 Task: Look for Airbnb properties in Zola Predosa, Italy from 5th December, 2023 to 12th December, 2023 for 2 adults.  With 1  bedroom having 1 bed and 1 bathroom. Property type can be hotel.
Action: Mouse moved to (998, 599)
Screenshot: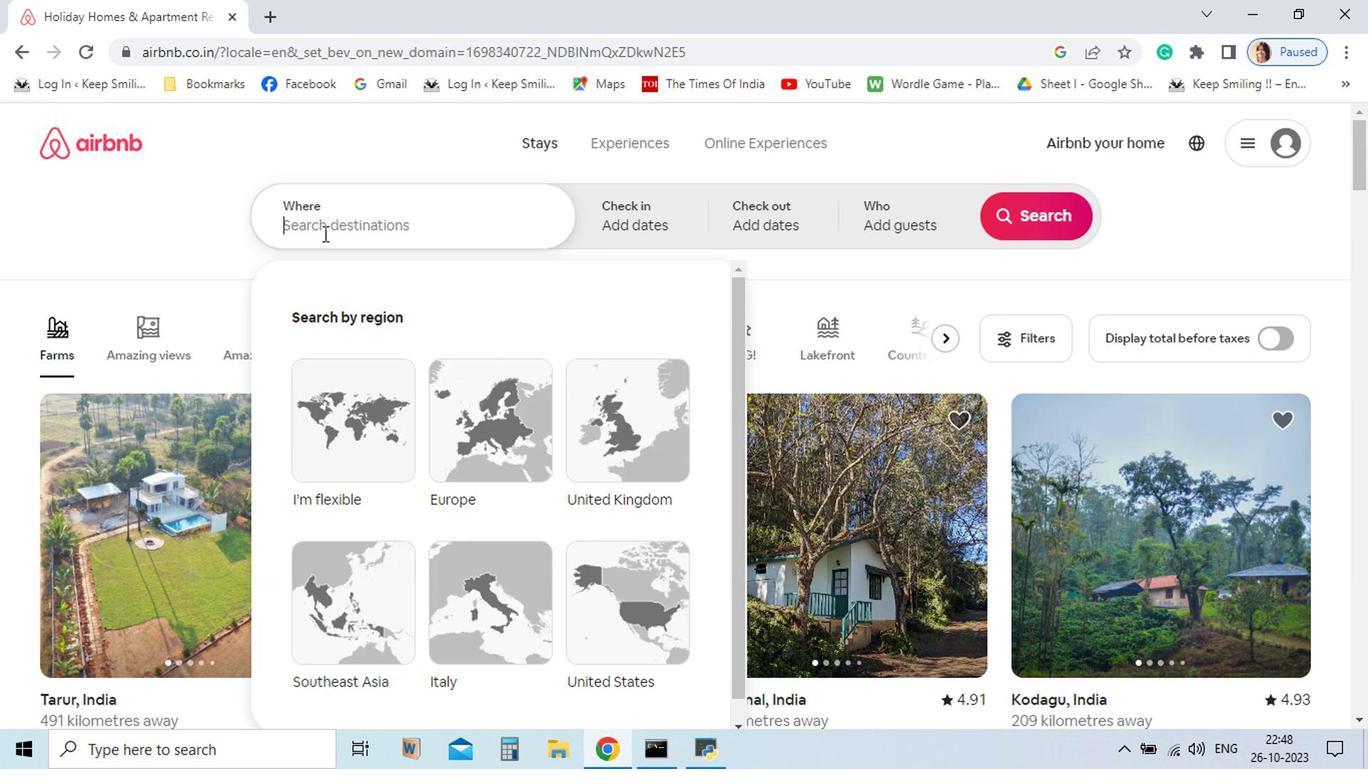 
Action: Mouse pressed left at (998, 599)
Screenshot: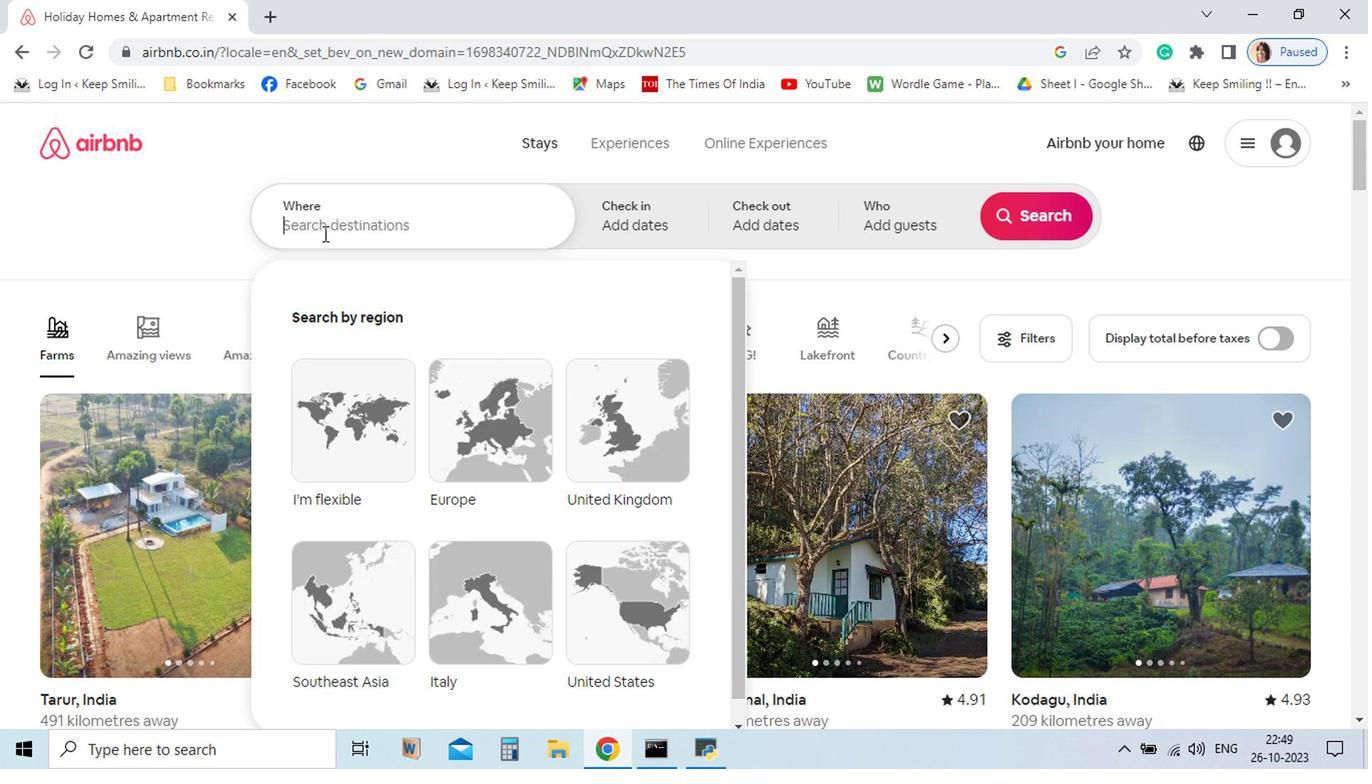 
Action: Key pressed zola
Screenshot: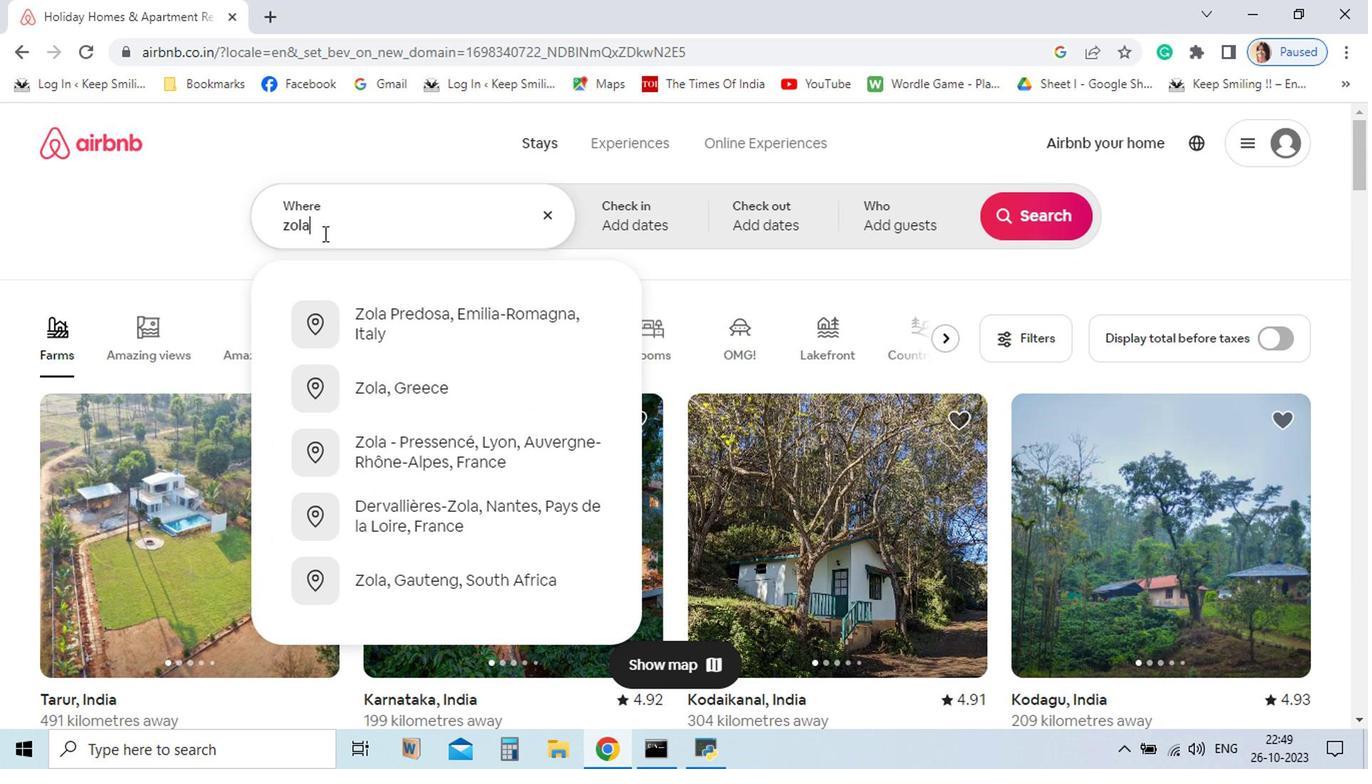 
Action: Mouse moved to (1006, 584)
Screenshot: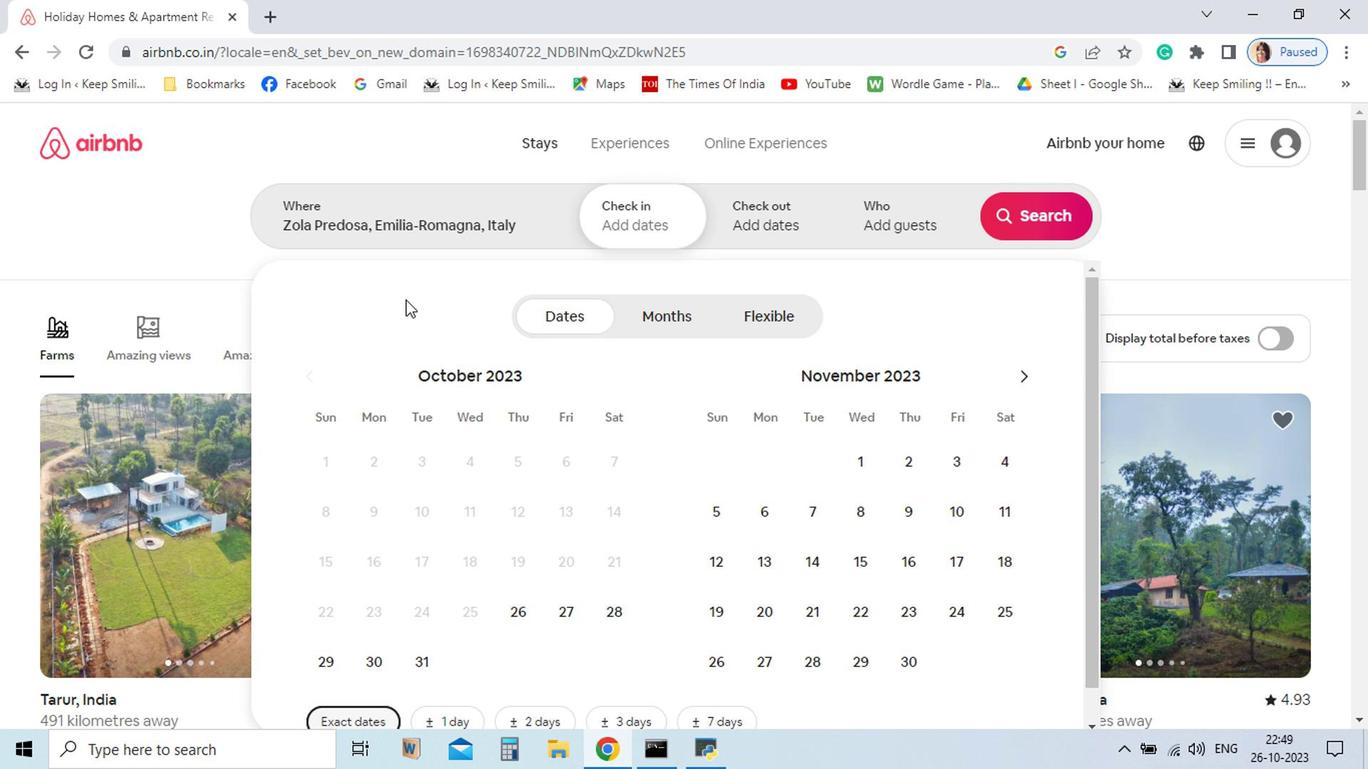 
Action: Mouse pressed left at (1006, 584)
Screenshot: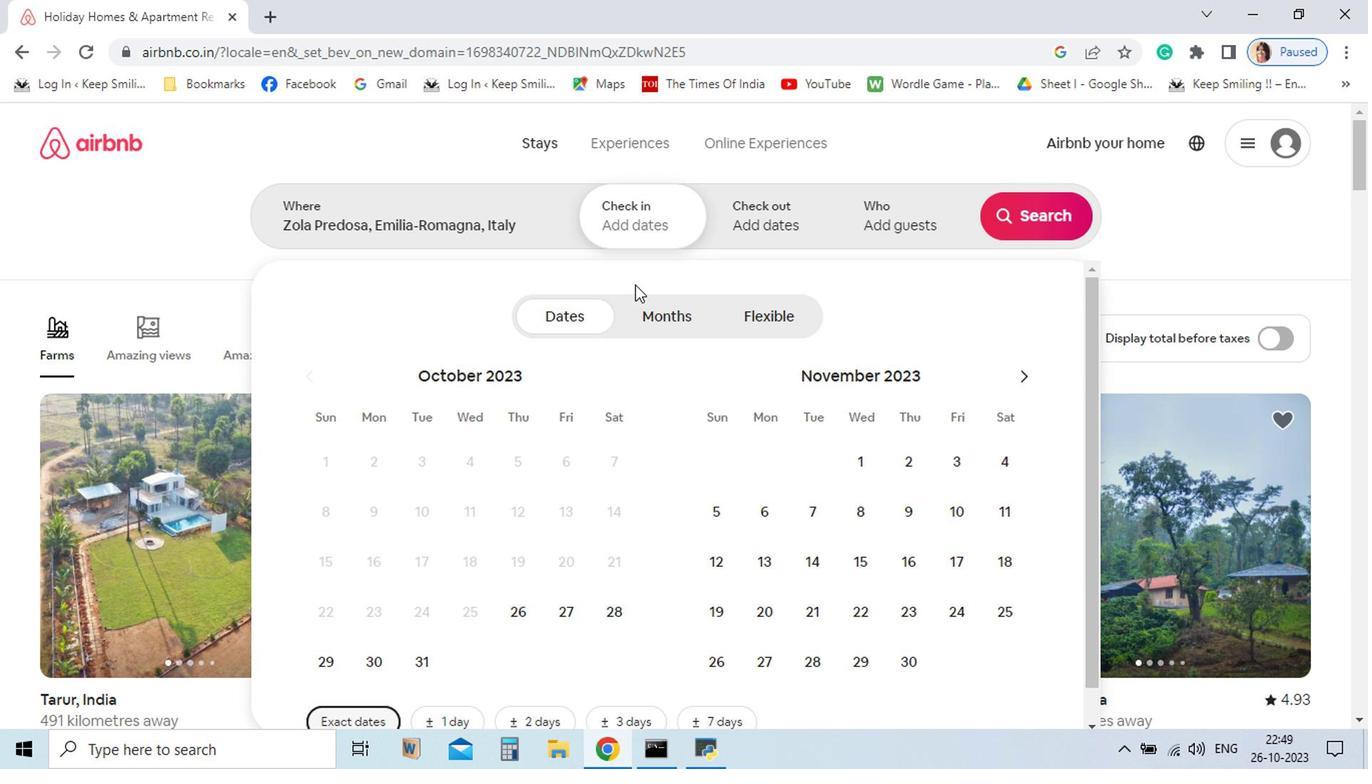 
Action: Mouse moved to (1058, 567)
Screenshot: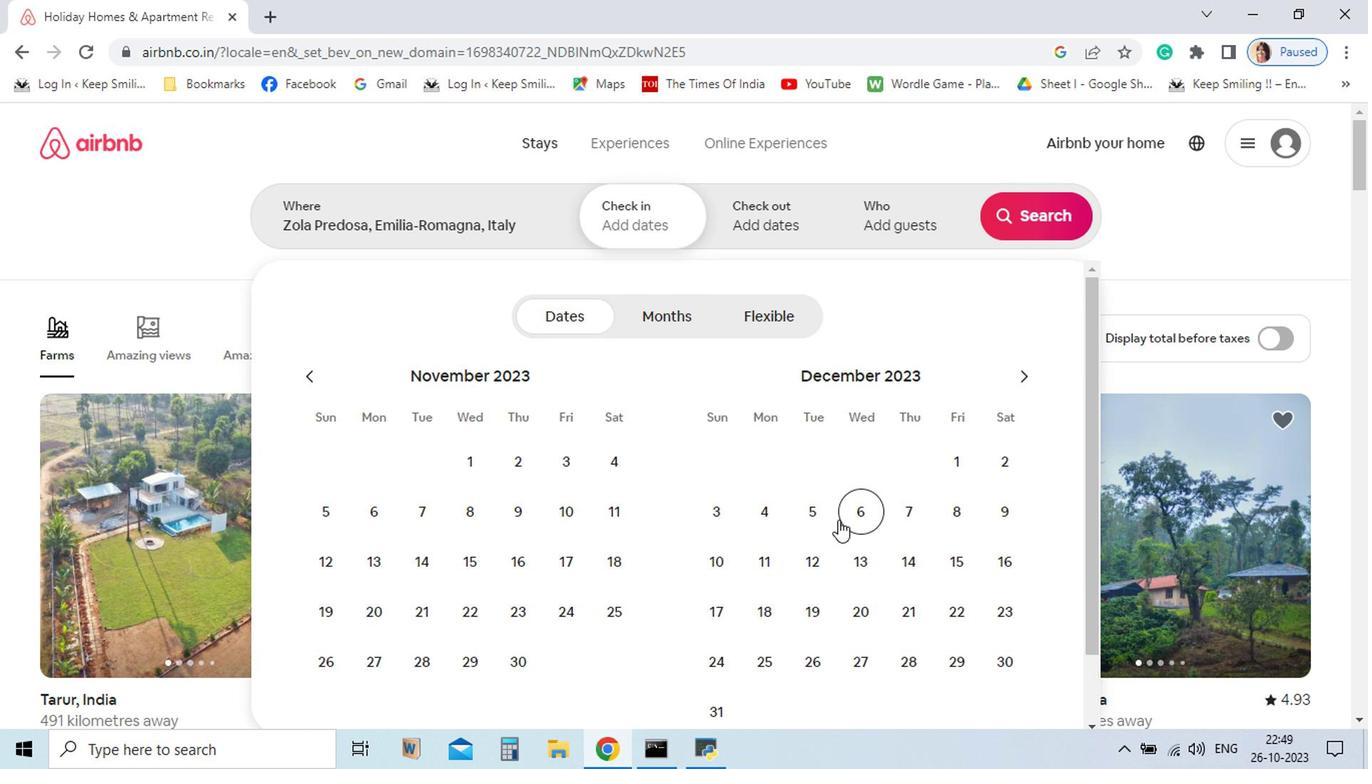 
Action: Mouse pressed left at (1058, 567)
Screenshot: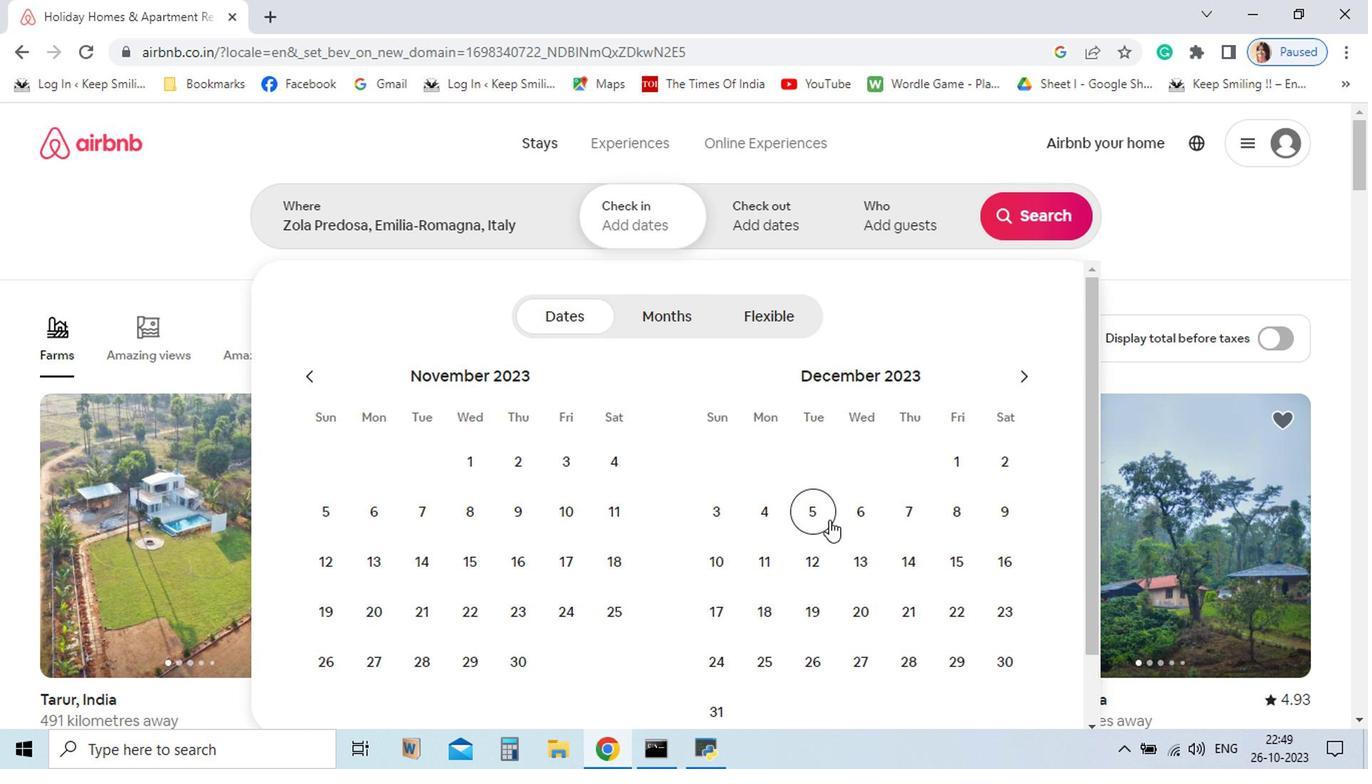 
Action: Mouse moved to (1040, 535)
Screenshot: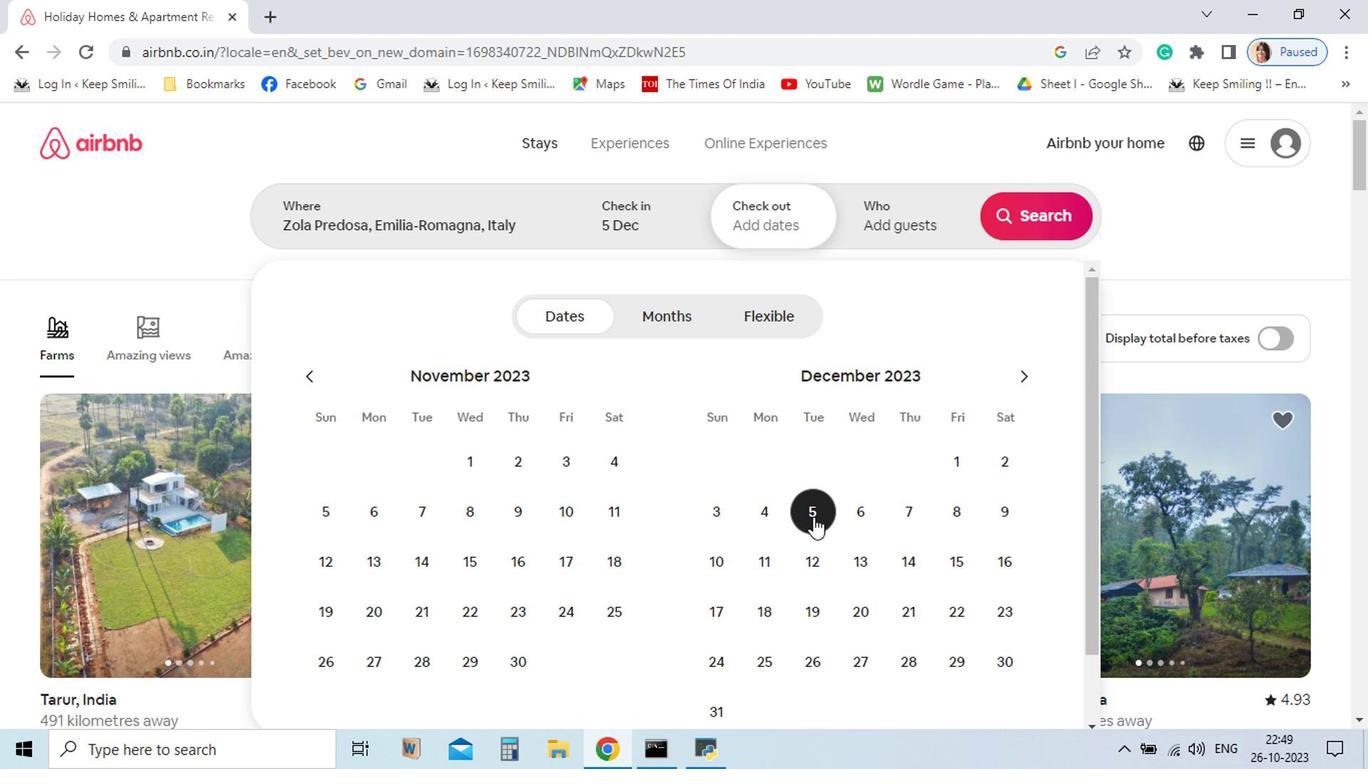 
Action: Mouse pressed left at (1040, 535)
Screenshot: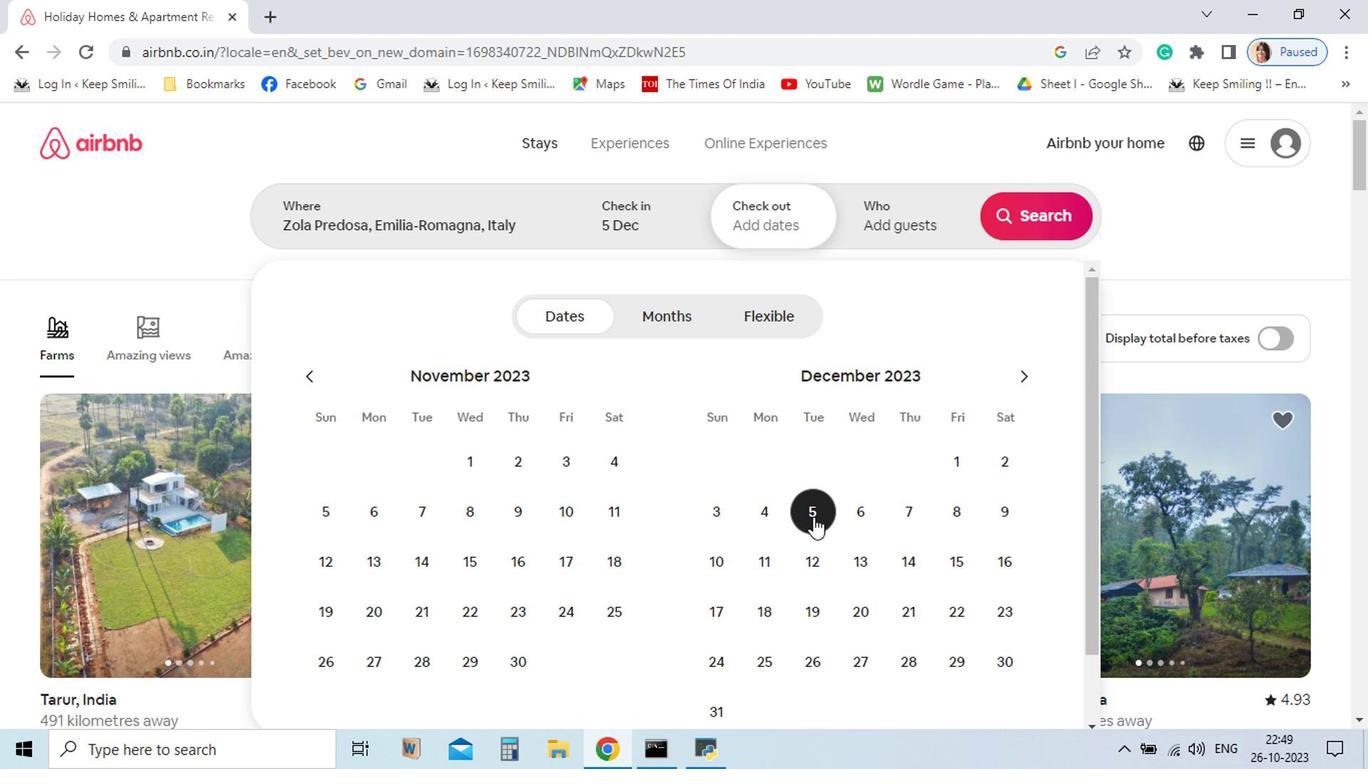 
Action: Mouse moved to (1041, 526)
Screenshot: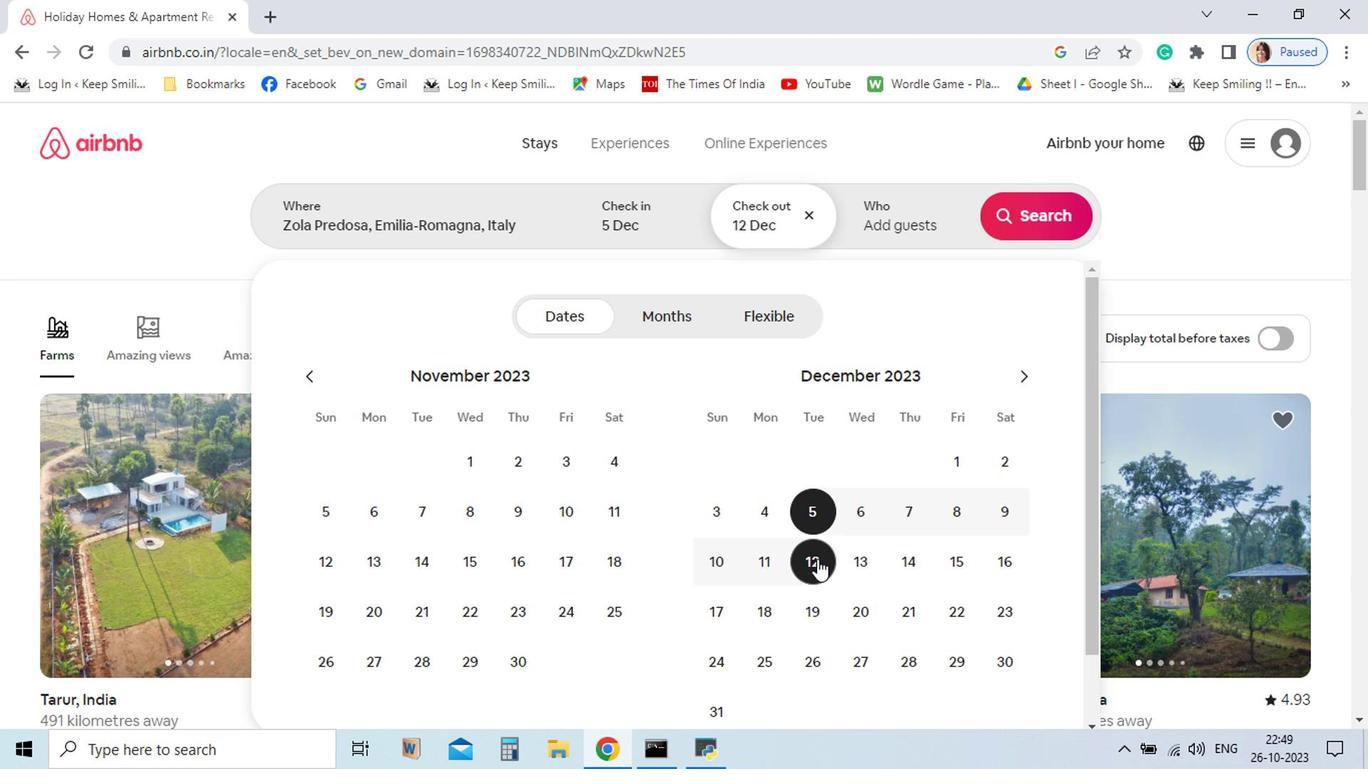 
Action: Mouse pressed left at (1041, 526)
Screenshot: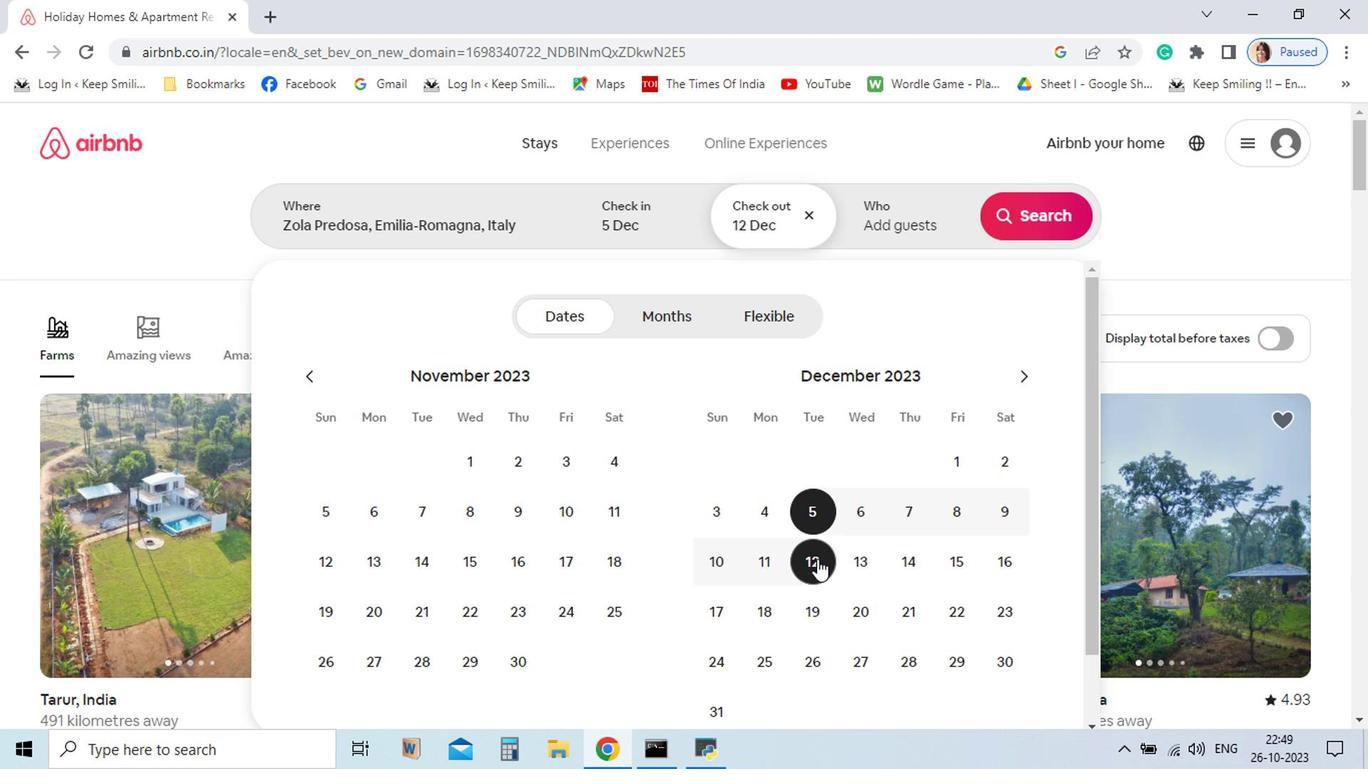 
Action: Mouse moved to (1050, 600)
Screenshot: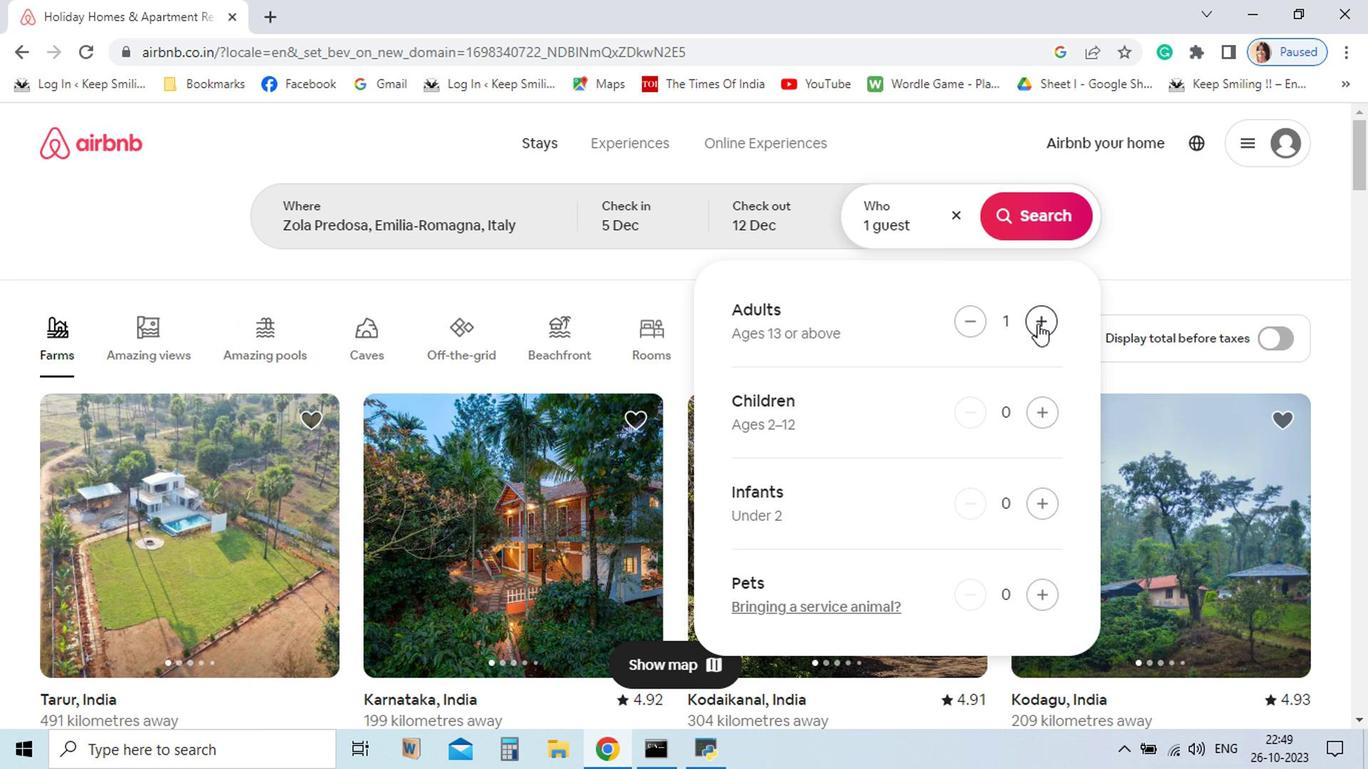 
Action: Mouse pressed left at (1050, 600)
Screenshot: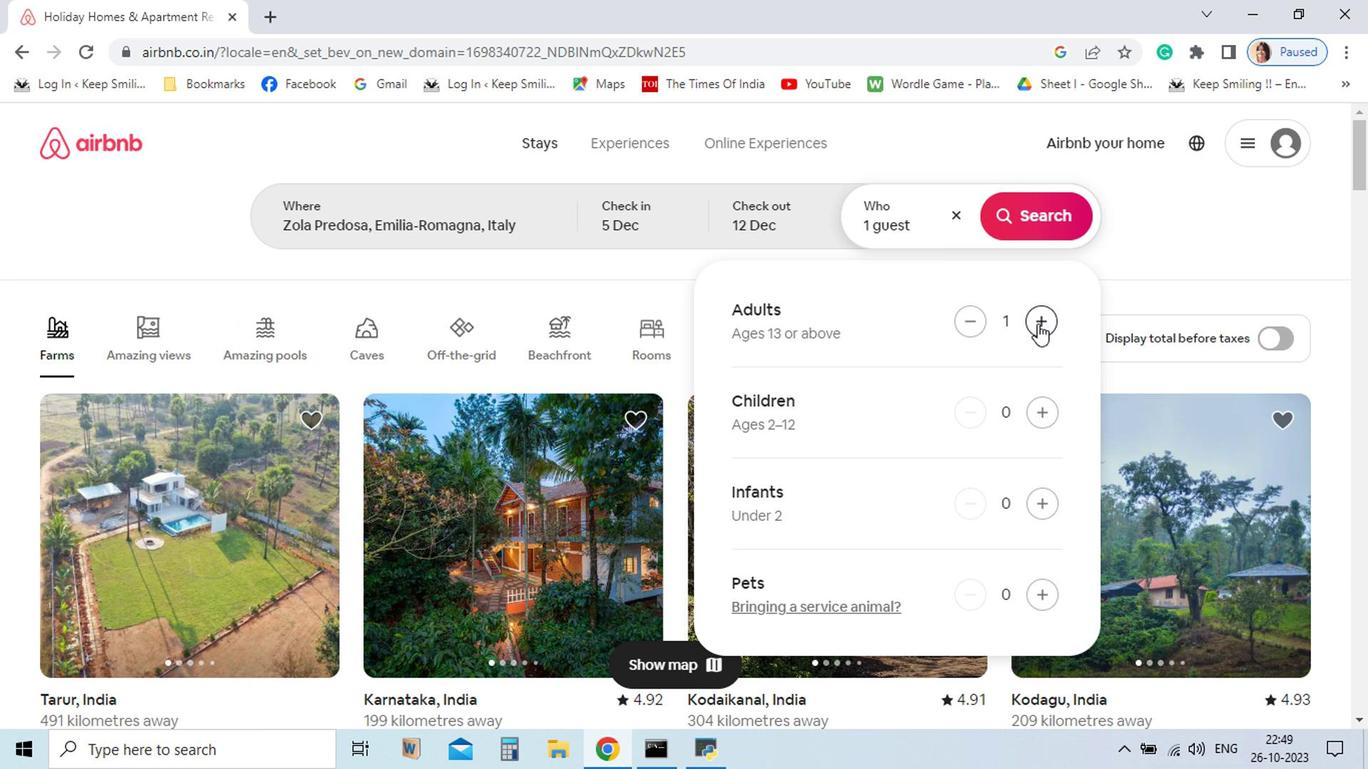 
Action: Mouse moved to (1059, 579)
Screenshot: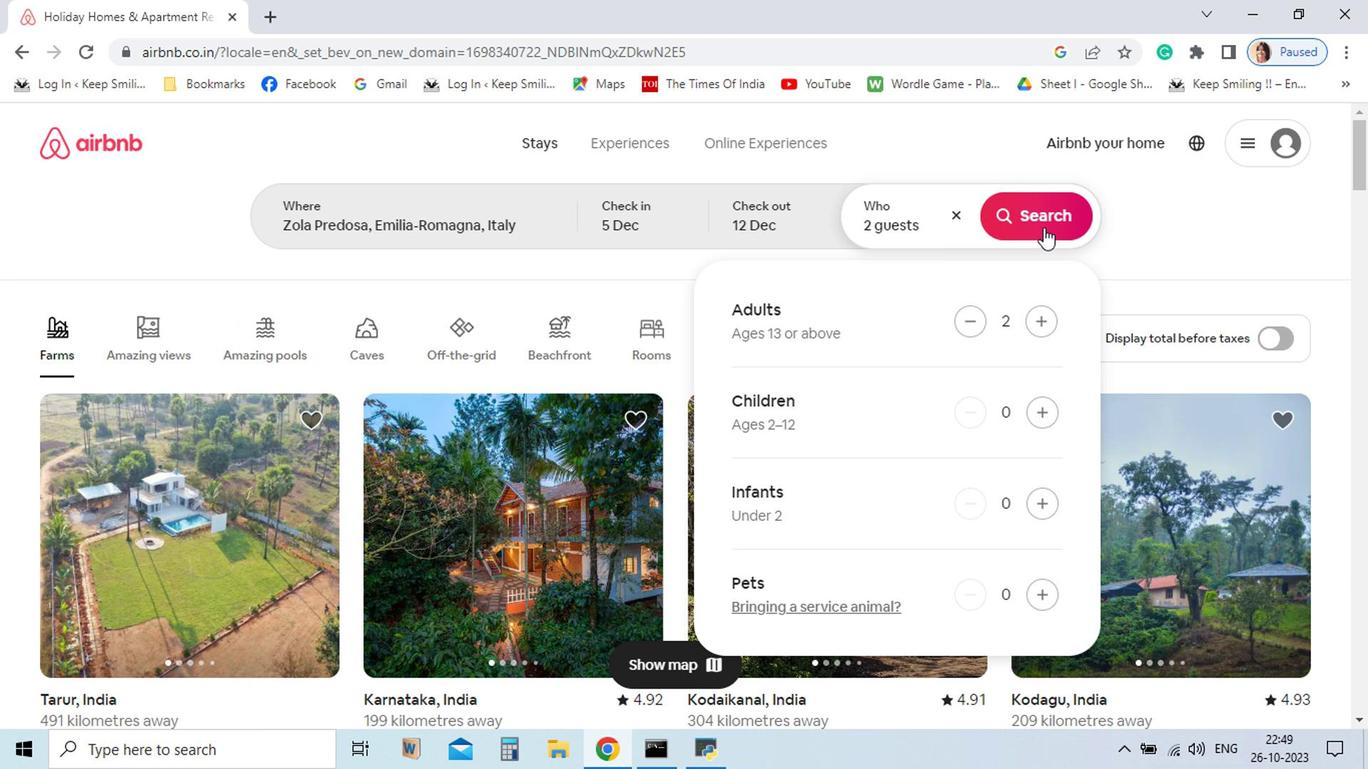 
Action: Mouse pressed left at (1059, 579)
Screenshot: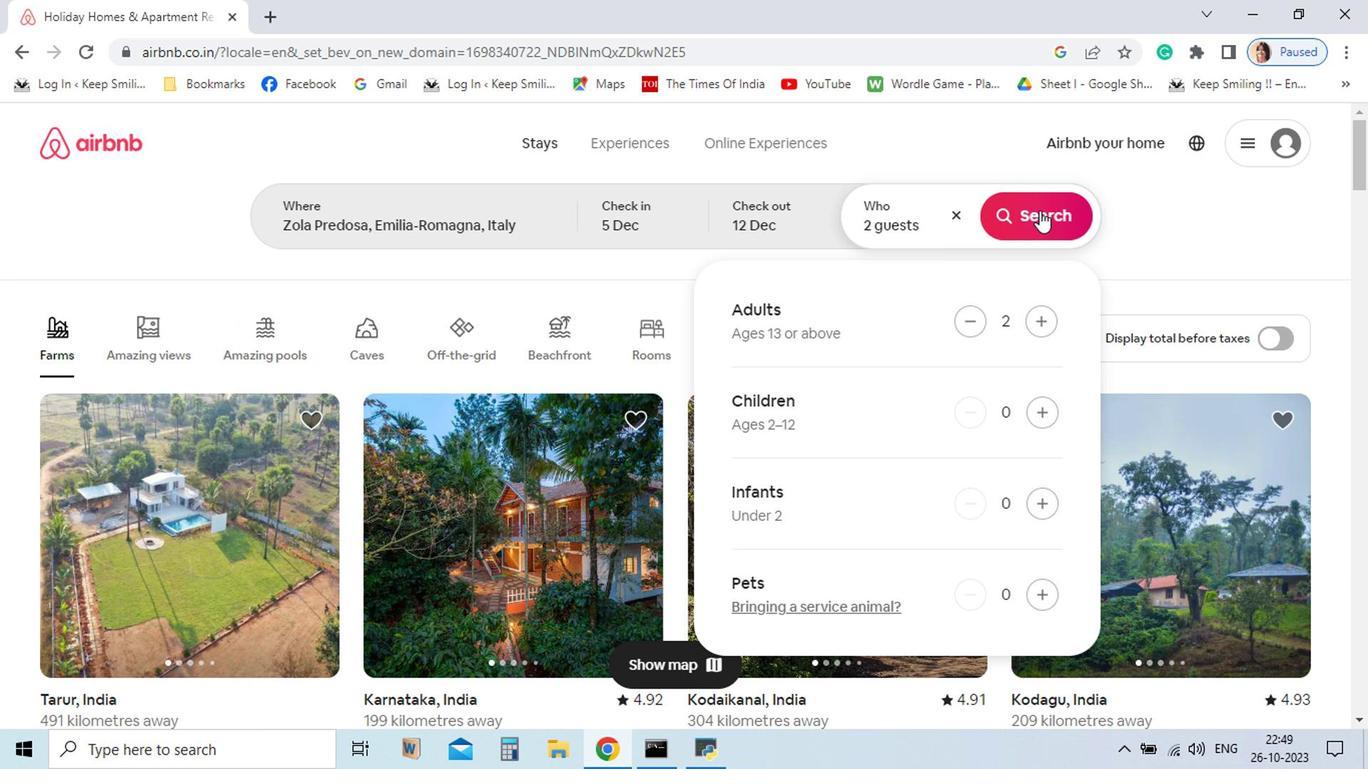 
Action: Mouse pressed left at (1059, 579)
Screenshot: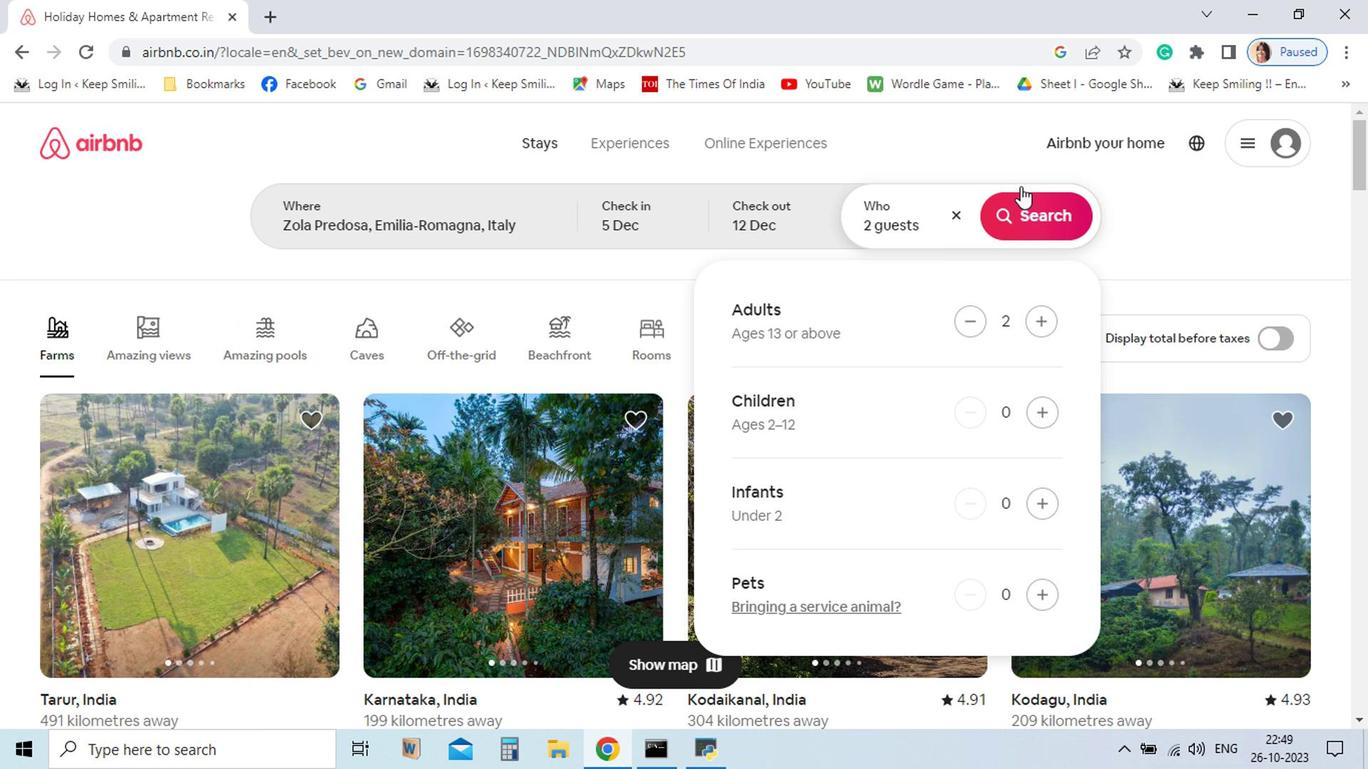 
Action: Mouse moved to (1058, 602)
Screenshot: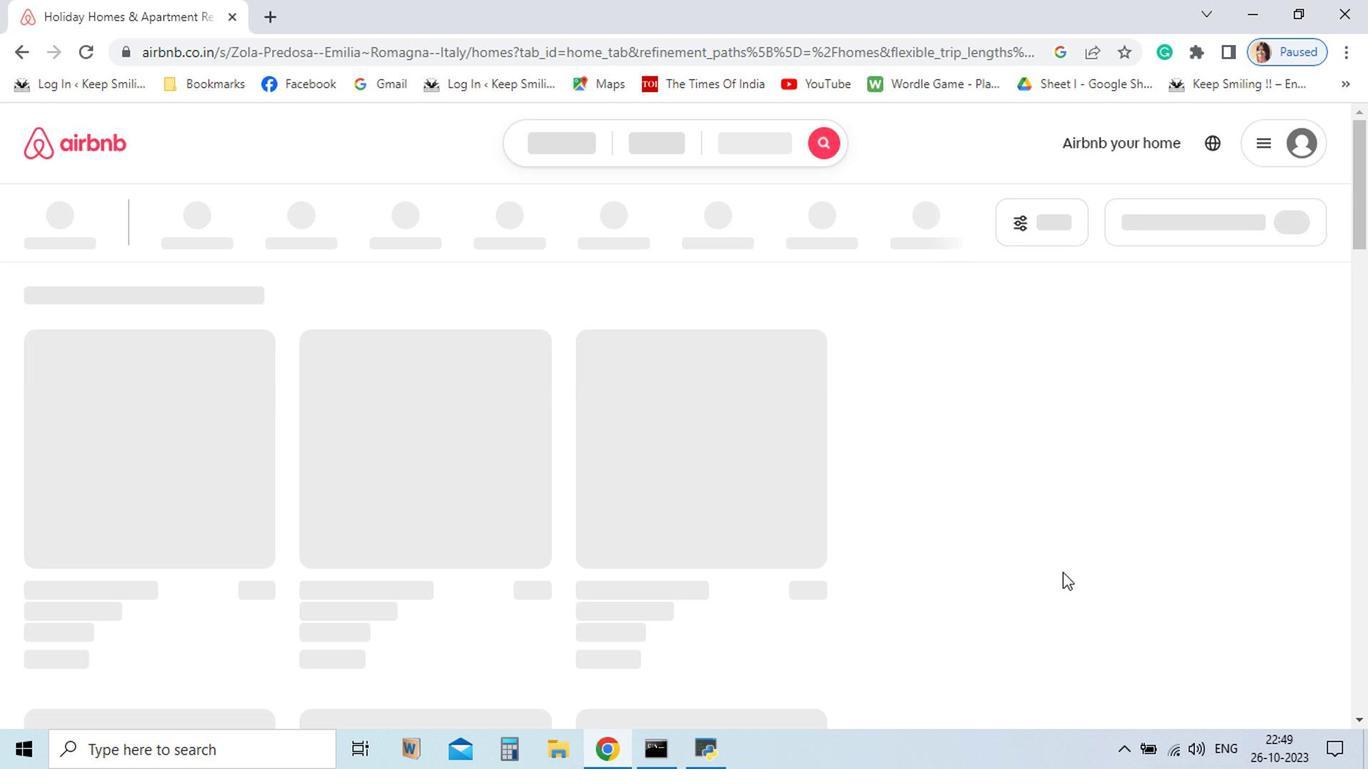 
Action: Mouse pressed left at (1058, 602)
Screenshot: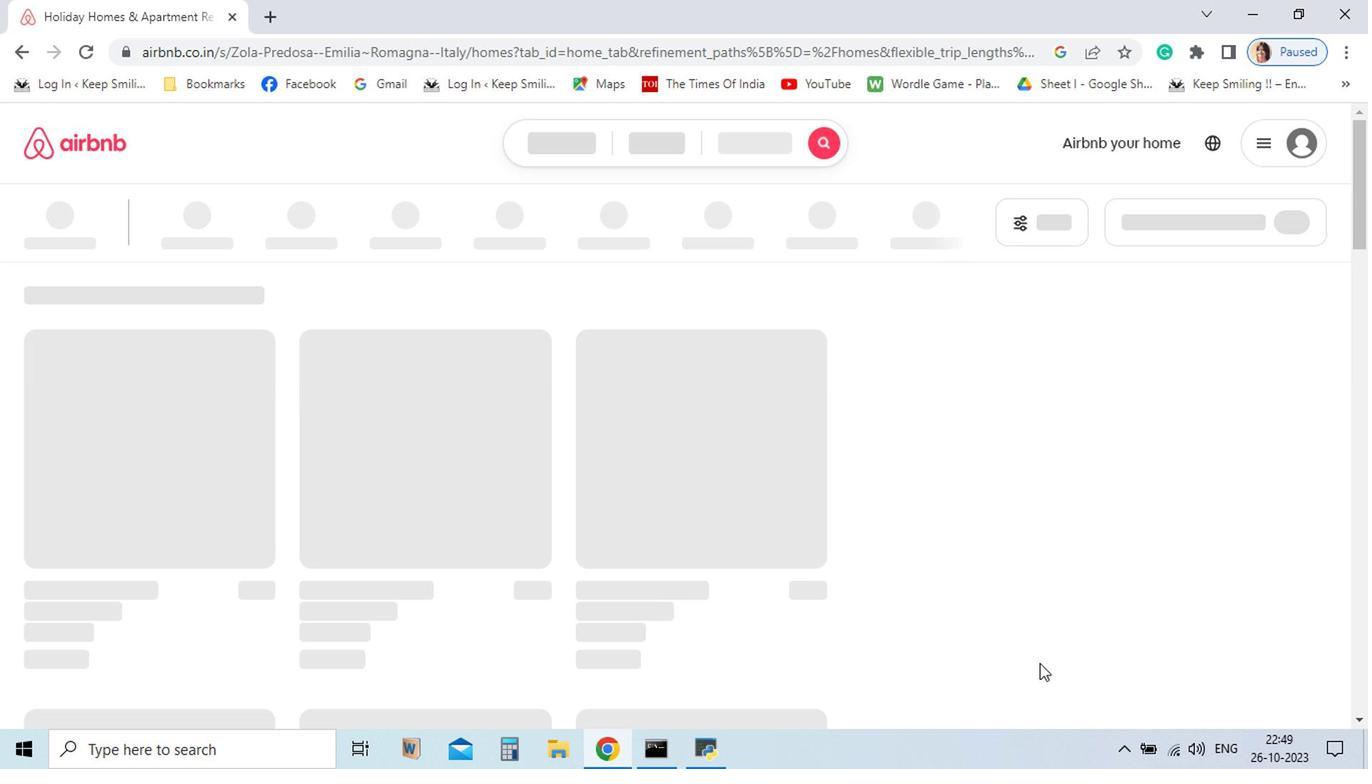
Action: Mouse moved to (1061, 601)
Screenshot: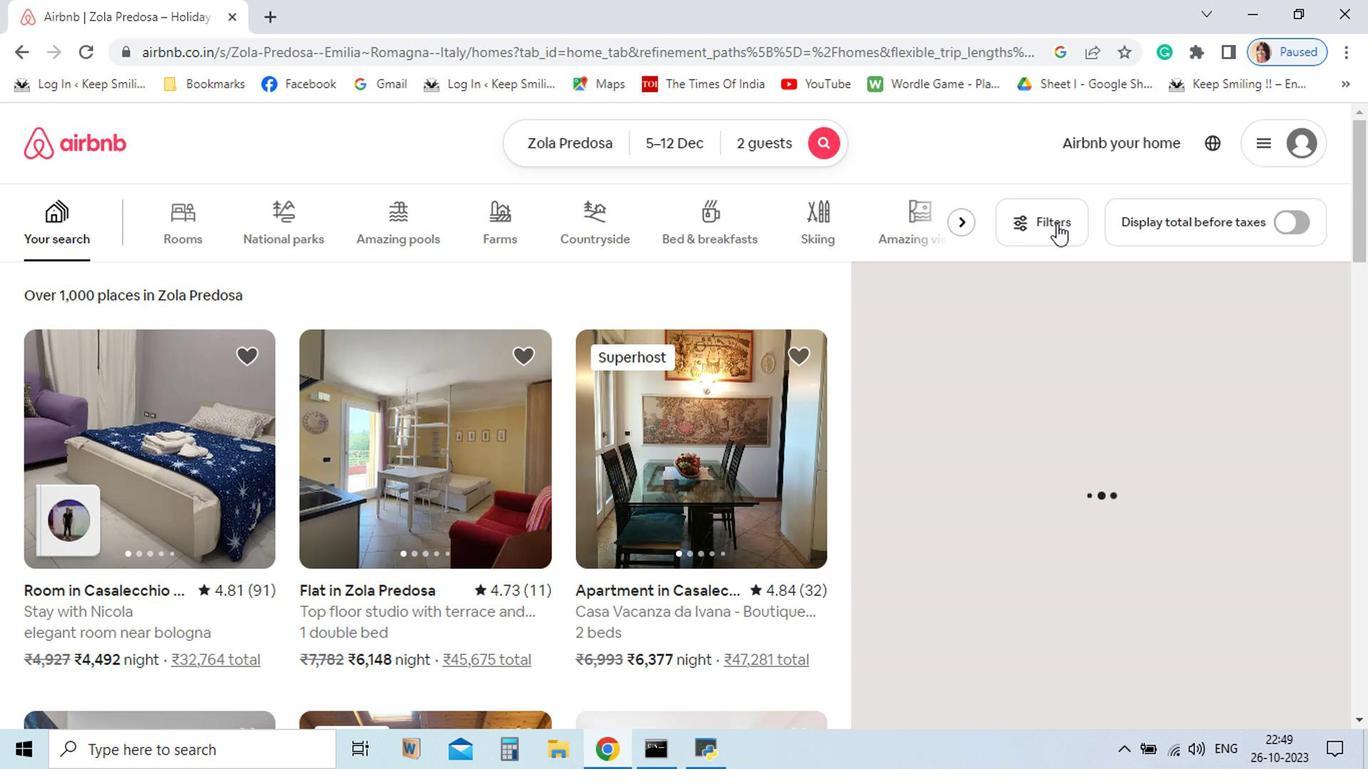 
Action: Mouse pressed left at (1061, 601)
Screenshot: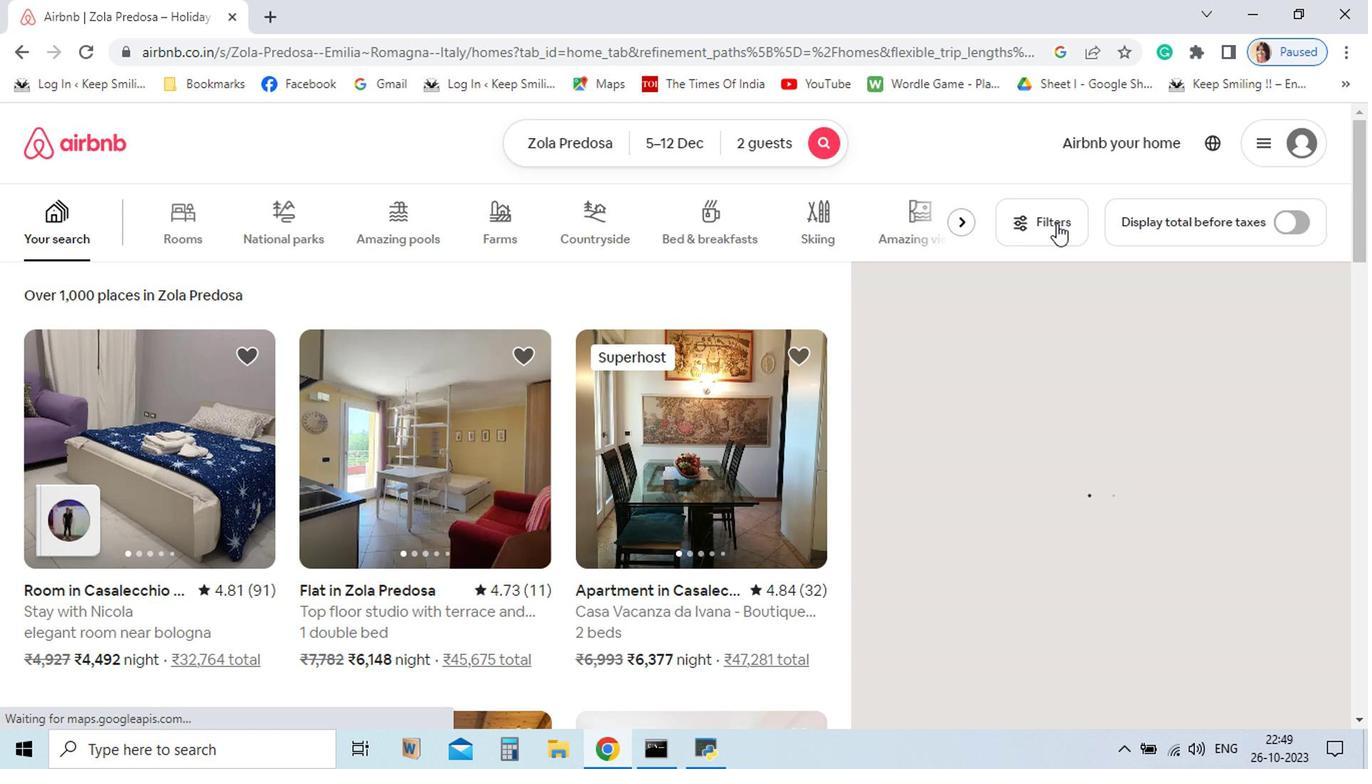 
Action: Mouse moved to (1060, 602)
Screenshot: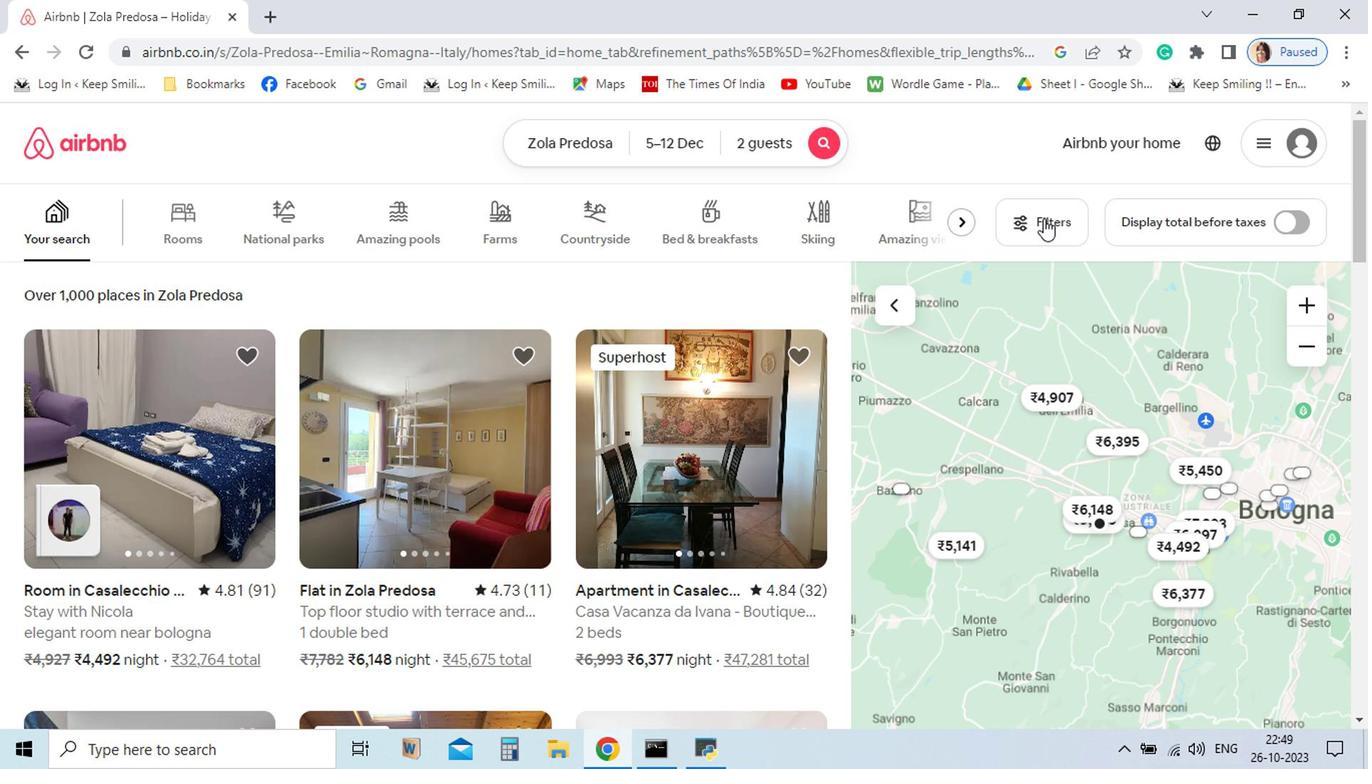 
Action: Mouse pressed left at (1060, 602)
Screenshot: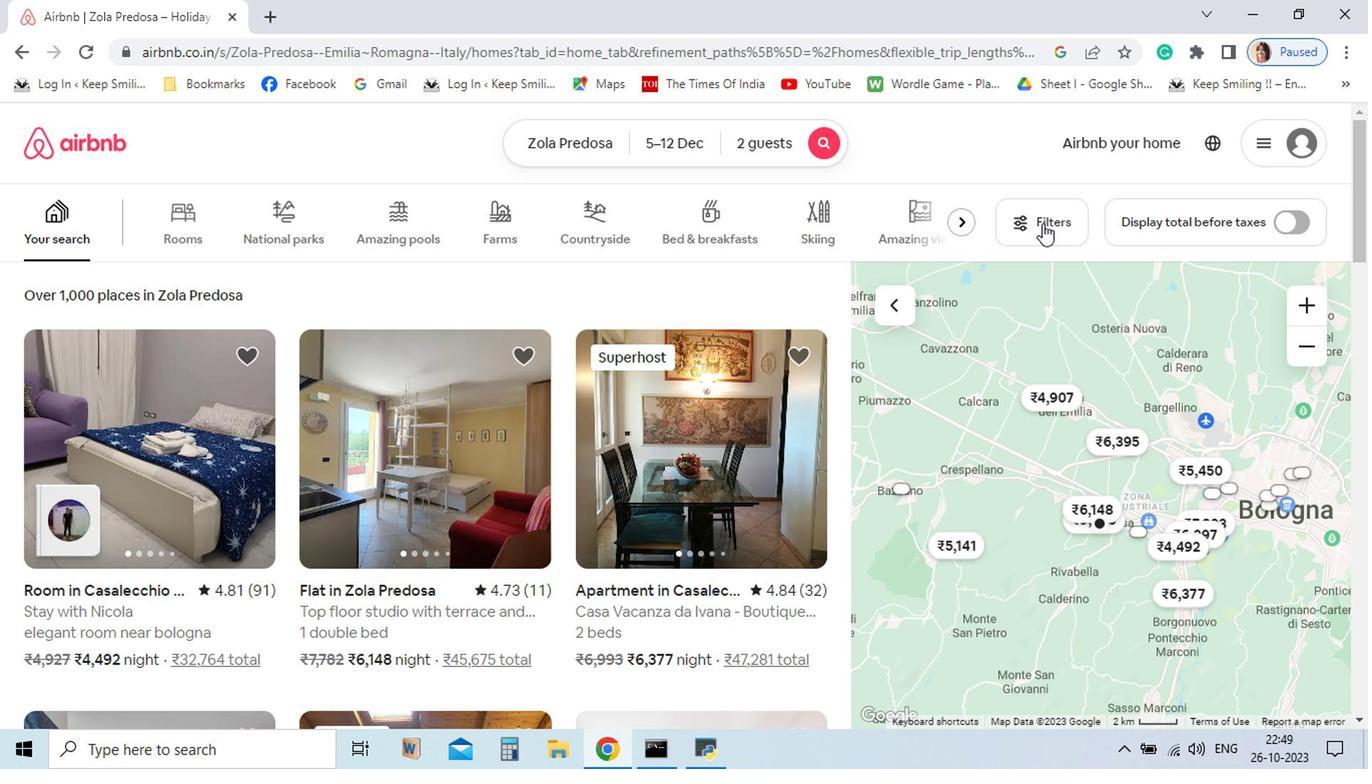 
Action: Mouse moved to (1062, 592)
Screenshot: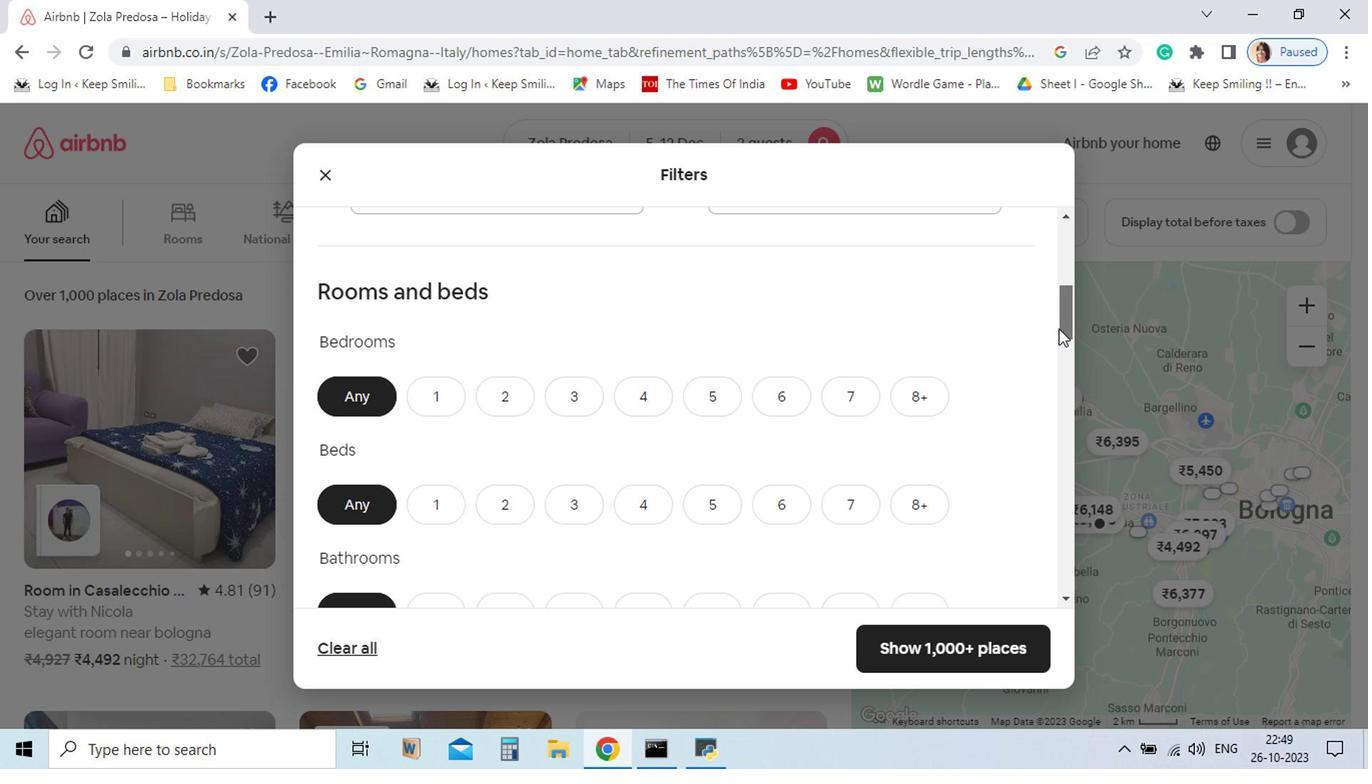 
Action: Mouse pressed left at (1062, 592)
Screenshot: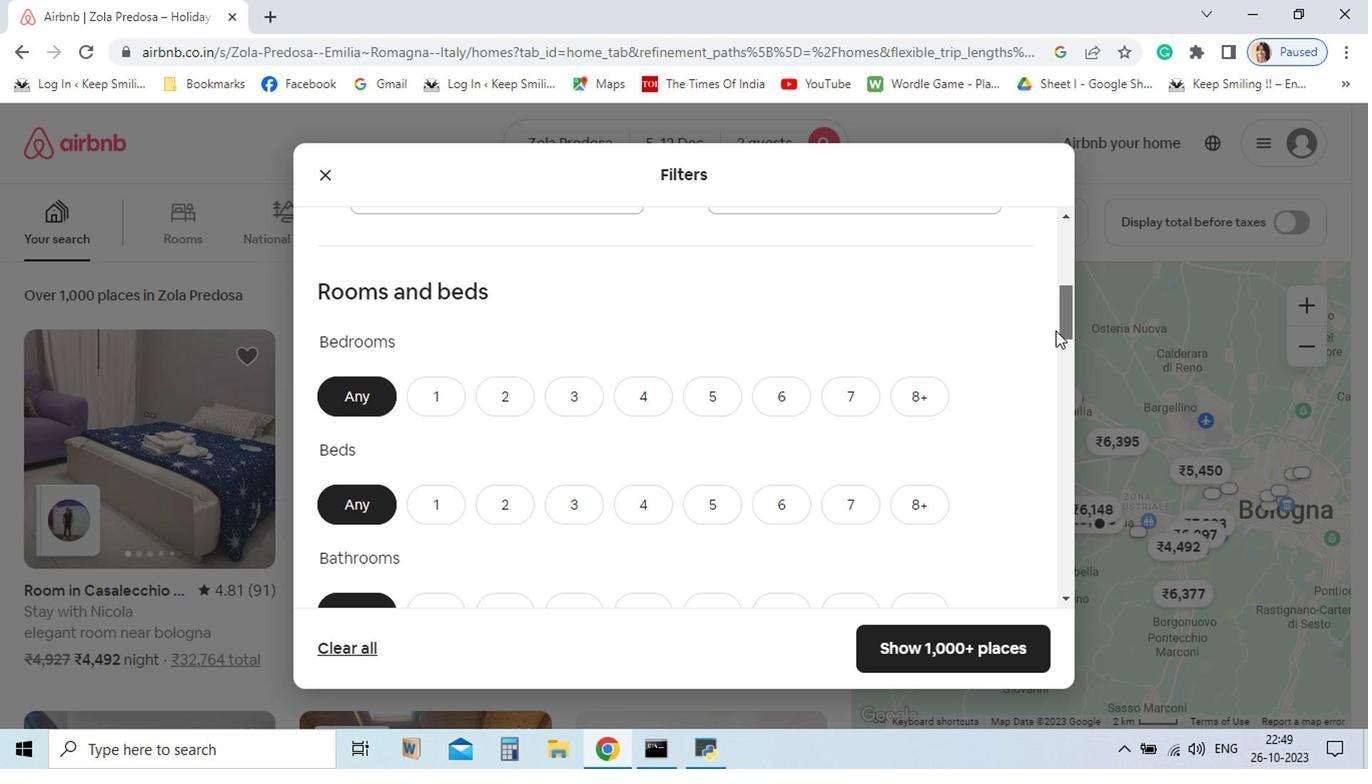 
Action: Mouse moved to (1008, 562)
Screenshot: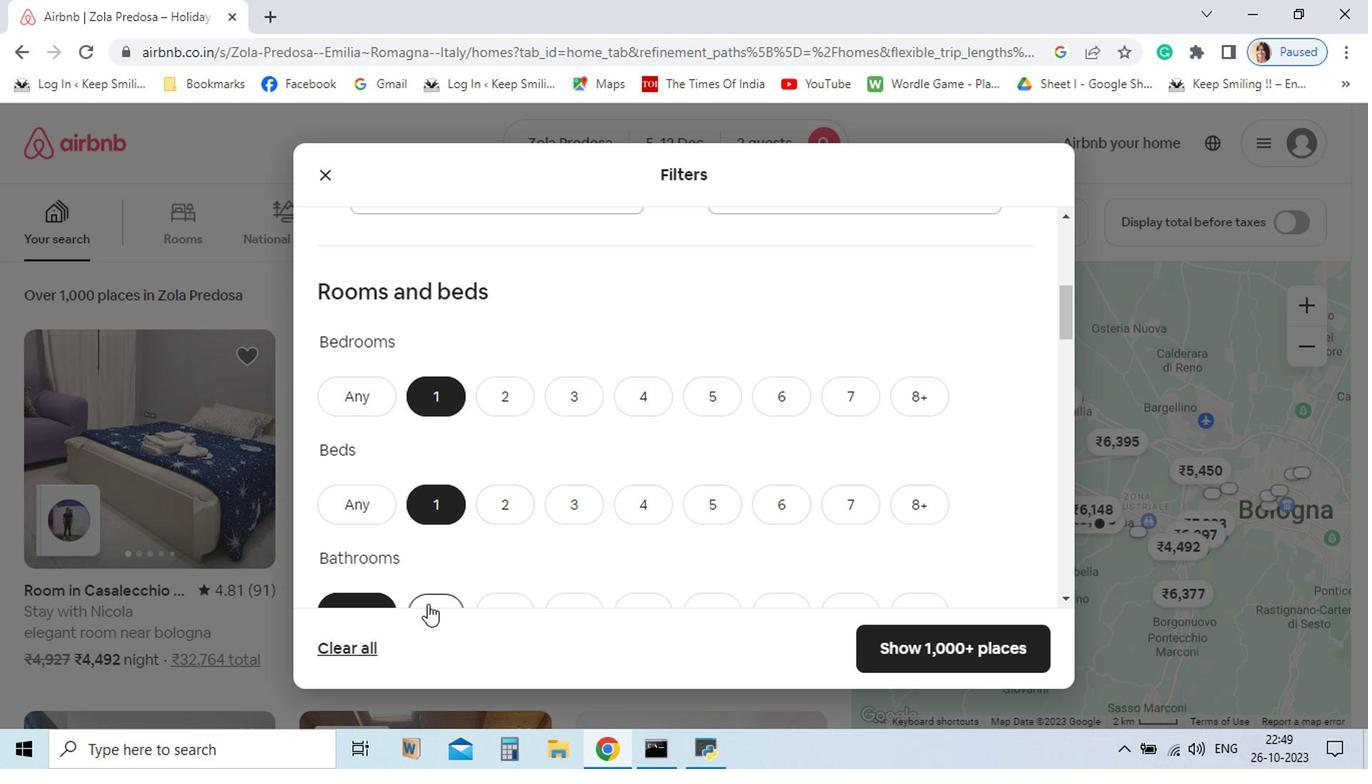 
Action: Mouse pressed left at (1008, 562)
Screenshot: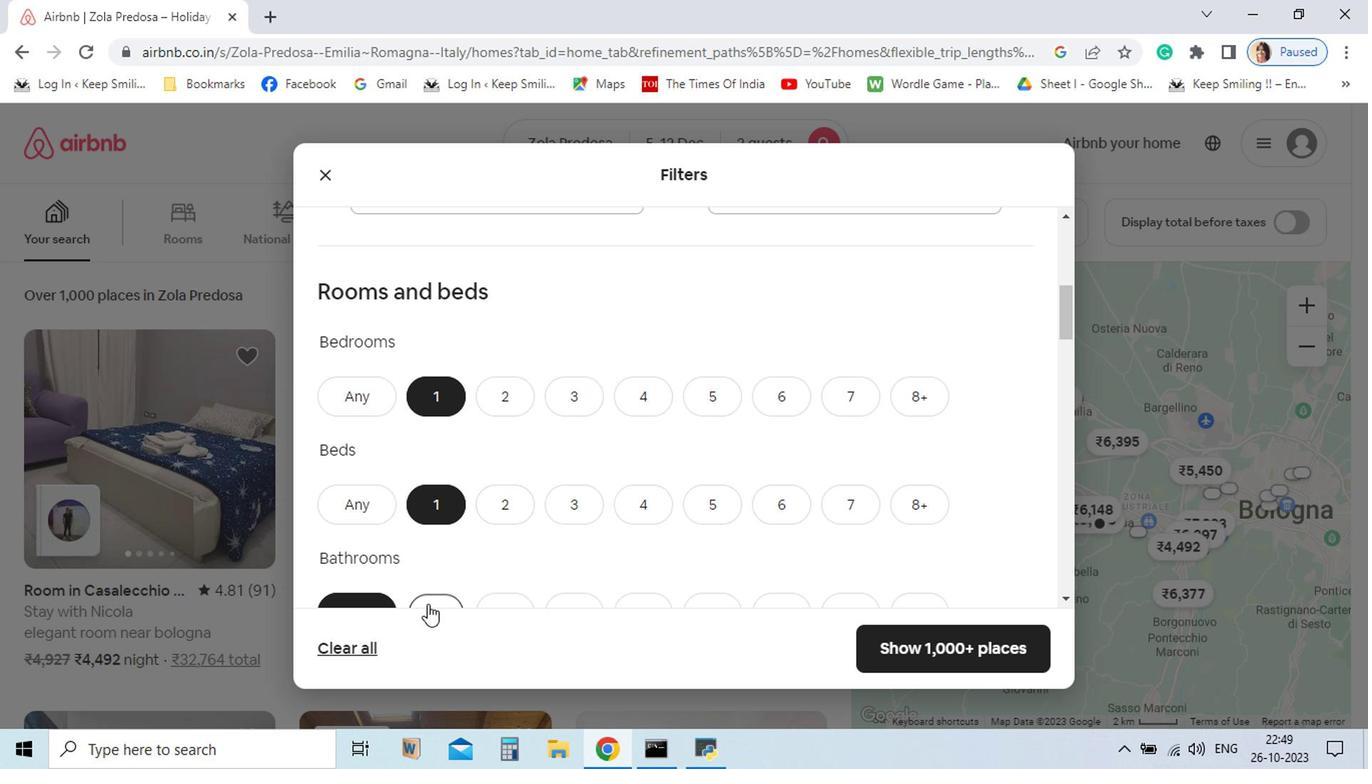 
Action: Mouse moved to (1008, 537)
Screenshot: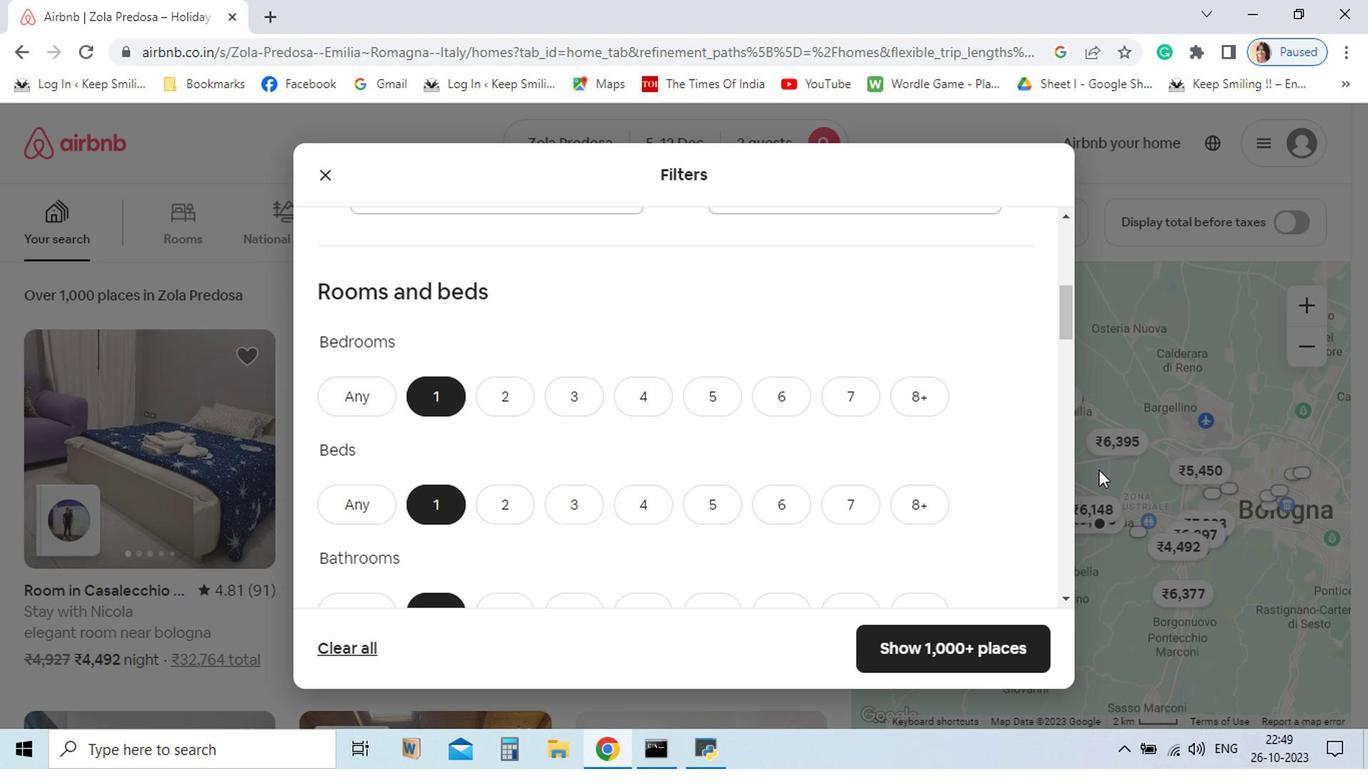 
Action: Mouse pressed left at (1008, 537)
Screenshot: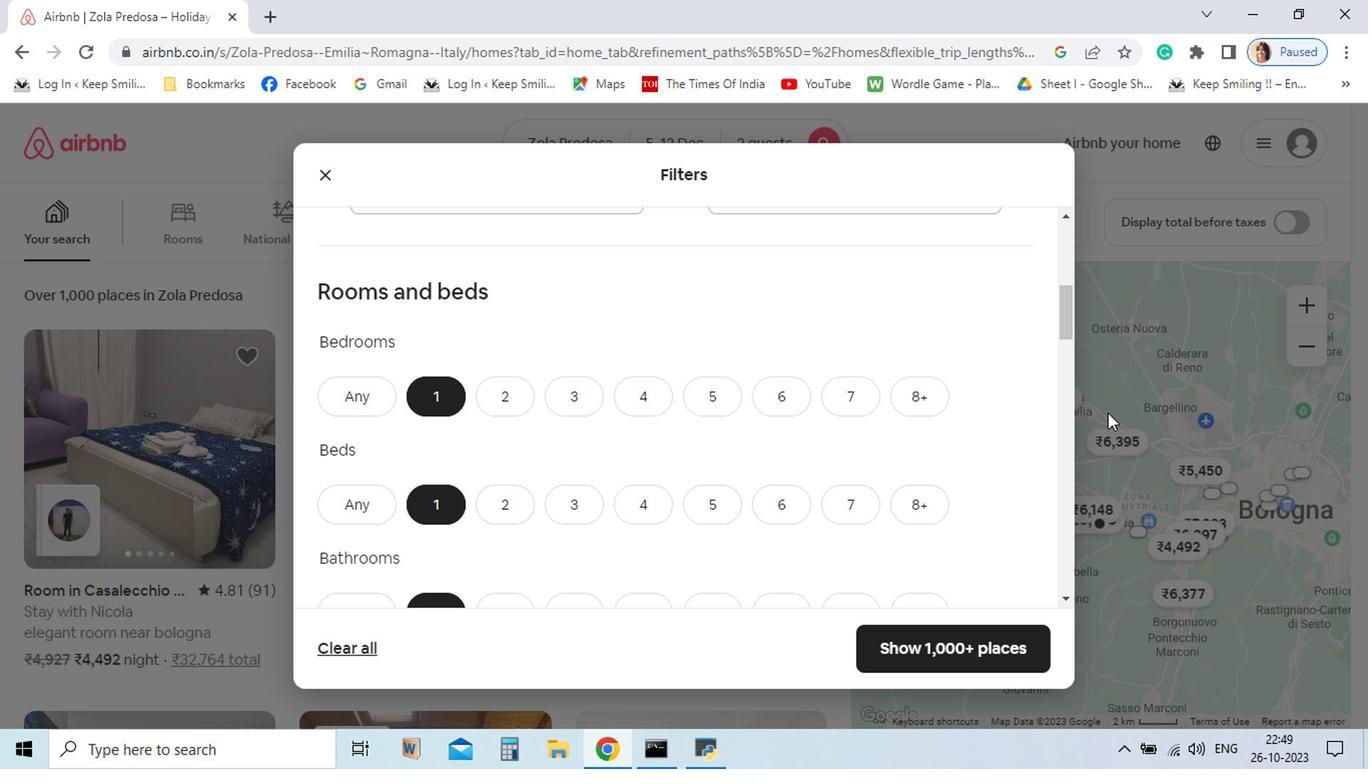 
Action: Mouse moved to (1007, 516)
Screenshot: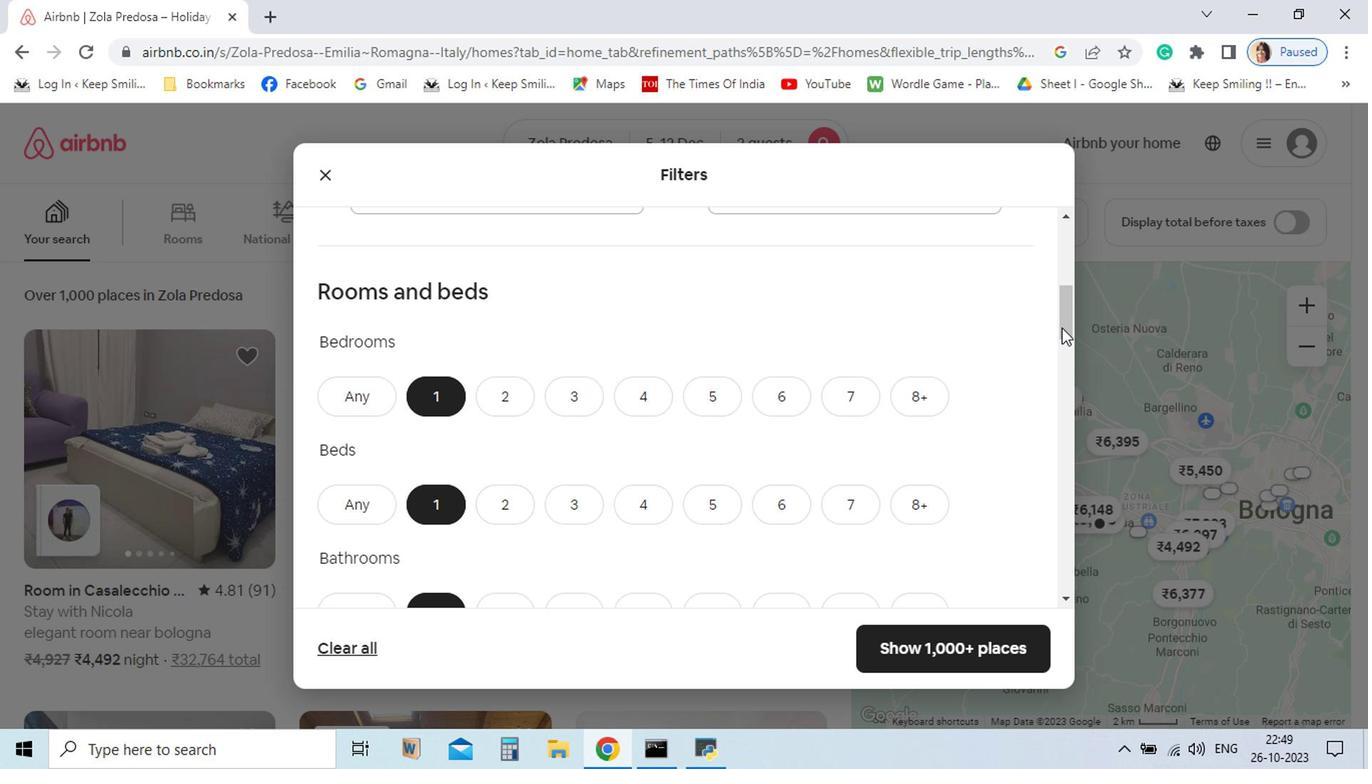 
Action: Mouse pressed left at (1007, 516)
Screenshot: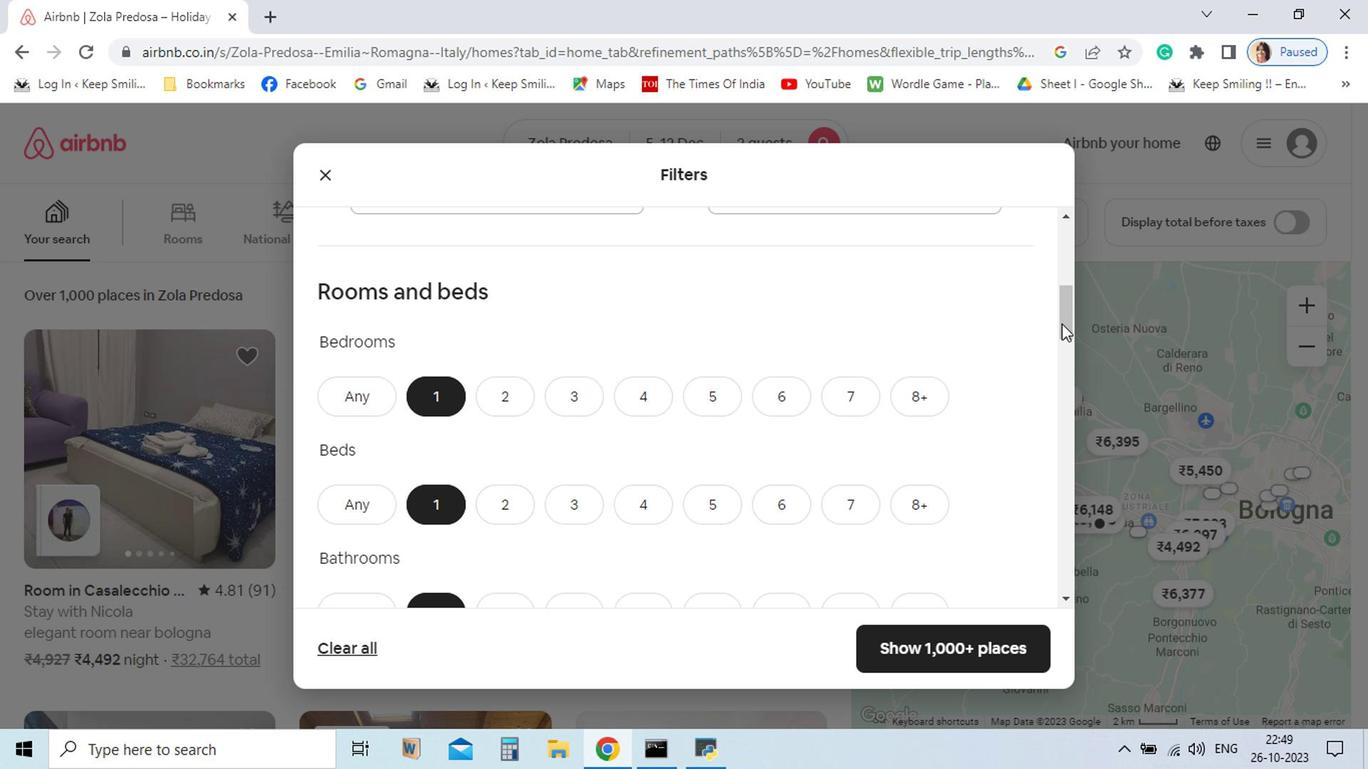 
Action: Mouse moved to (1061, 579)
Screenshot: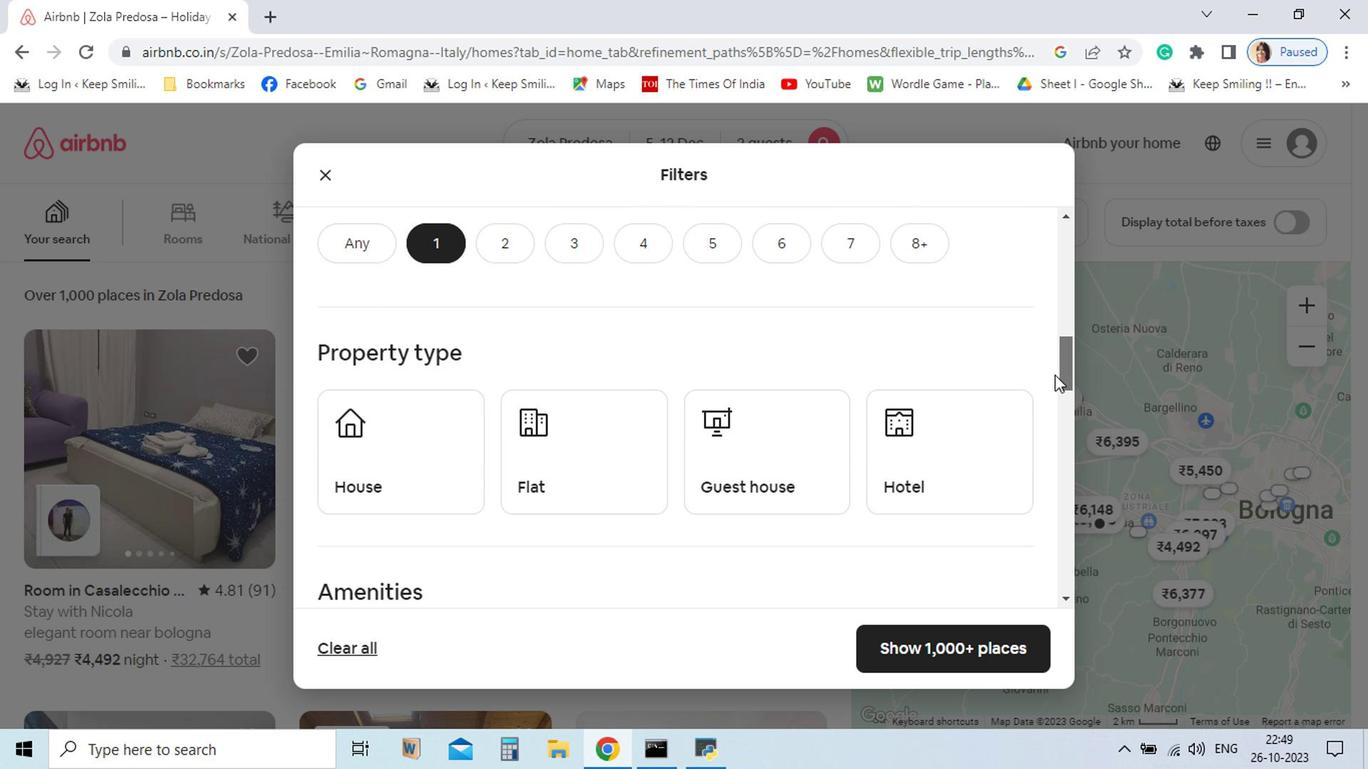 
Action: Mouse pressed left at (1061, 579)
Screenshot: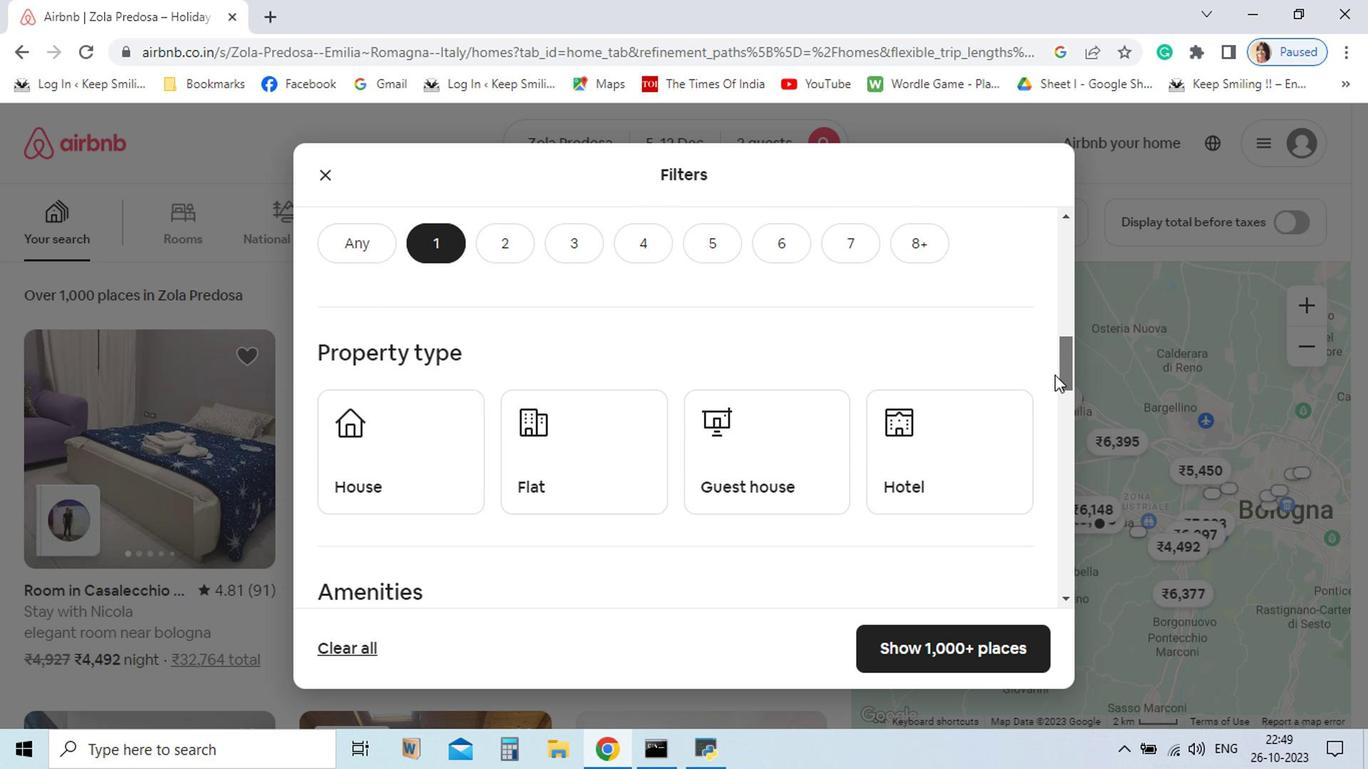 
Action: Mouse moved to (1048, 546)
Screenshot: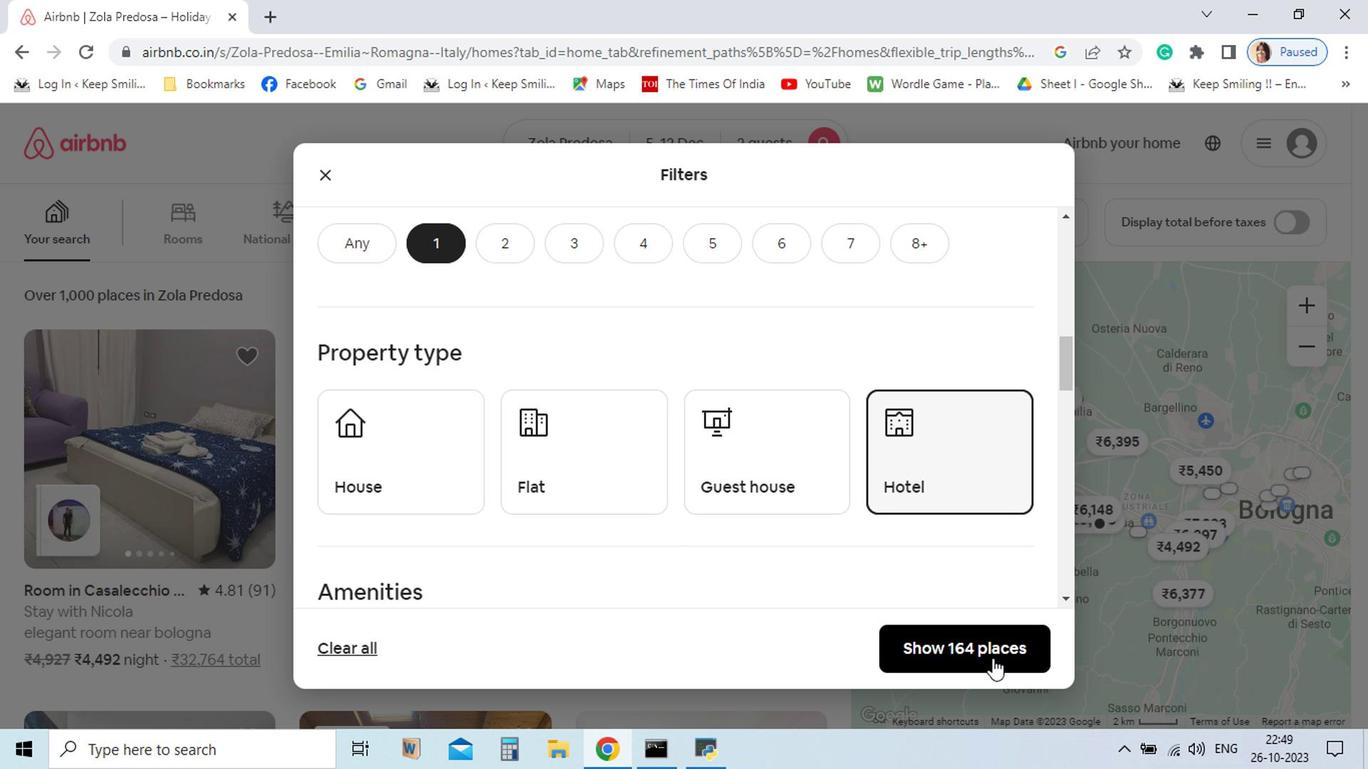 
Action: Mouse pressed left at (1048, 546)
Screenshot: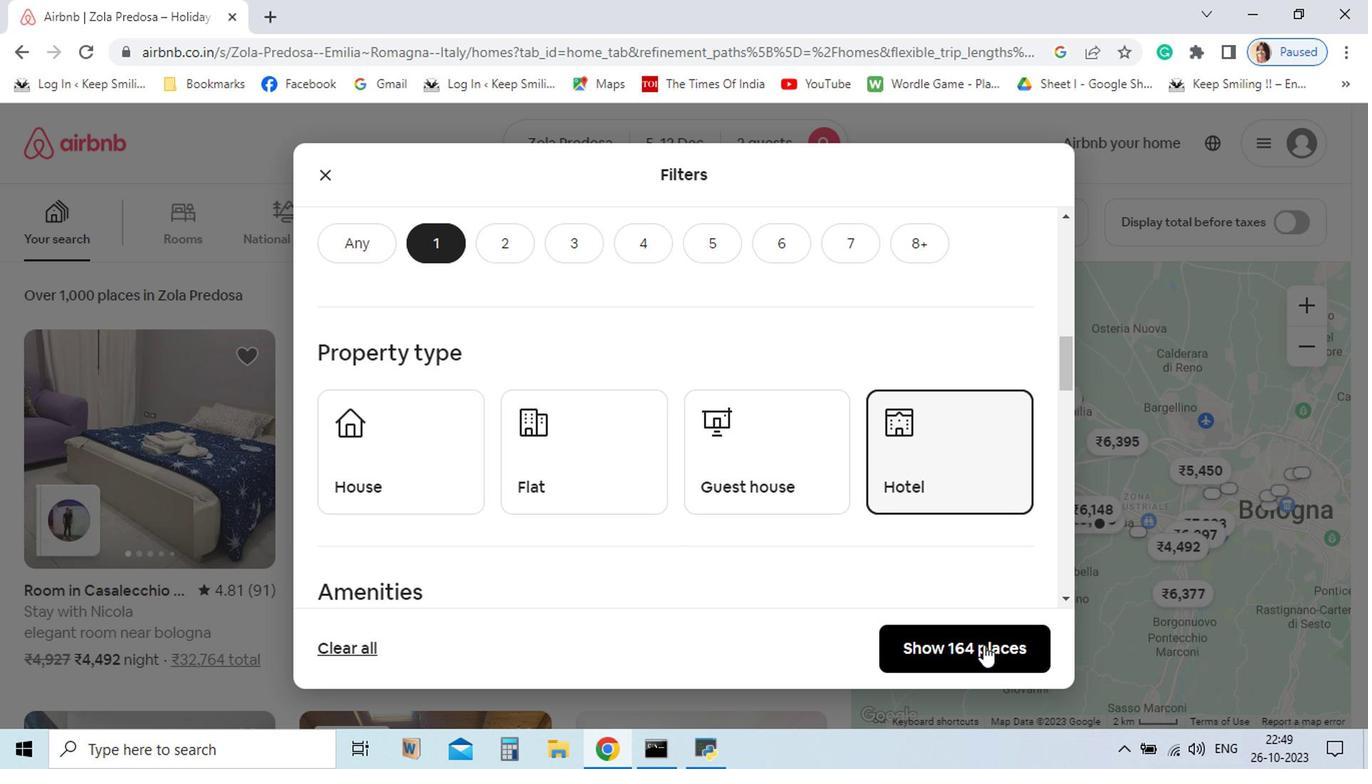 
Action: Mouse moved to (1054, 508)
Screenshot: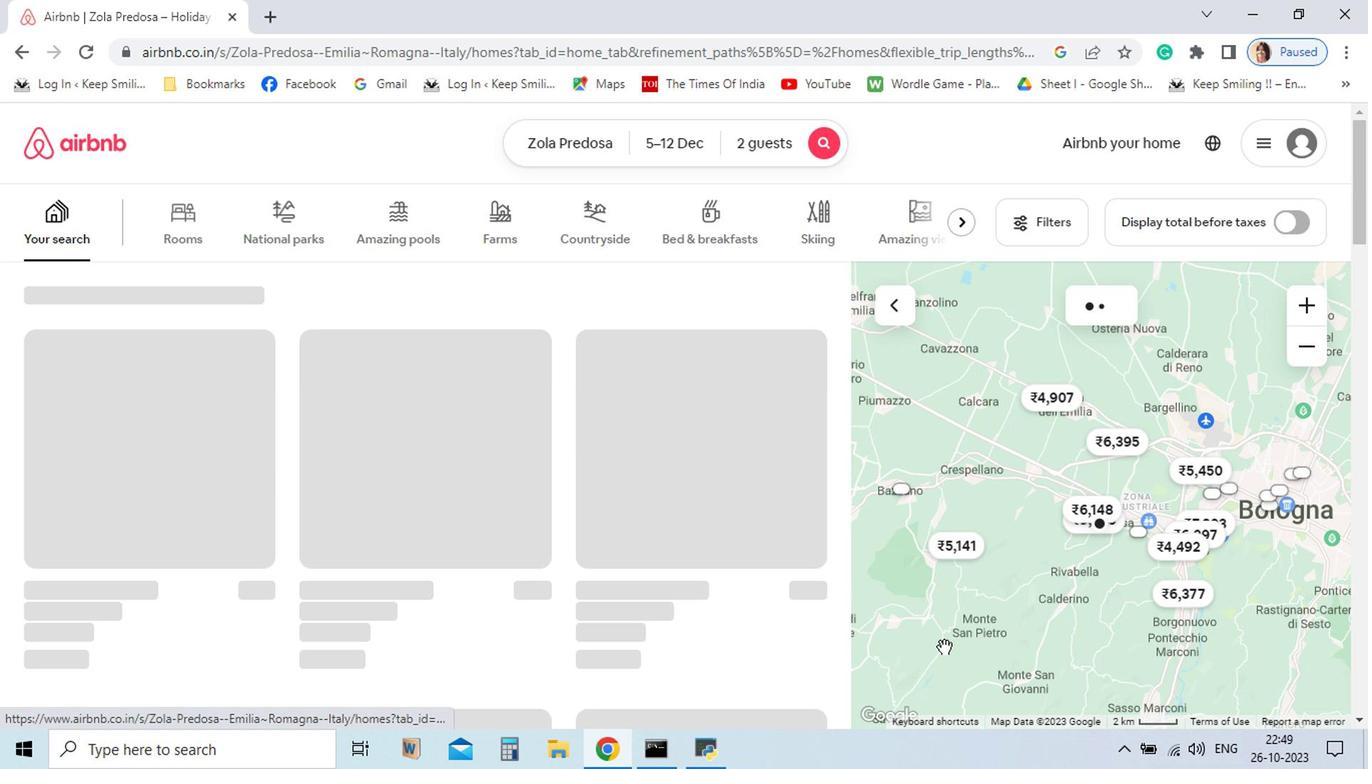 
Action: Mouse pressed left at (1054, 508)
Screenshot: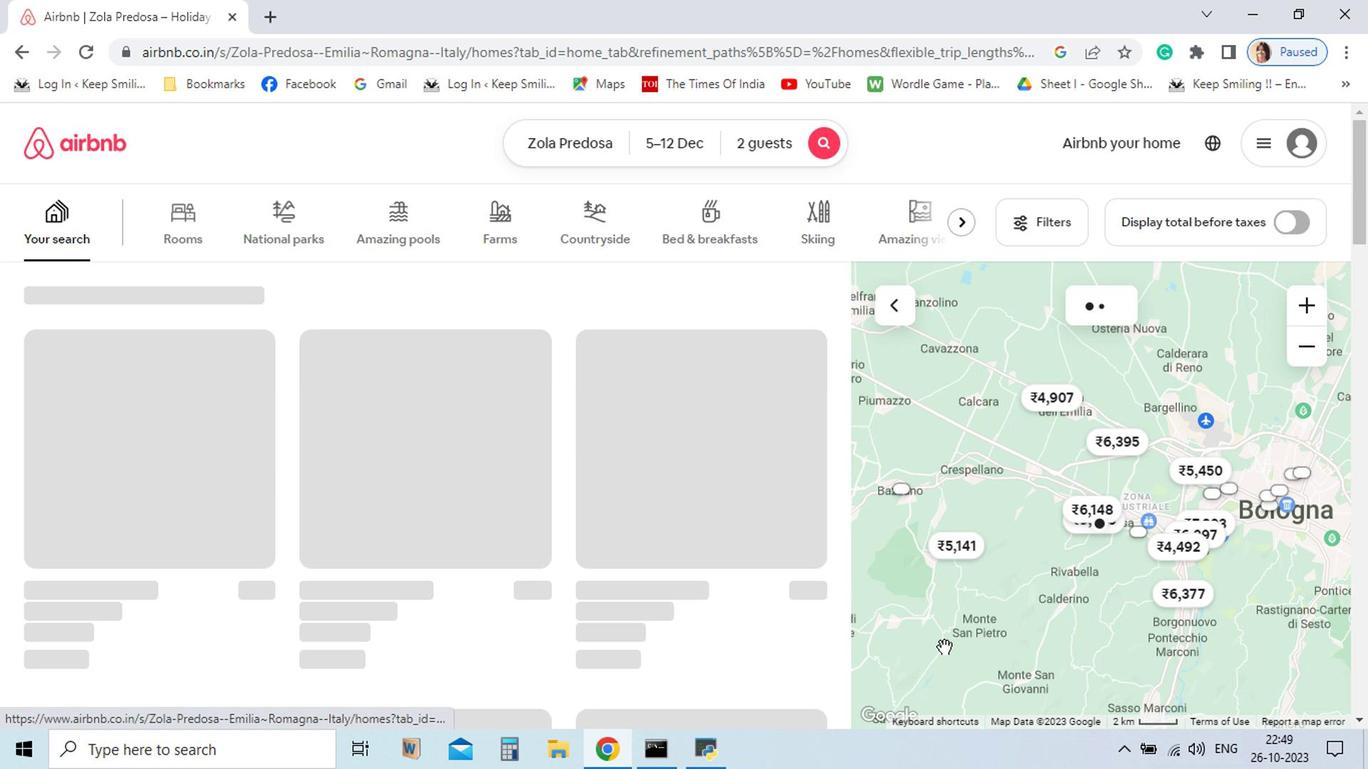 
Action: Mouse moved to (1038, 496)
Screenshot: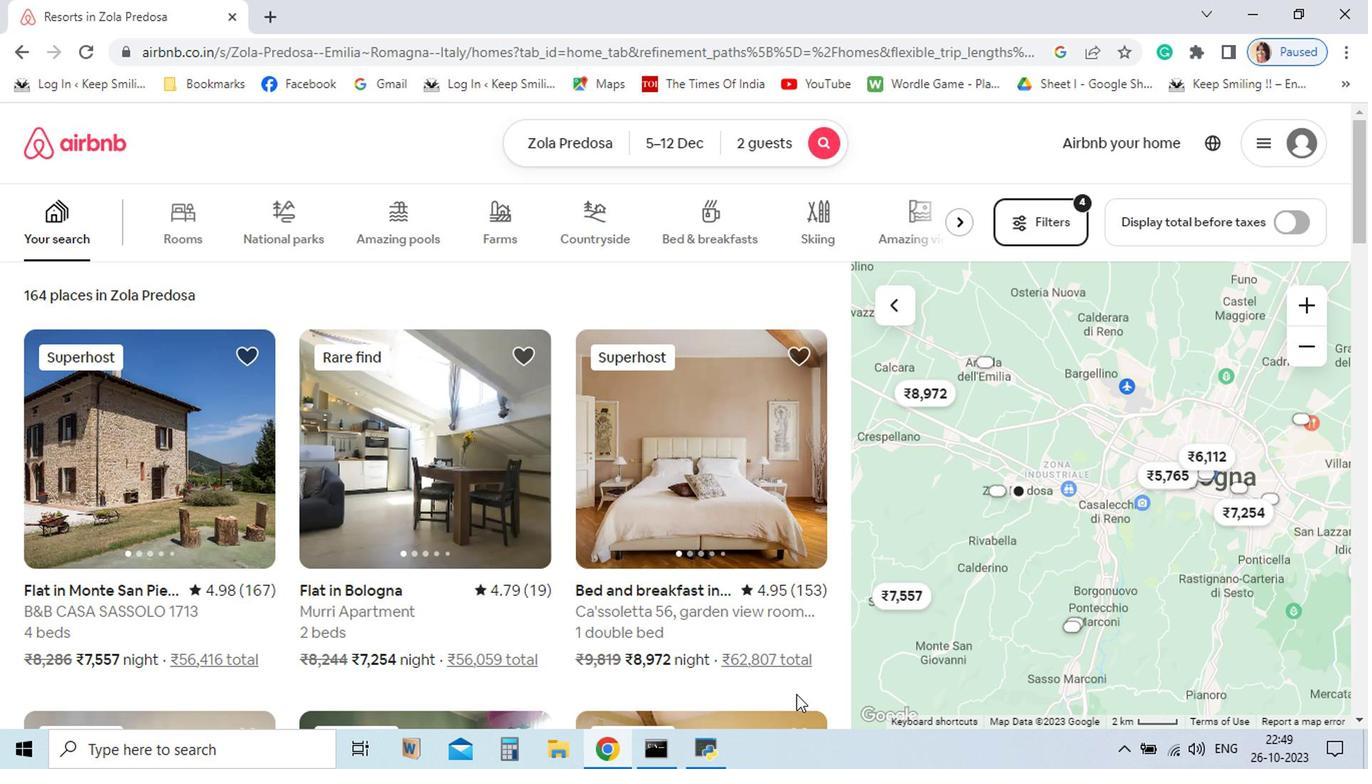 
Action: Mouse scrolled (1038, 496) with delta (0, 0)
Screenshot: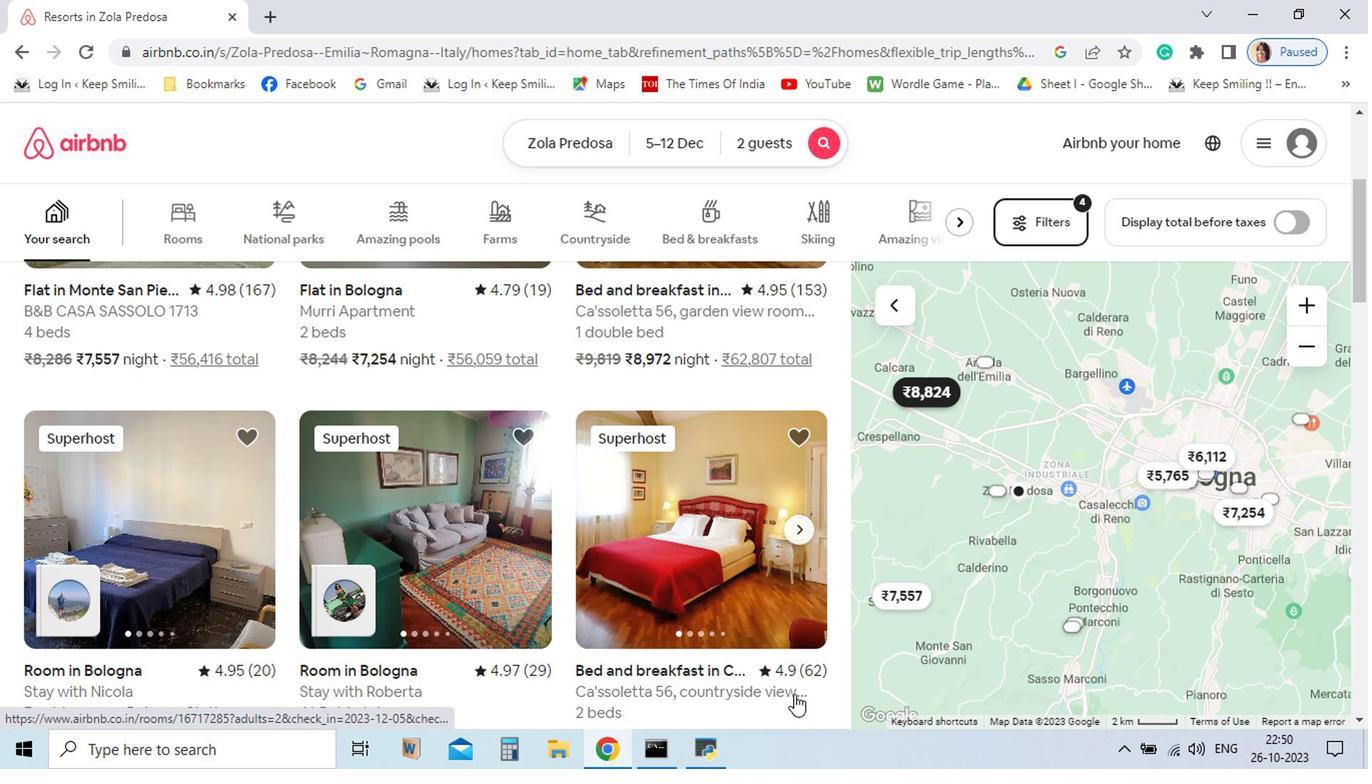 
Action: Mouse moved to (1038, 496)
Screenshot: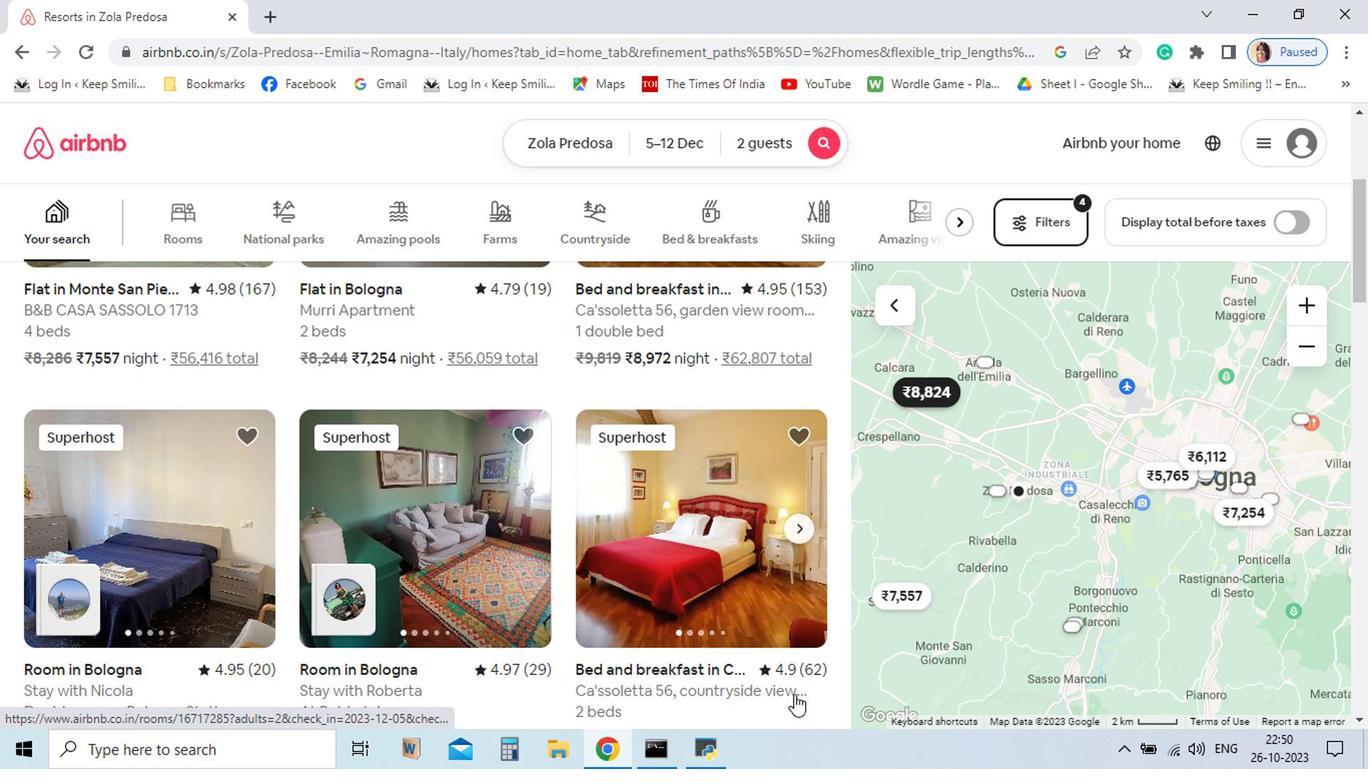
Action: Mouse scrolled (1038, 496) with delta (0, 0)
Screenshot: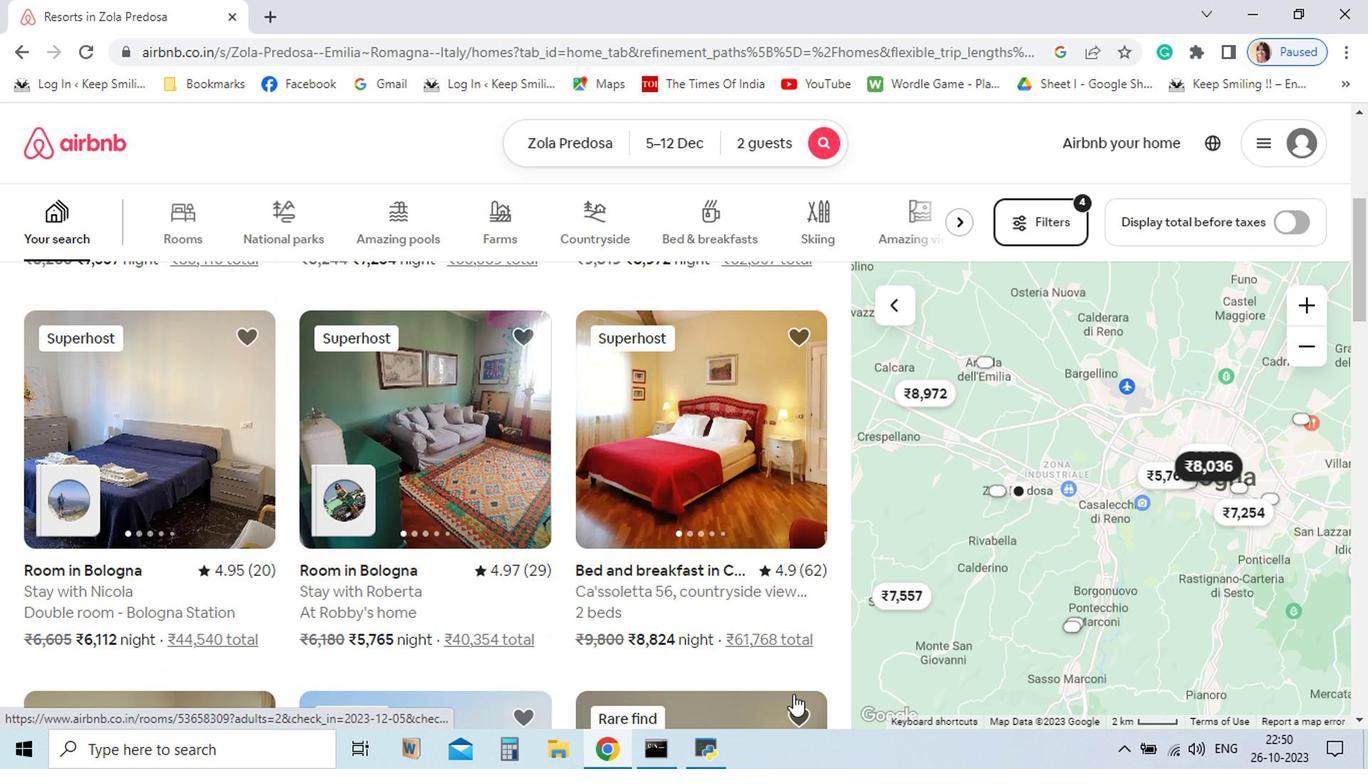 
Action: Mouse moved to (1038, 496)
Screenshot: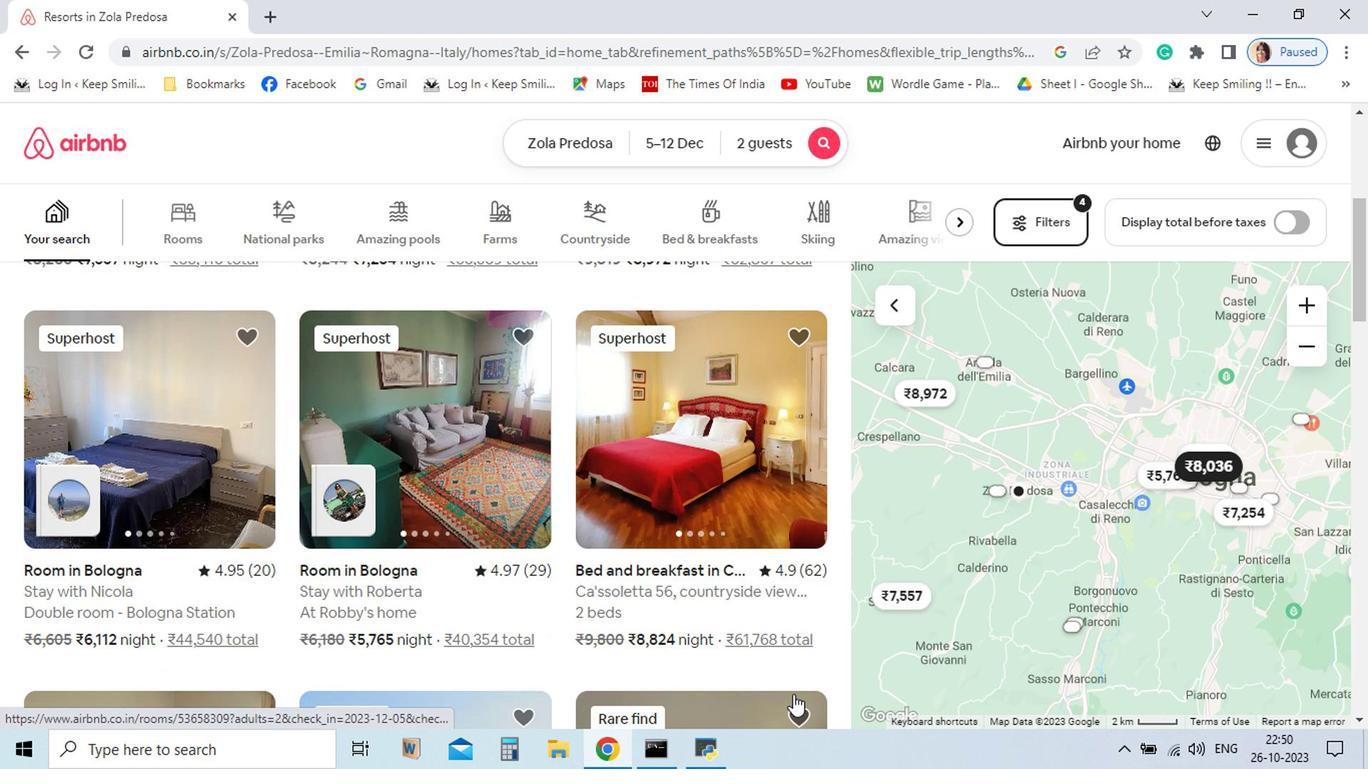 
Action: Mouse scrolled (1038, 496) with delta (0, 0)
Screenshot: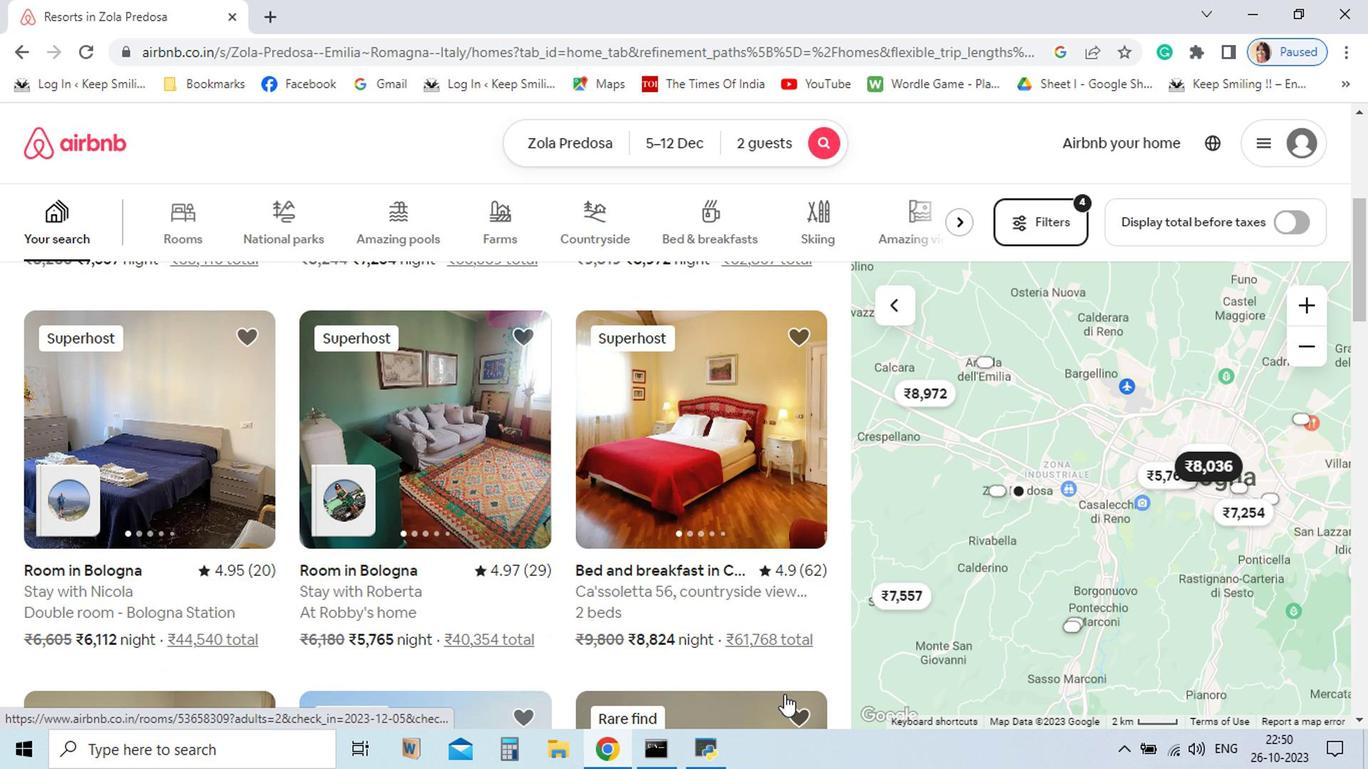 
Action: Mouse scrolled (1038, 496) with delta (0, 0)
Screenshot: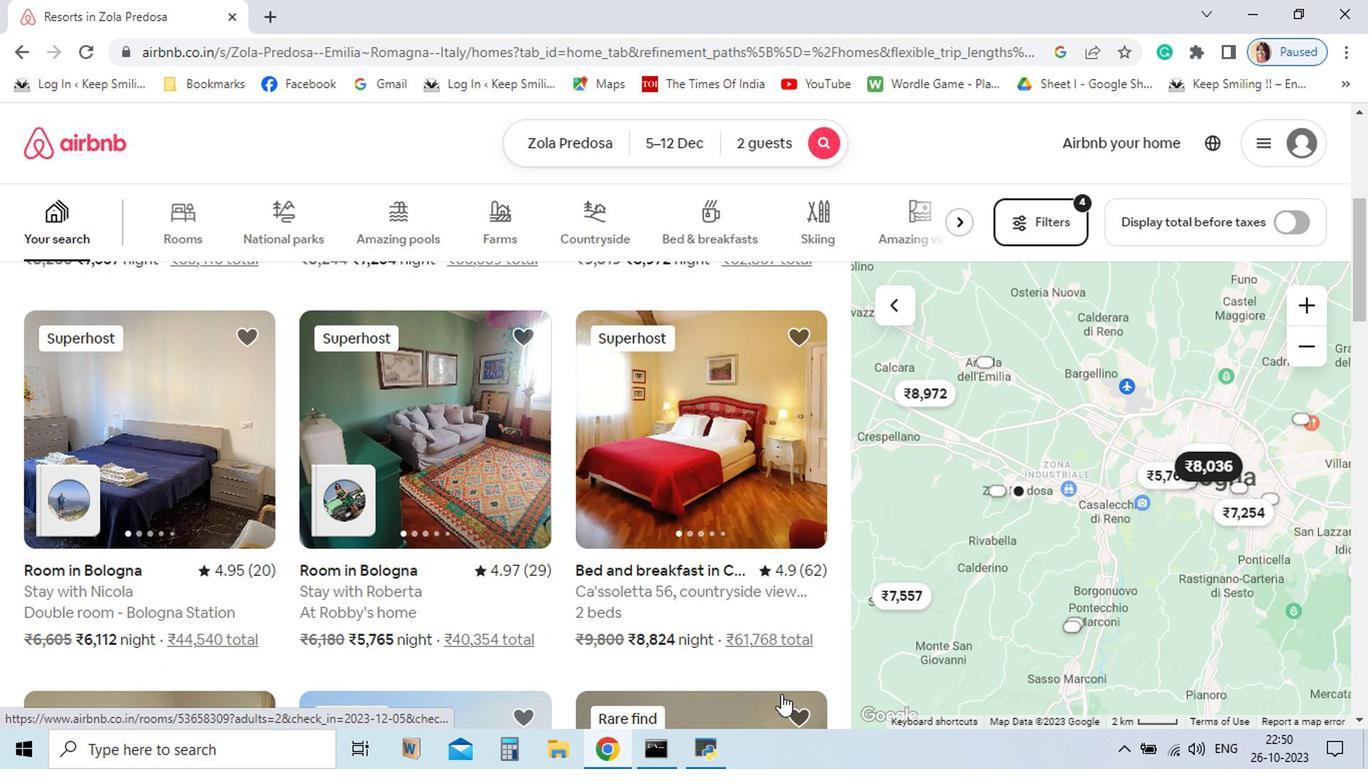 
Action: Mouse moved to (1036, 497)
Screenshot: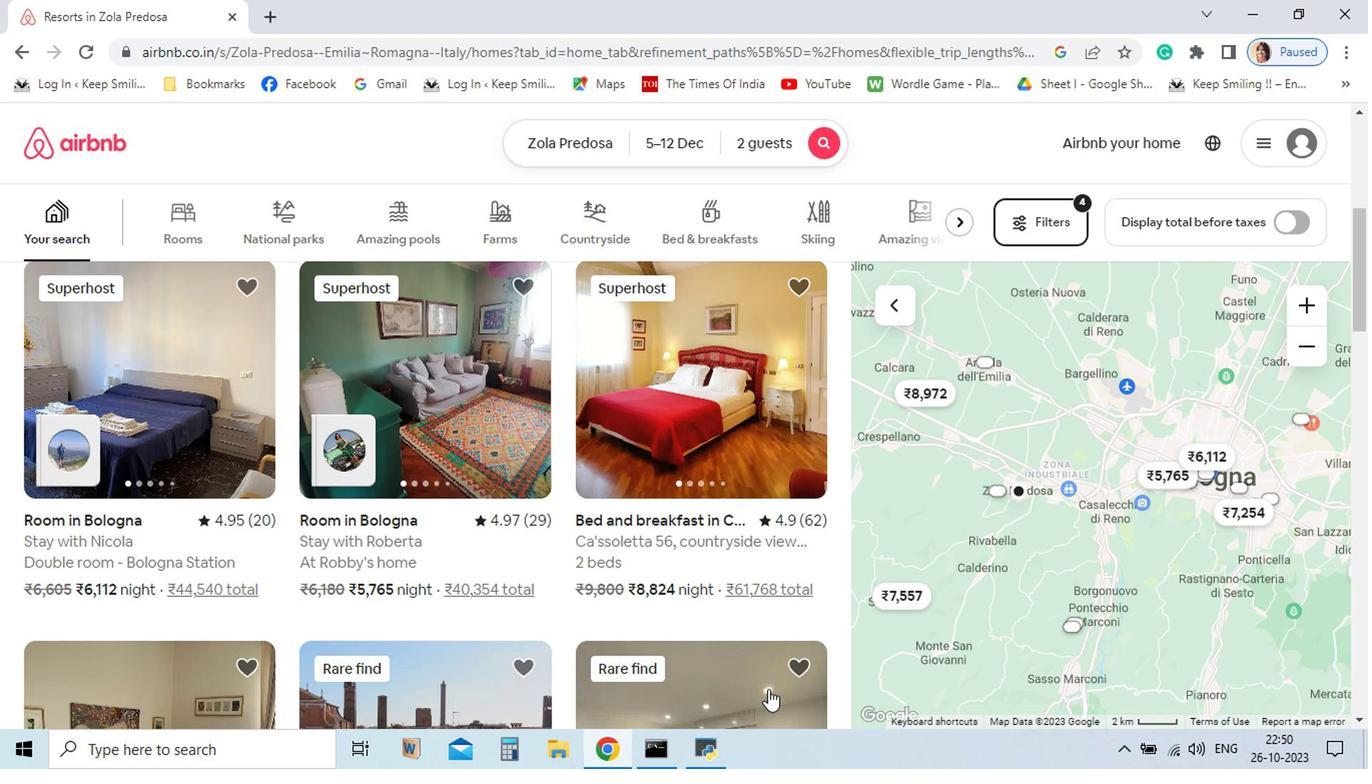 
Action: Mouse scrolled (1036, 498) with delta (0, 0)
Screenshot: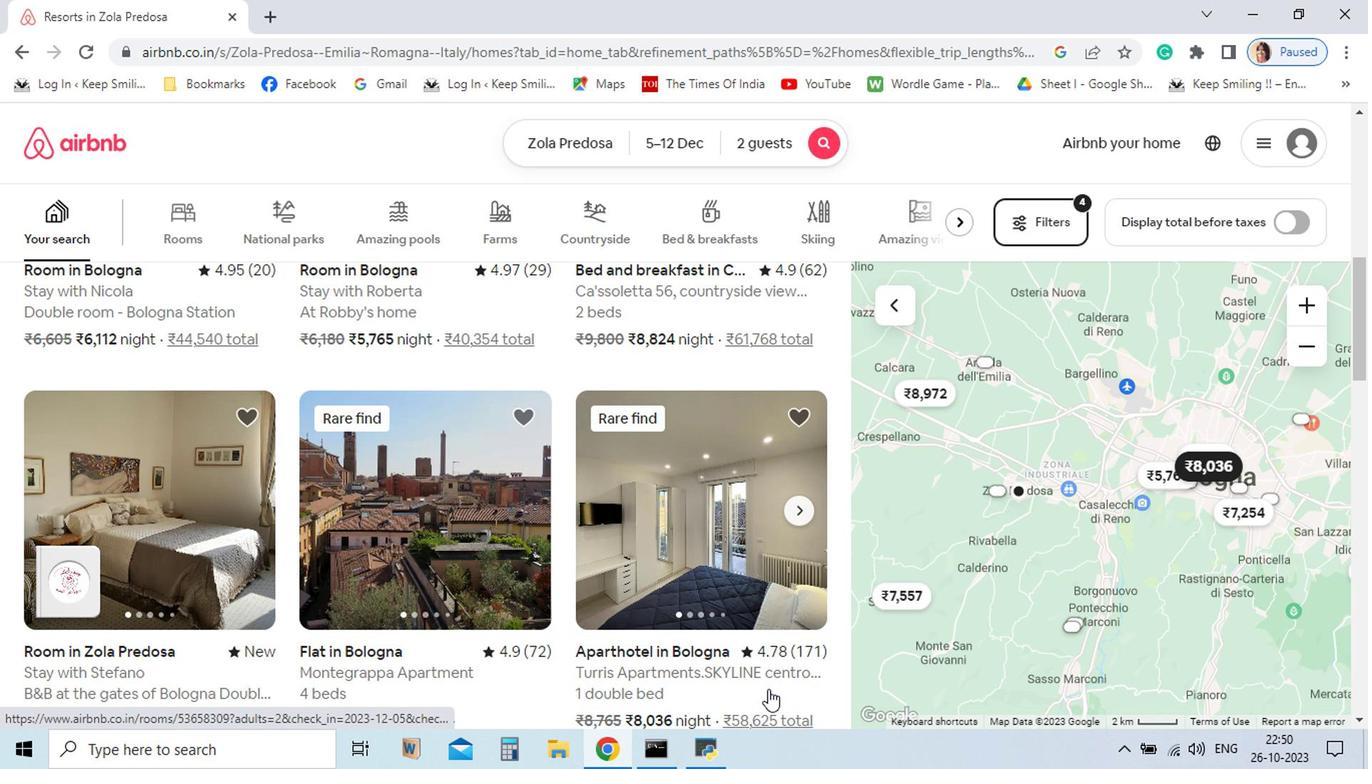 
Action: Mouse moved to (1036, 497)
Screenshot: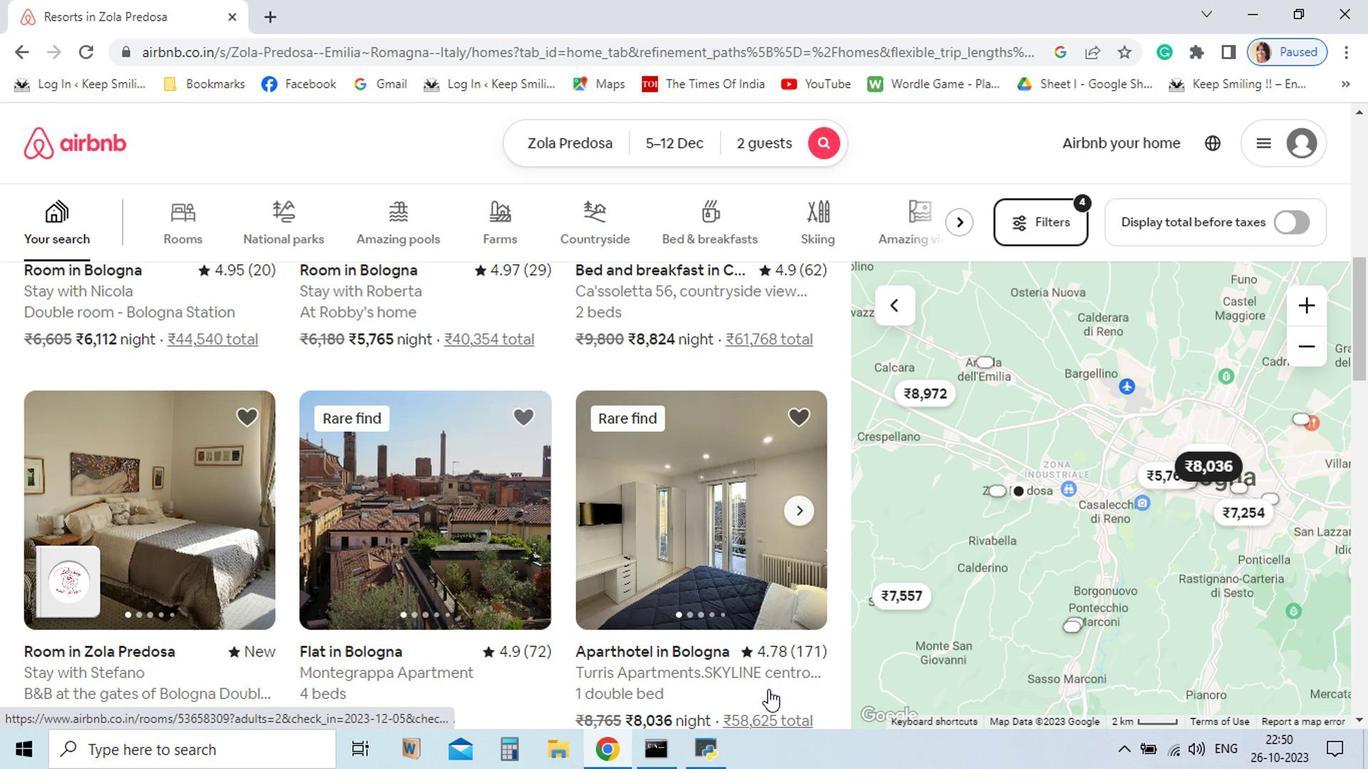 
Action: Mouse scrolled (1036, 498) with delta (0, 0)
Screenshot: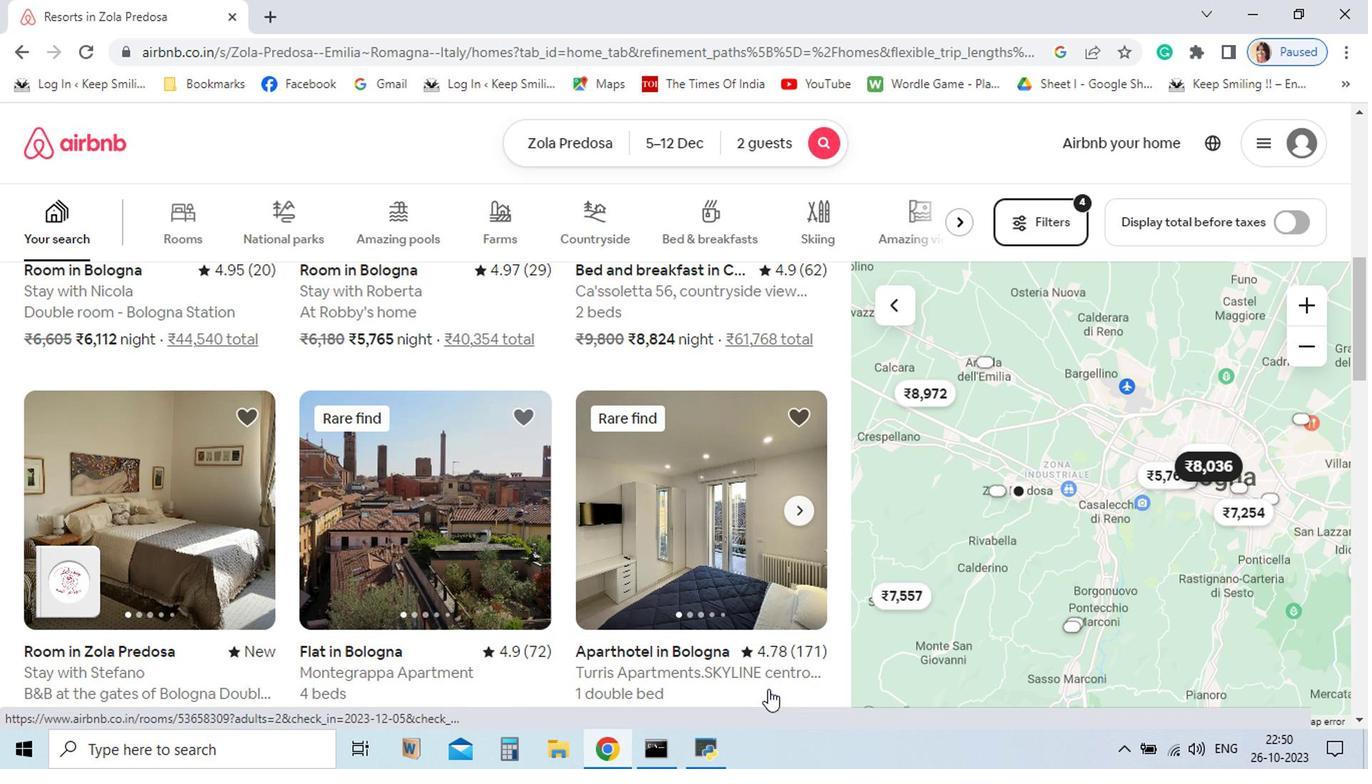 
Action: Mouse scrolled (1036, 498) with delta (0, 0)
Screenshot: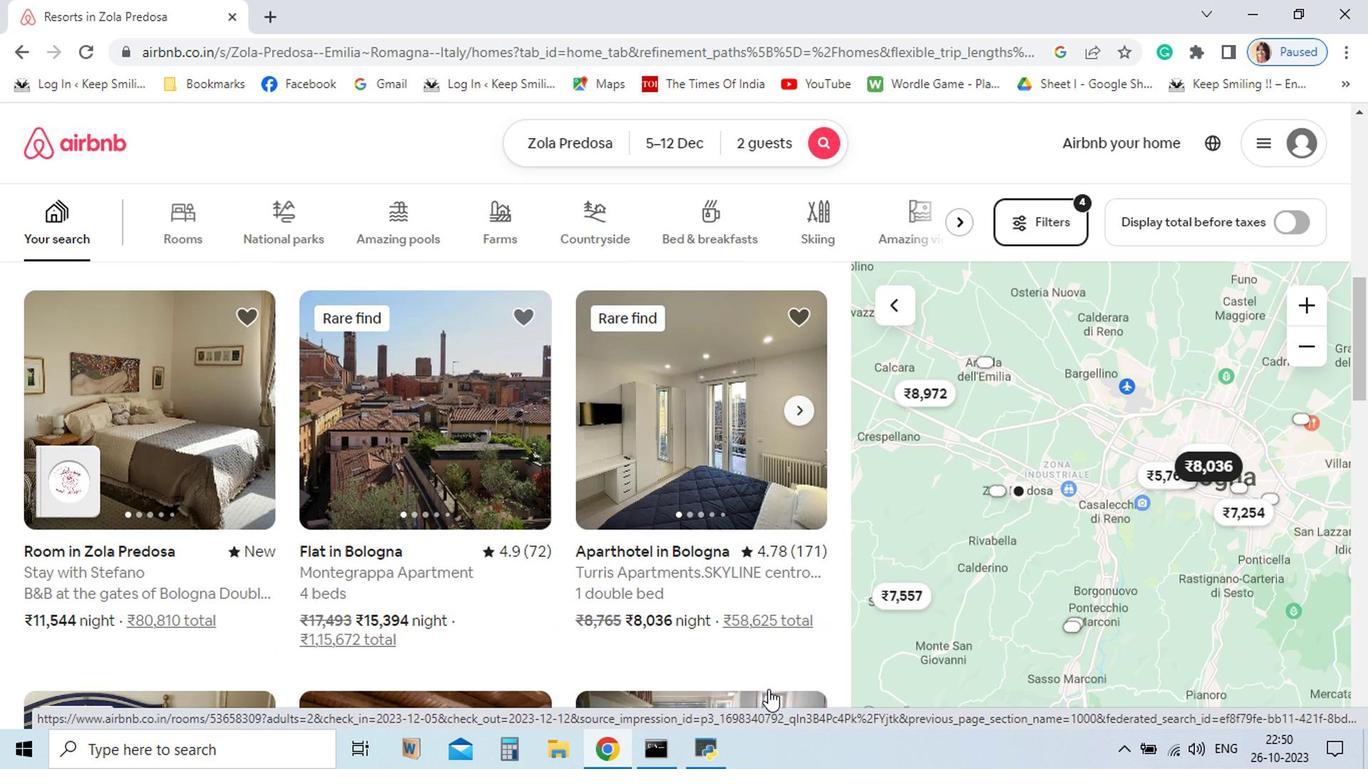 
Action: Mouse scrolled (1036, 498) with delta (0, 0)
Screenshot: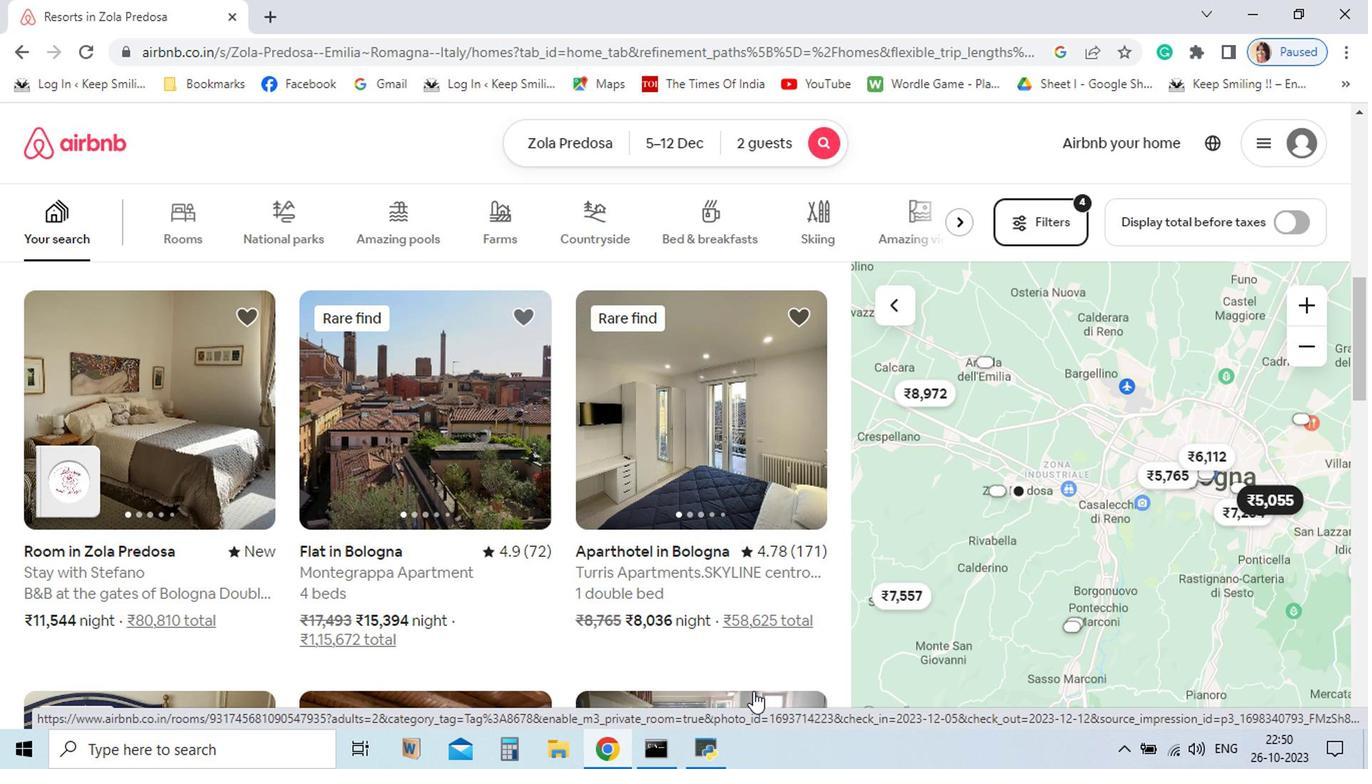 
Action: Mouse moved to (1036, 496)
Screenshot: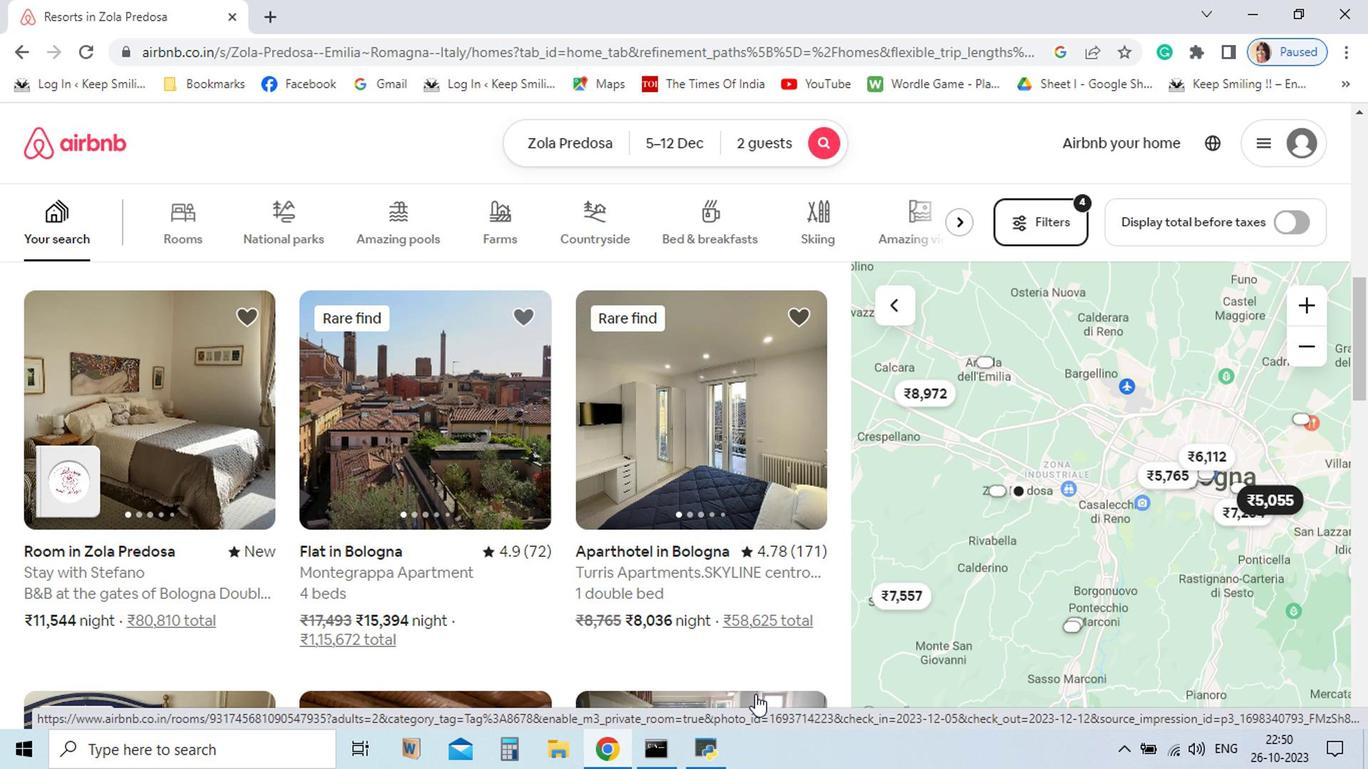 
Action: Mouse scrolled (1036, 495) with delta (0, 0)
Screenshot: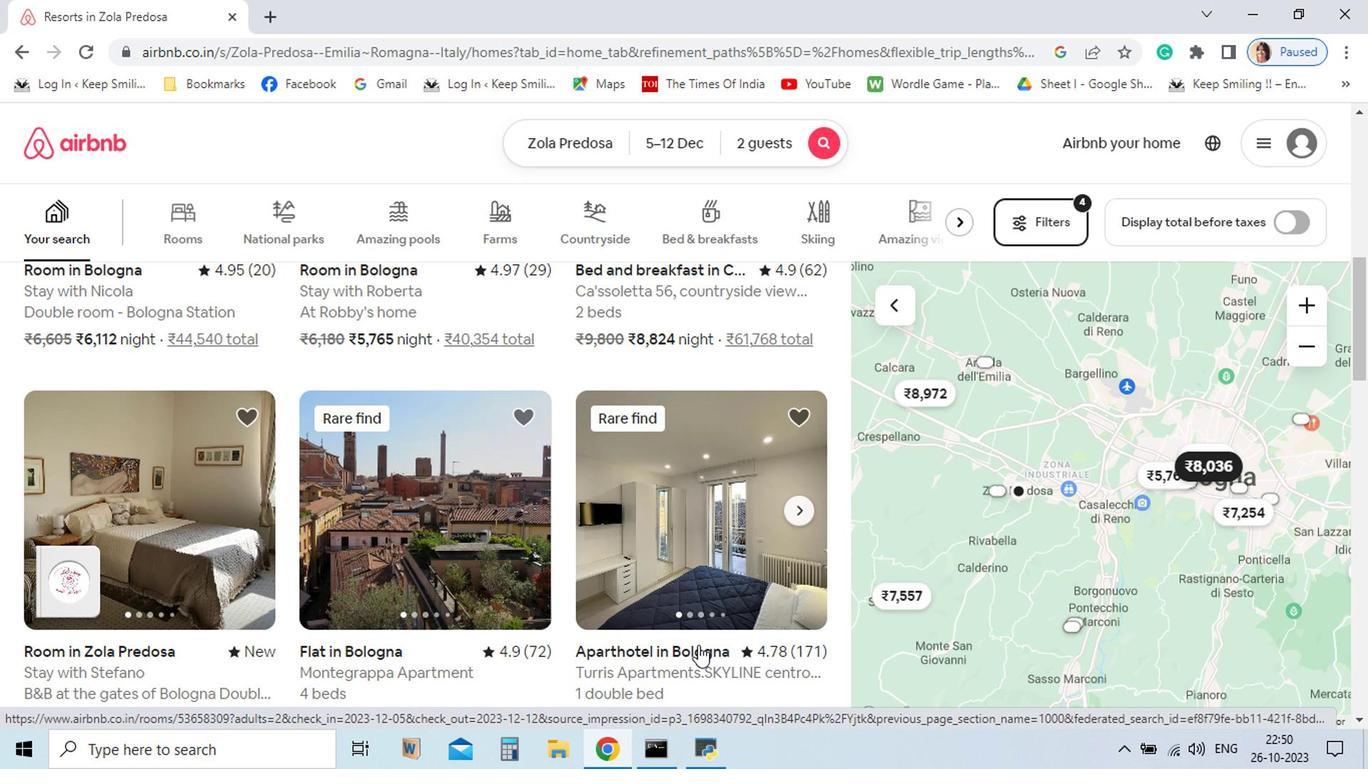 
Action: Mouse moved to (1030, 509)
Screenshot: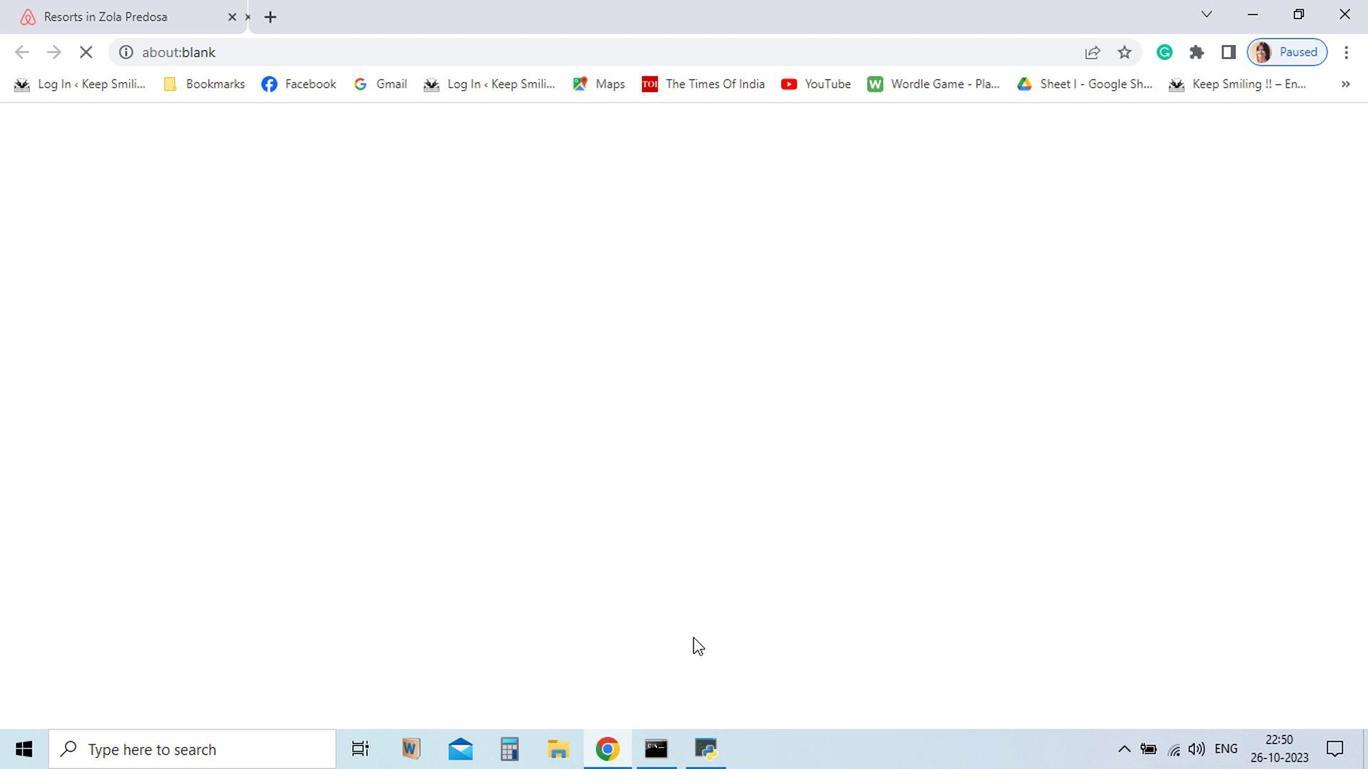 
Action: Mouse pressed left at (1030, 509)
Screenshot: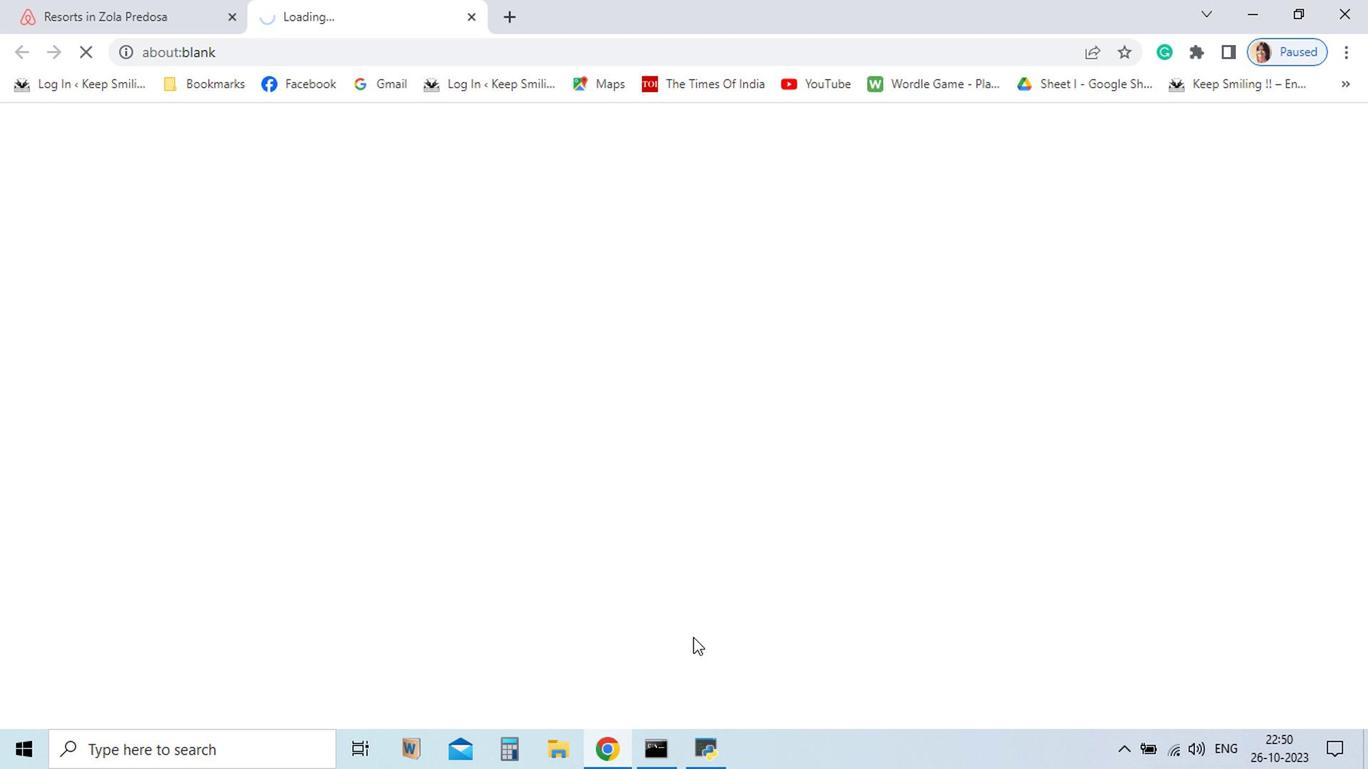 
Action: Mouse moved to (980, 647)
Screenshot: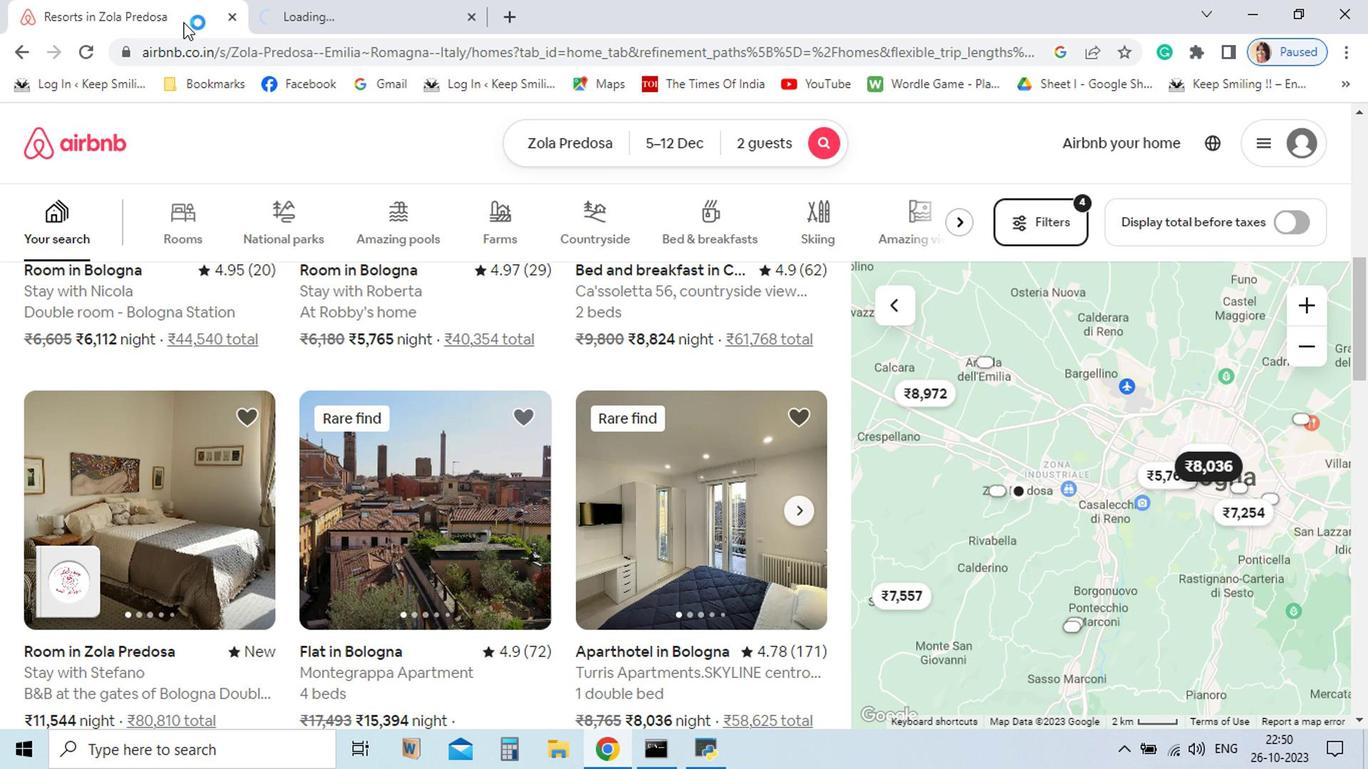
Action: Mouse pressed left at (980, 647)
Screenshot: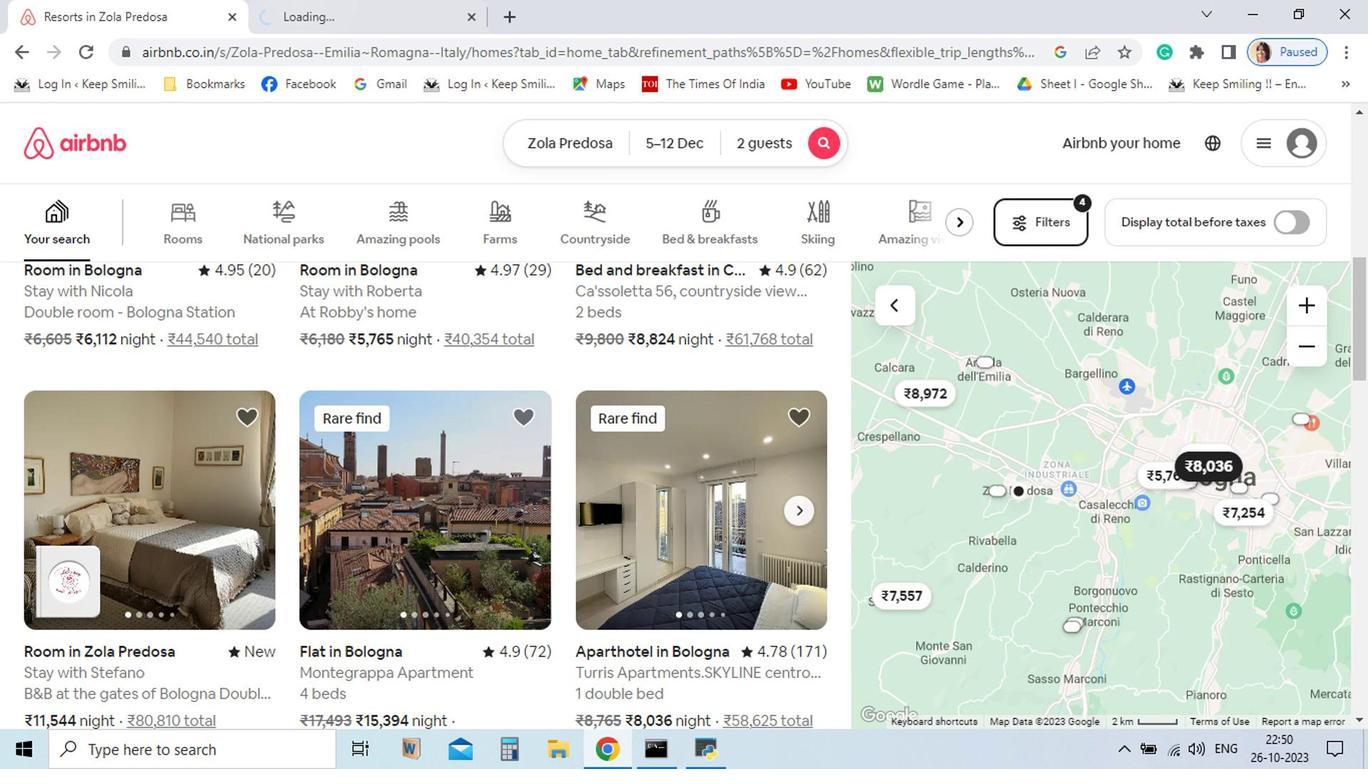 
Action: Mouse moved to (1002, 651)
Screenshot: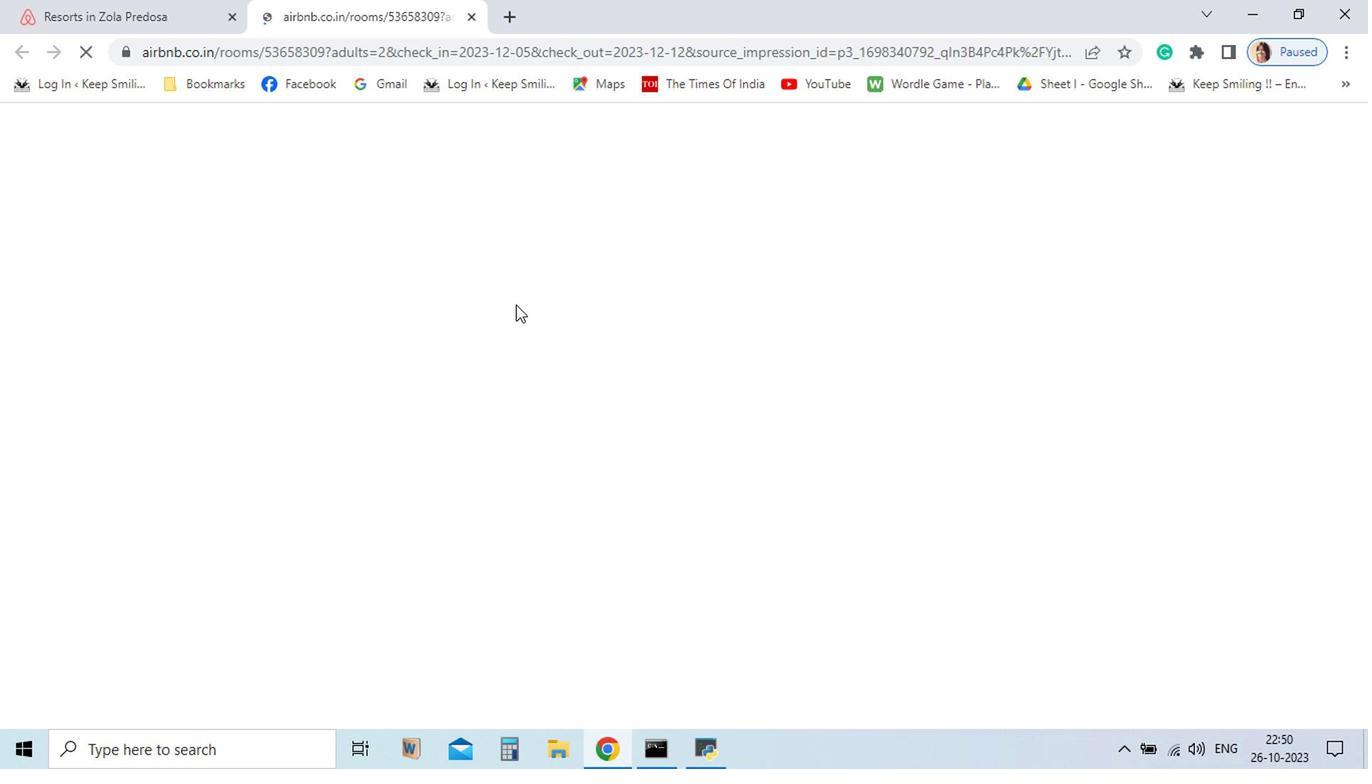 
Action: Mouse pressed left at (1002, 651)
Screenshot: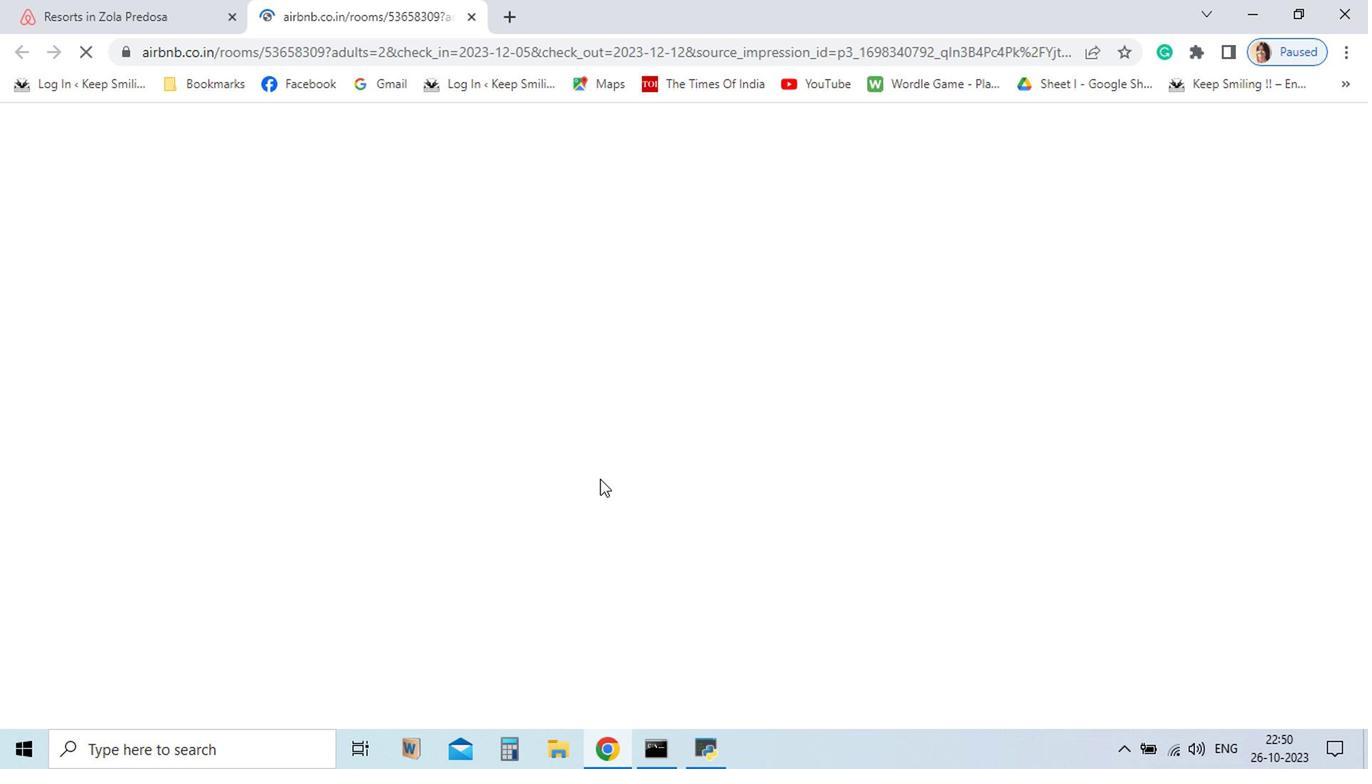 
Action: Mouse moved to (1070, 527)
Screenshot: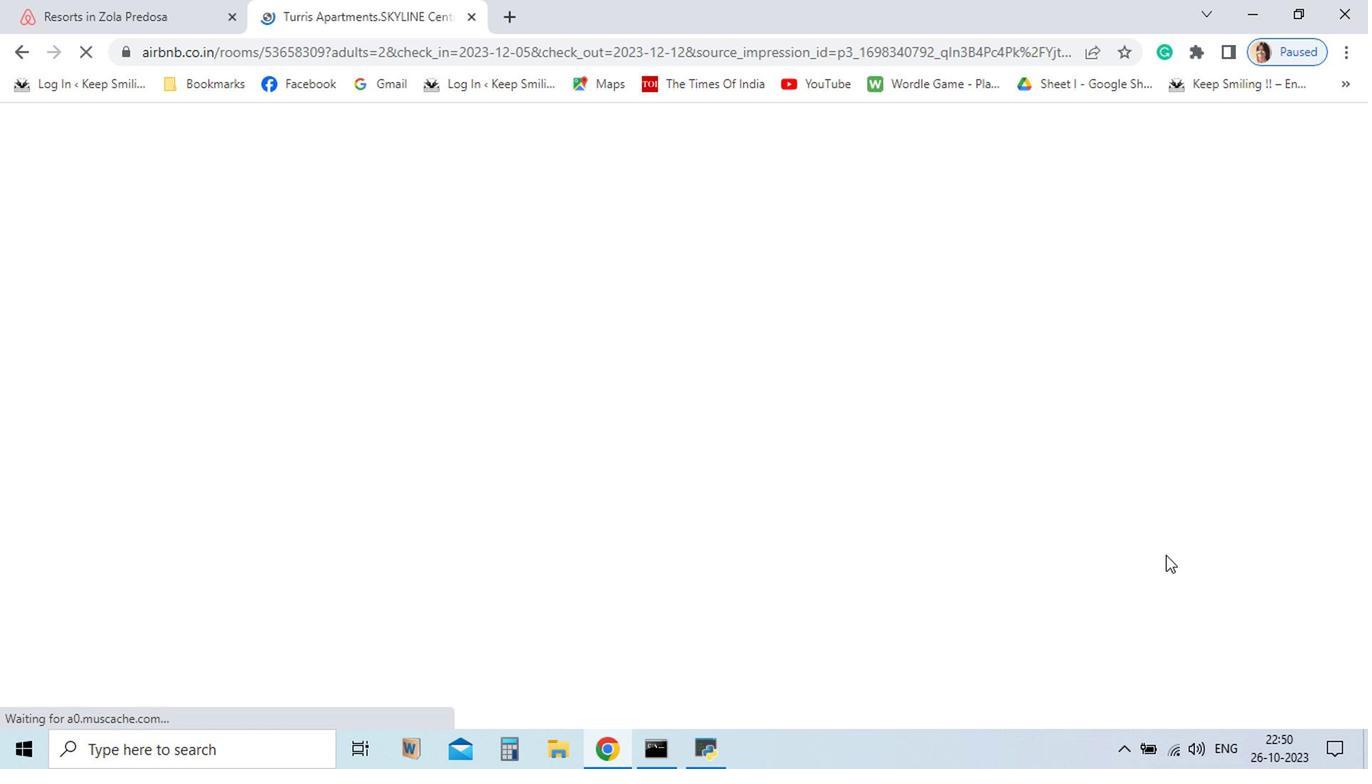 
Action: Mouse pressed left at (1070, 527)
Screenshot: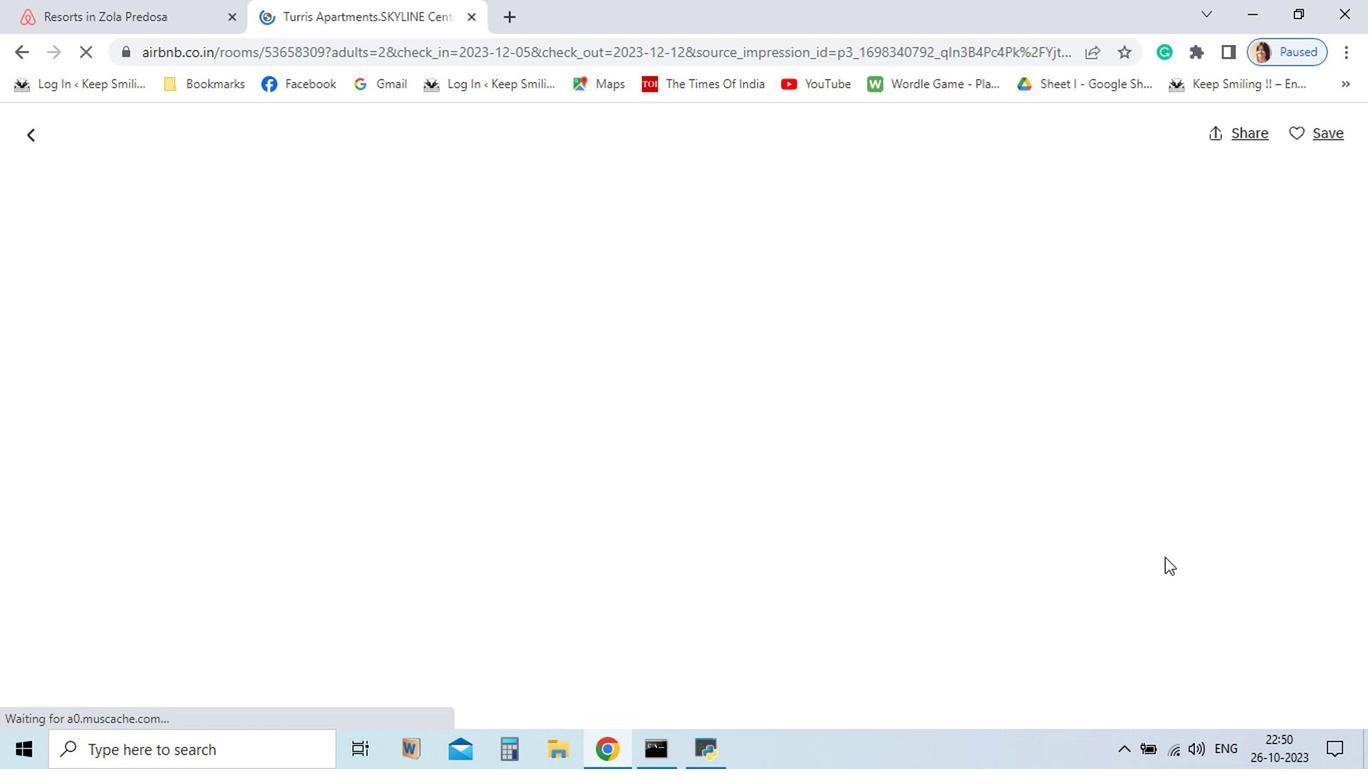 
Action: Mouse moved to (1008, 598)
Screenshot: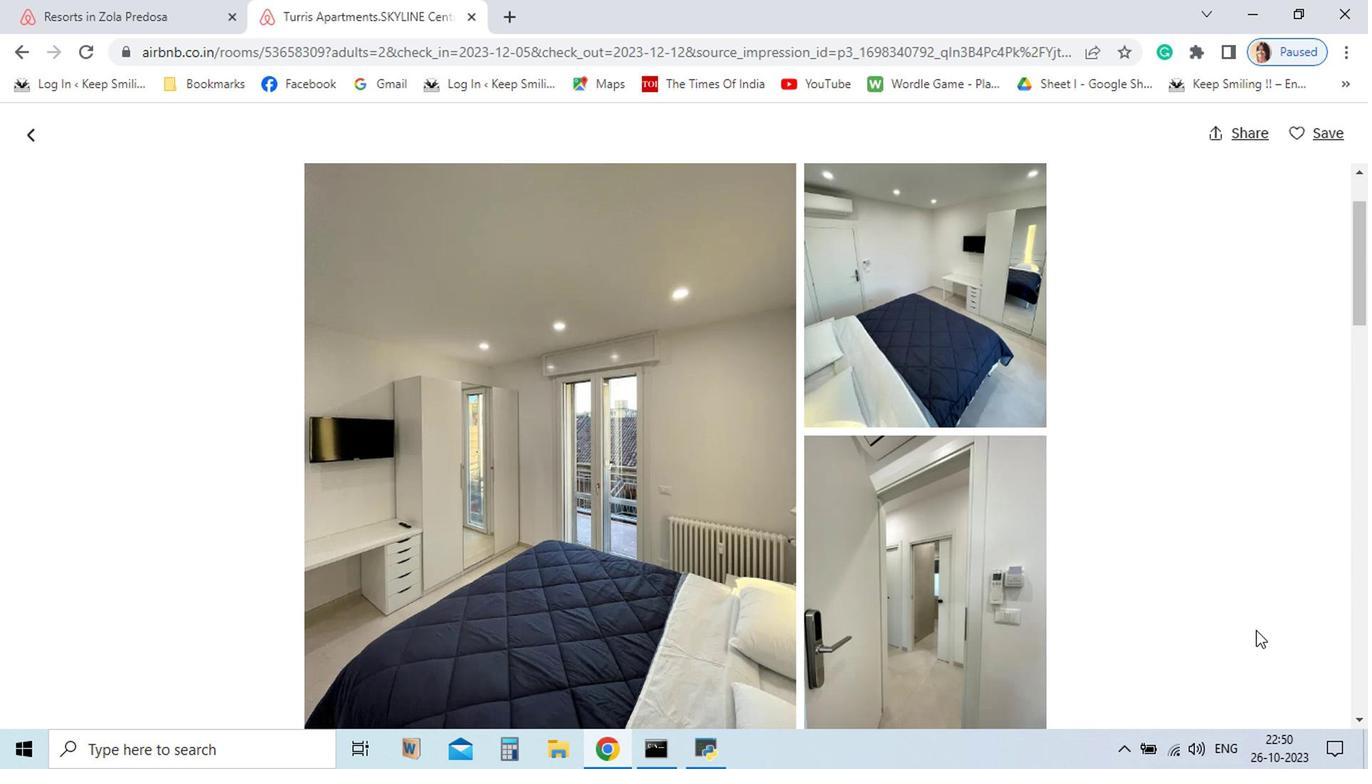 
Action: Mouse pressed left at (1008, 598)
Screenshot: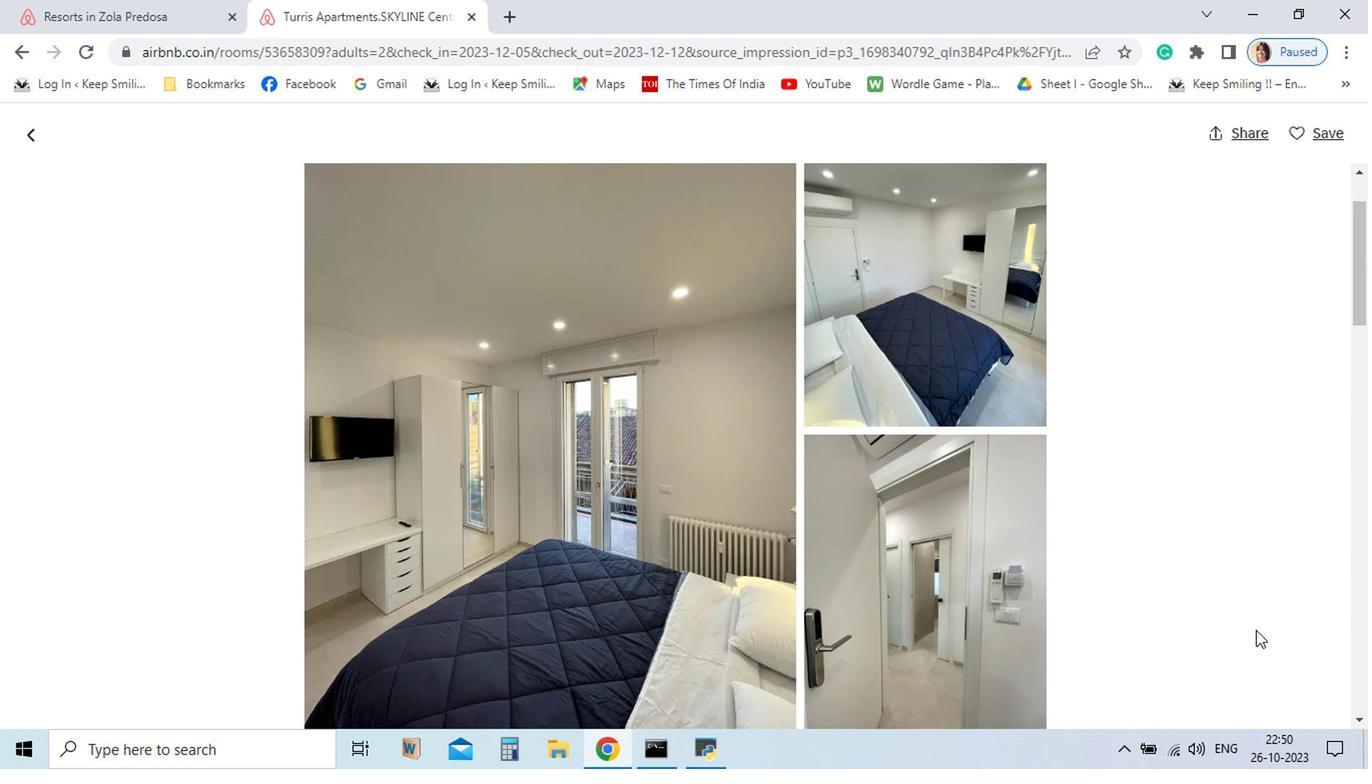 
Action: Mouse moved to (1078, 510)
Screenshot: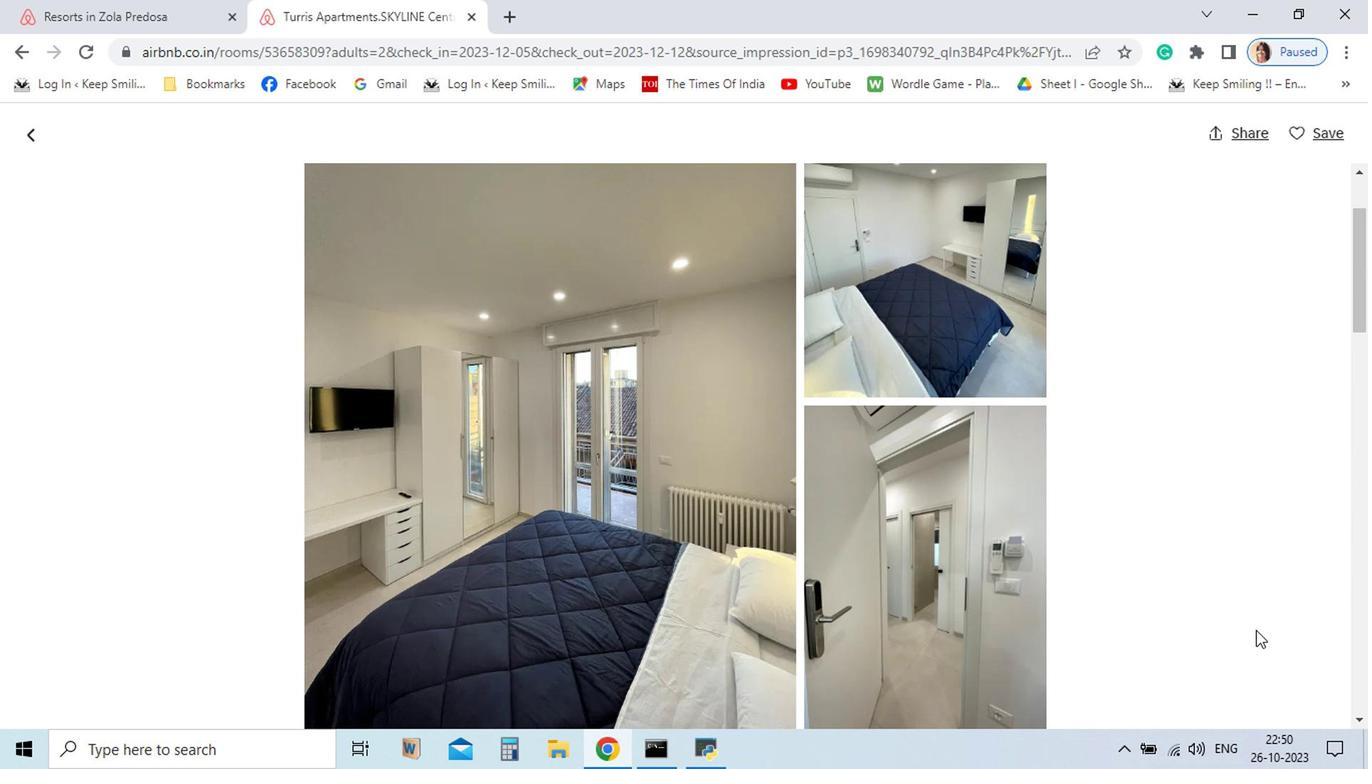 
Action: Mouse scrolled (1078, 510) with delta (0, 0)
Screenshot: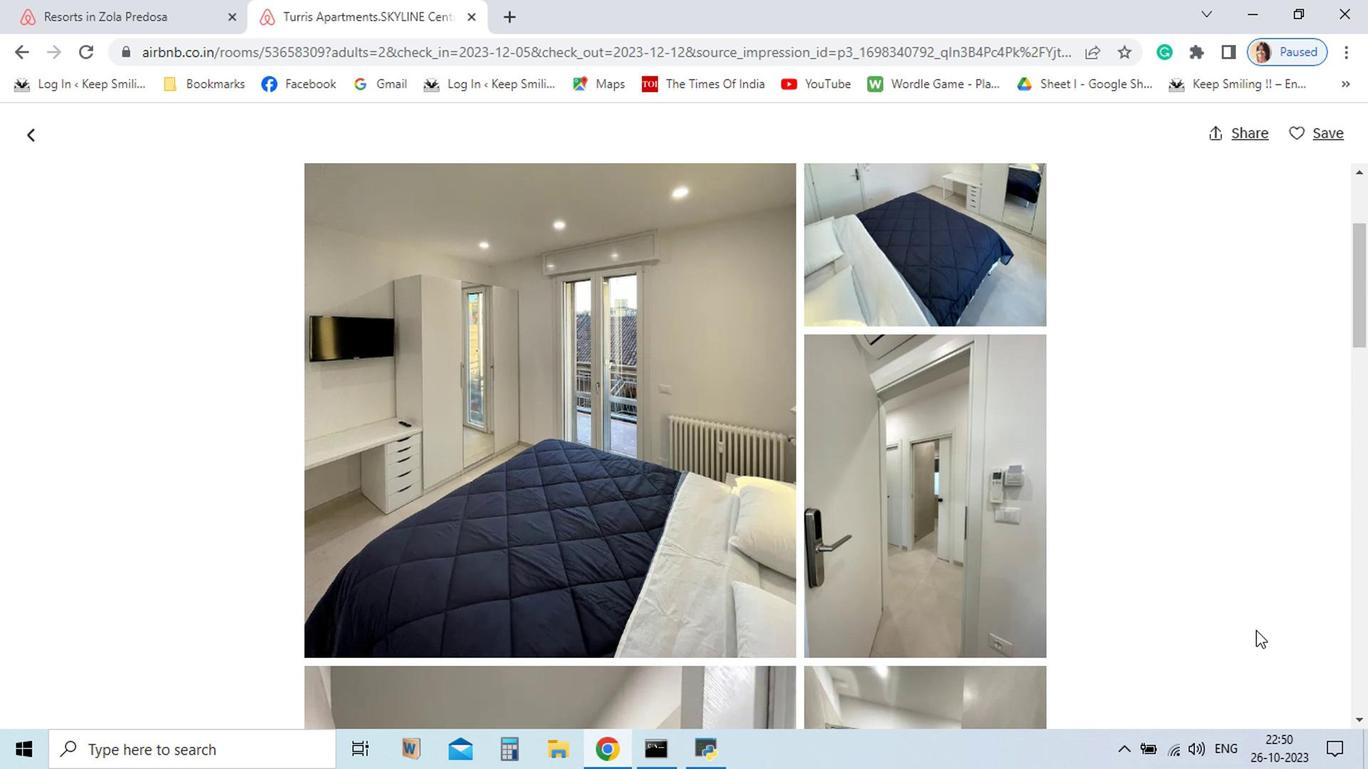 
Action: Mouse scrolled (1078, 510) with delta (0, 0)
Screenshot: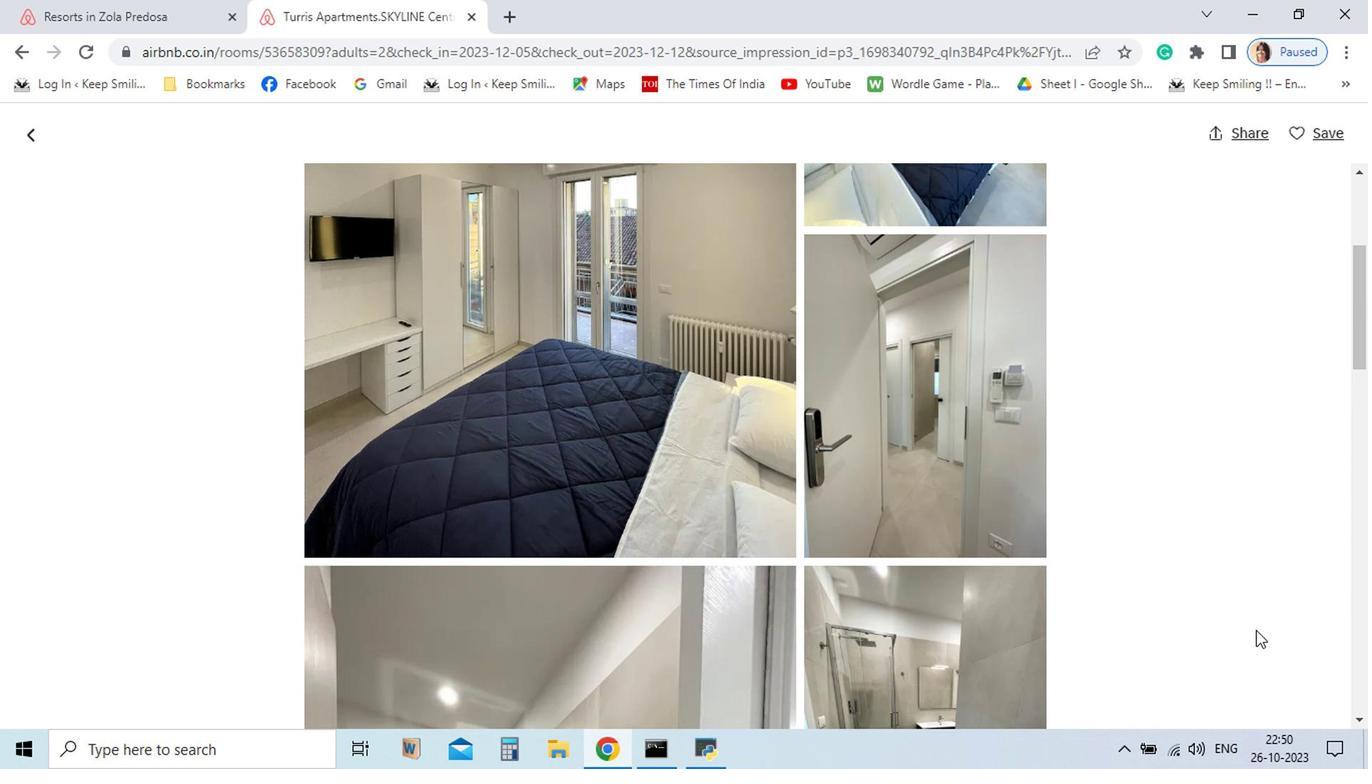 
Action: Mouse scrolled (1078, 510) with delta (0, 0)
Screenshot: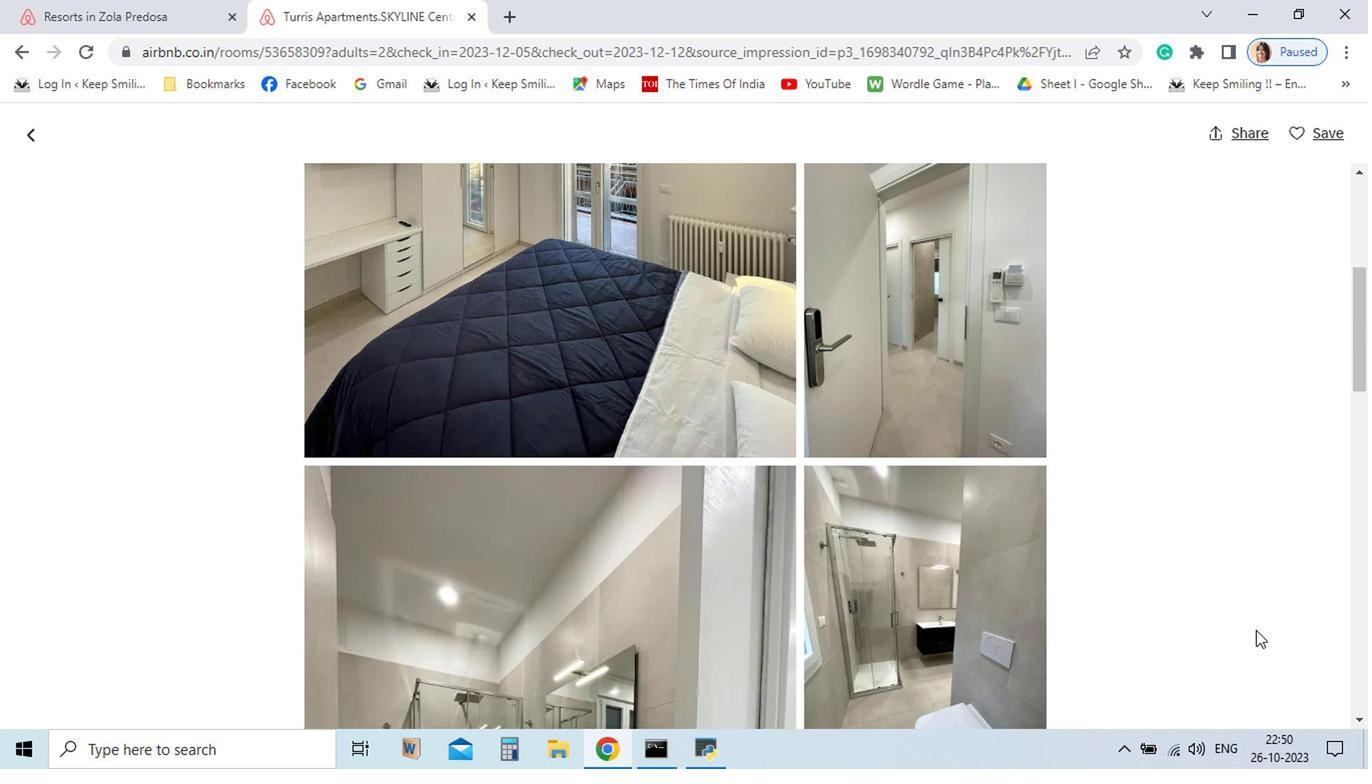 
Action: Mouse scrolled (1078, 510) with delta (0, 0)
Screenshot: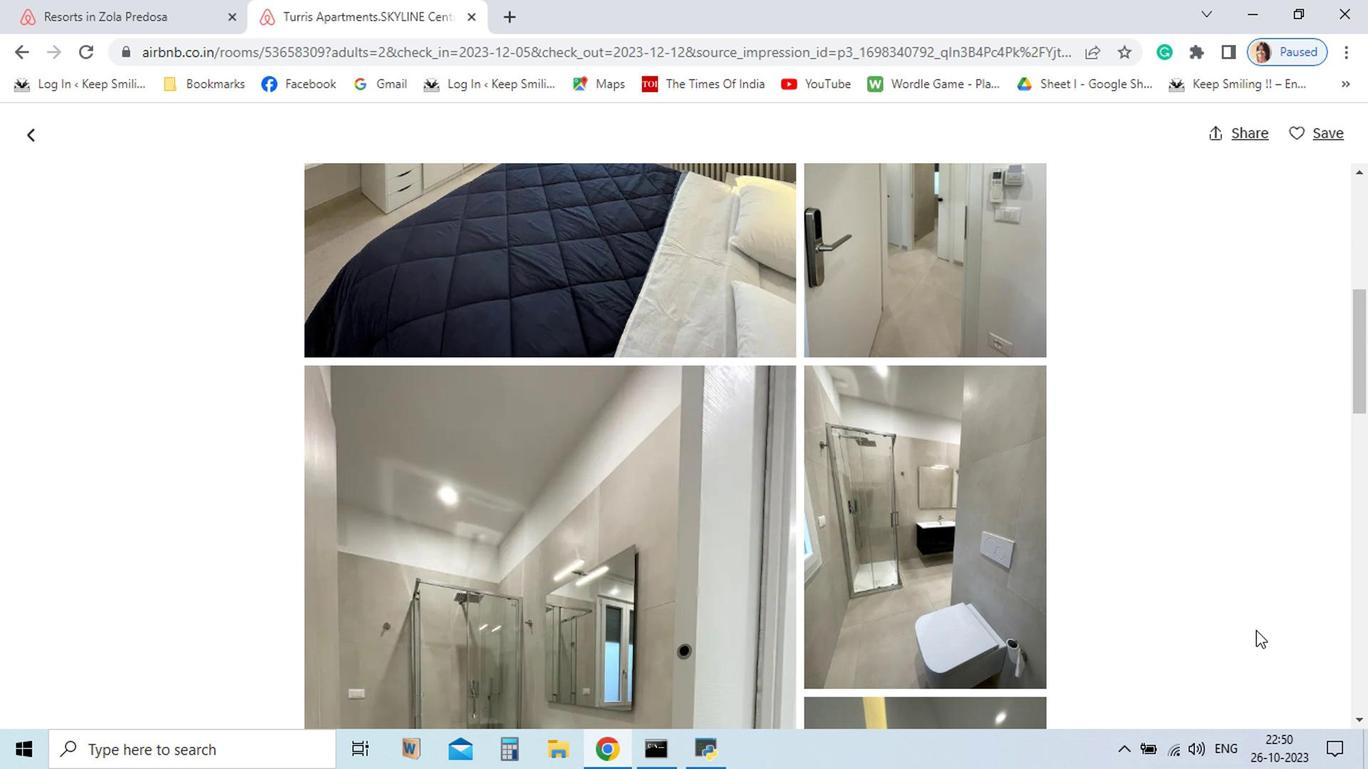 
Action: Mouse scrolled (1078, 510) with delta (0, 0)
Screenshot: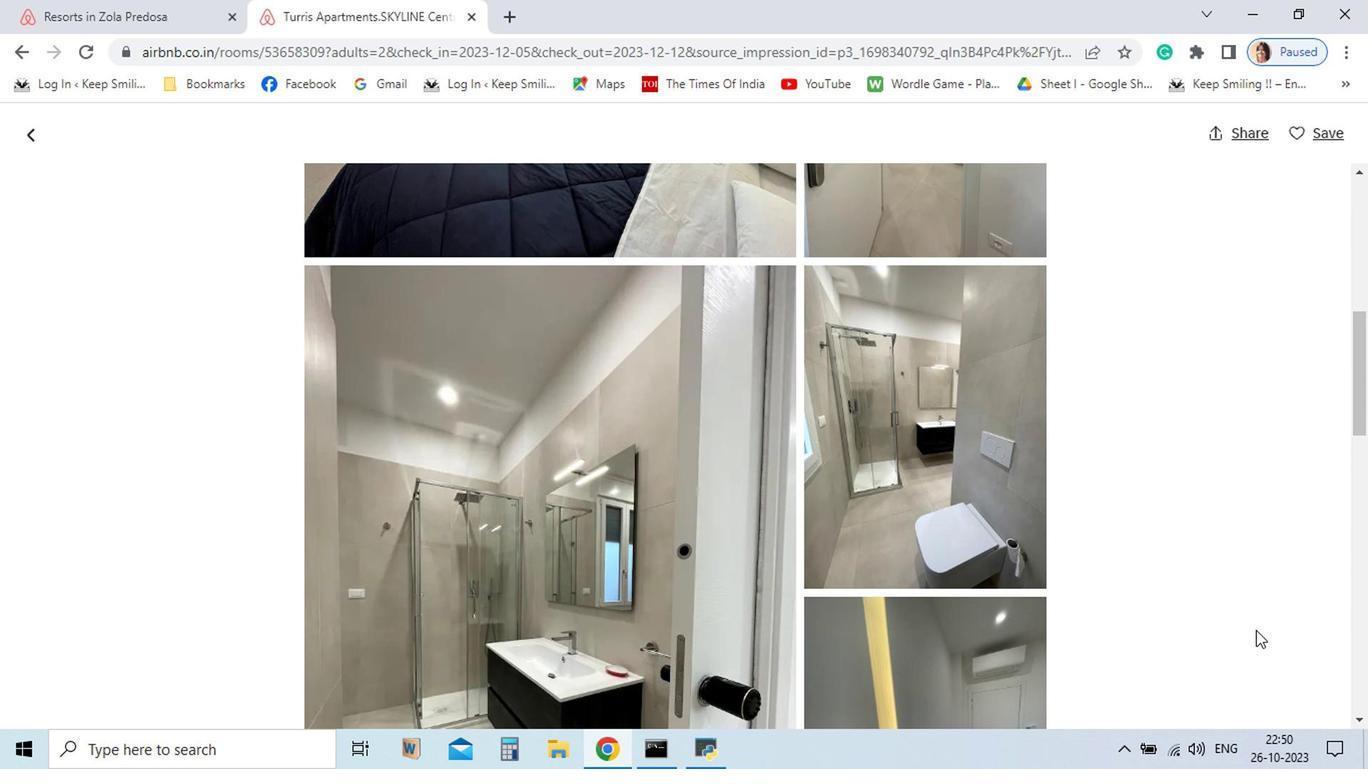 
Action: Mouse scrolled (1078, 510) with delta (0, 0)
Screenshot: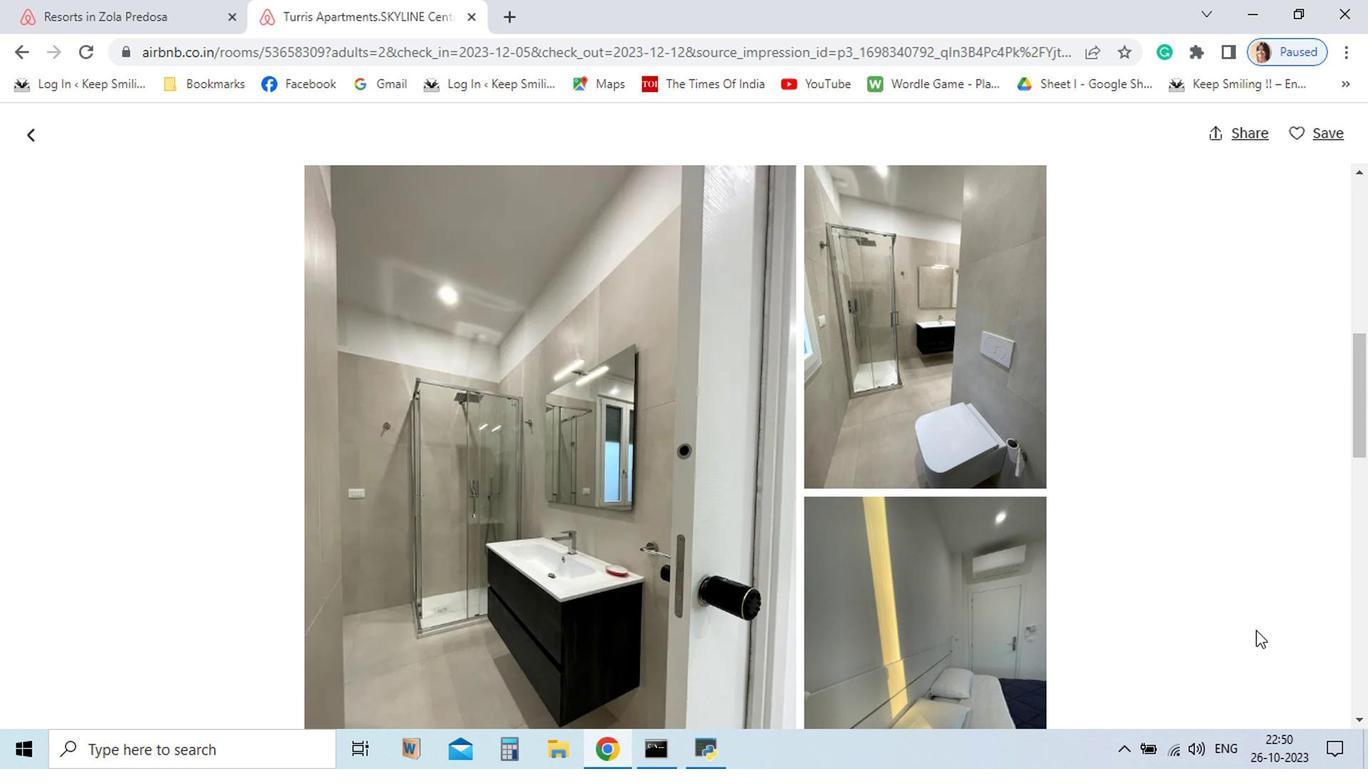 
Action: Mouse scrolled (1078, 510) with delta (0, 0)
Screenshot: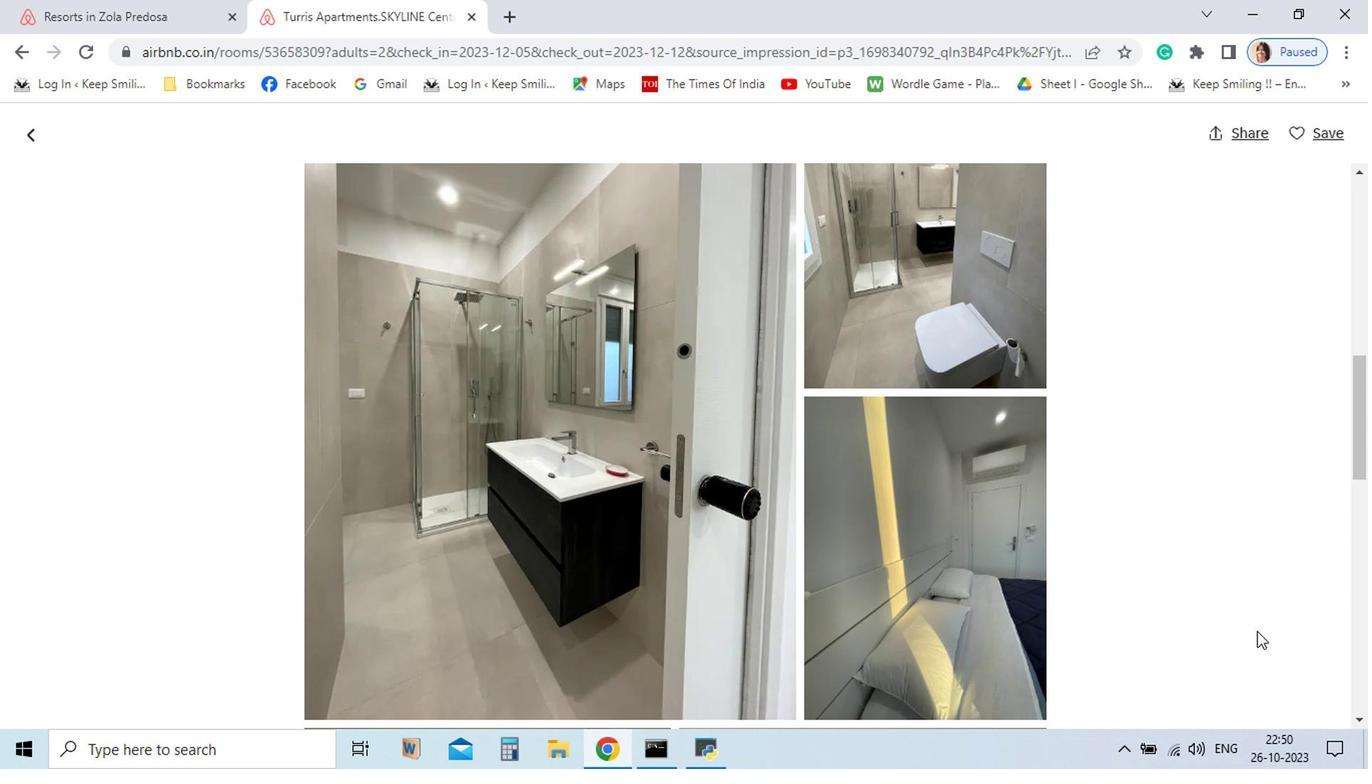 
Action: Mouse scrolled (1078, 510) with delta (0, 0)
Screenshot: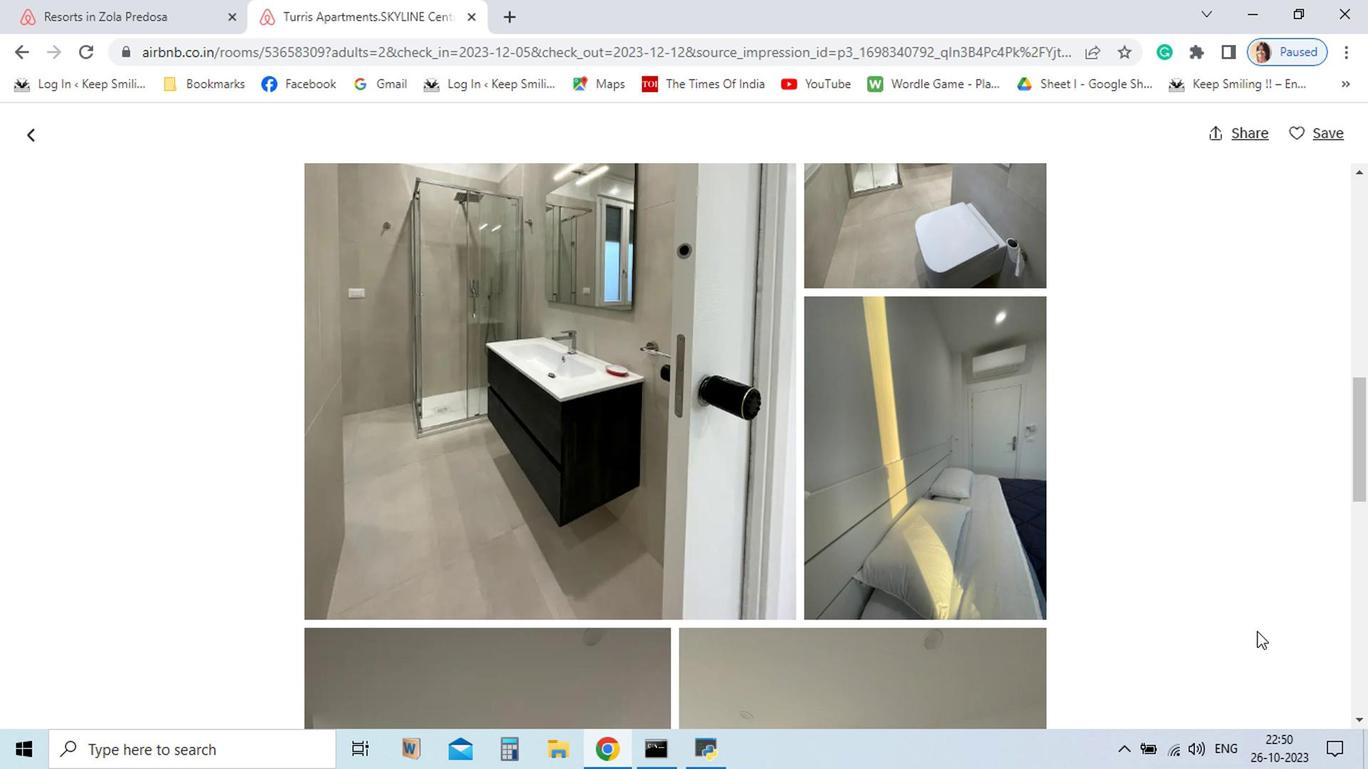 
Action: Mouse moved to (1078, 510)
Screenshot: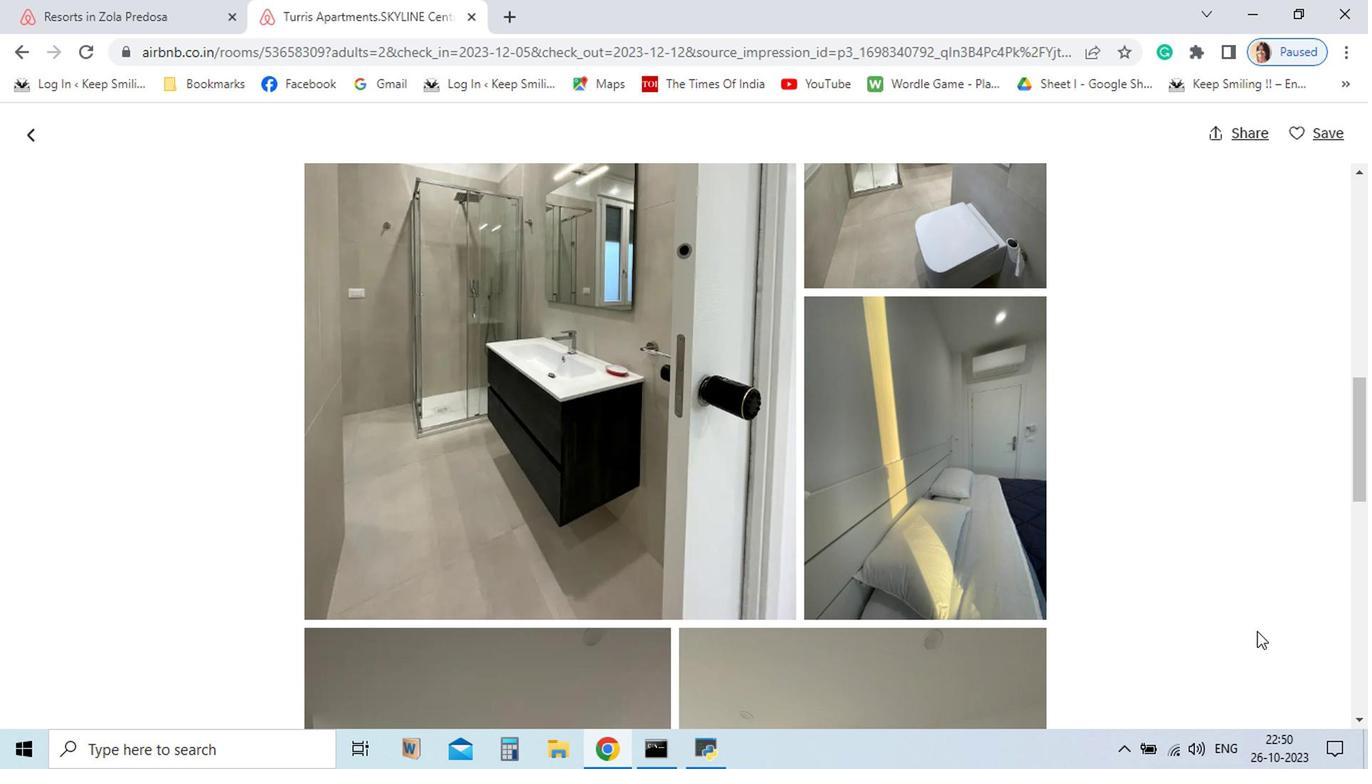
Action: Mouse scrolled (1078, 510) with delta (0, 0)
Screenshot: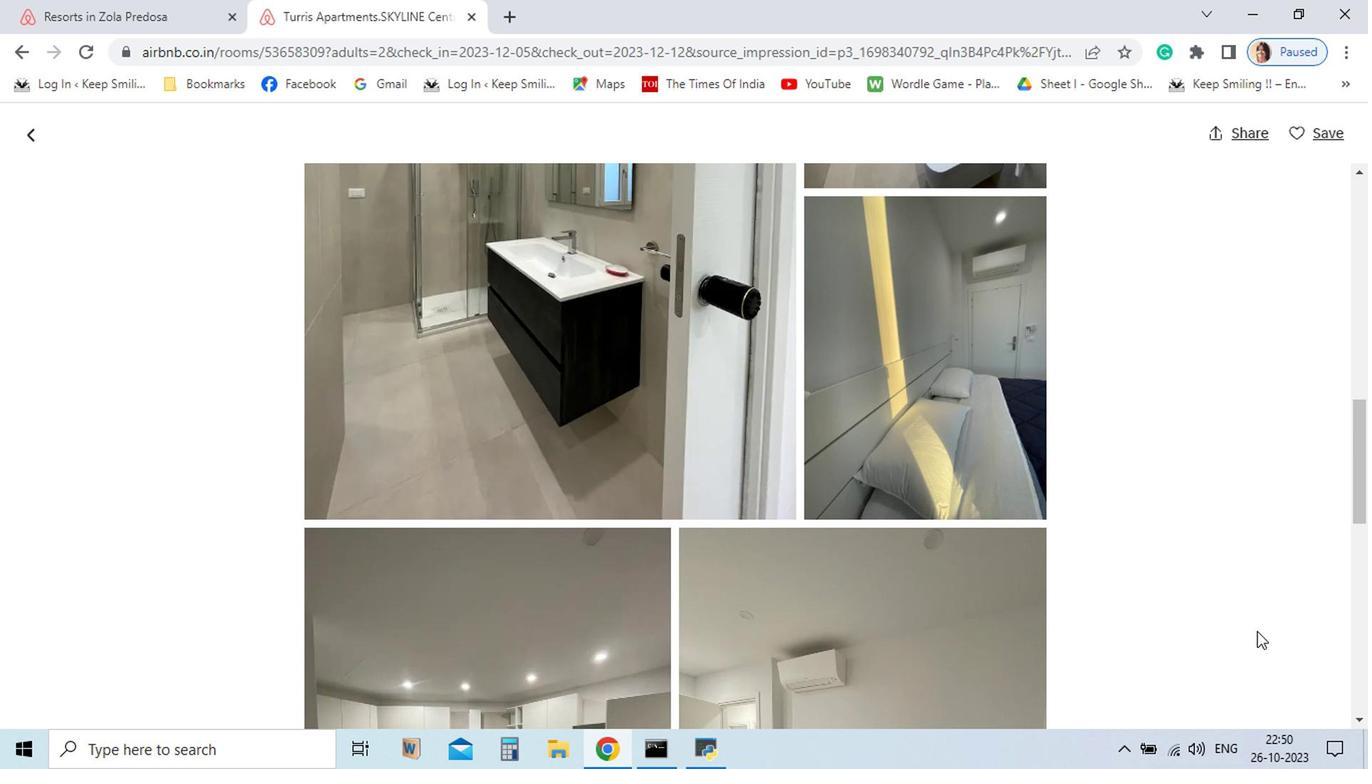 
Action: Mouse scrolled (1078, 510) with delta (0, 0)
Screenshot: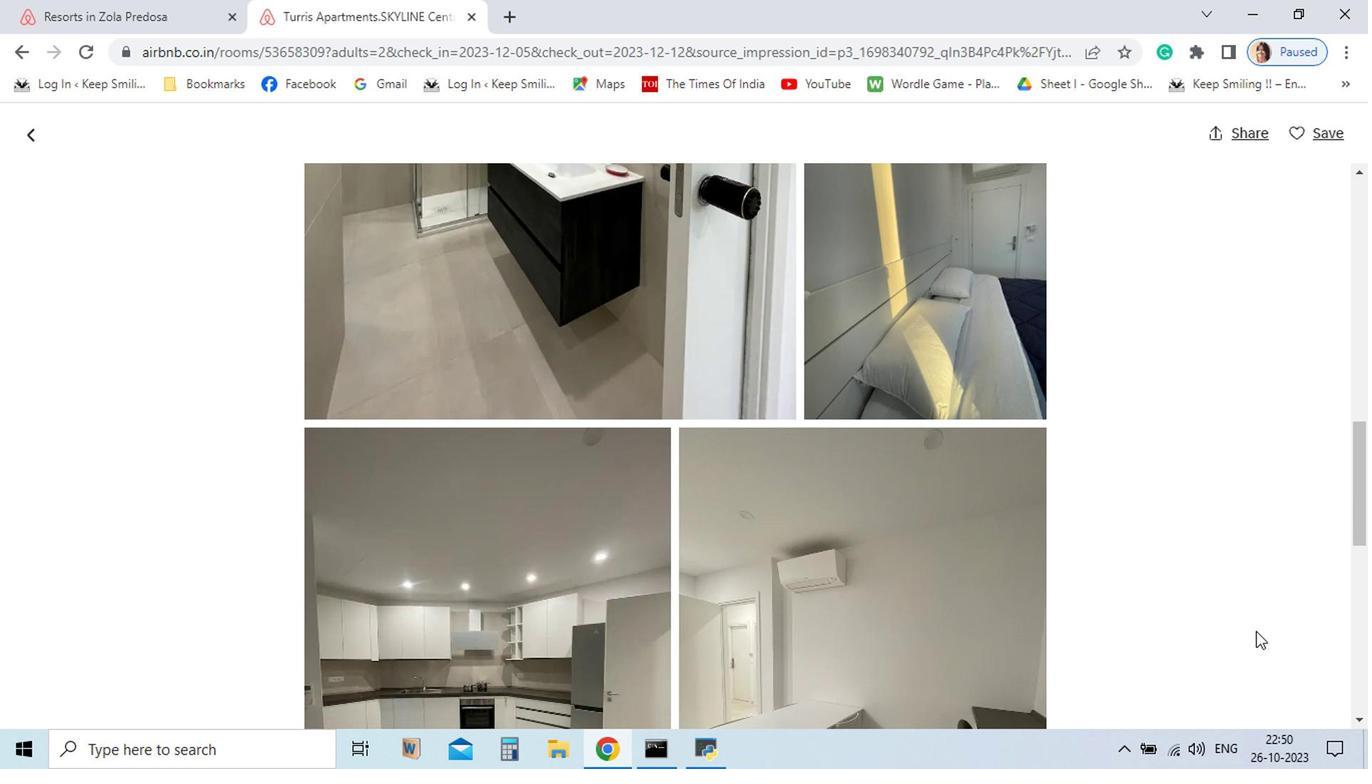 
Action: Mouse scrolled (1078, 510) with delta (0, 0)
Screenshot: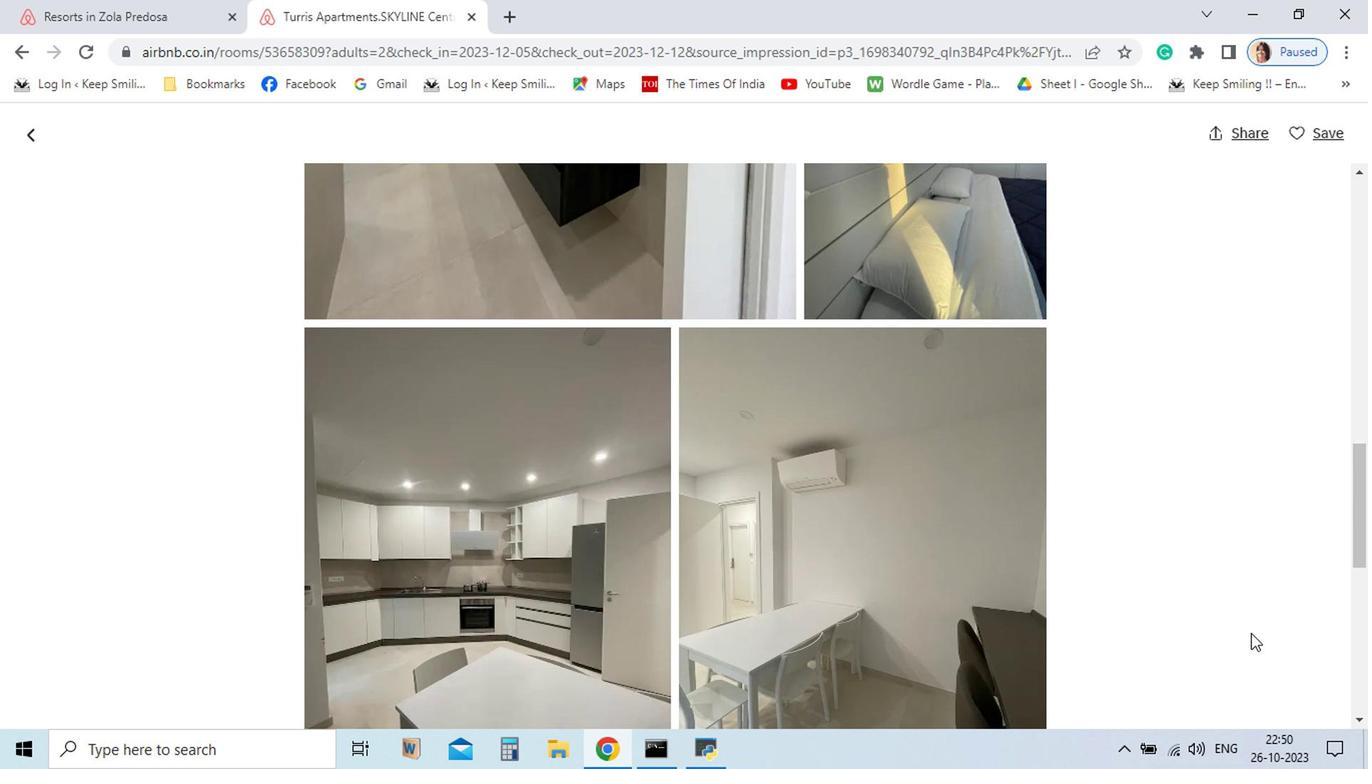 
Action: Mouse moved to (1078, 510)
Screenshot: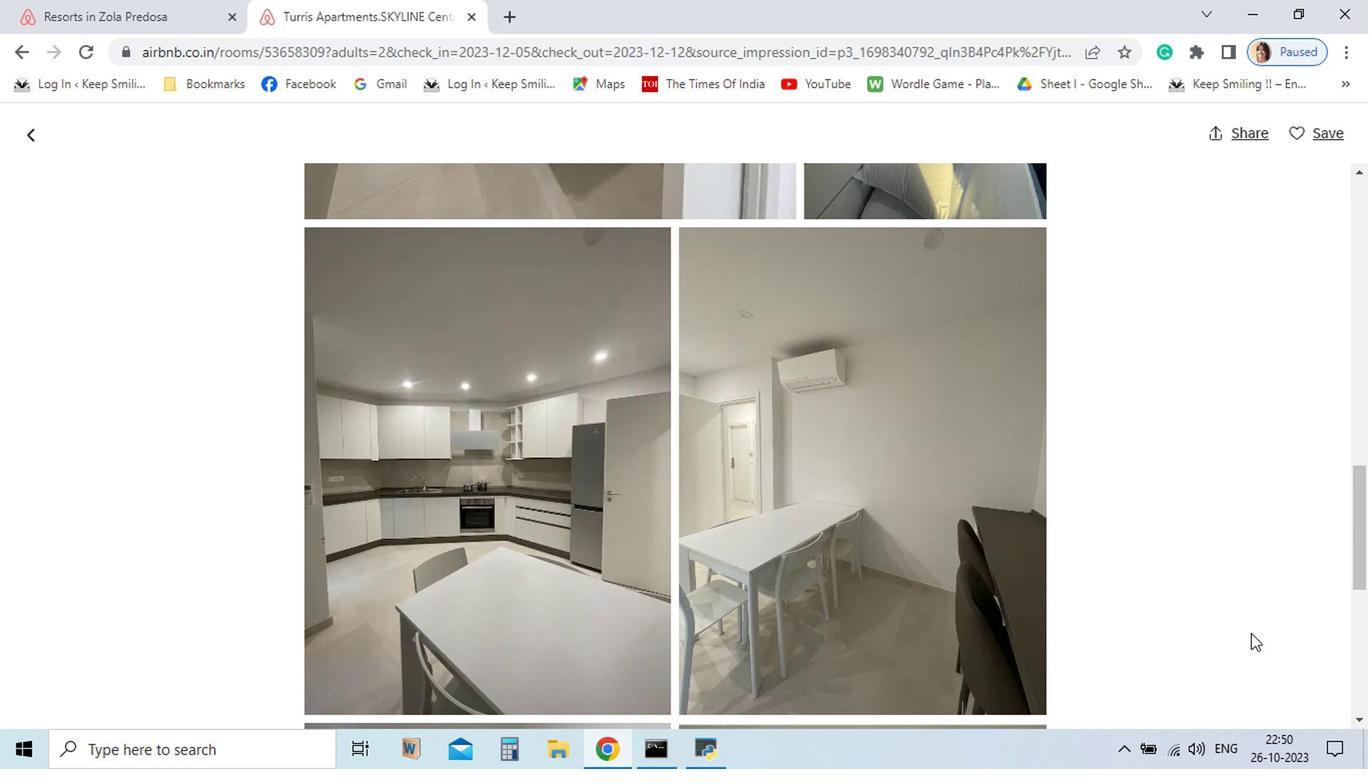 
Action: Mouse scrolled (1078, 510) with delta (0, 0)
Screenshot: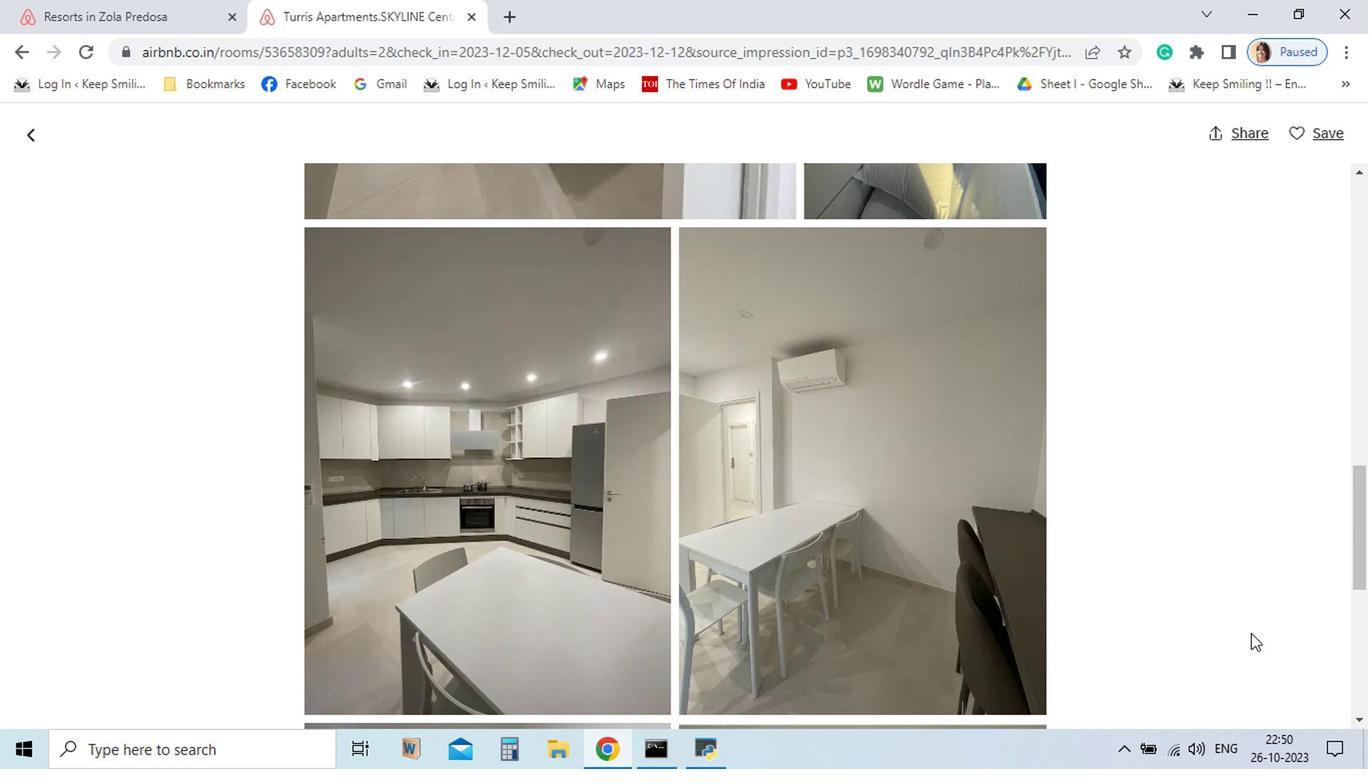 
Action: Mouse scrolled (1078, 510) with delta (0, 0)
Screenshot: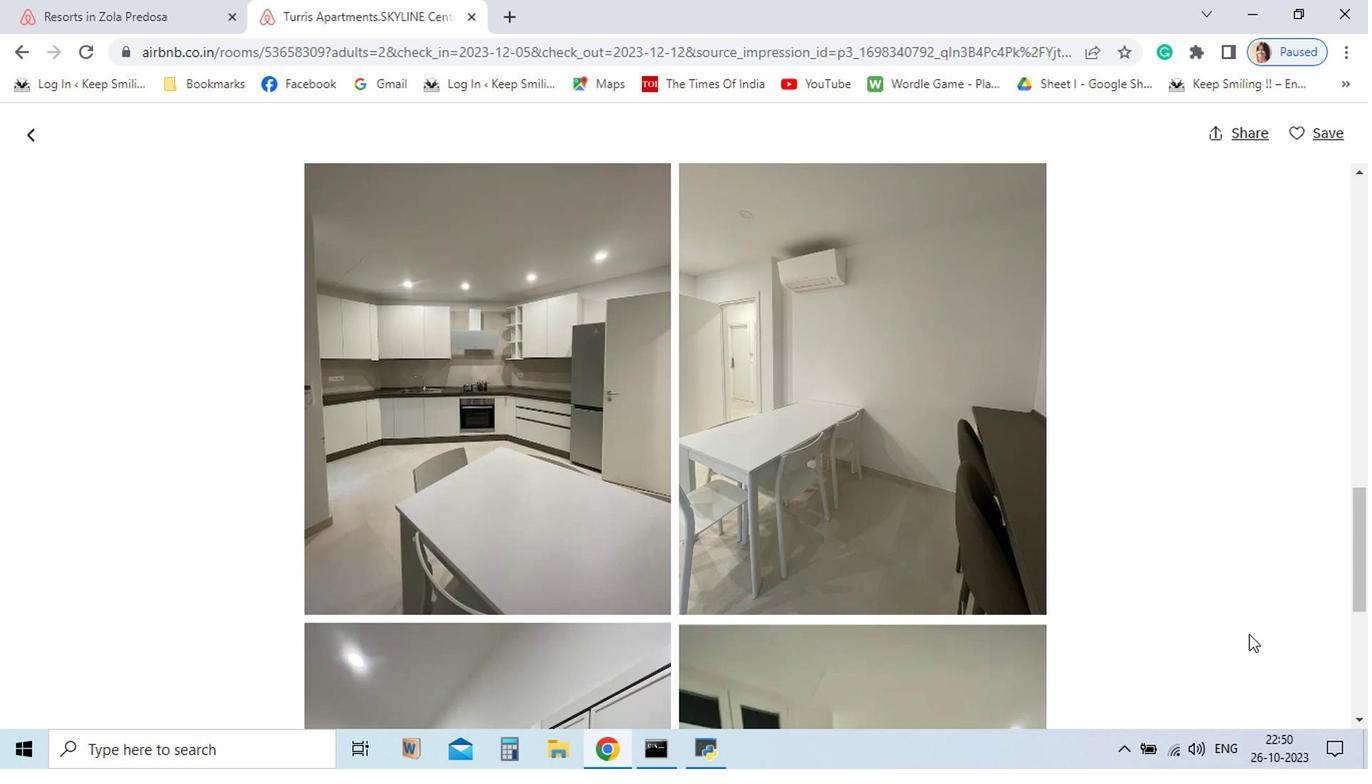 
Action: Mouse scrolled (1078, 510) with delta (0, 0)
Screenshot: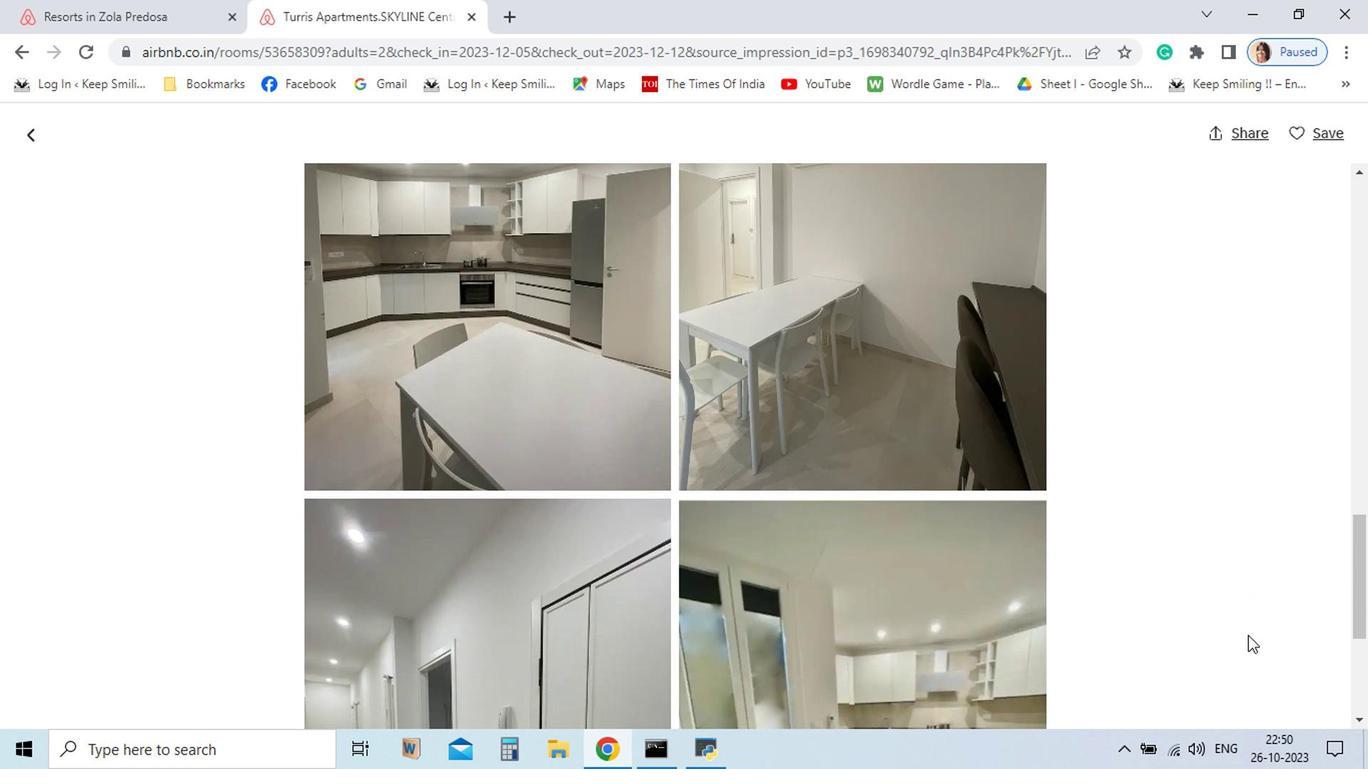 
Action: Mouse moved to (1078, 509)
Screenshot: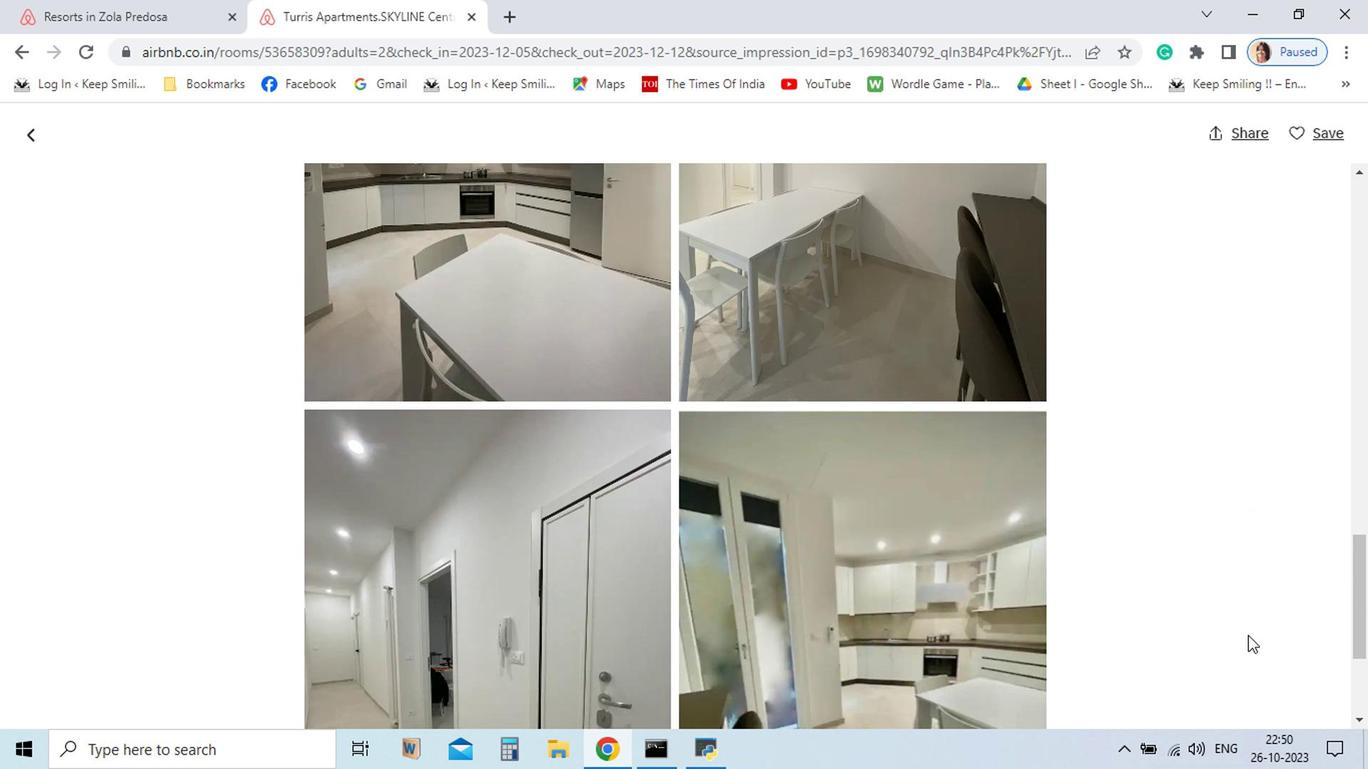 
Action: Mouse scrolled (1078, 510) with delta (0, 0)
Screenshot: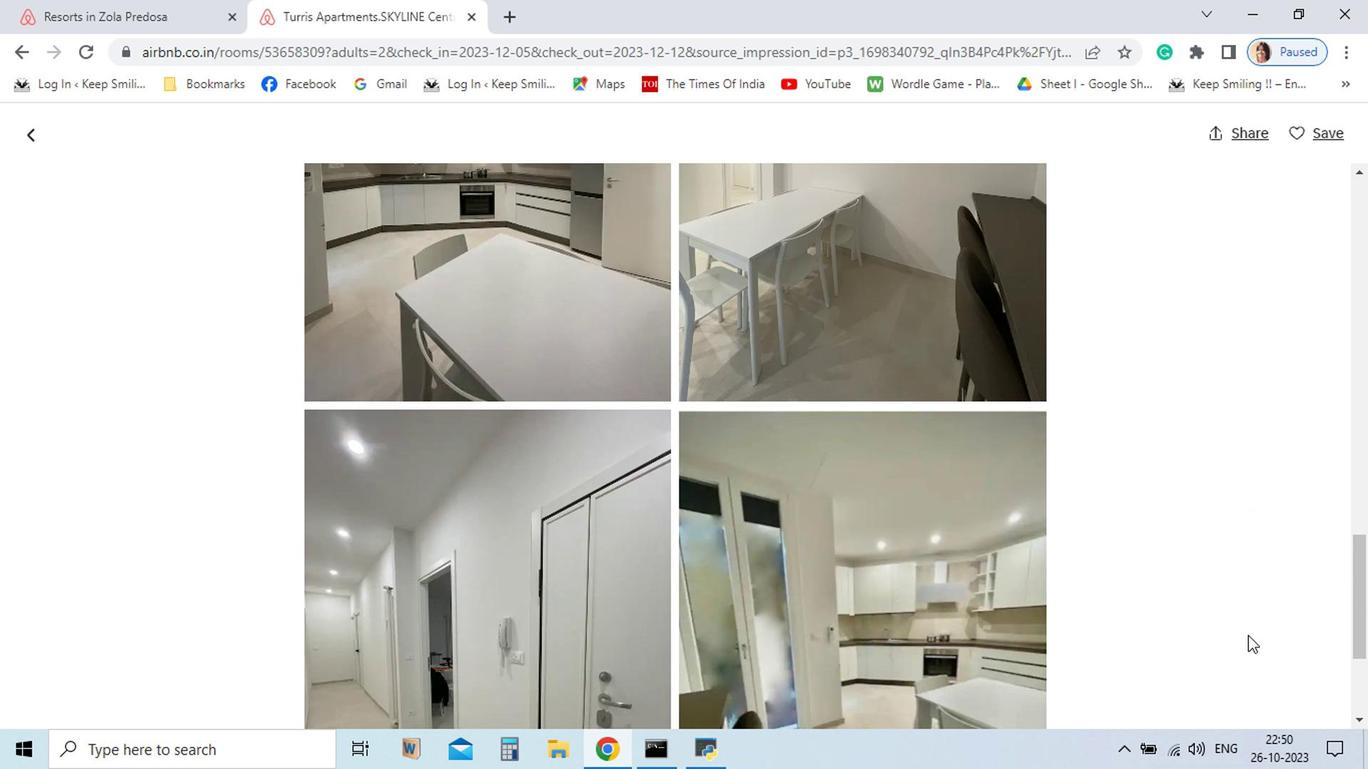 
Action: Mouse moved to (1078, 509)
Screenshot: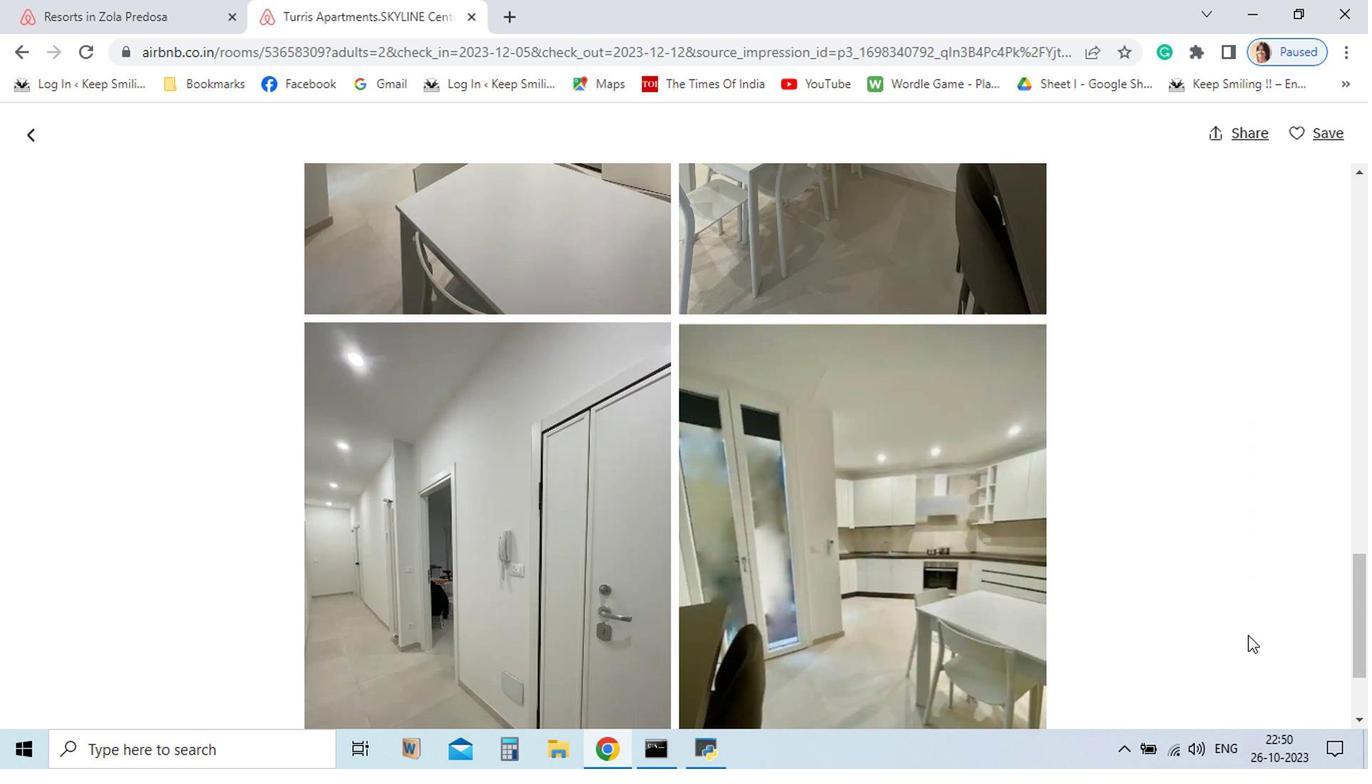
Action: Mouse scrolled (1078, 509) with delta (0, 0)
Screenshot: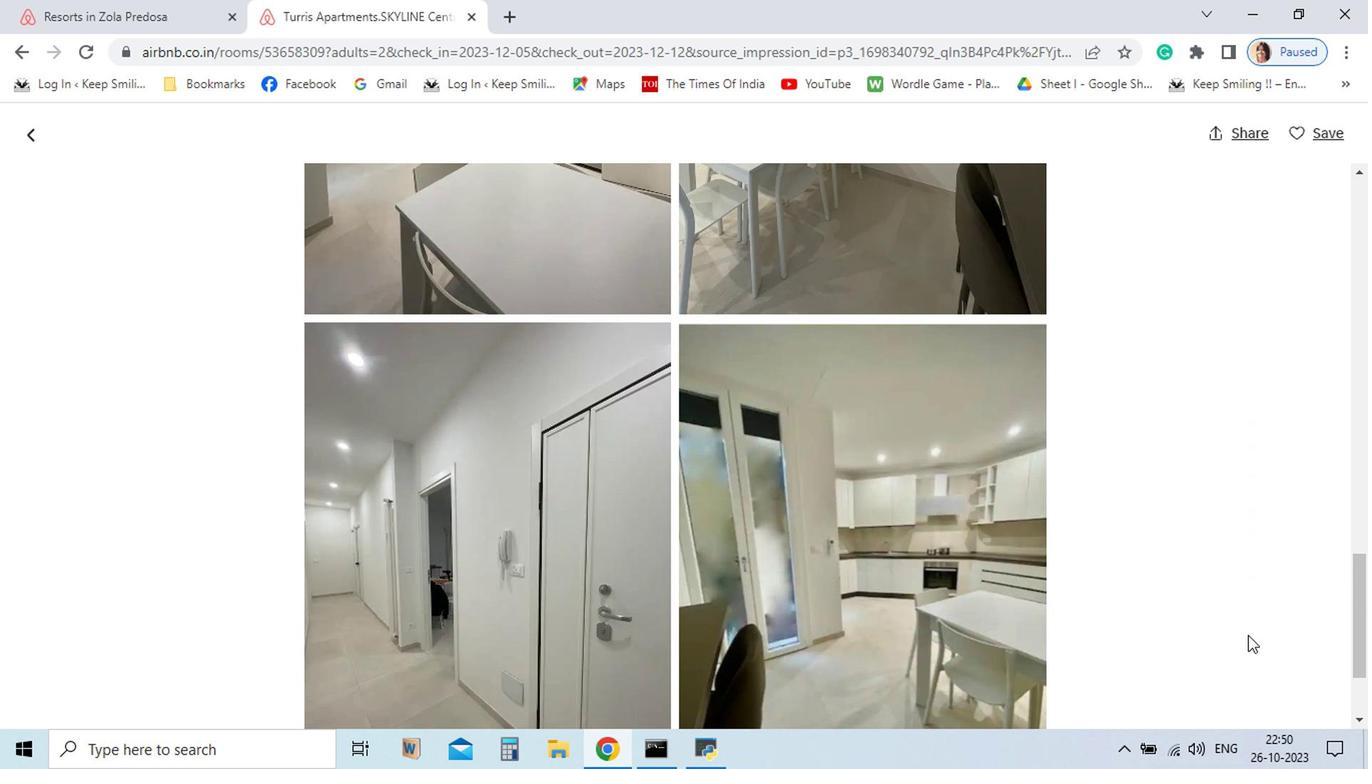 
Action: Mouse moved to (1077, 509)
Screenshot: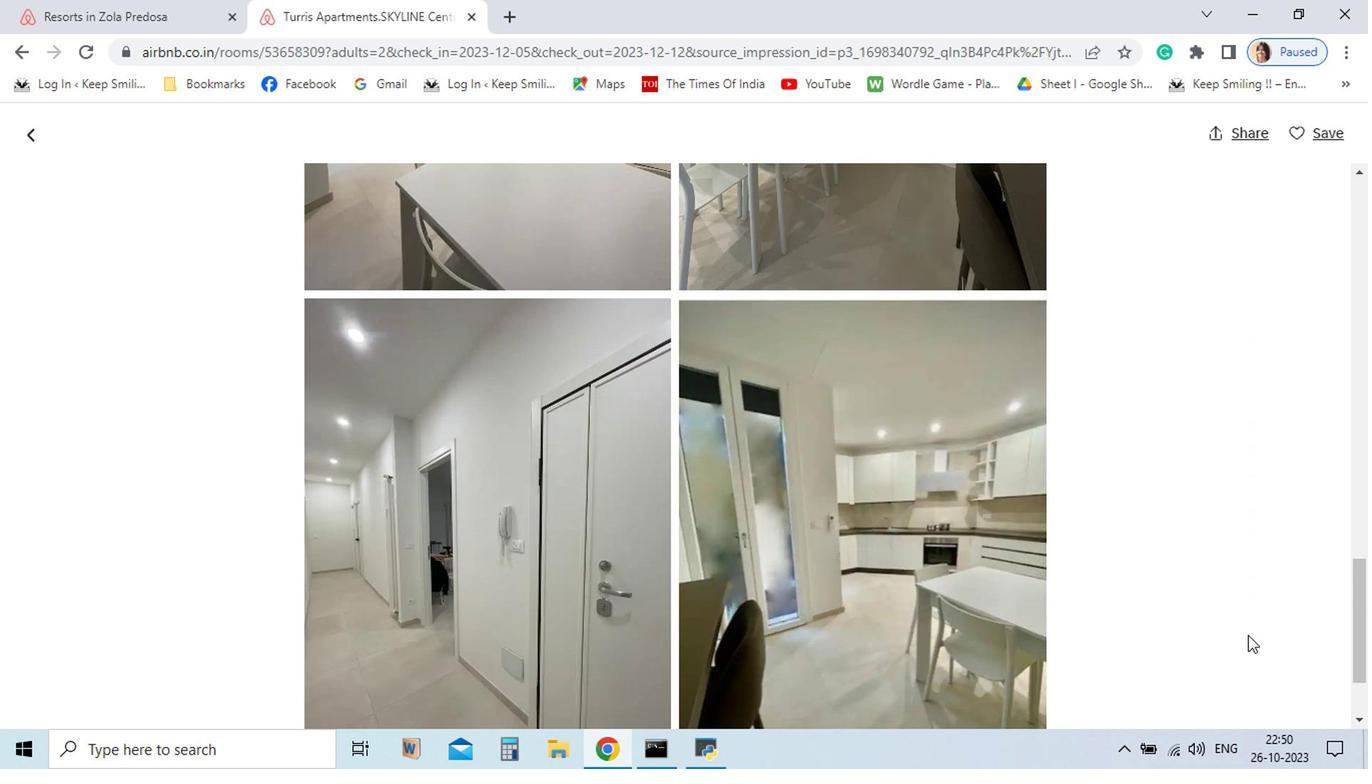 
Action: Mouse scrolled (1077, 509) with delta (0, 0)
Screenshot: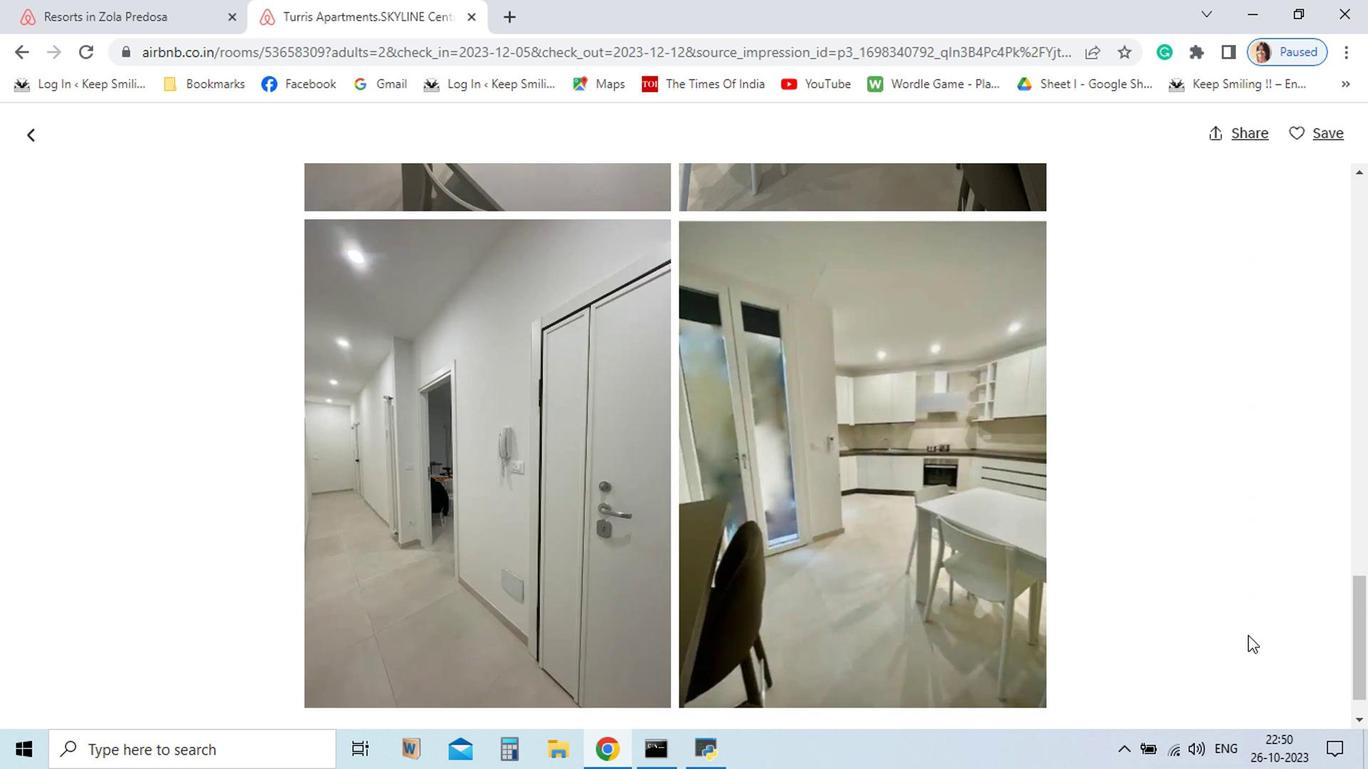 
Action: Mouse scrolled (1077, 509) with delta (0, 0)
Screenshot: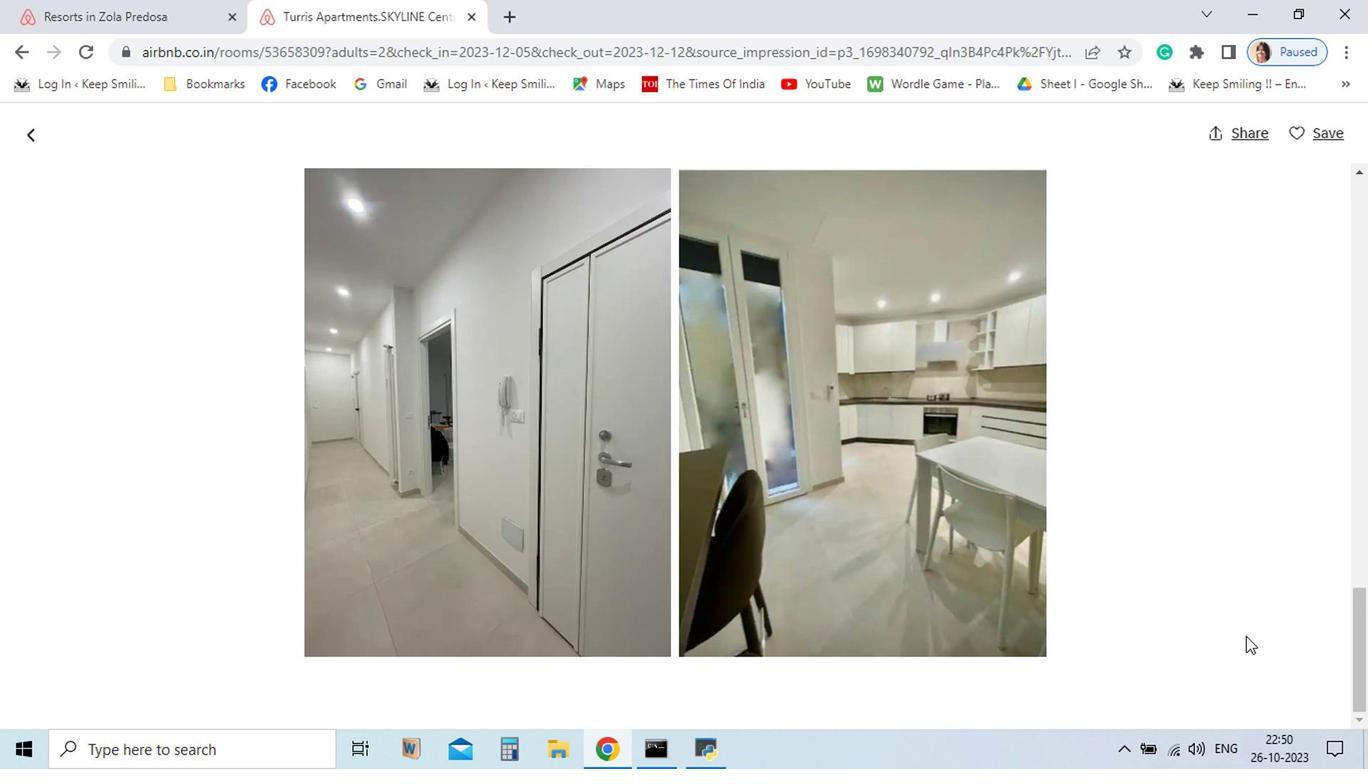 
Action: Mouse scrolled (1077, 509) with delta (0, 0)
Screenshot: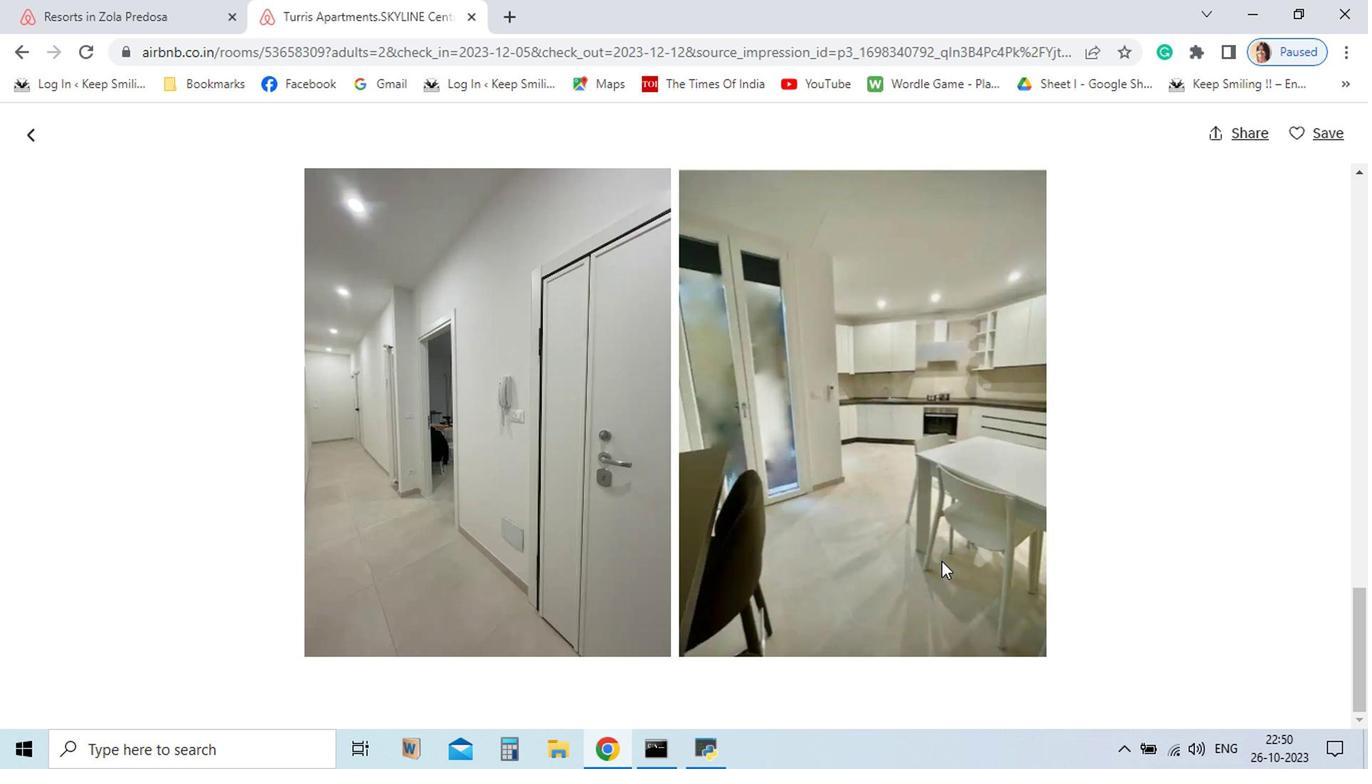 
Action: Mouse moved to (1077, 509)
Screenshot: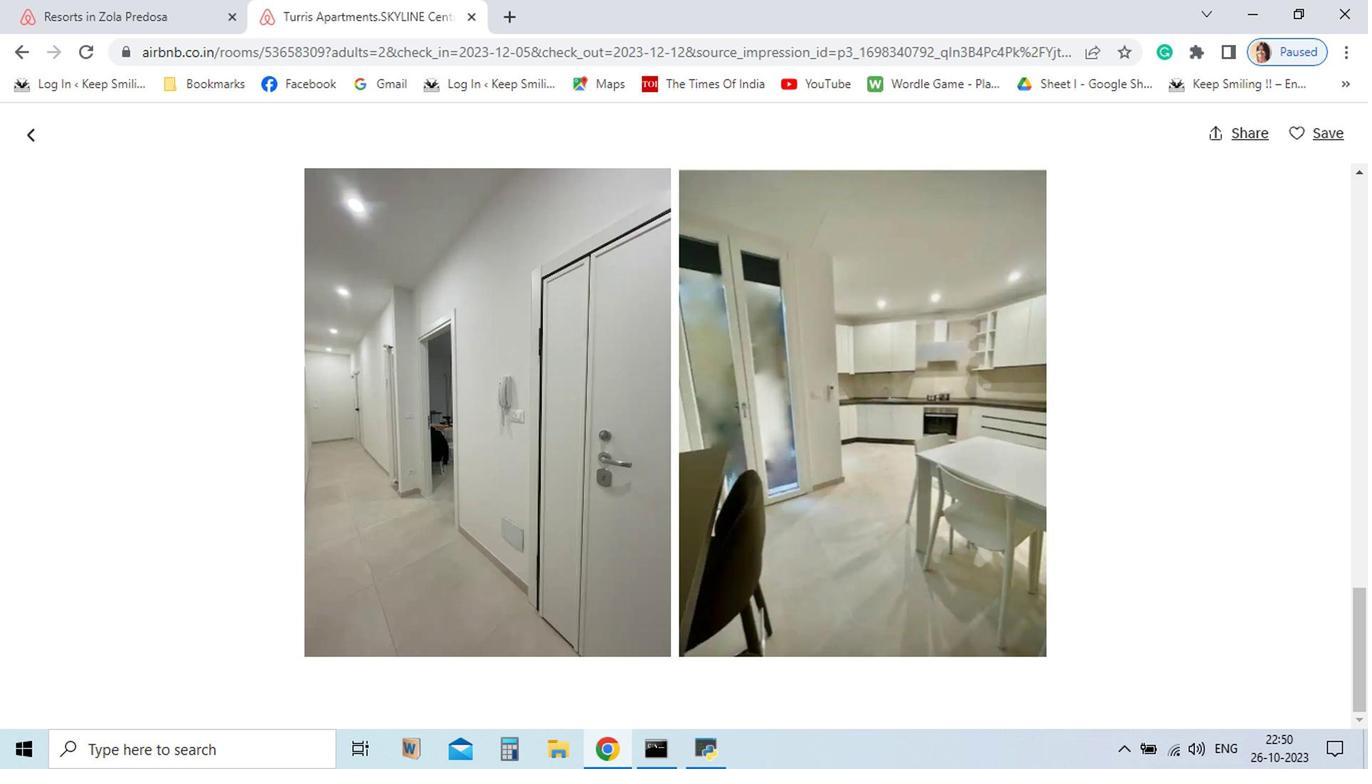 
Action: Mouse scrolled (1077, 509) with delta (0, 0)
Screenshot: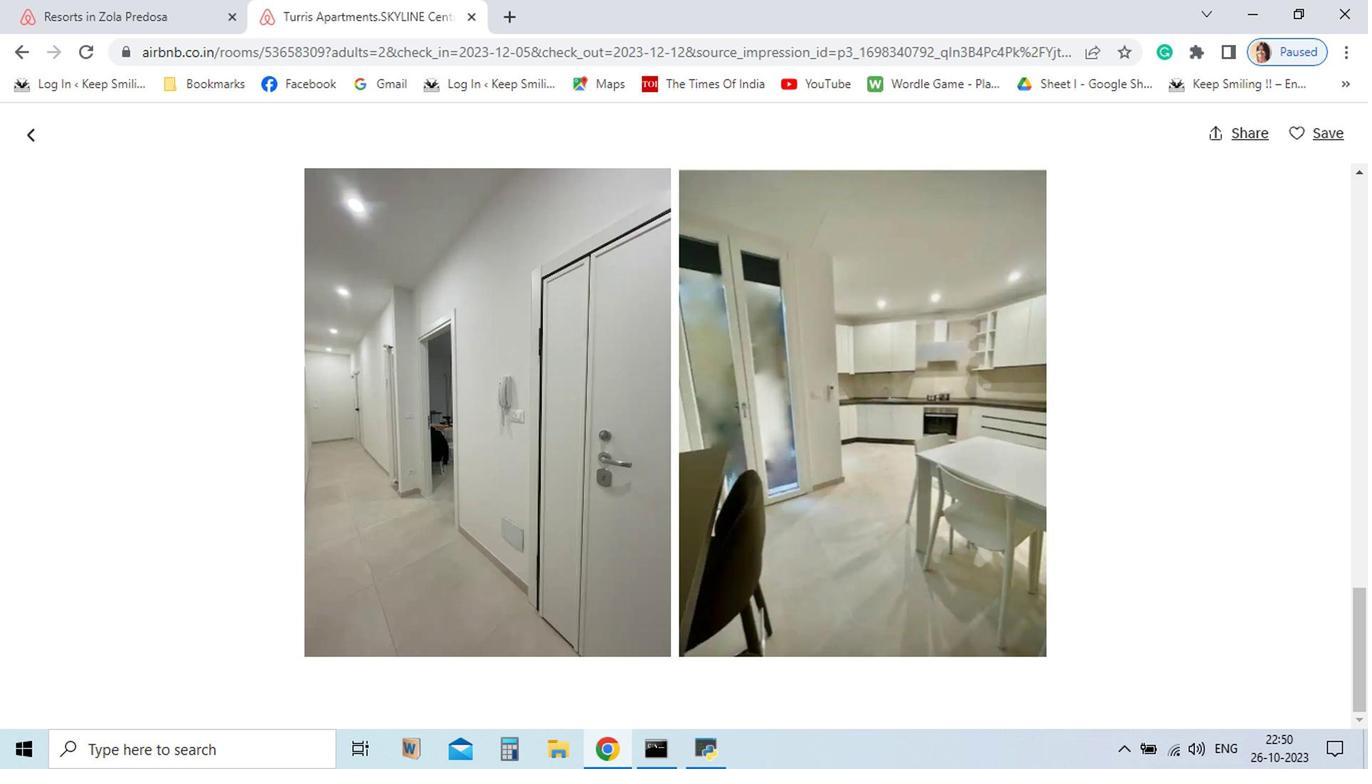 
Action: Mouse moved to (974, 620)
Screenshot: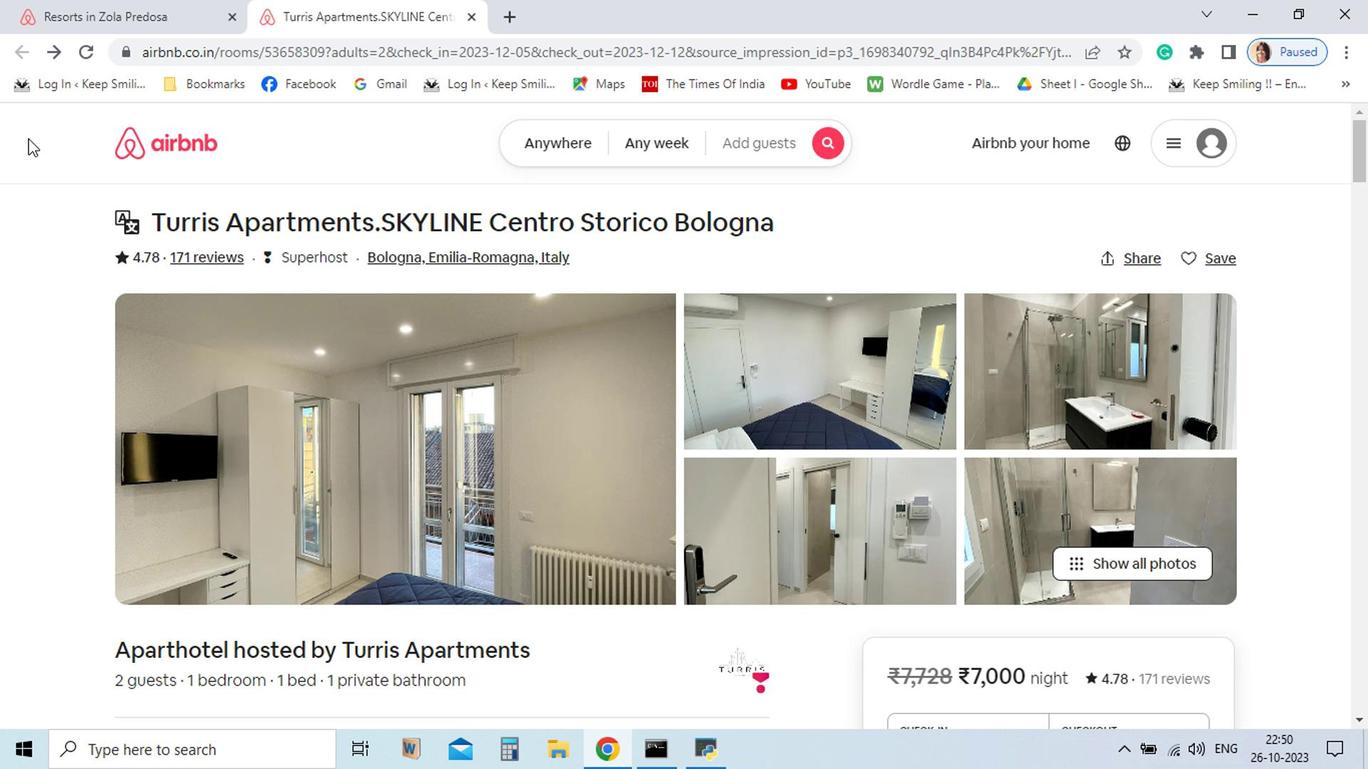 
Action: Mouse pressed left at (974, 620)
Screenshot: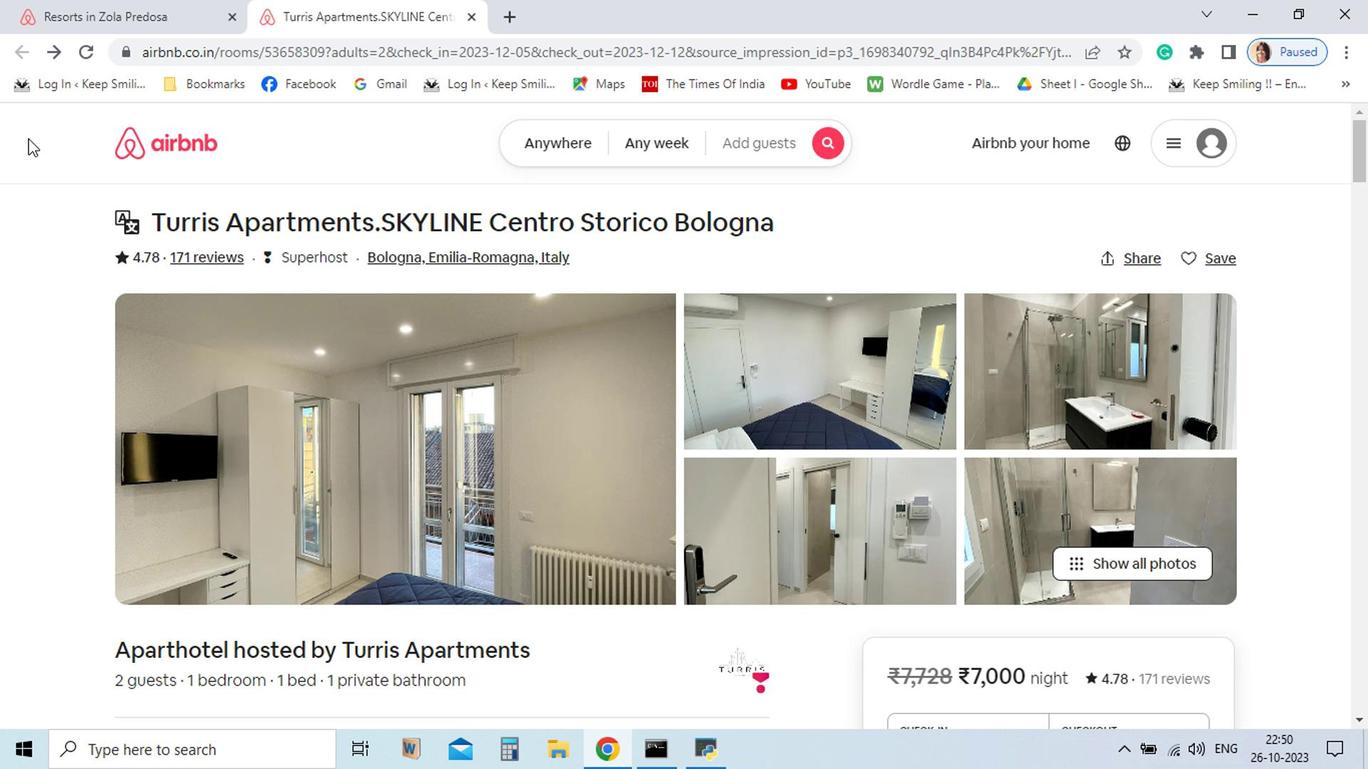 
Action: Mouse moved to (1008, 505)
Screenshot: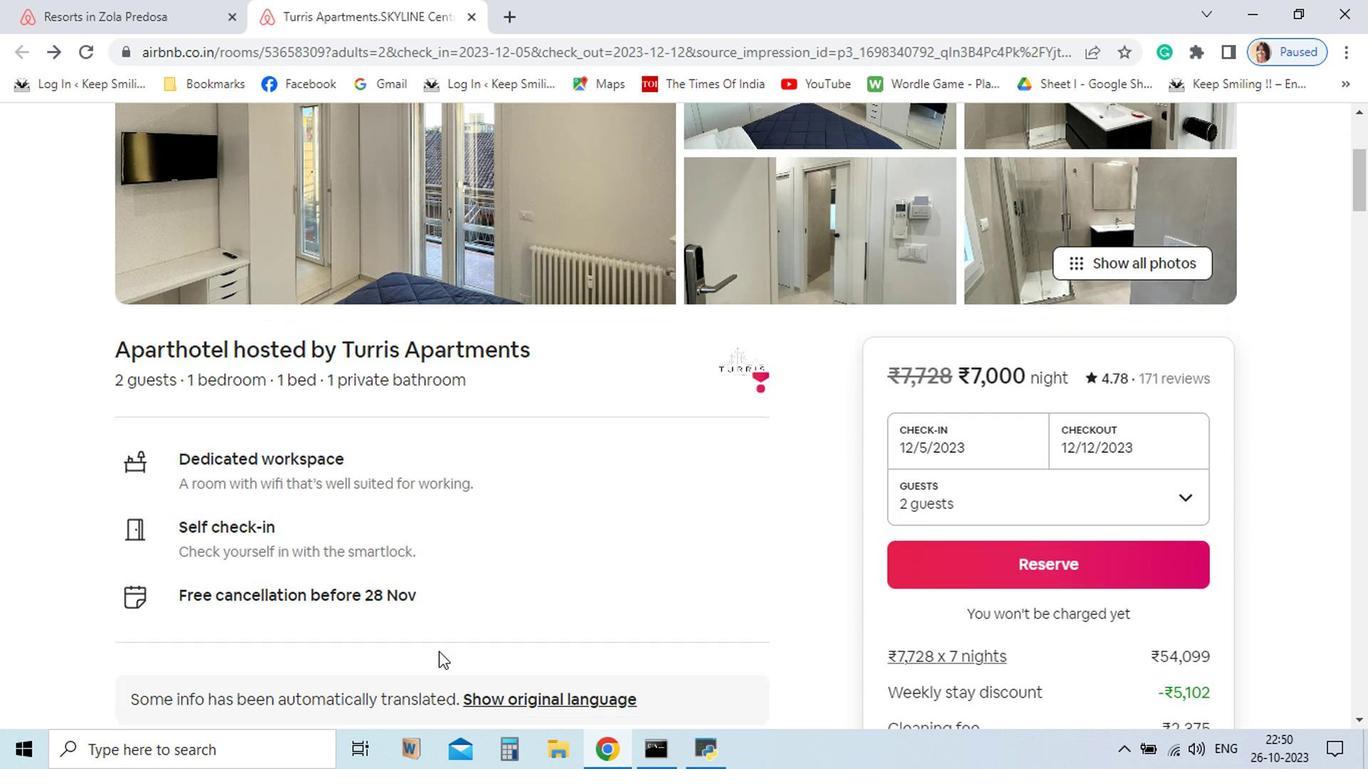 
Action: Mouse scrolled (1008, 505) with delta (0, 0)
Screenshot: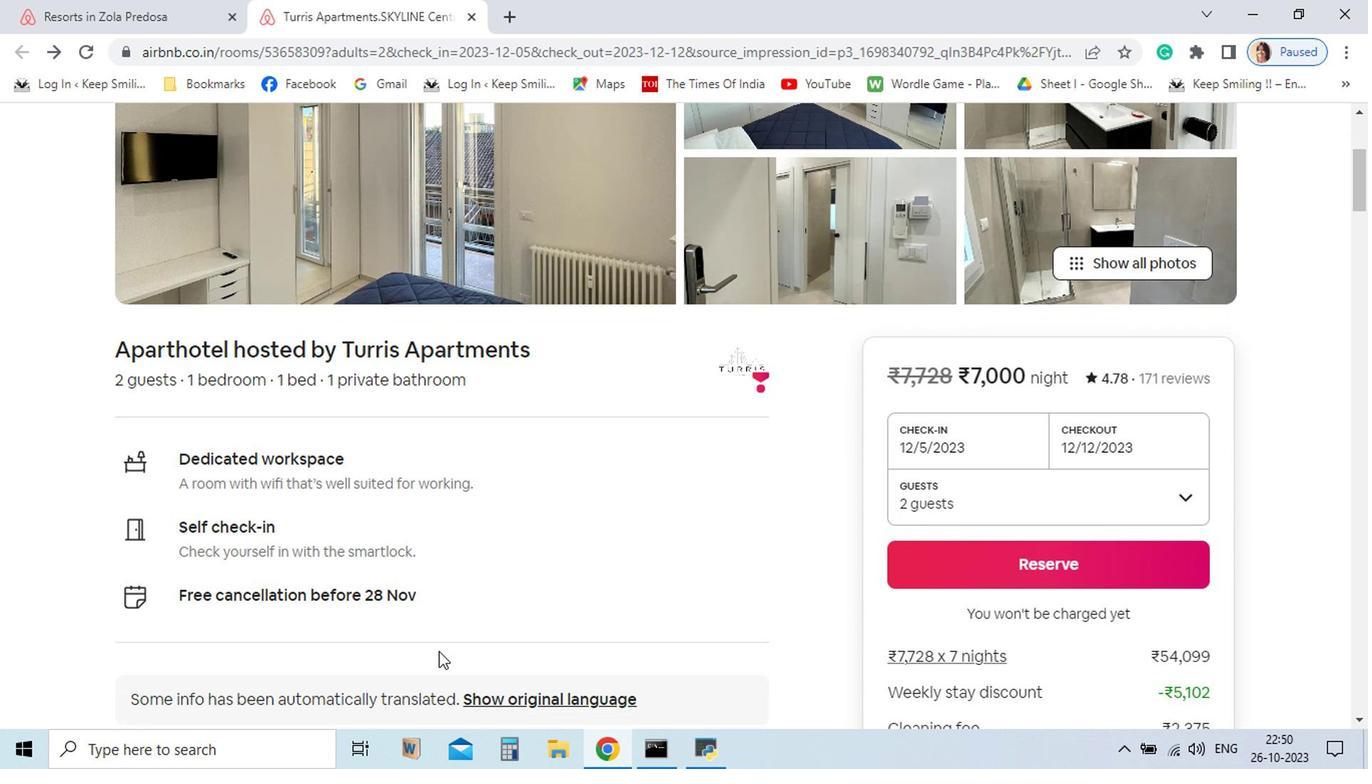 
Action: Mouse scrolled (1008, 505) with delta (0, 0)
Screenshot: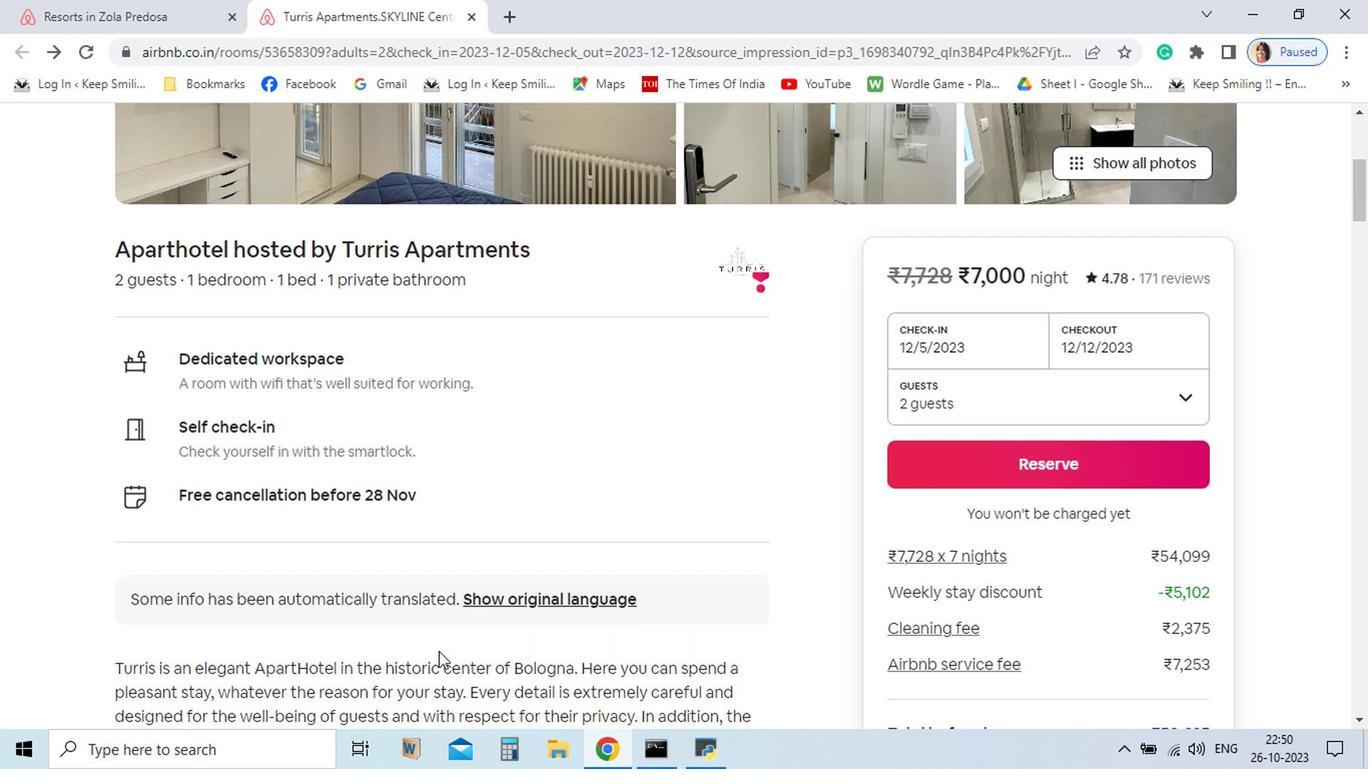 
Action: Mouse moved to (1008, 505)
Screenshot: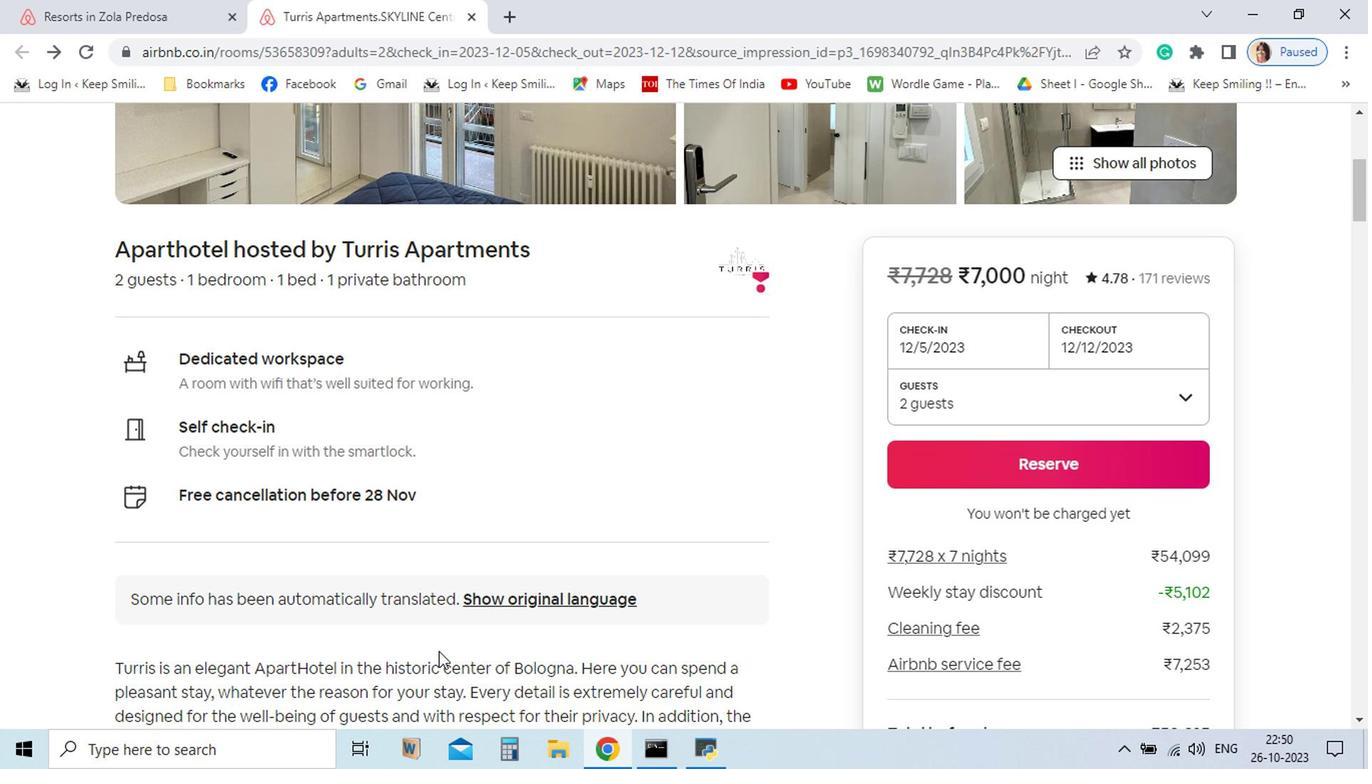 
Action: Mouse scrolled (1008, 505) with delta (0, 0)
Screenshot: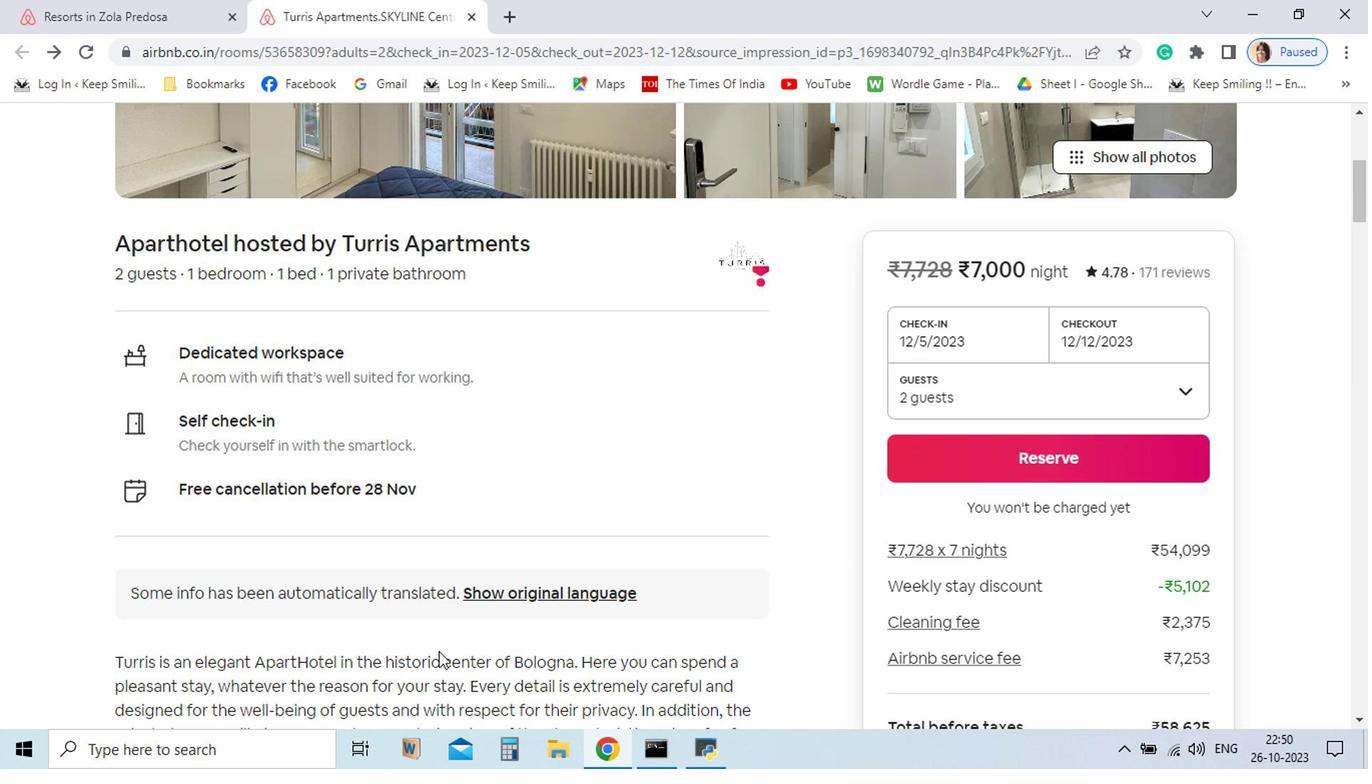 
Action: Mouse scrolled (1008, 505) with delta (0, 0)
Screenshot: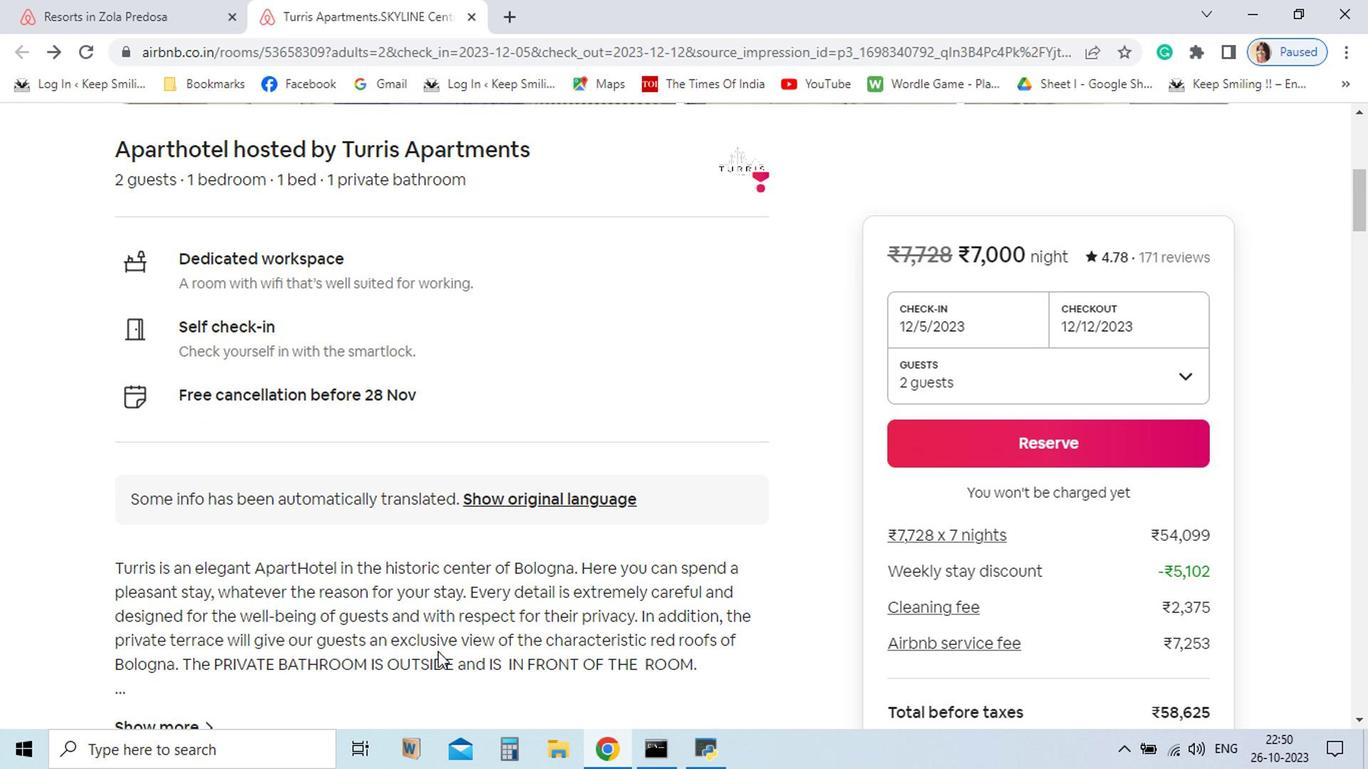 
Action: Mouse scrolled (1008, 505) with delta (0, 0)
Screenshot: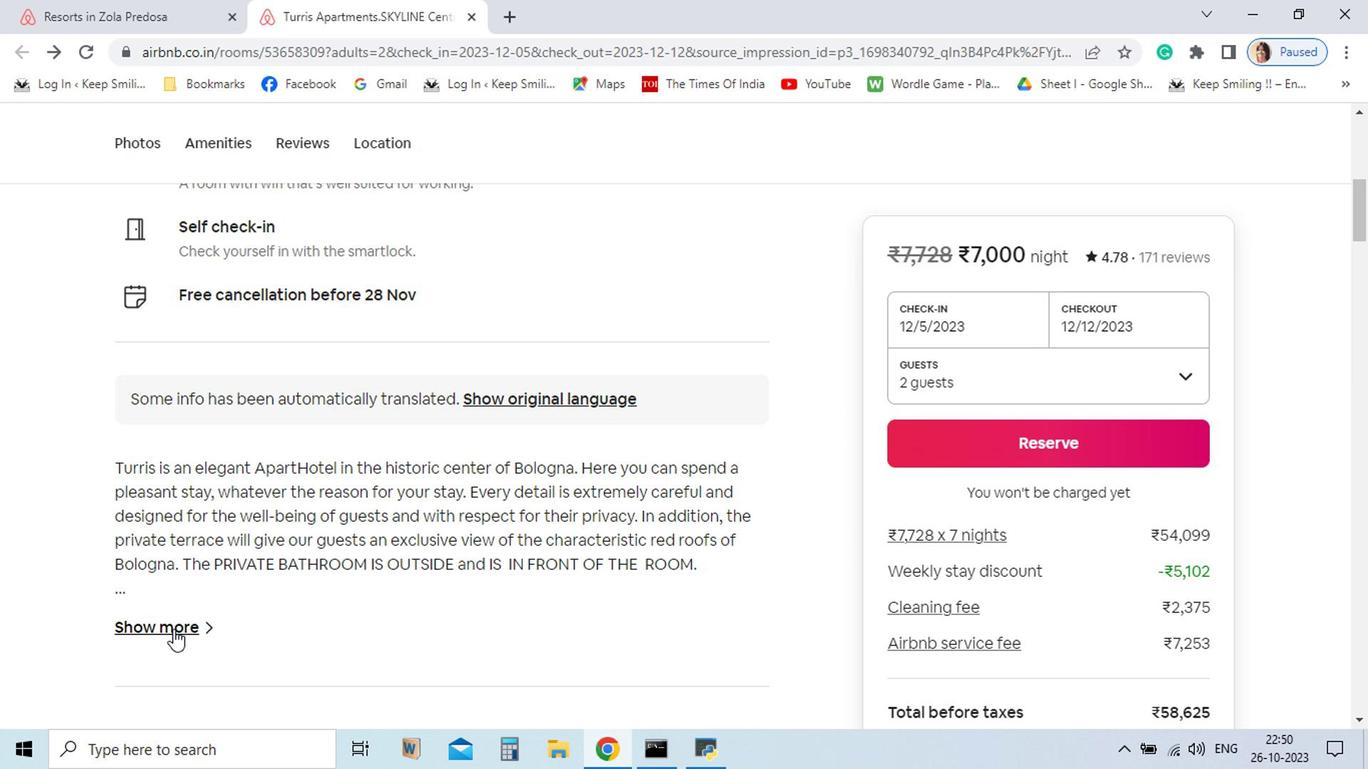 
Action: Mouse moved to (1008, 505)
Screenshot: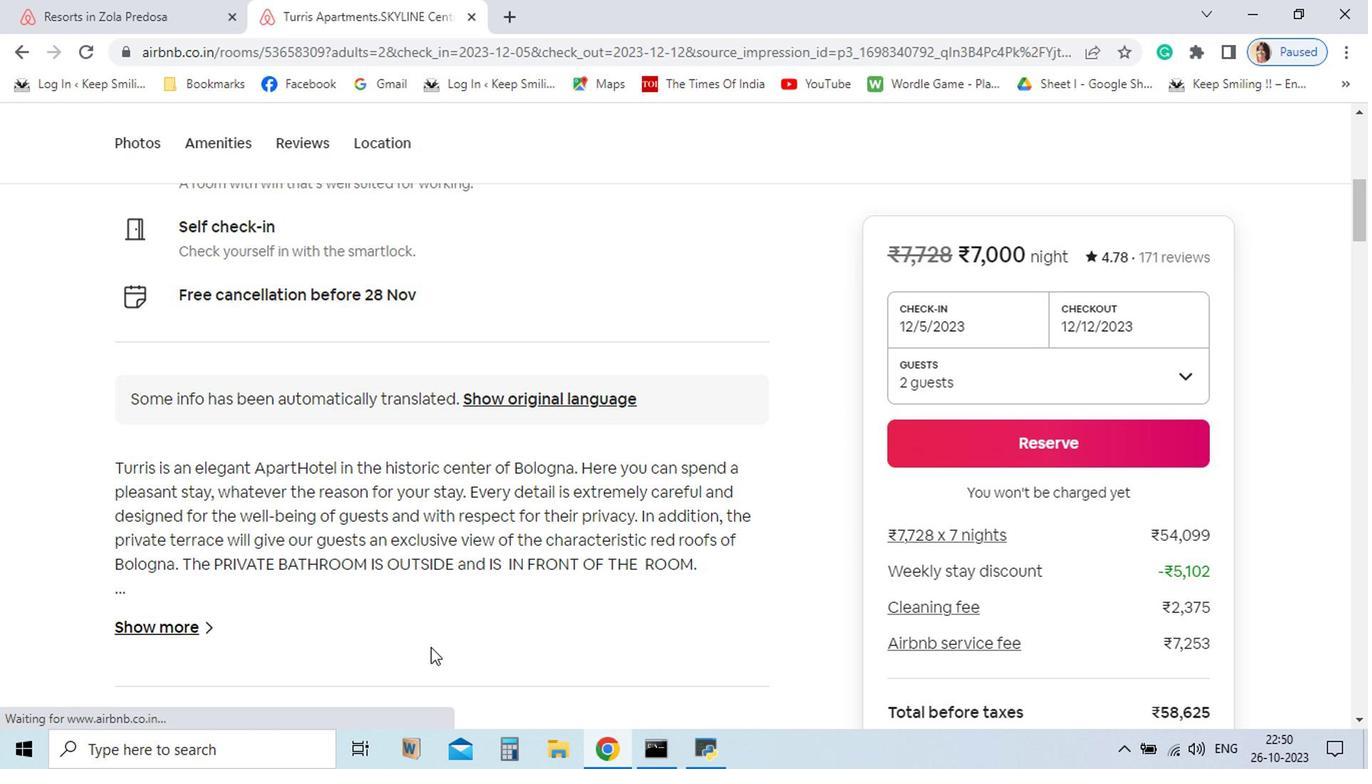 
Action: Mouse scrolled (1008, 505) with delta (0, 0)
Screenshot: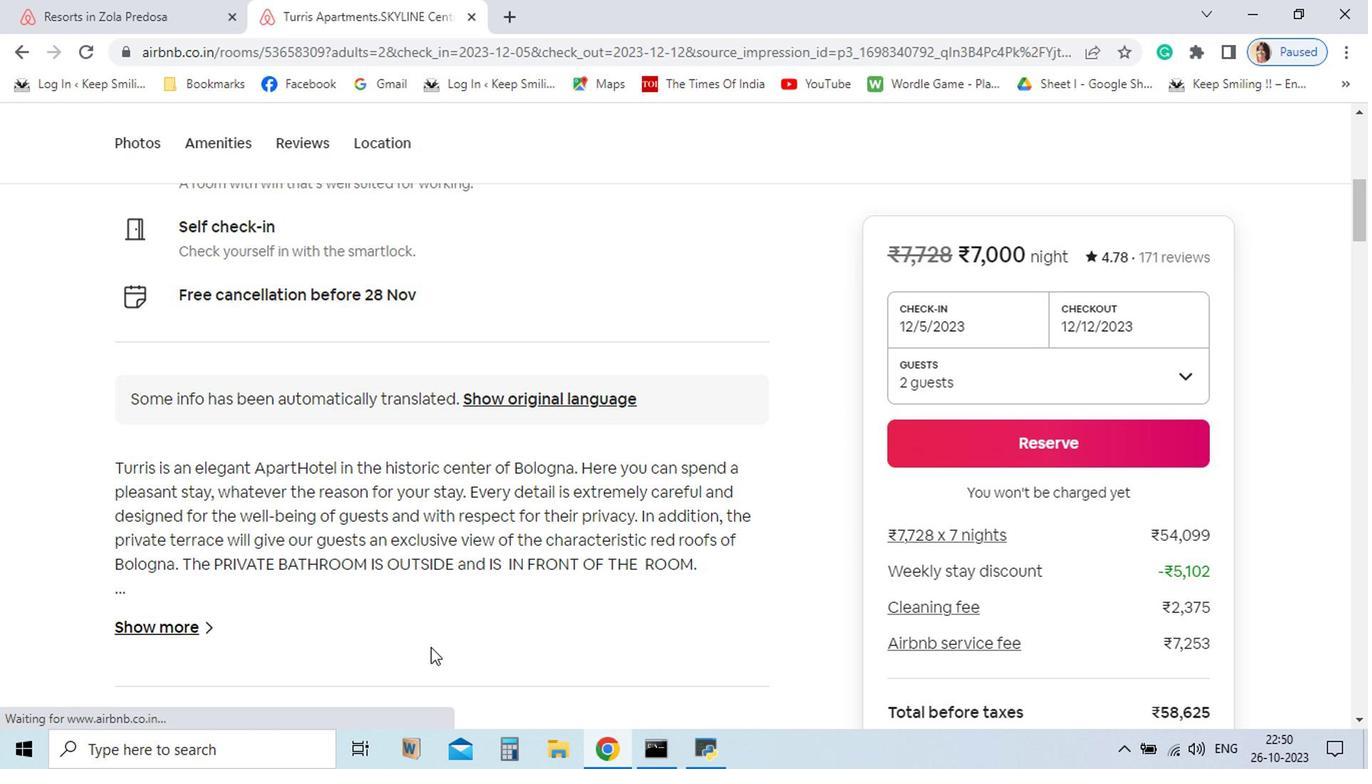
Action: Mouse moved to (984, 510)
Screenshot: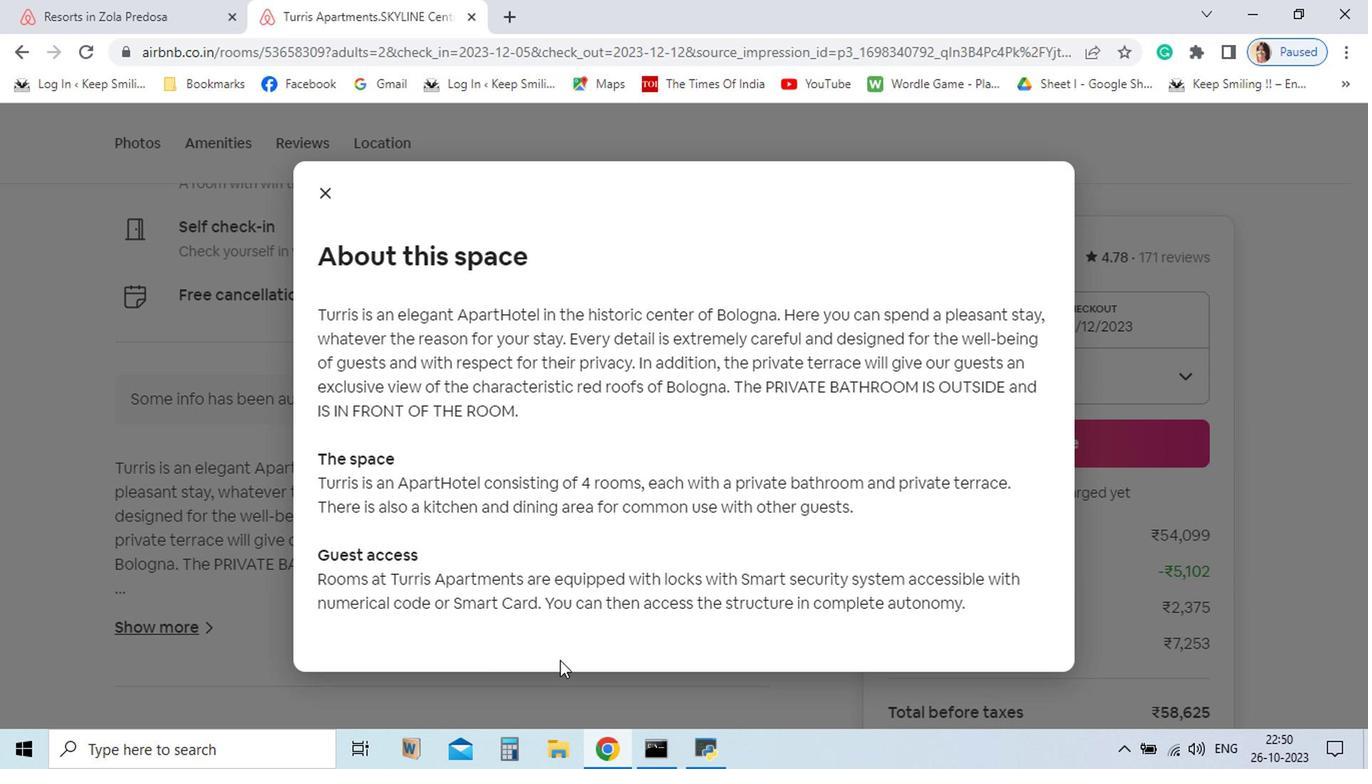 
Action: Mouse pressed left at (984, 510)
Screenshot: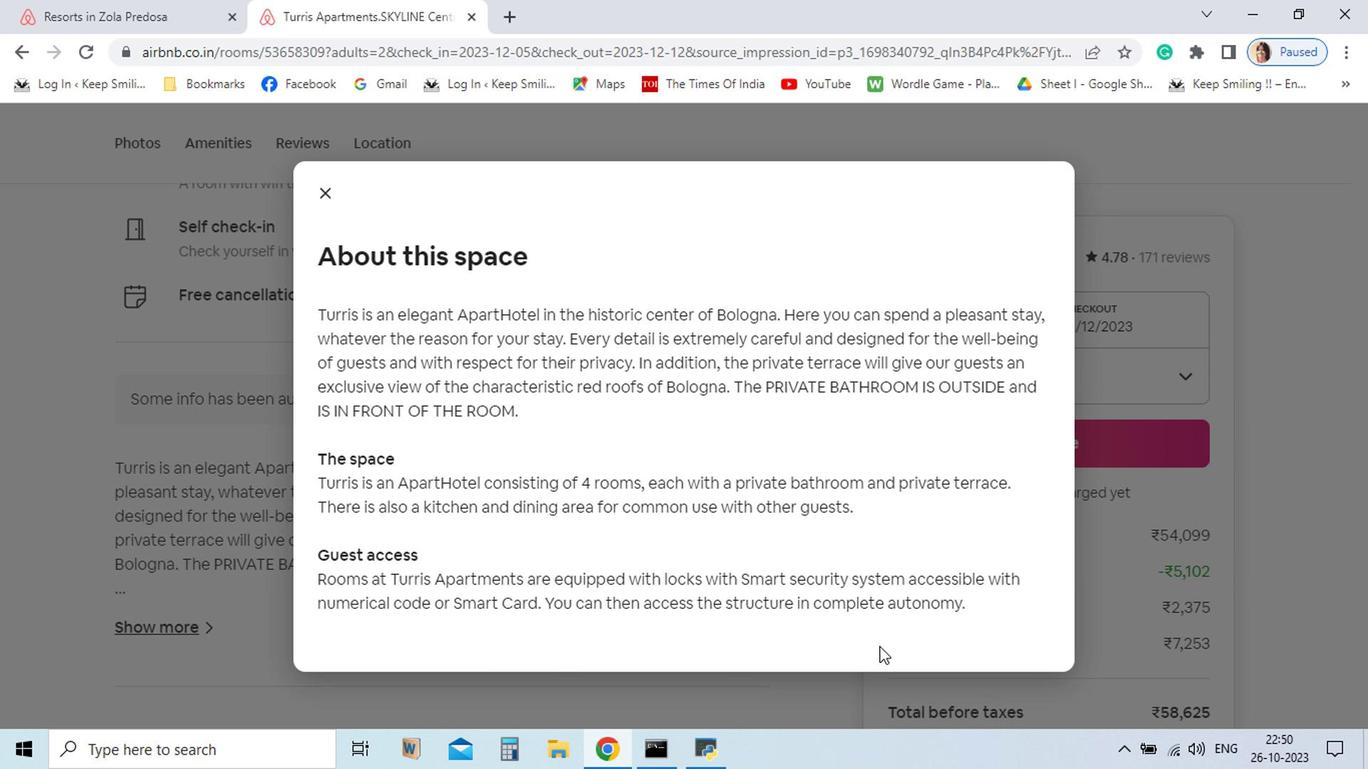 
Action: Mouse moved to (1060, 510)
Screenshot: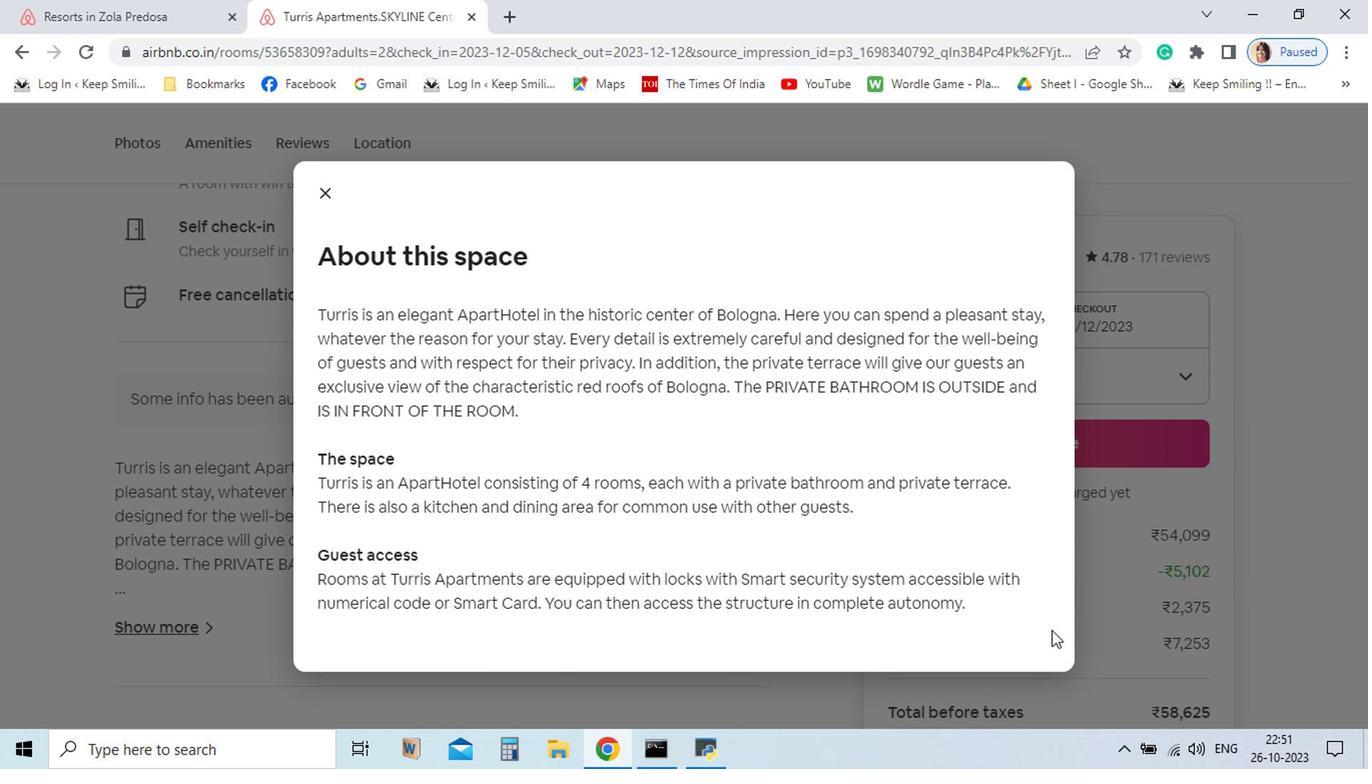 
Action: Mouse scrolled (1060, 510) with delta (0, 0)
Screenshot: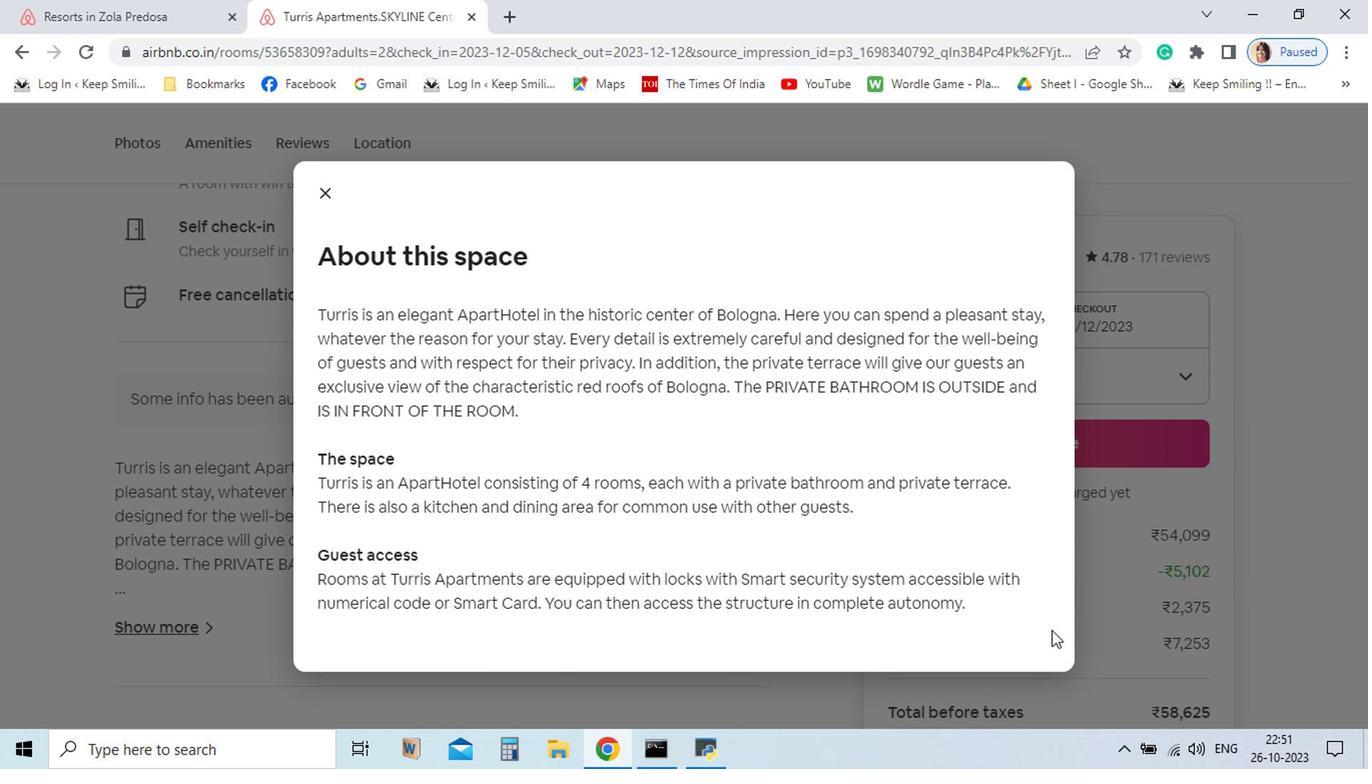 
Action: Mouse moved to (998, 608)
Screenshot: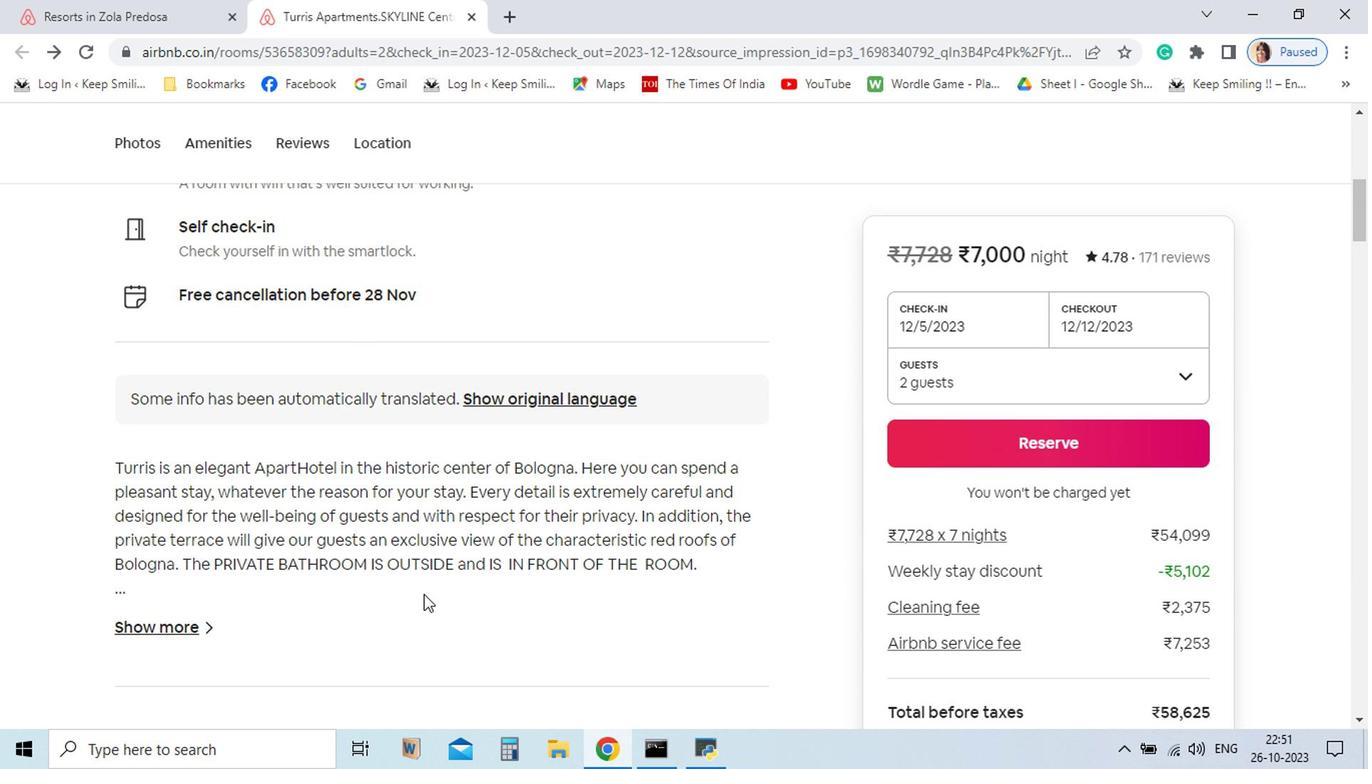 
Action: Mouse pressed left at (998, 608)
Screenshot: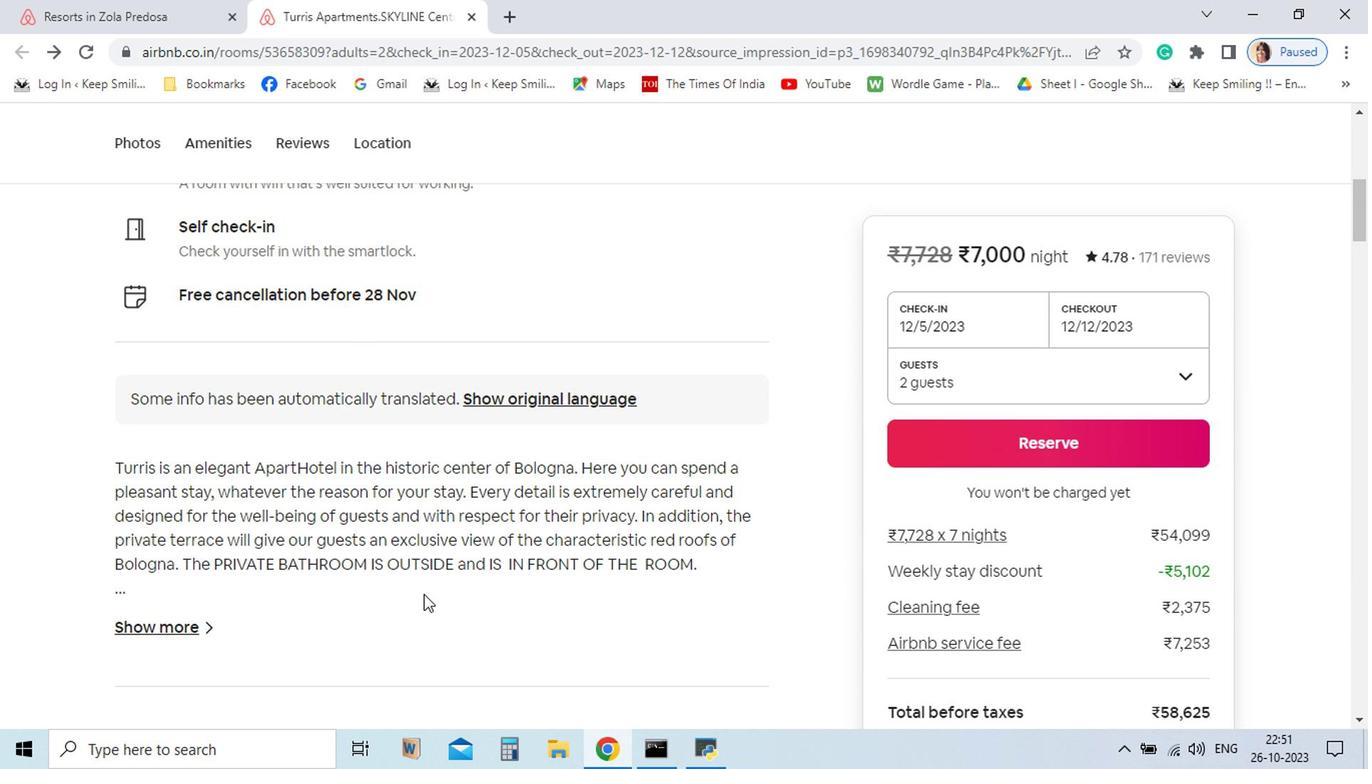 
Action: Mouse moved to (1007, 518)
Screenshot: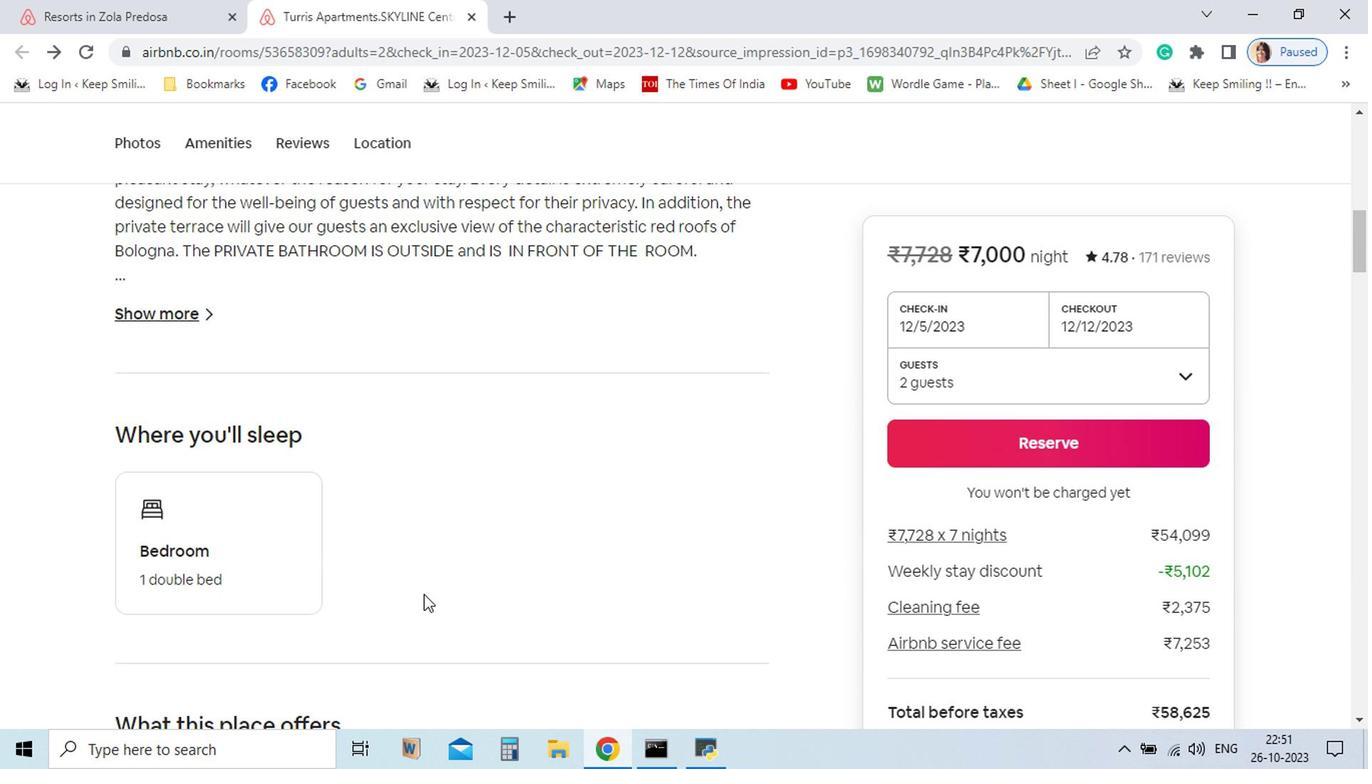 
Action: Mouse scrolled (1007, 518) with delta (0, 0)
Screenshot: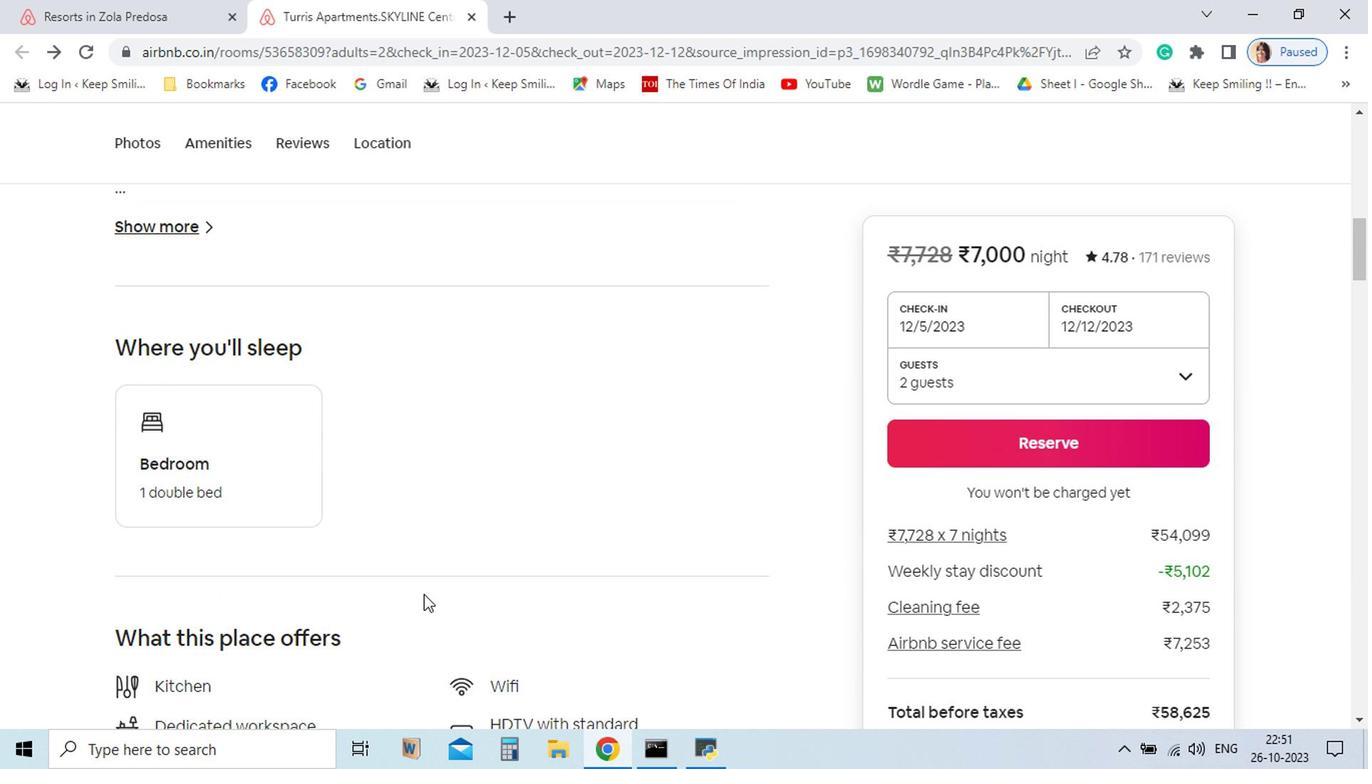 
Action: Mouse scrolled (1007, 518) with delta (0, 0)
Screenshot: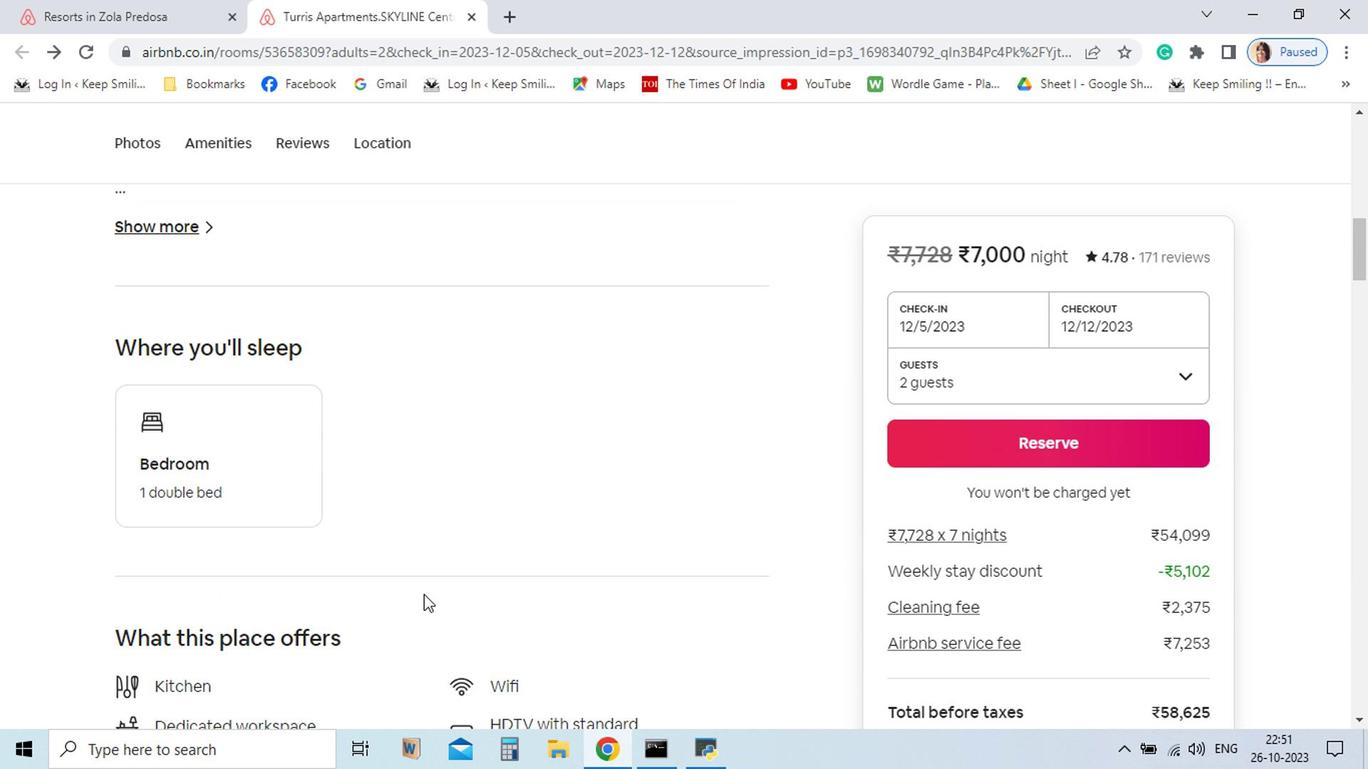 
Action: Mouse scrolled (1007, 518) with delta (0, 0)
Screenshot: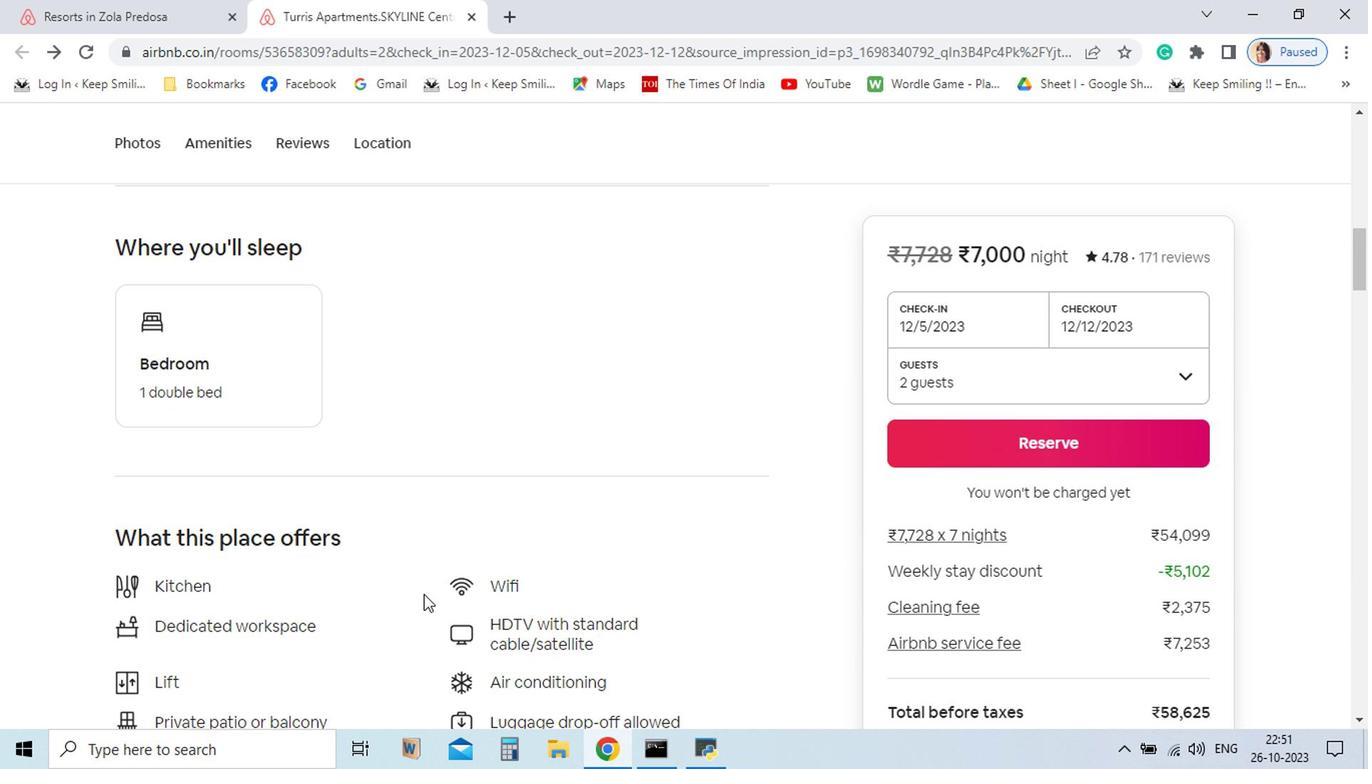 
Action: Mouse scrolled (1007, 518) with delta (0, 0)
Screenshot: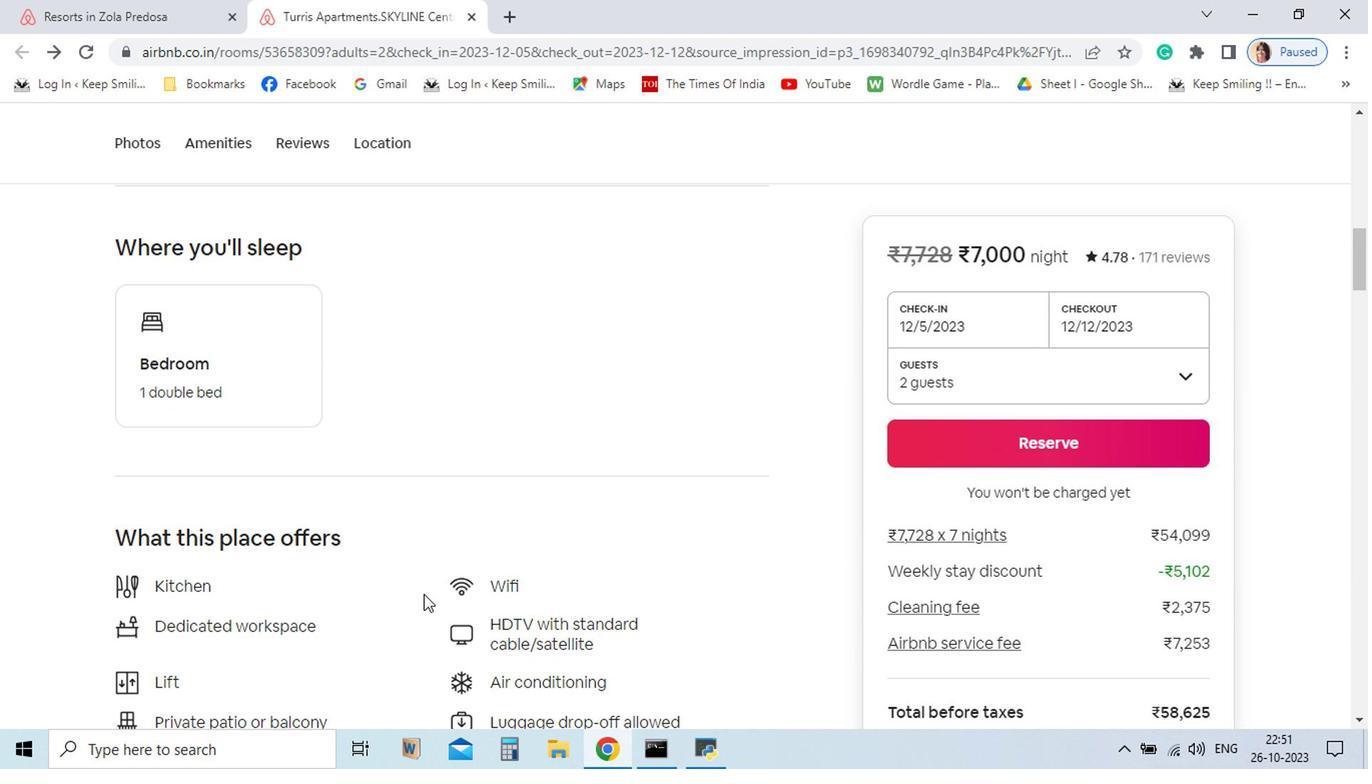 
Action: Mouse scrolled (1007, 518) with delta (0, 0)
Screenshot: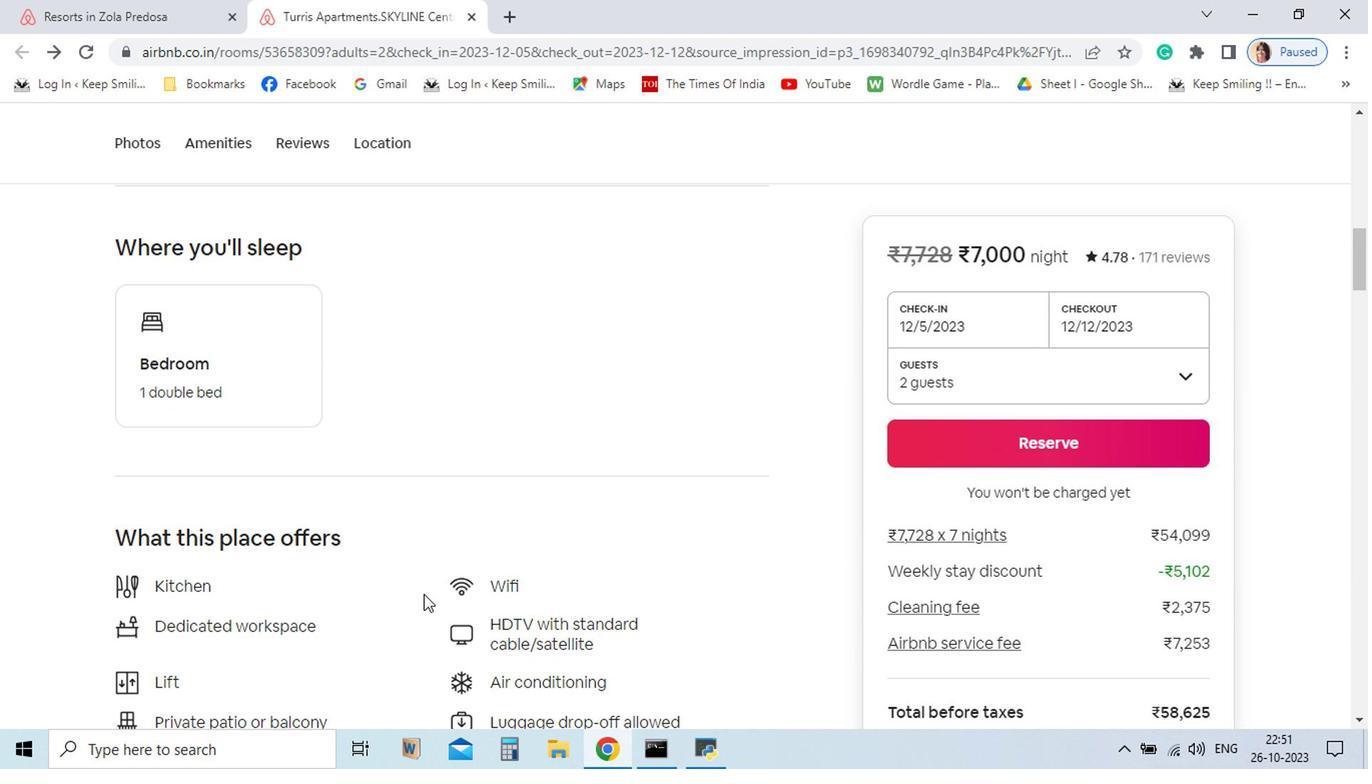 
Action: Mouse scrolled (1007, 518) with delta (0, 0)
Screenshot: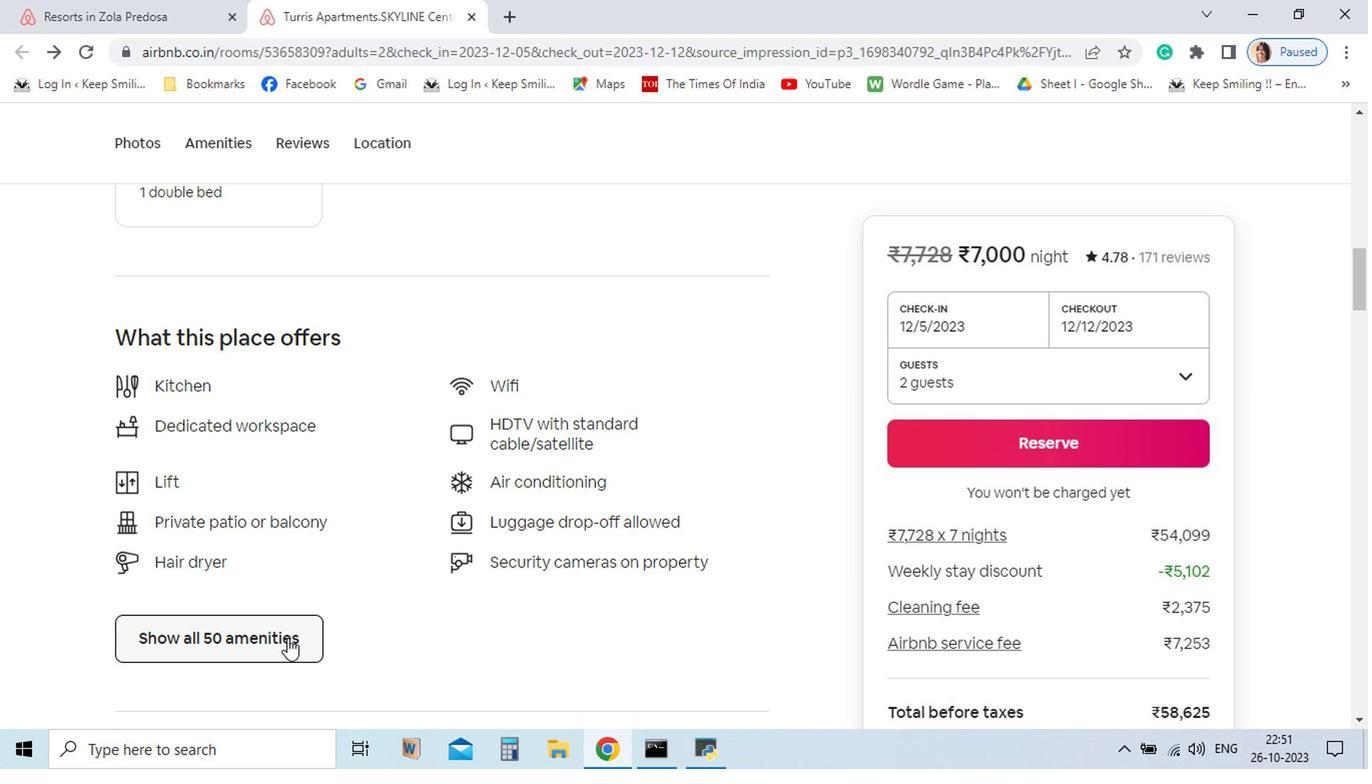 
Action: Mouse scrolled (1007, 518) with delta (0, 0)
Screenshot: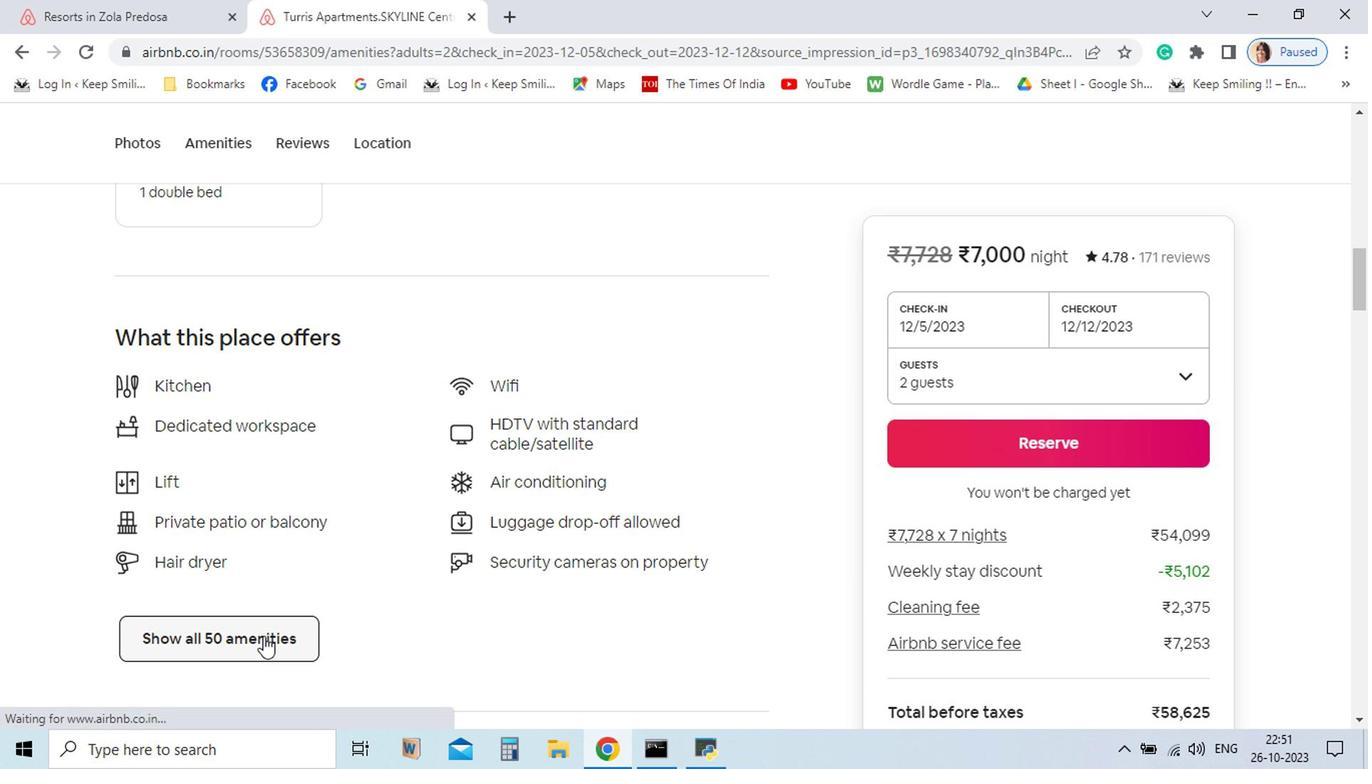 
Action: Mouse moved to (993, 509)
Screenshot: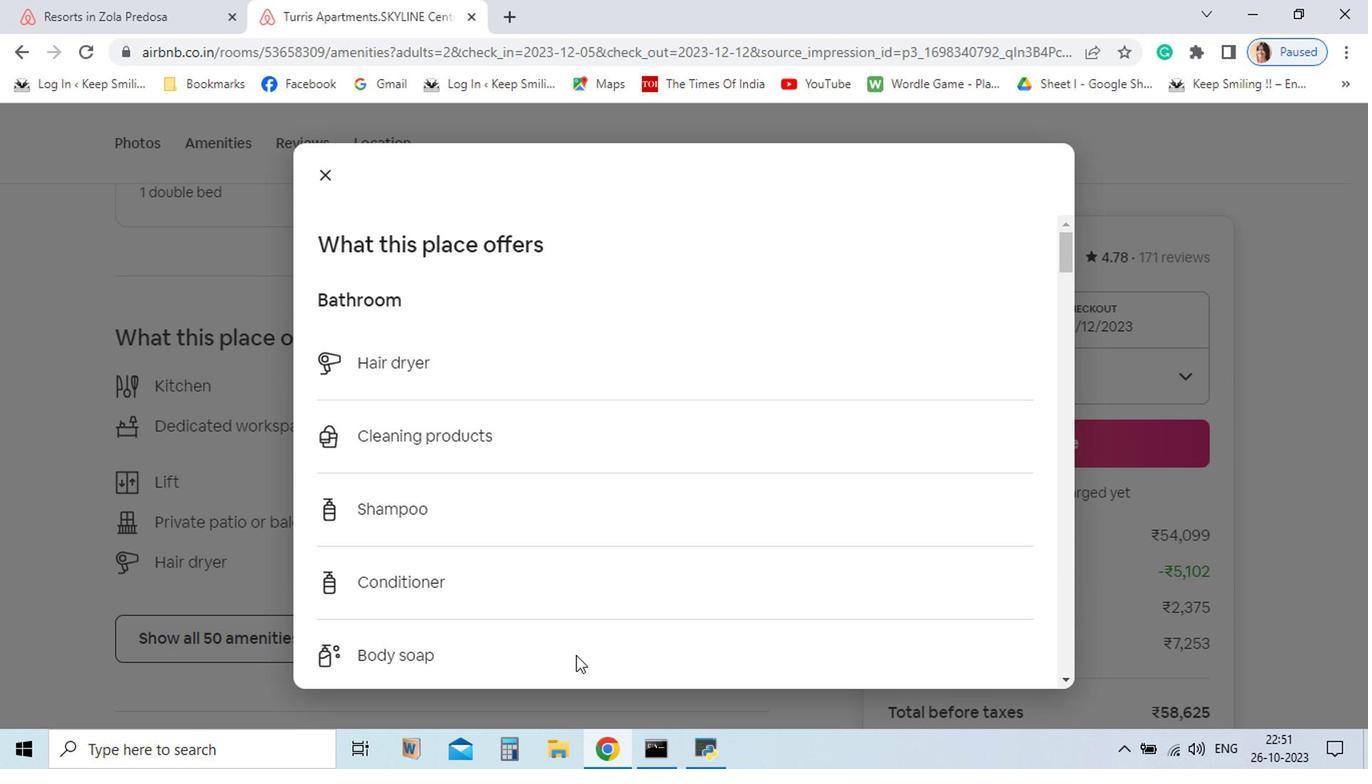 
Action: Mouse pressed left at (993, 509)
Screenshot: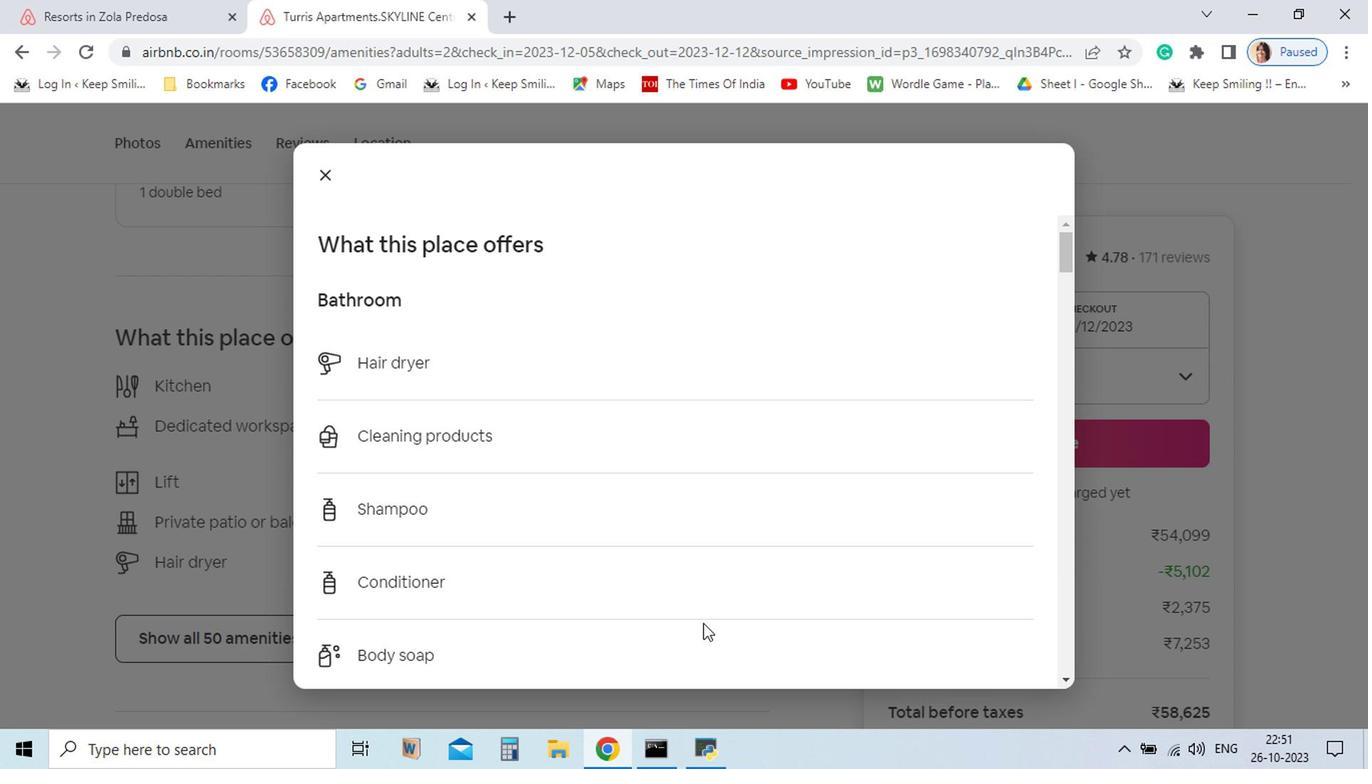 
Action: Mouse moved to (1052, 552)
Screenshot: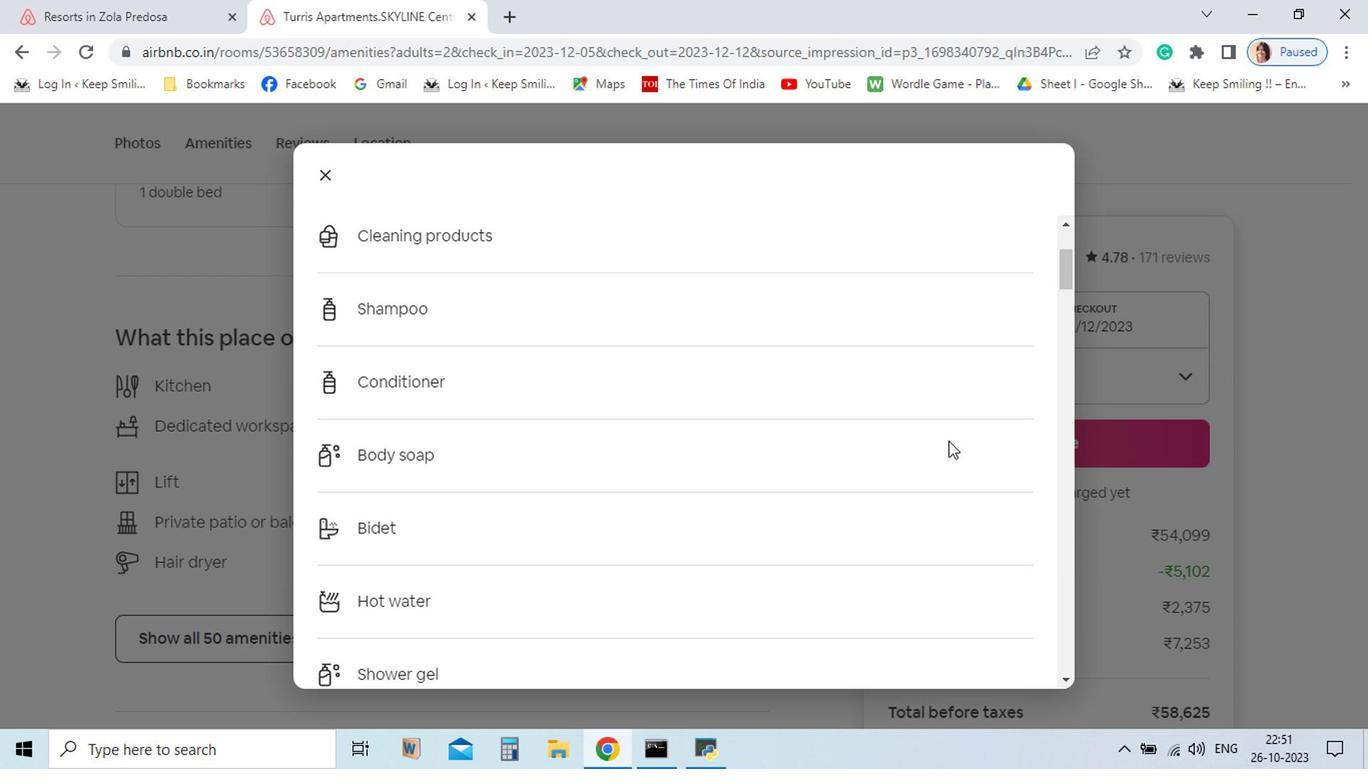 
Action: Mouse scrolled (1052, 552) with delta (0, 0)
Screenshot: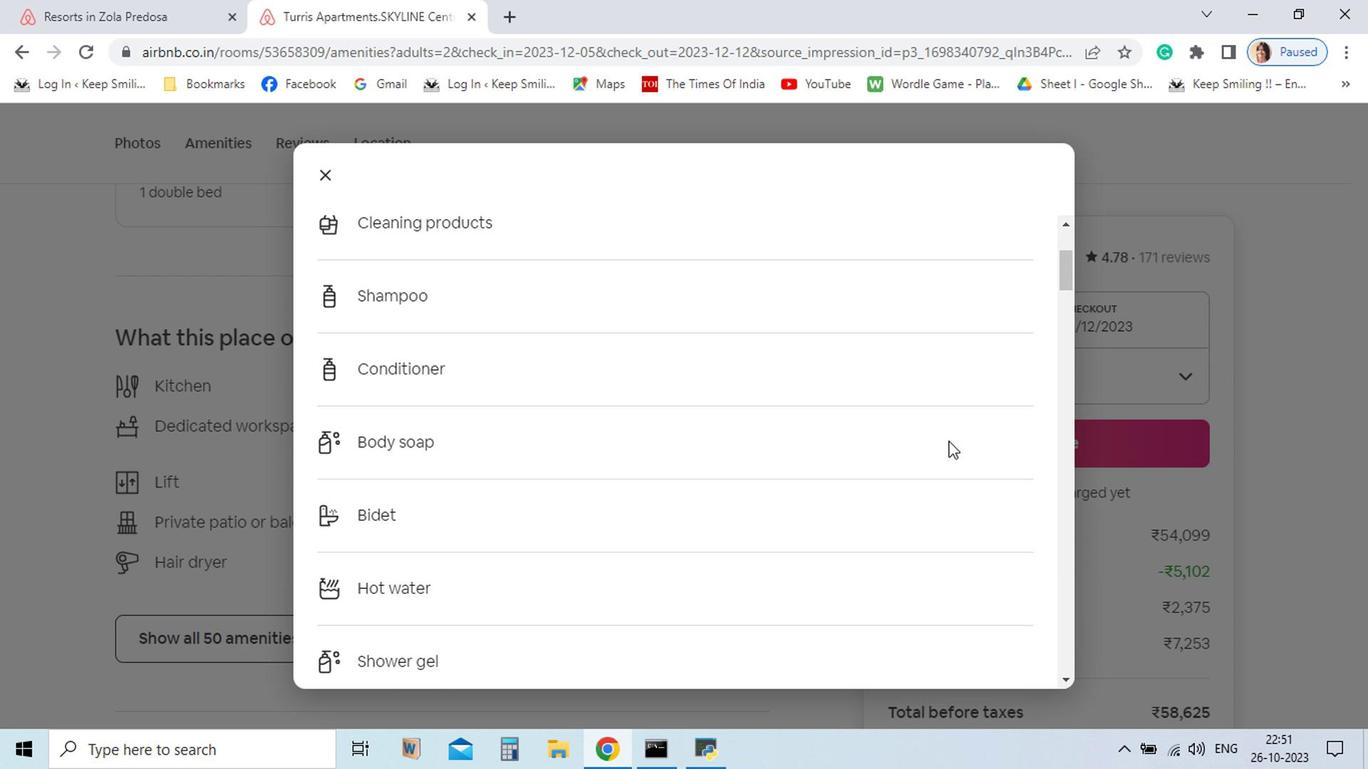 
Action: Mouse scrolled (1052, 552) with delta (0, 0)
Screenshot: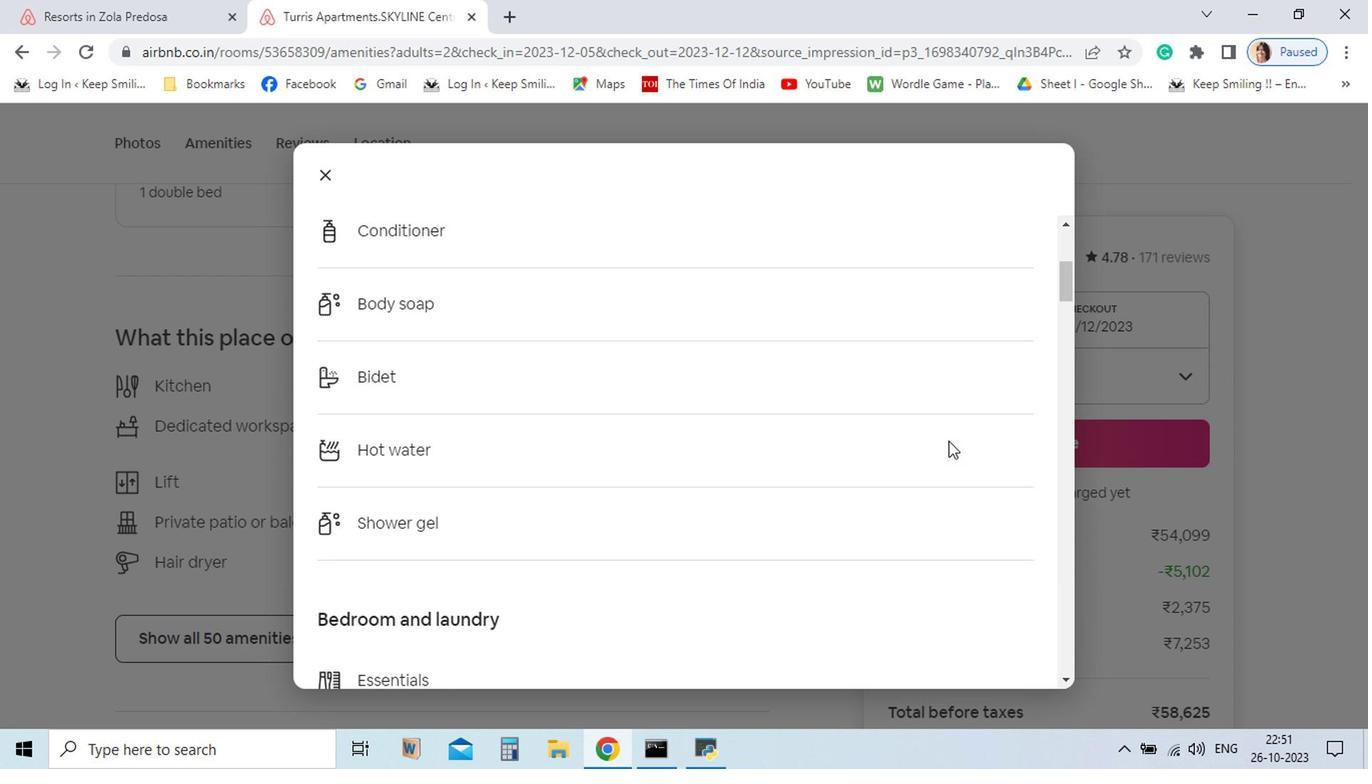 
Action: Mouse moved to (1052, 552)
Screenshot: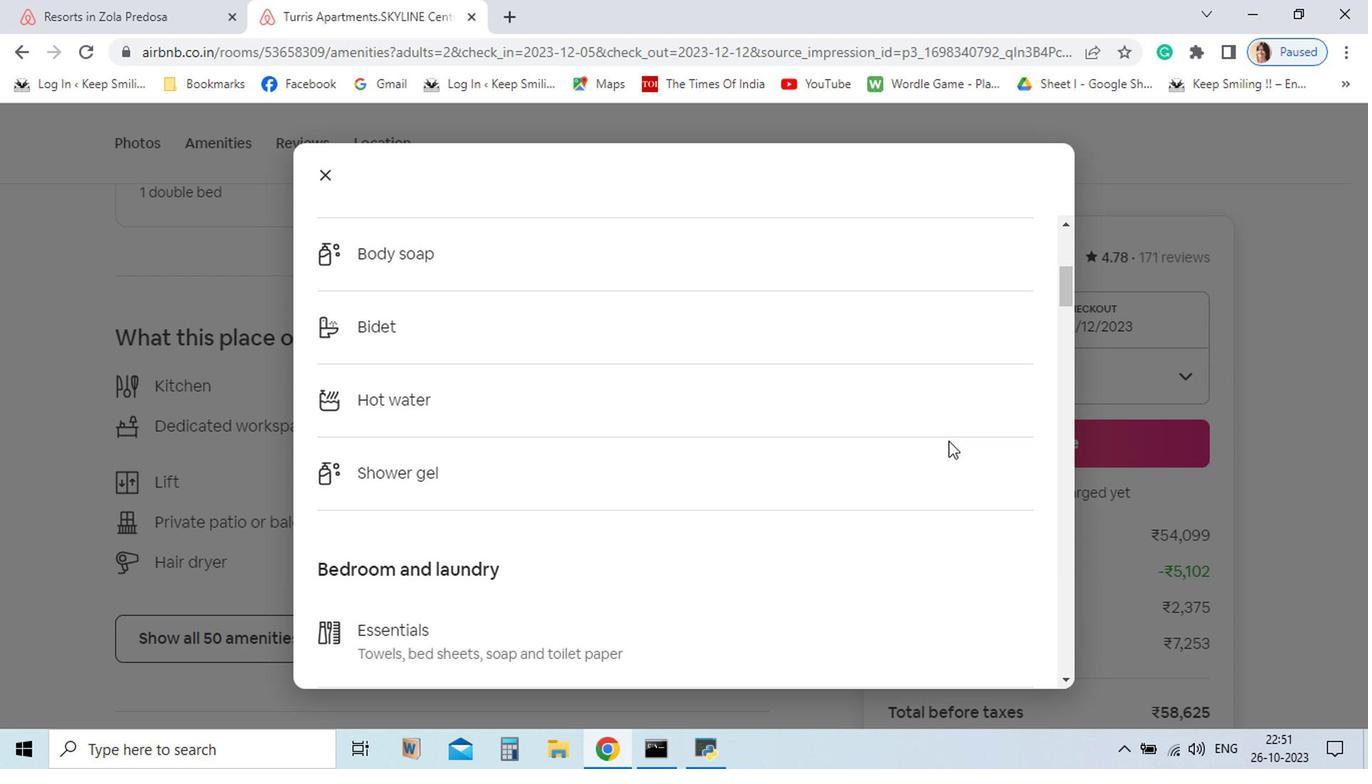 
Action: Mouse scrolled (1052, 552) with delta (0, 0)
Screenshot: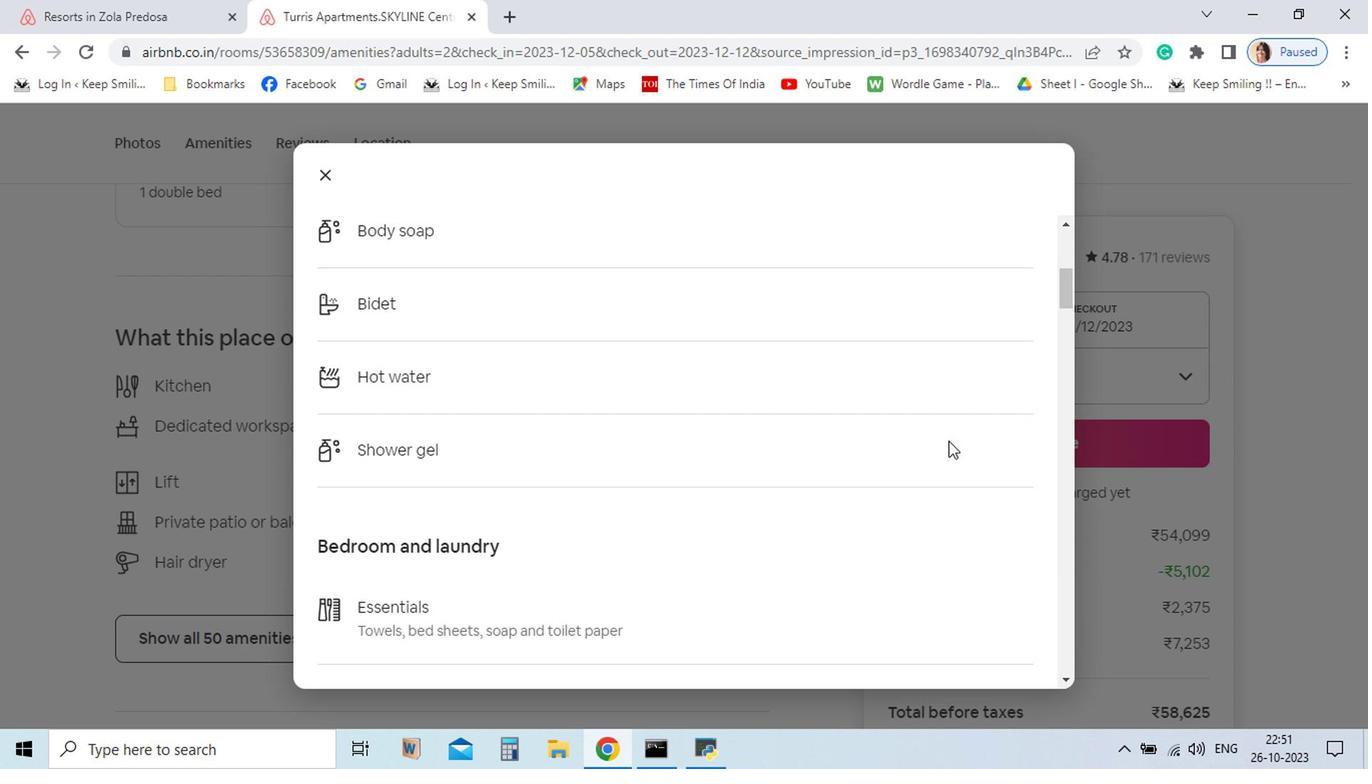 
Action: Mouse scrolled (1052, 552) with delta (0, 0)
Screenshot: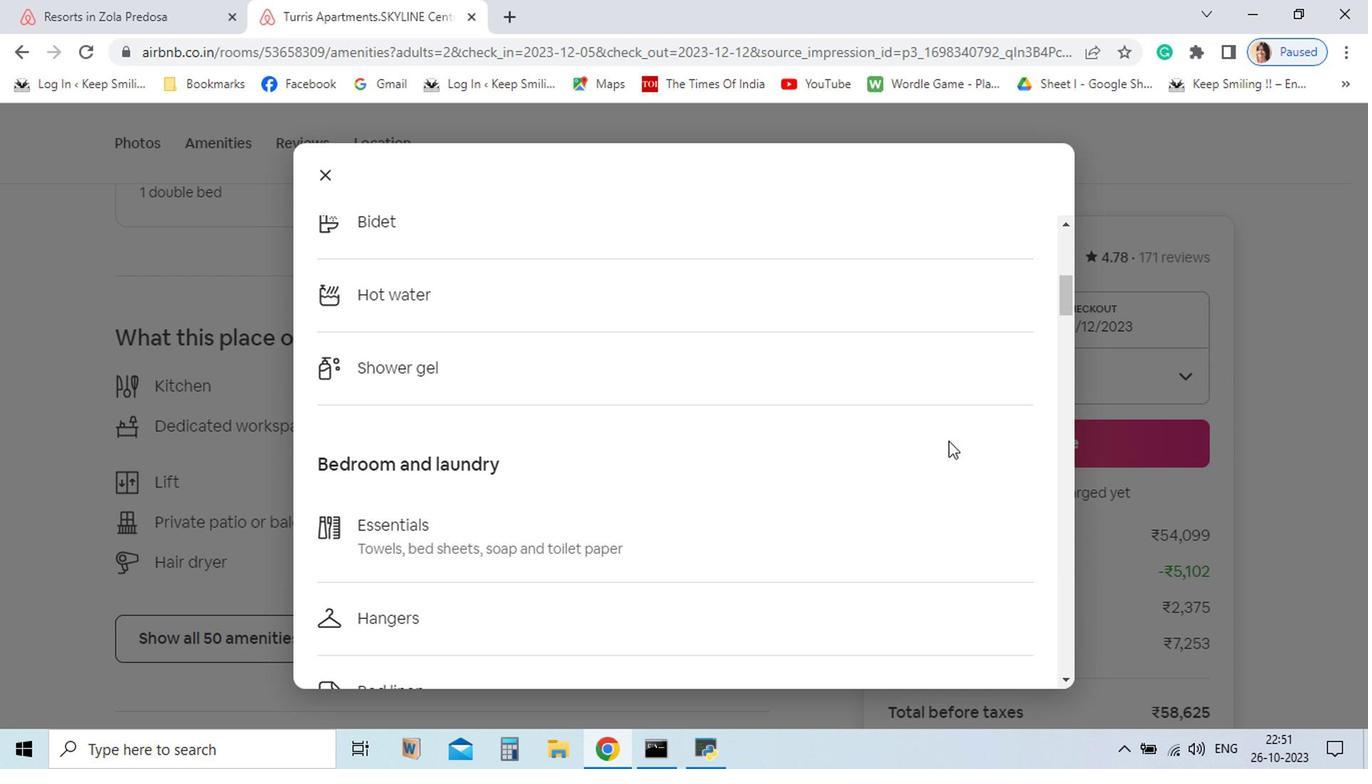 
Action: Mouse scrolled (1052, 552) with delta (0, 0)
Screenshot: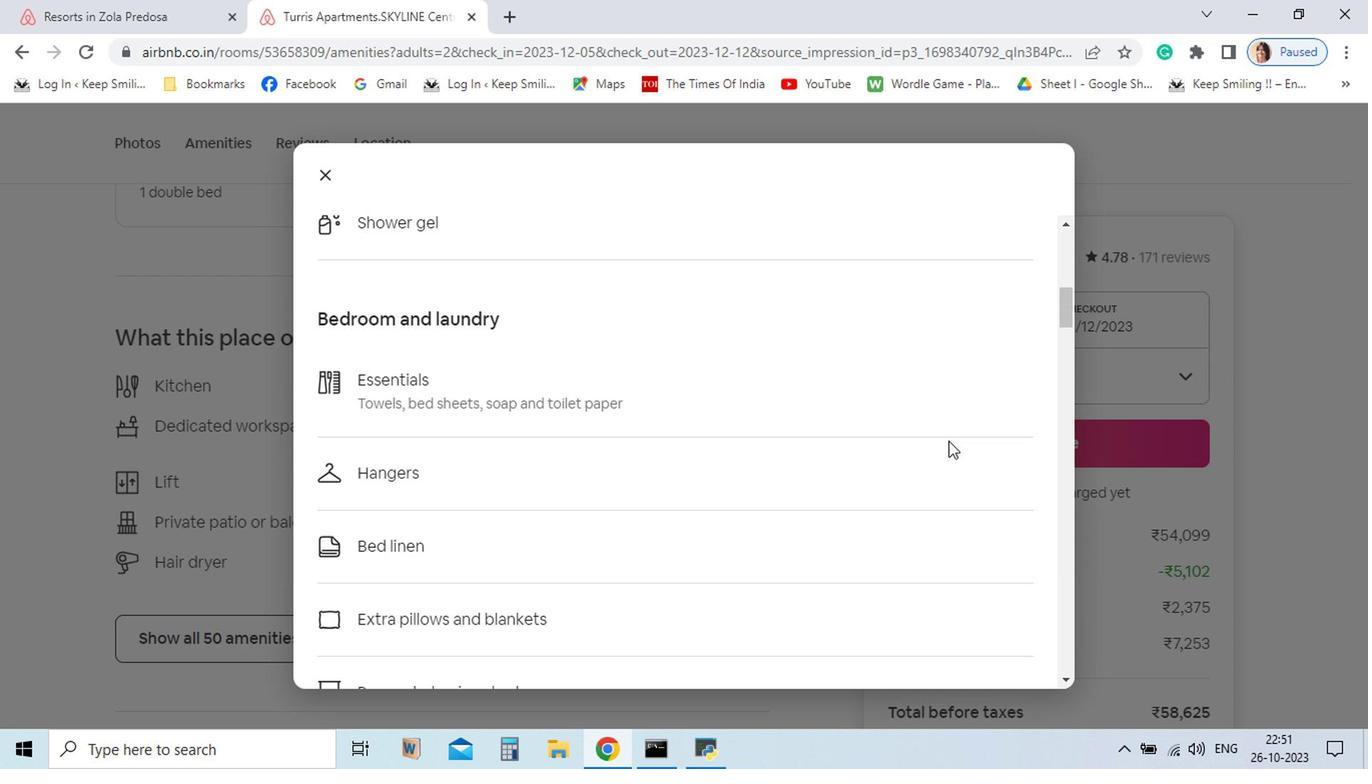 
Action: Mouse scrolled (1052, 552) with delta (0, 0)
Screenshot: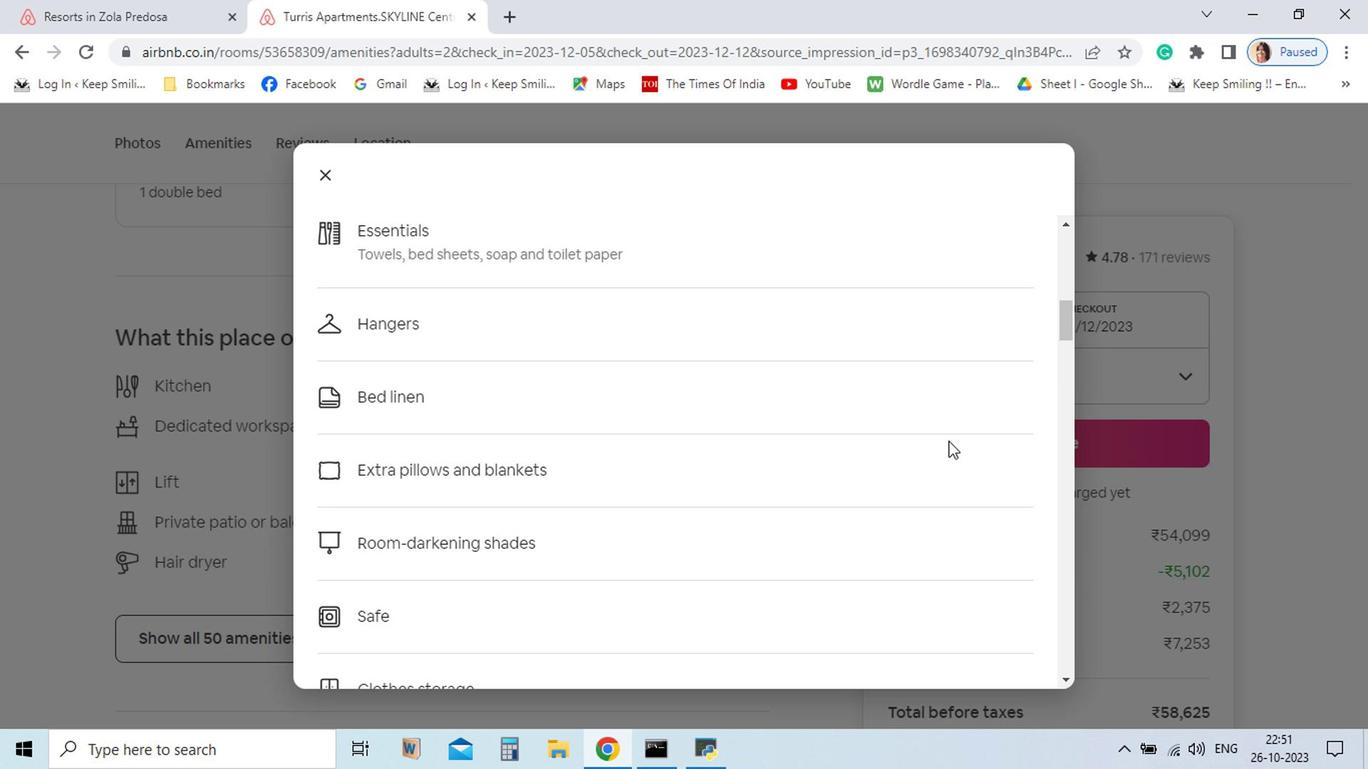 
Action: Mouse scrolled (1052, 552) with delta (0, 0)
Screenshot: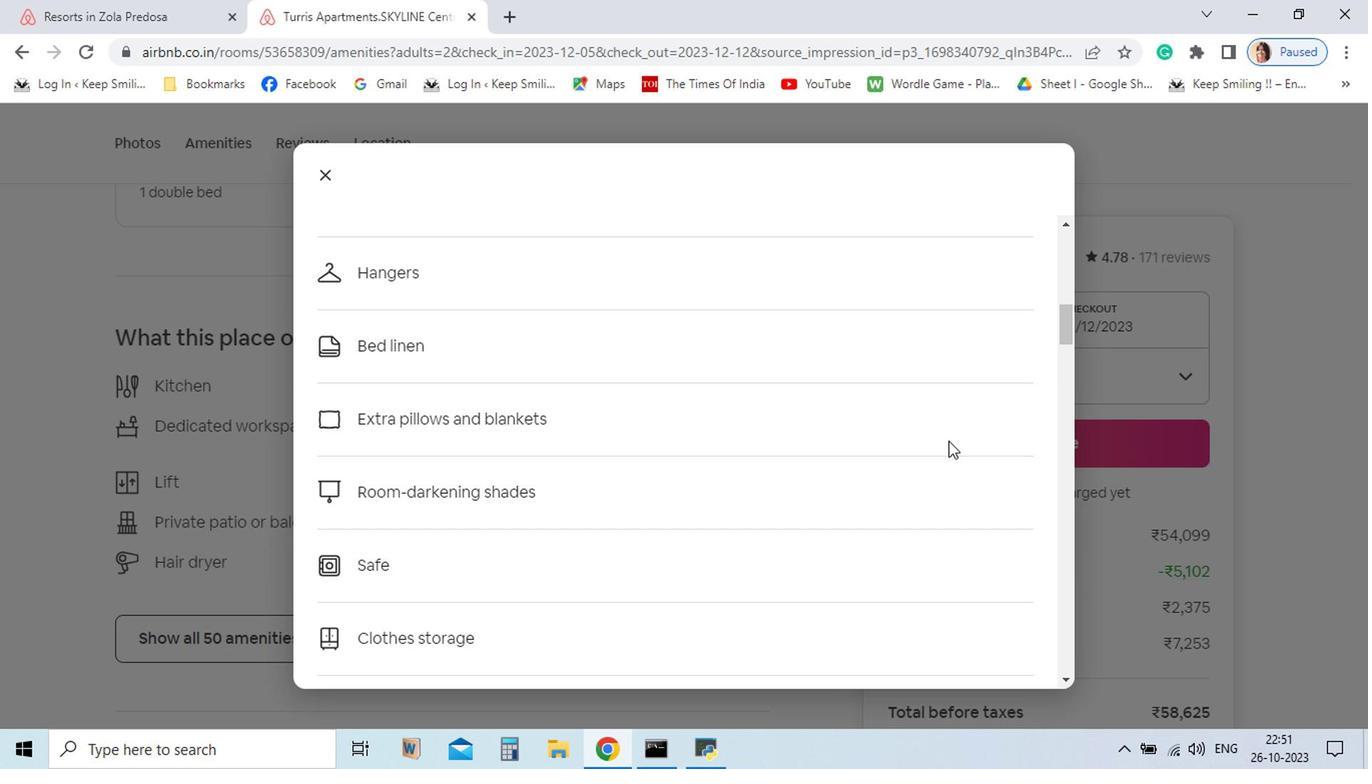 
Action: Mouse scrolled (1052, 552) with delta (0, 0)
Screenshot: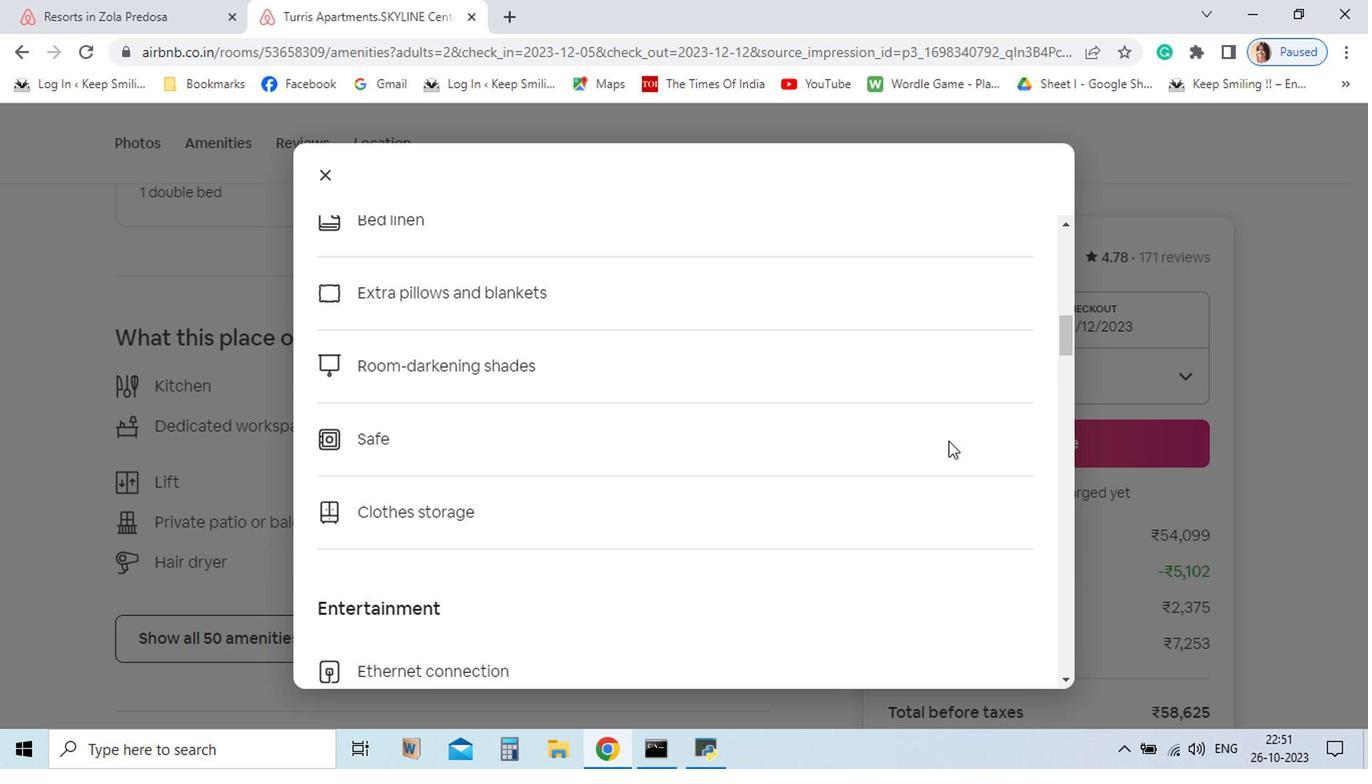 
Action: Mouse scrolled (1052, 552) with delta (0, 0)
Screenshot: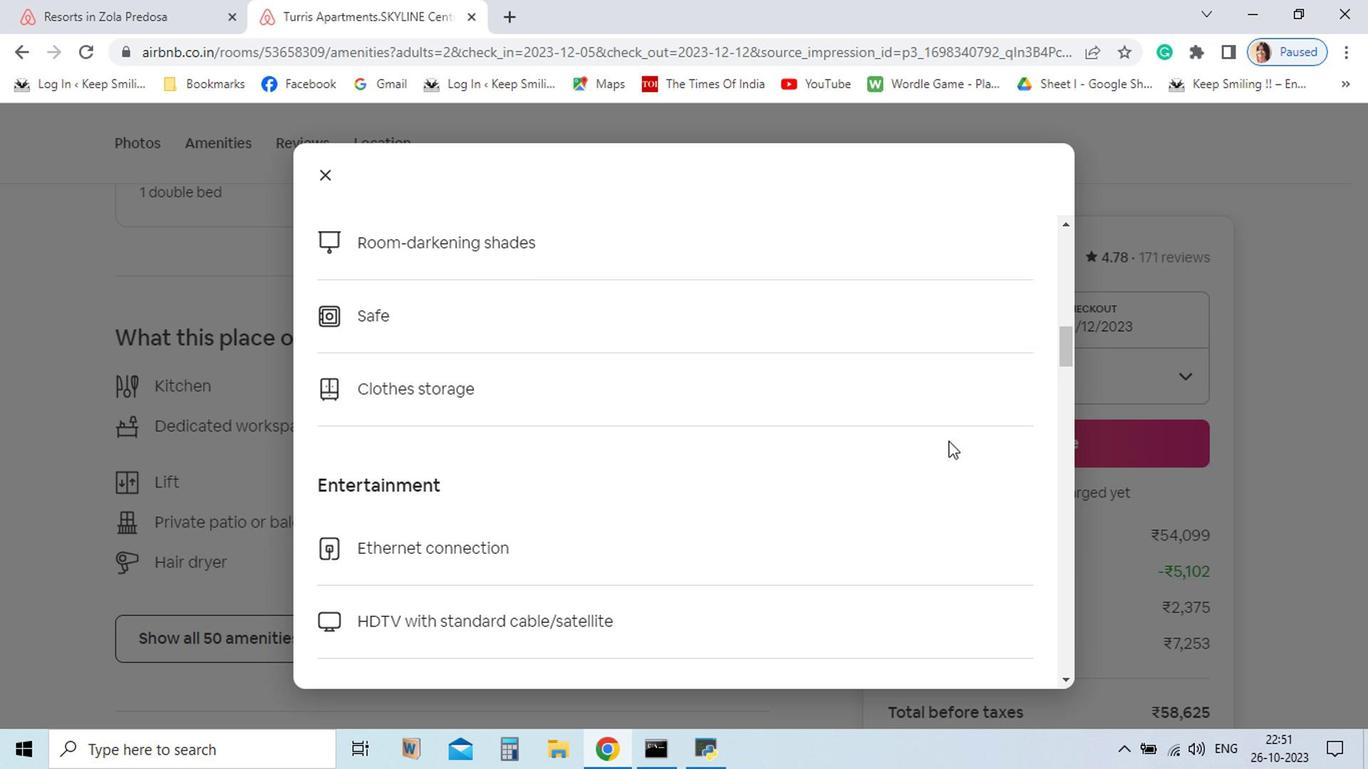 
Action: Mouse scrolled (1052, 552) with delta (0, 0)
Screenshot: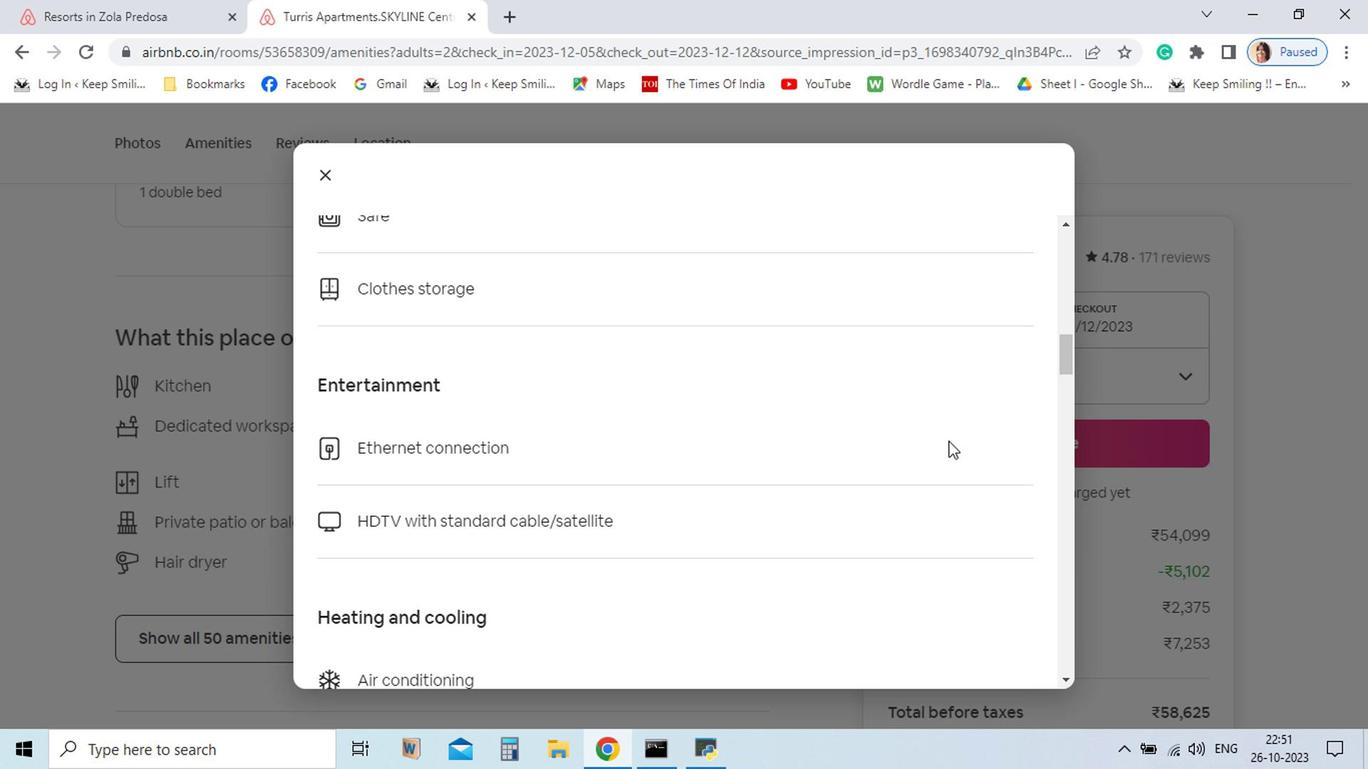 
Action: Mouse scrolled (1052, 552) with delta (0, 0)
Screenshot: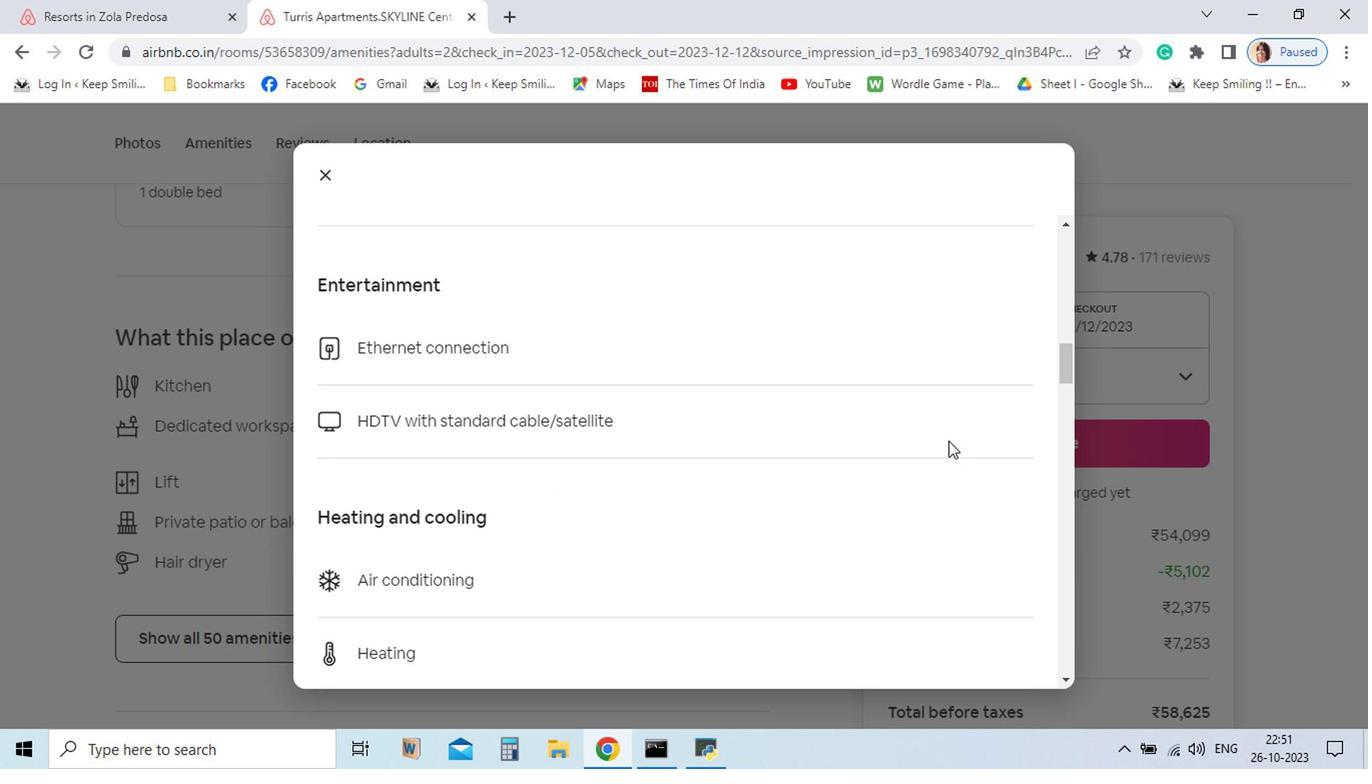 
Action: Mouse scrolled (1052, 552) with delta (0, 0)
Screenshot: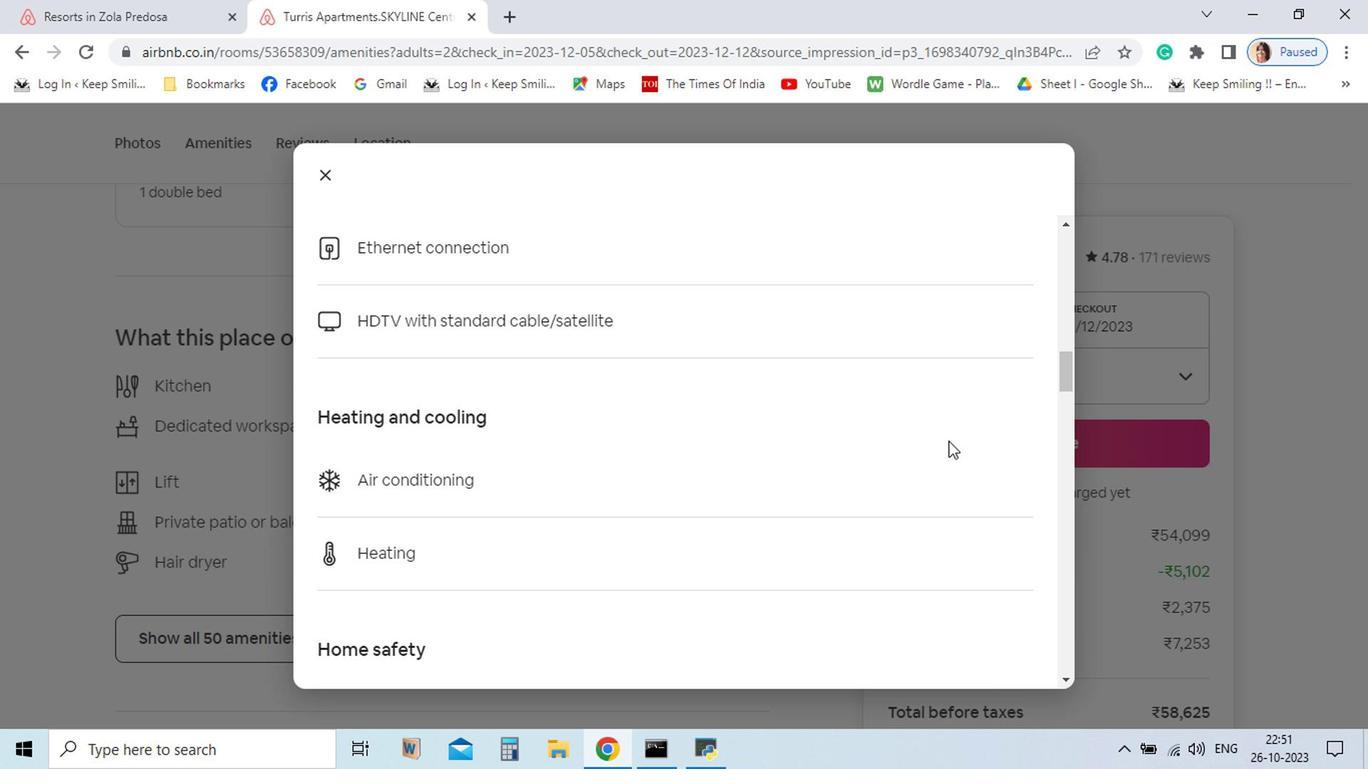 
Action: Mouse scrolled (1052, 552) with delta (0, 0)
Screenshot: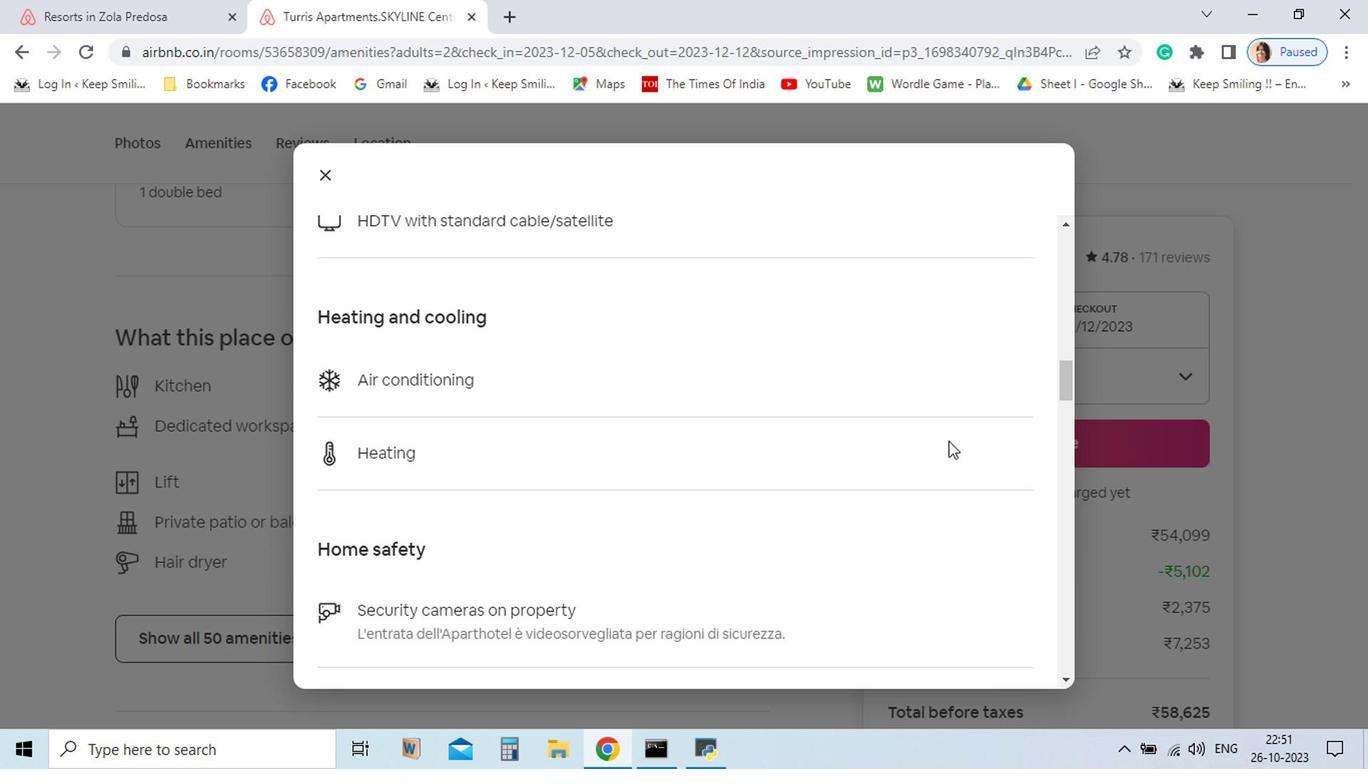 
Action: Mouse scrolled (1052, 552) with delta (0, 0)
Screenshot: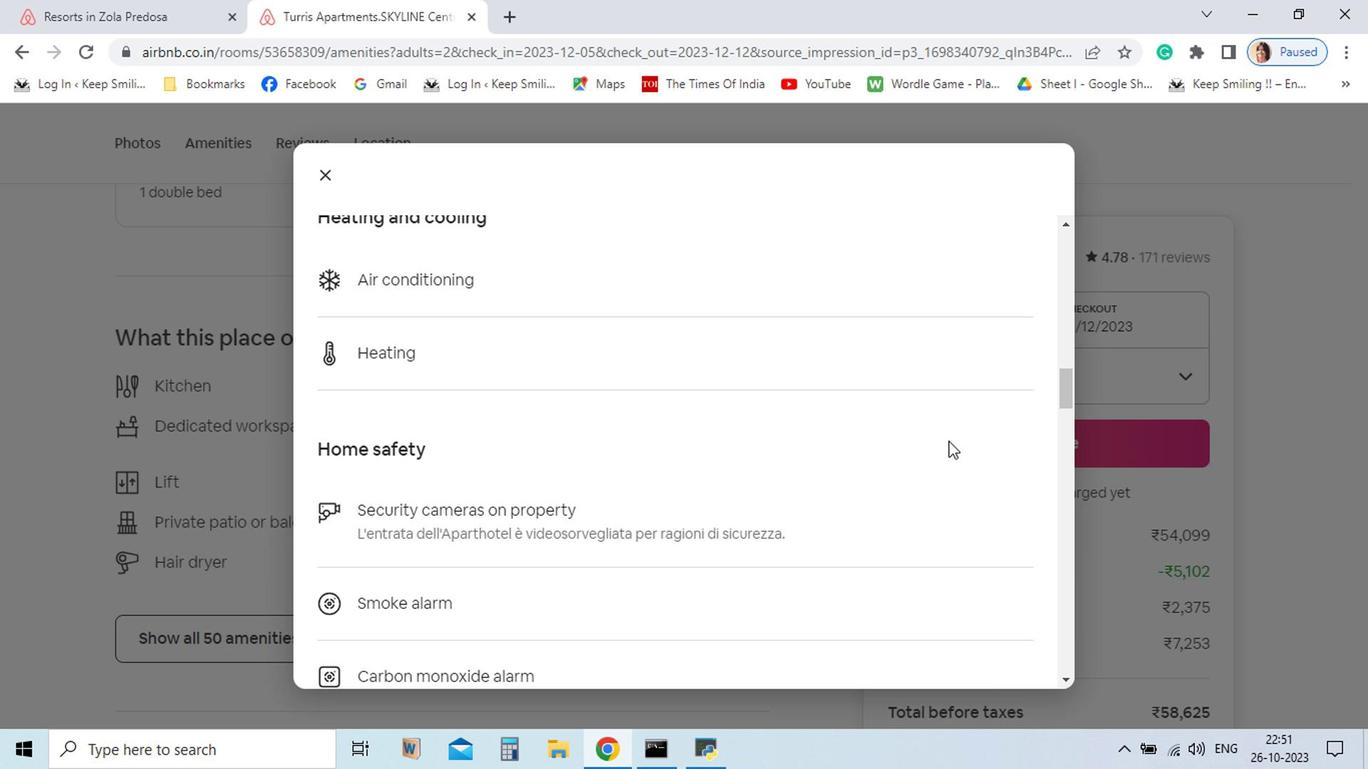 
Action: Mouse scrolled (1052, 552) with delta (0, 0)
Screenshot: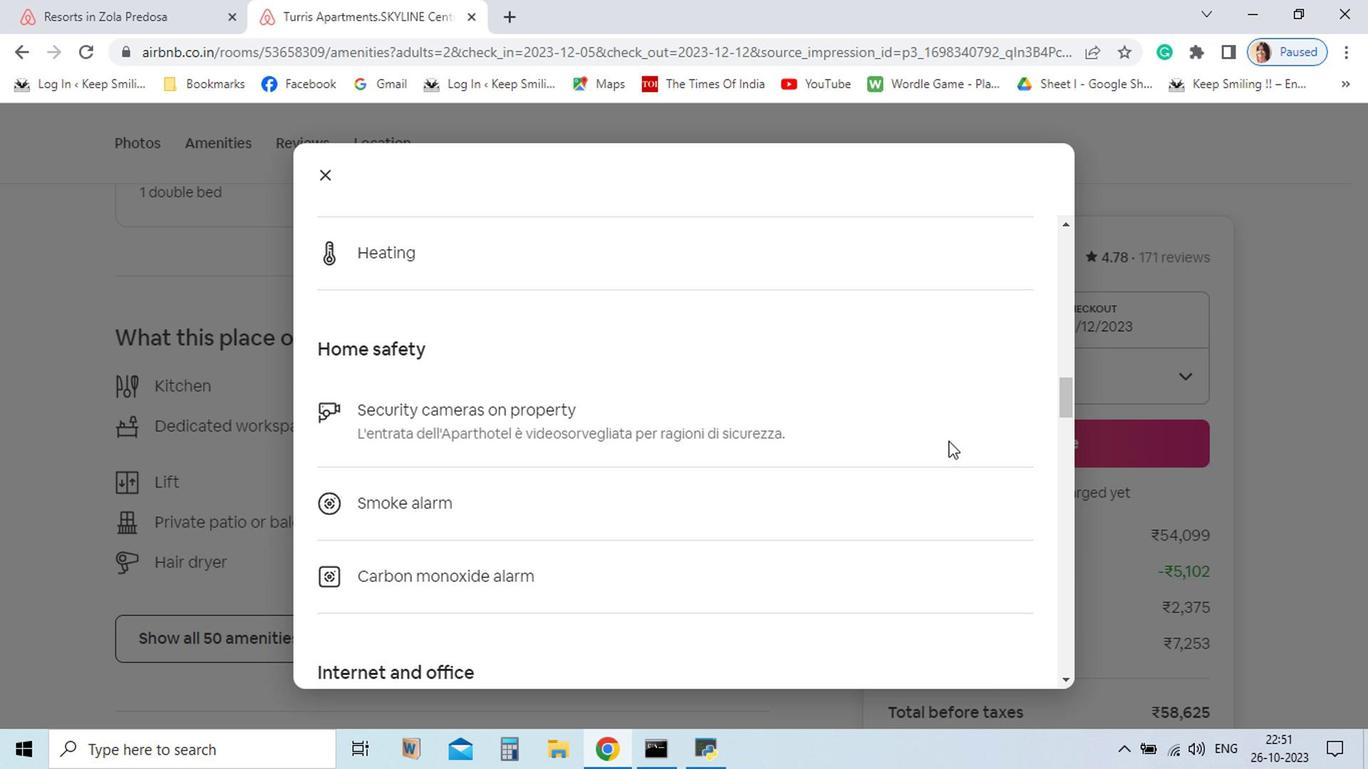 
Action: Mouse scrolled (1052, 552) with delta (0, 0)
Screenshot: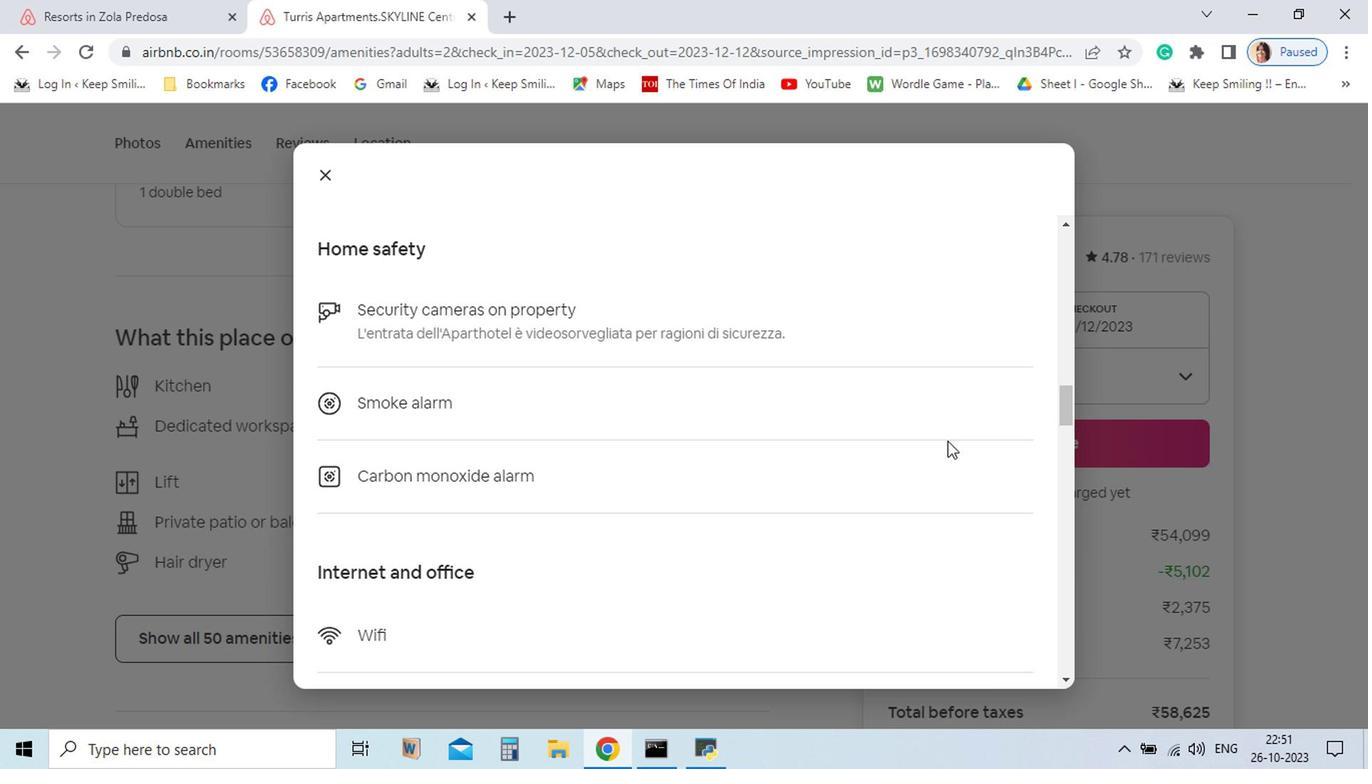 
Action: Mouse scrolled (1052, 552) with delta (0, 0)
Screenshot: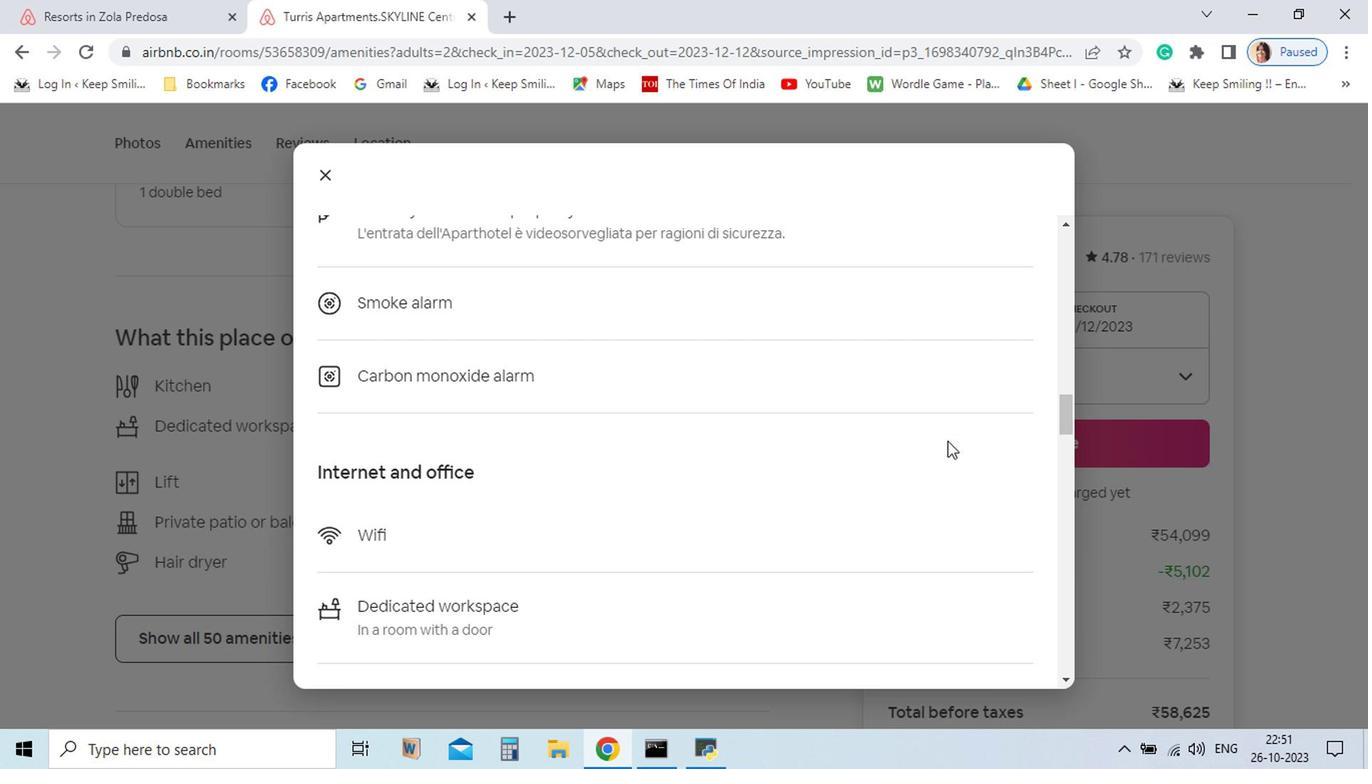 
Action: Mouse moved to (1052, 552)
Screenshot: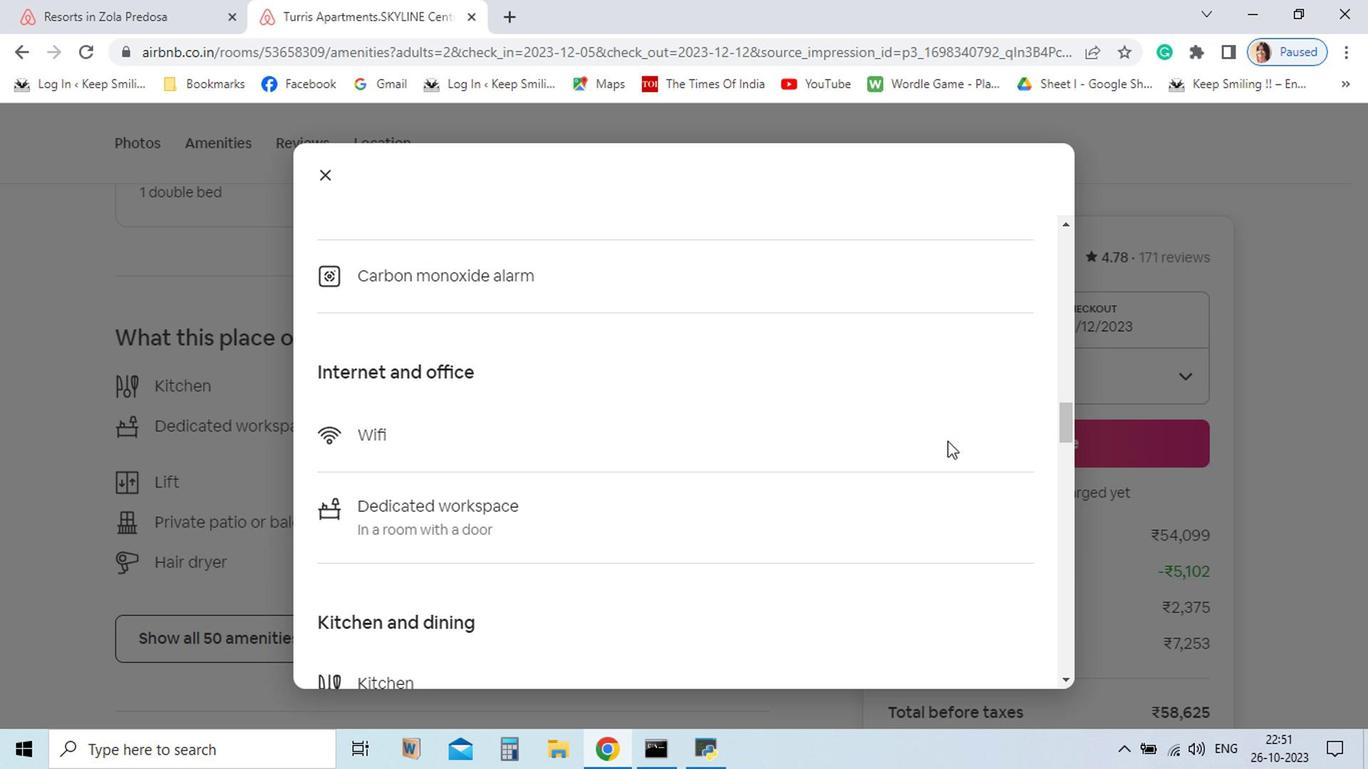 
Action: Mouse scrolled (1052, 552) with delta (0, 0)
Screenshot: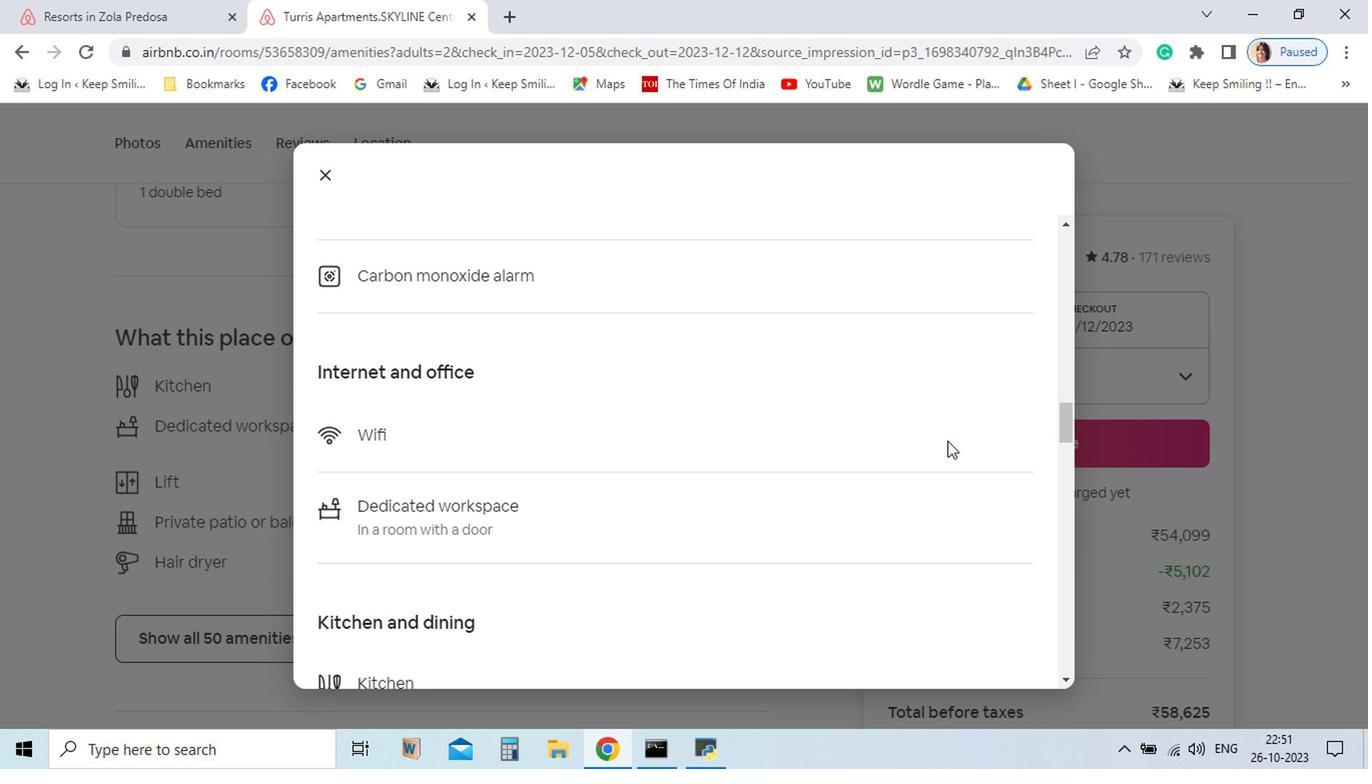 
Action: Mouse moved to (1051, 552)
Screenshot: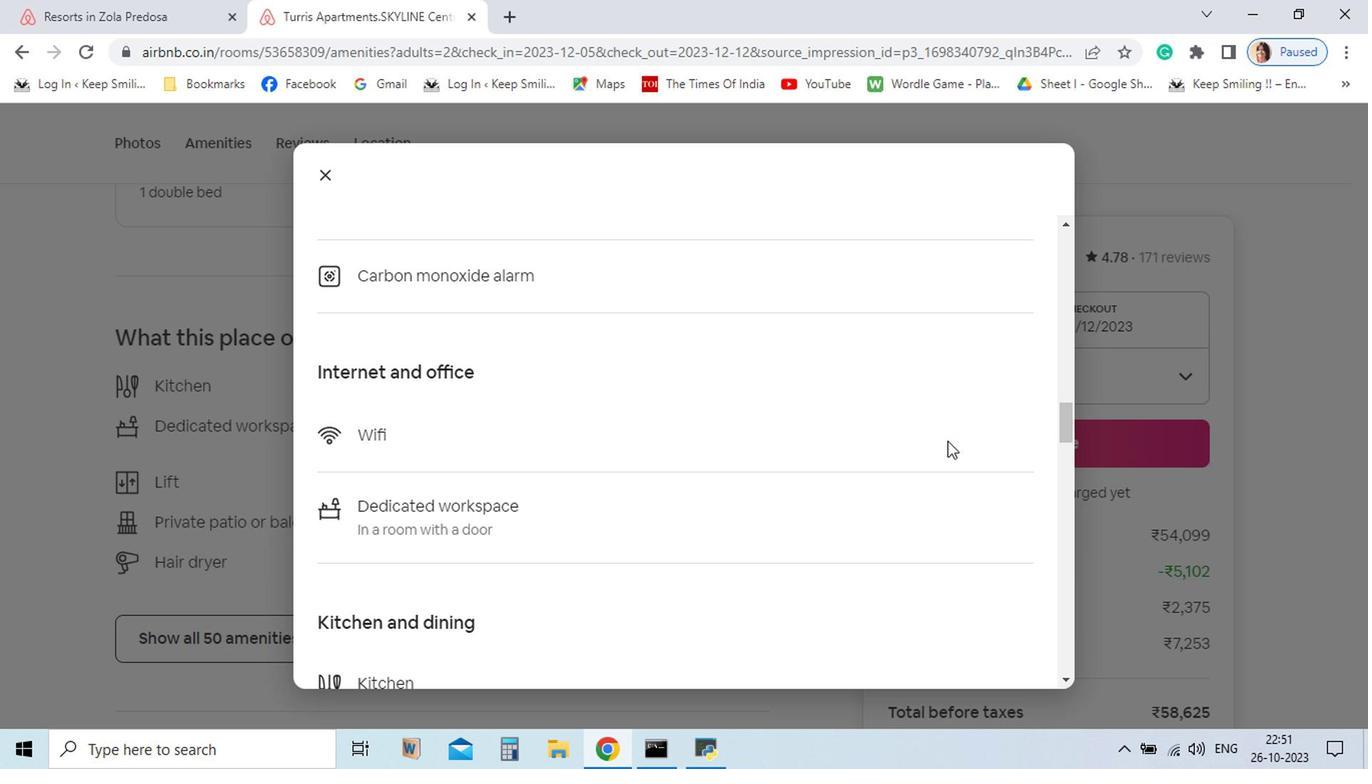 
Action: Mouse scrolled (1051, 552) with delta (0, 0)
Screenshot: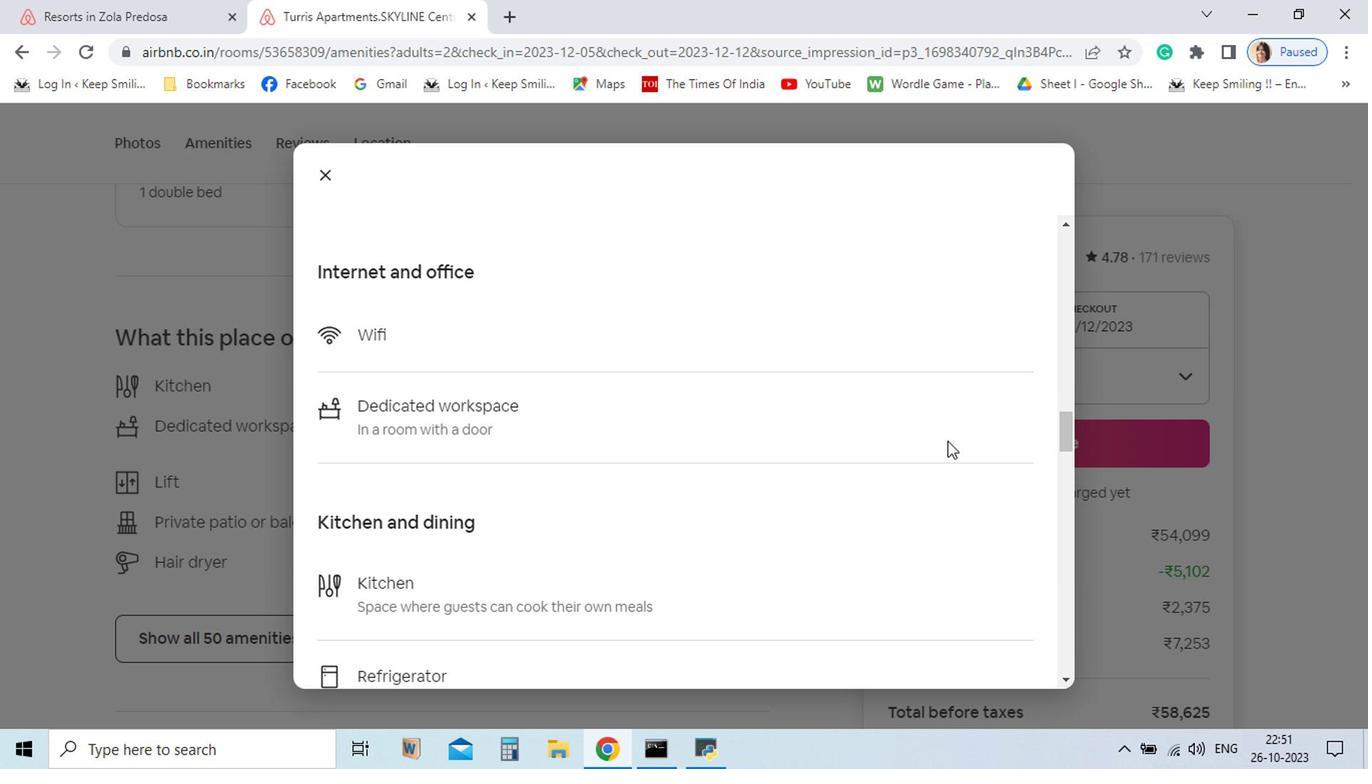 
Action: Mouse scrolled (1051, 552) with delta (0, 0)
Screenshot: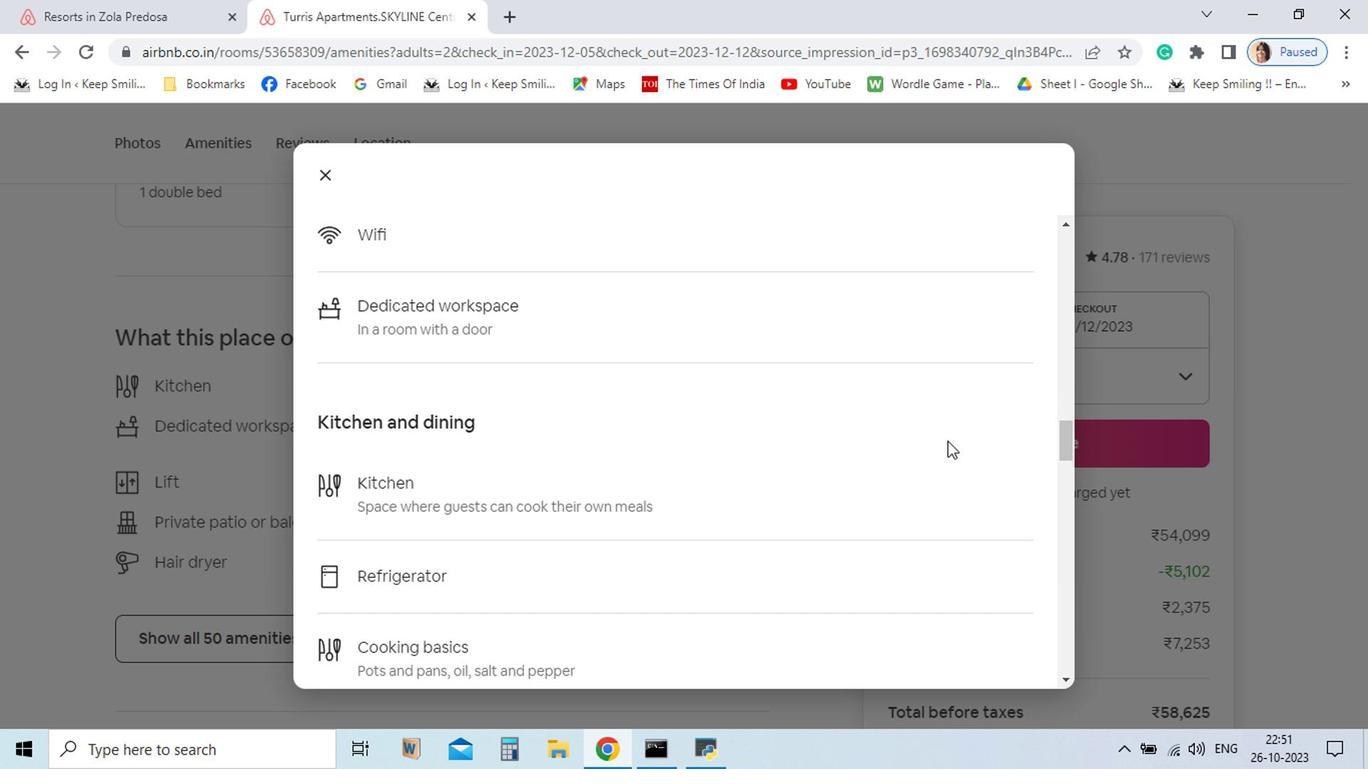 
Action: Mouse scrolled (1051, 552) with delta (0, 0)
Screenshot: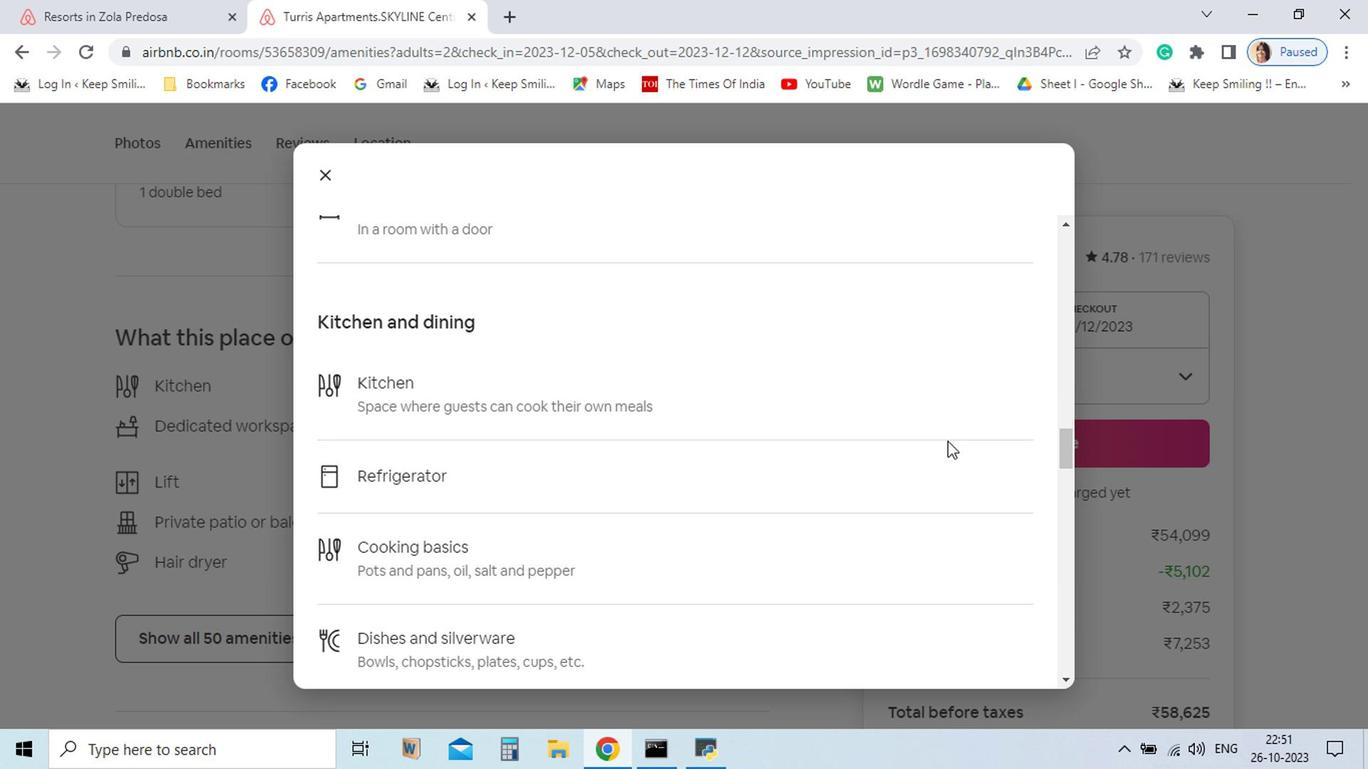 
Action: Mouse scrolled (1051, 552) with delta (0, 0)
Screenshot: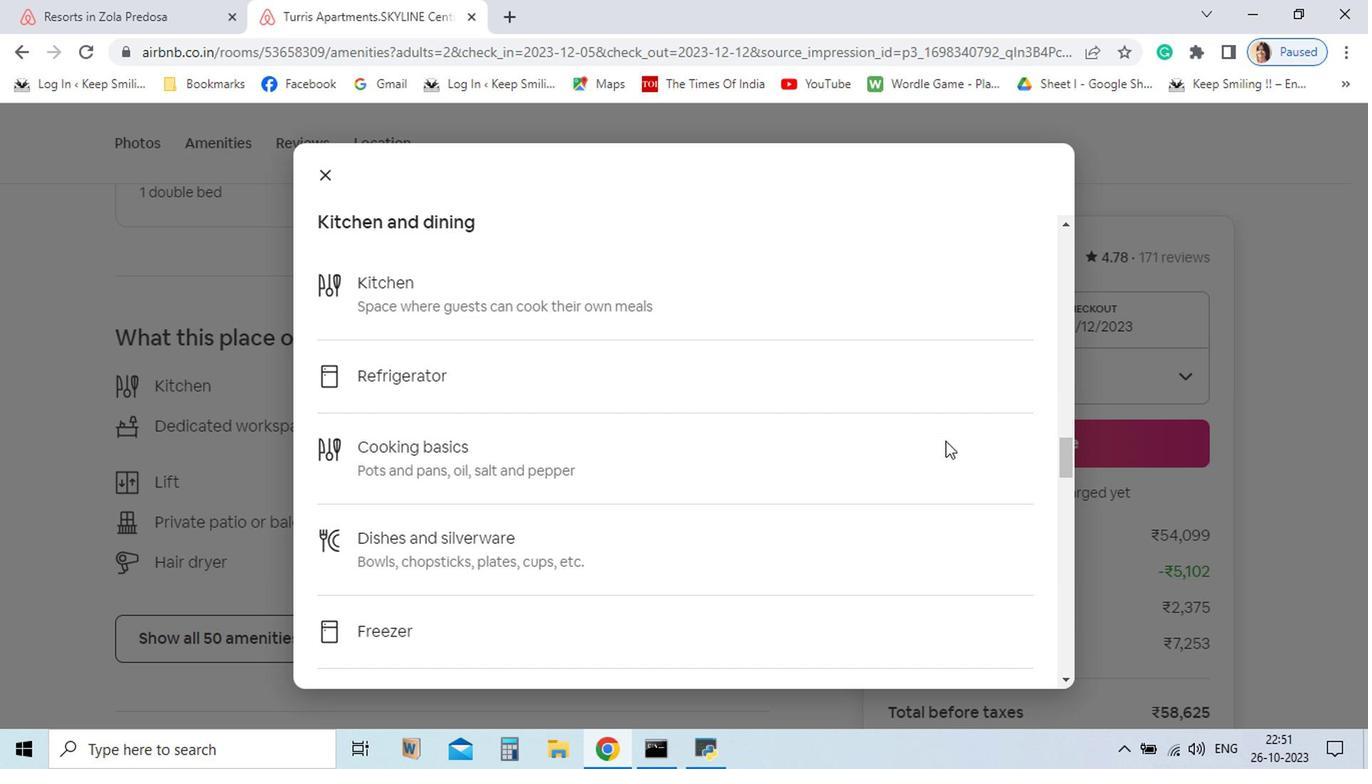 
Action: Mouse scrolled (1051, 552) with delta (0, 0)
Screenshot: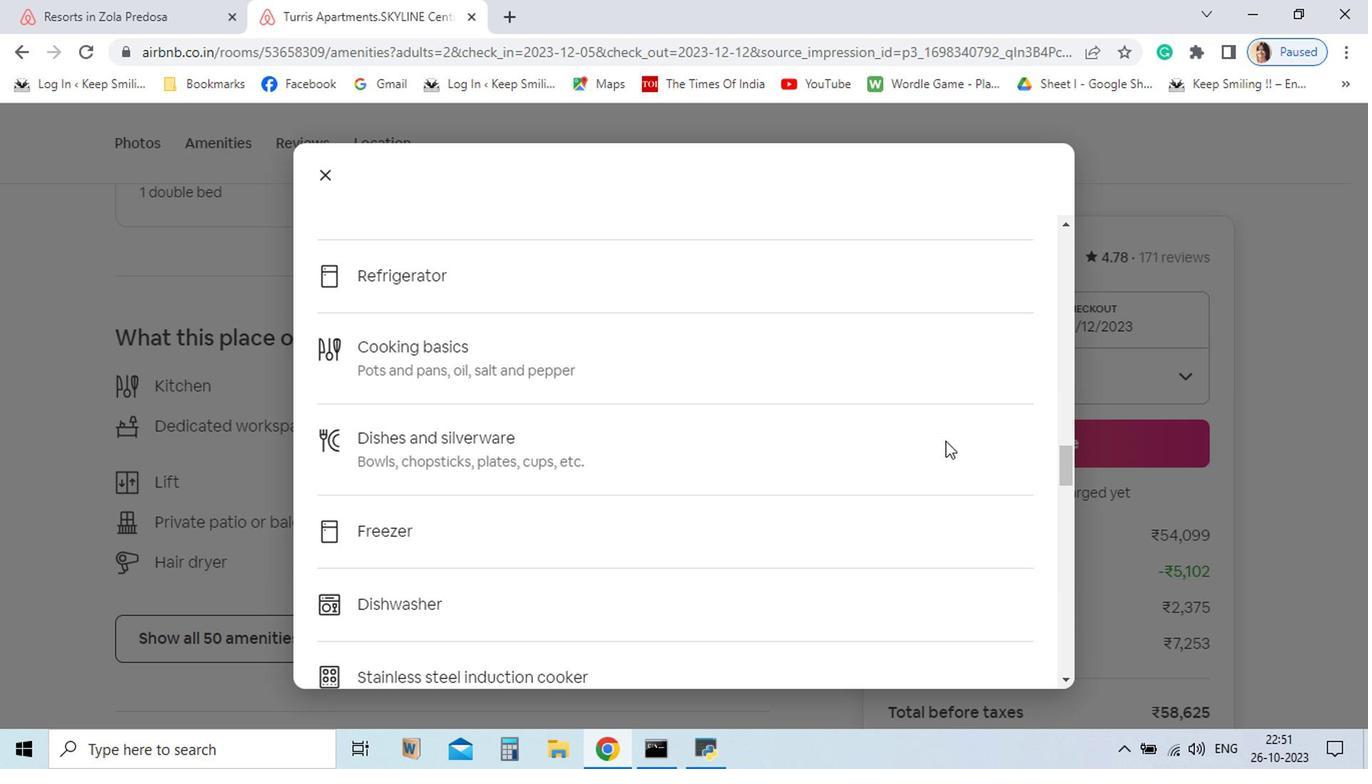 
Action: Mouse moved to (1051, 552)
Screenshot: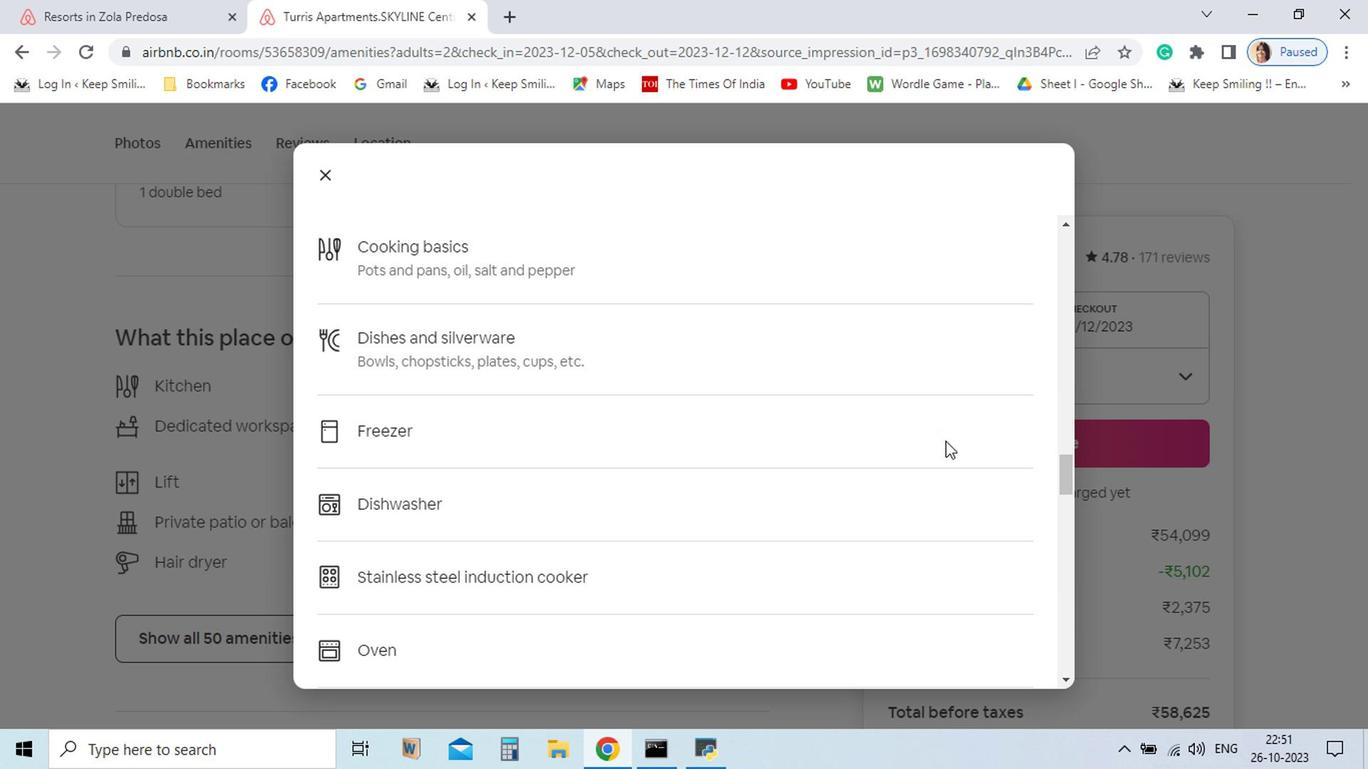 
Action: Mouse scrolled (1051, 552) with delta (0, 0)
Screenshot: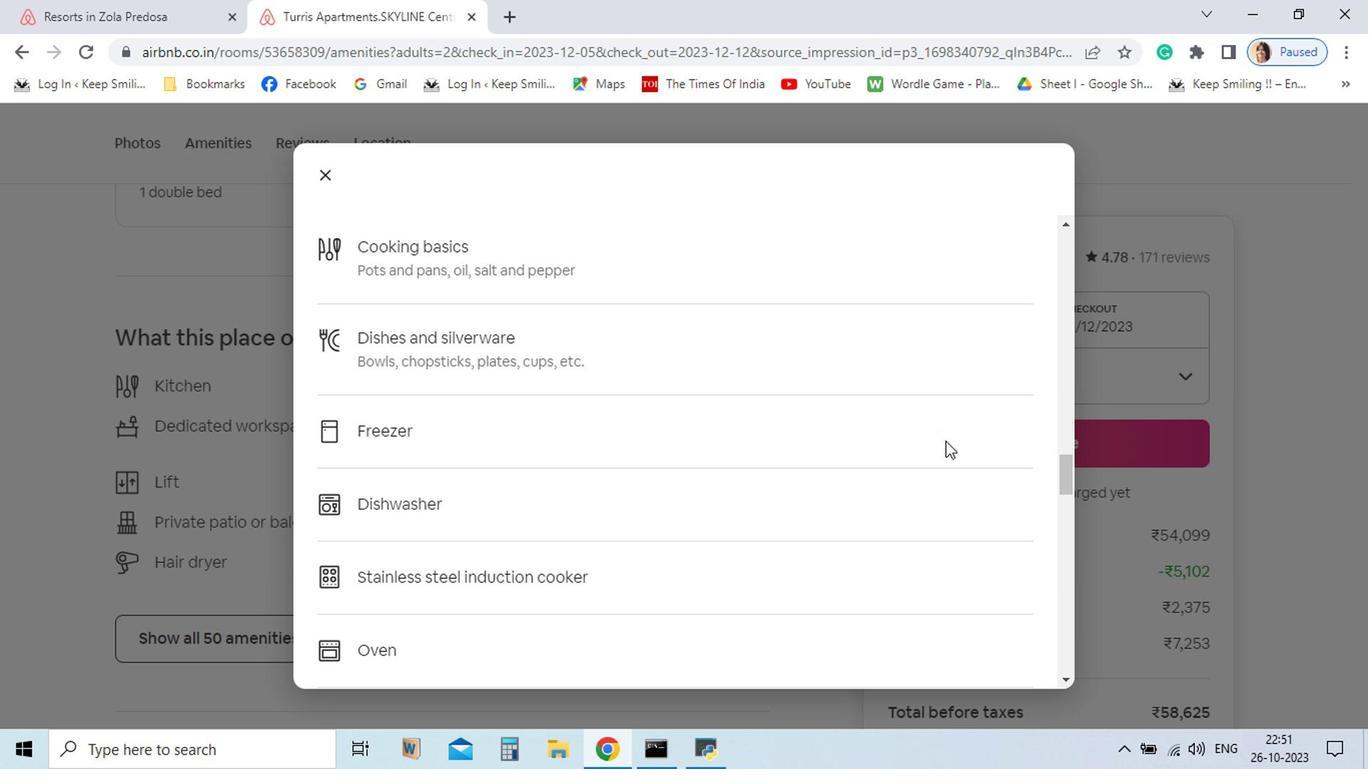 
Action: Mouse scrolled (1051, 552) with delta (0, 0)
Screenshot: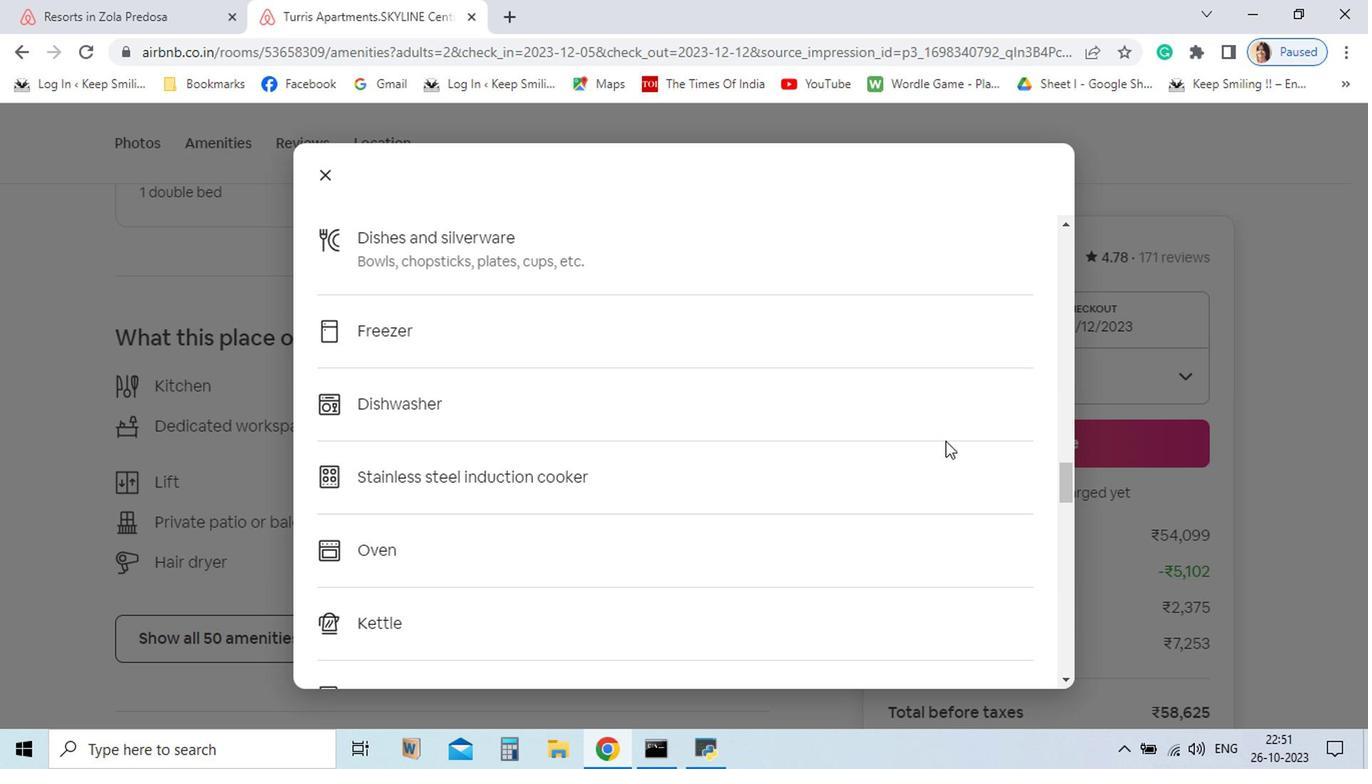 
Action: Mouse scrolled (1051, 552) with delta (0, 0)
Screenshot: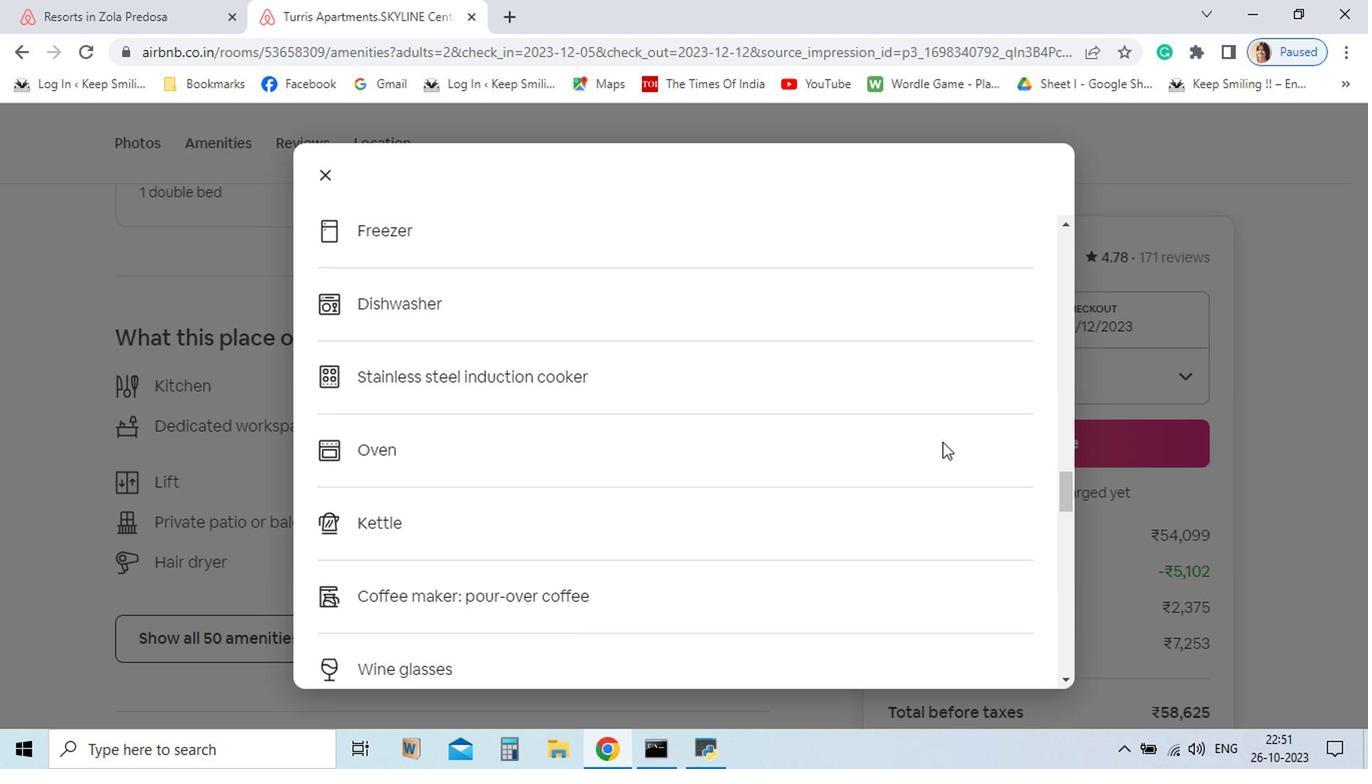 
Action: Mouse scrolled (1051, 552) with delta (0, 0)
Screenshot: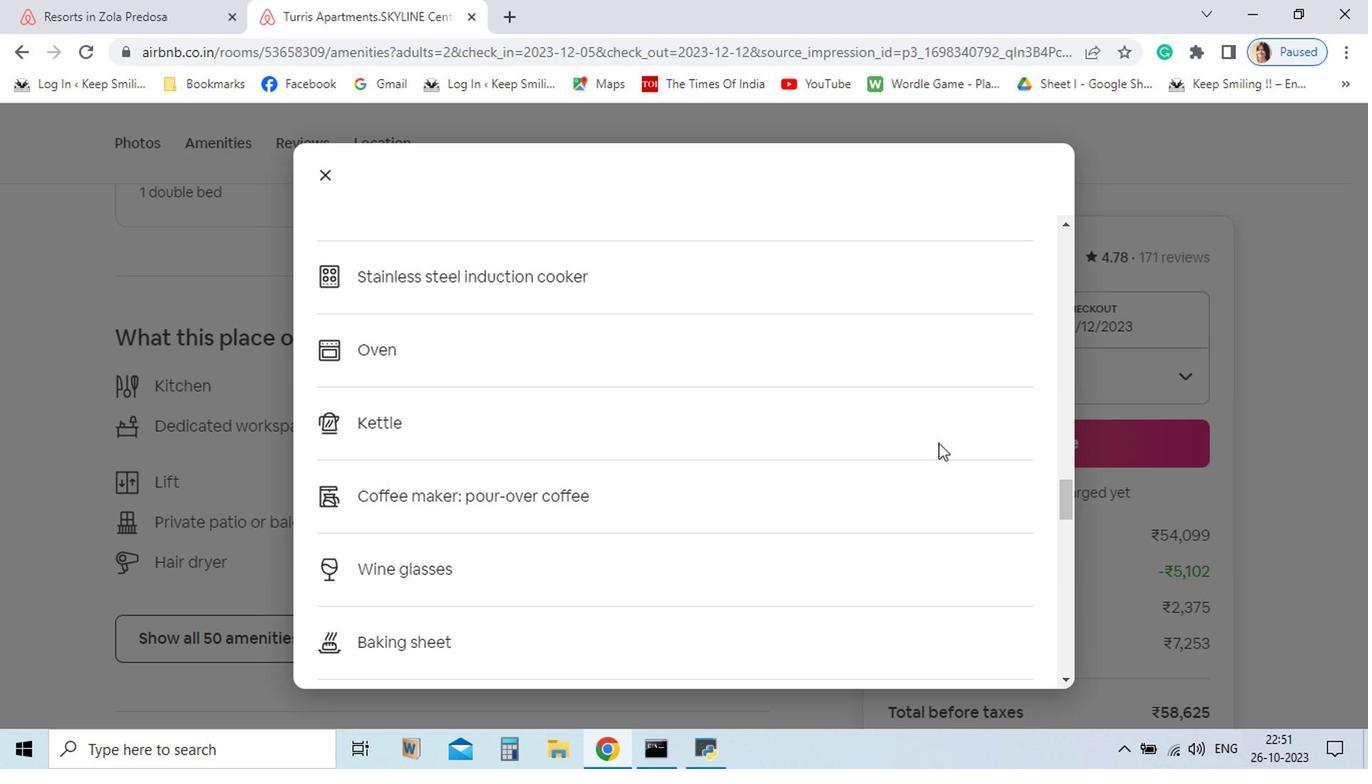 
Action: Mouse moved to (1051, 552)
Screenshot: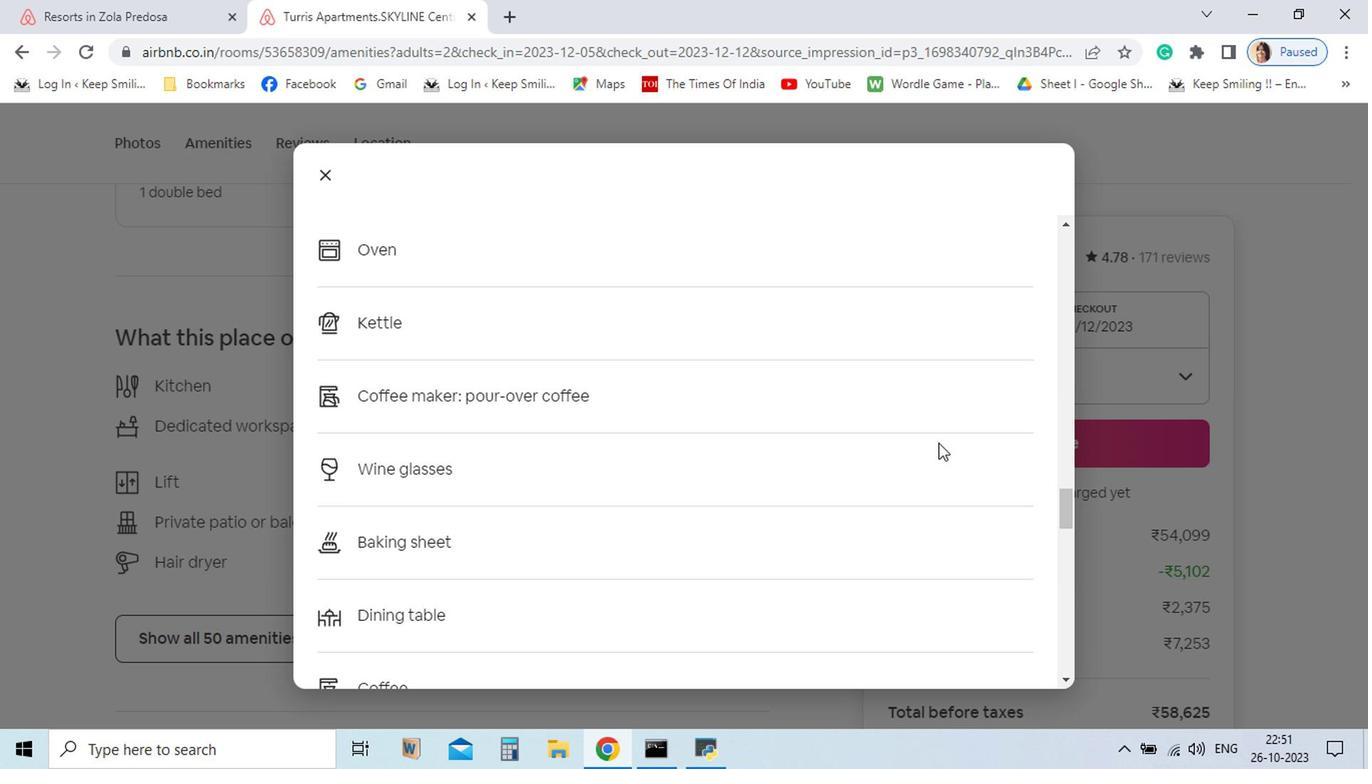 
Action: Mouse scrolled (1051, 552) with delta (0, 0)
Screenshot: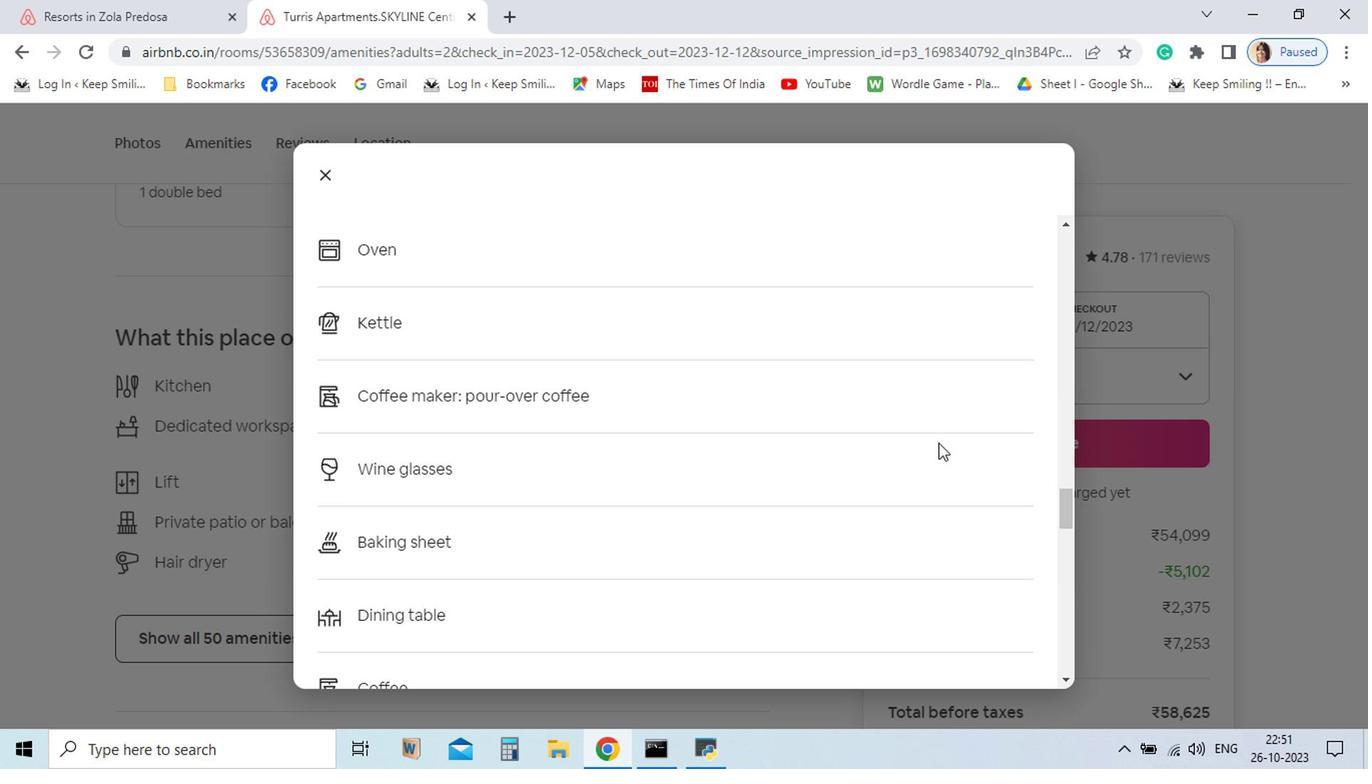 
Action: Mouse scrolled (1051, 552) with delta (0, 0)
Screenshot: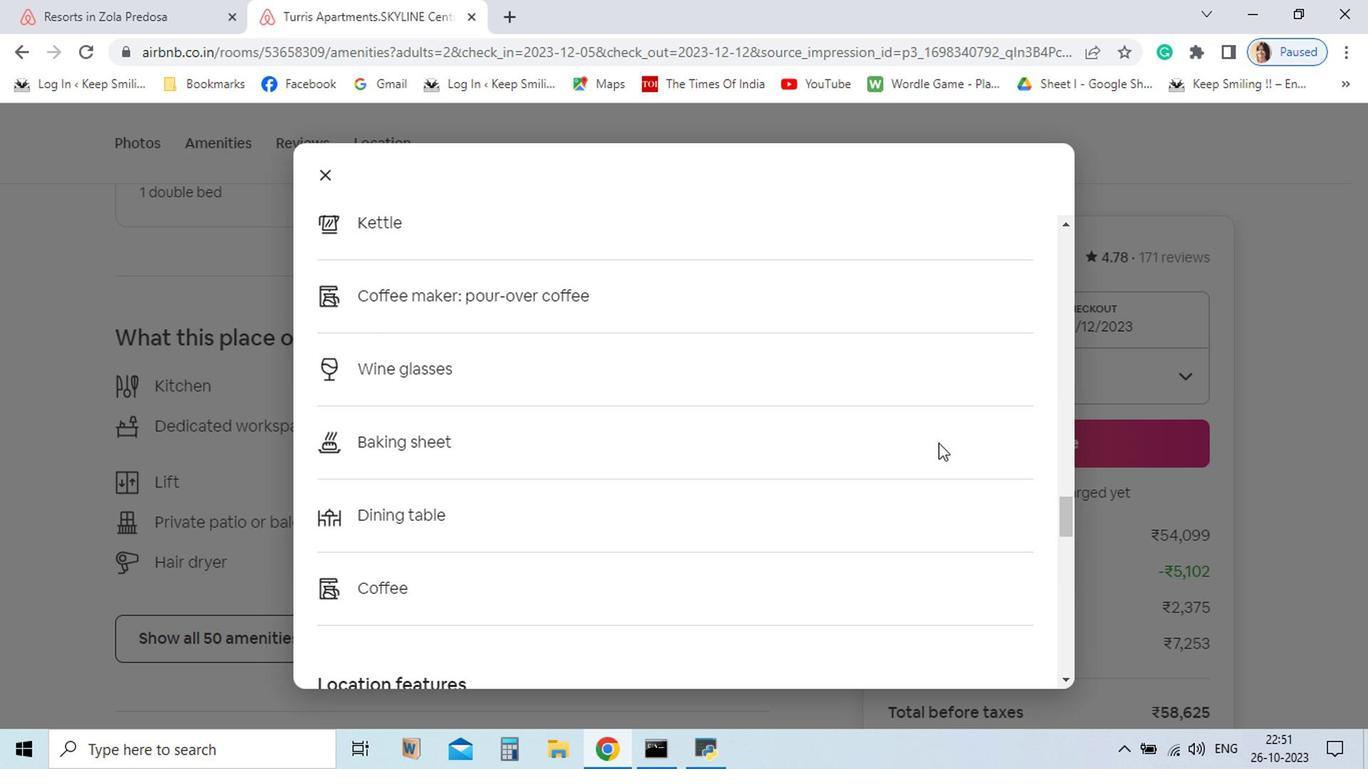 
Action: Mouse moved to (1050, 552)
Screenshot: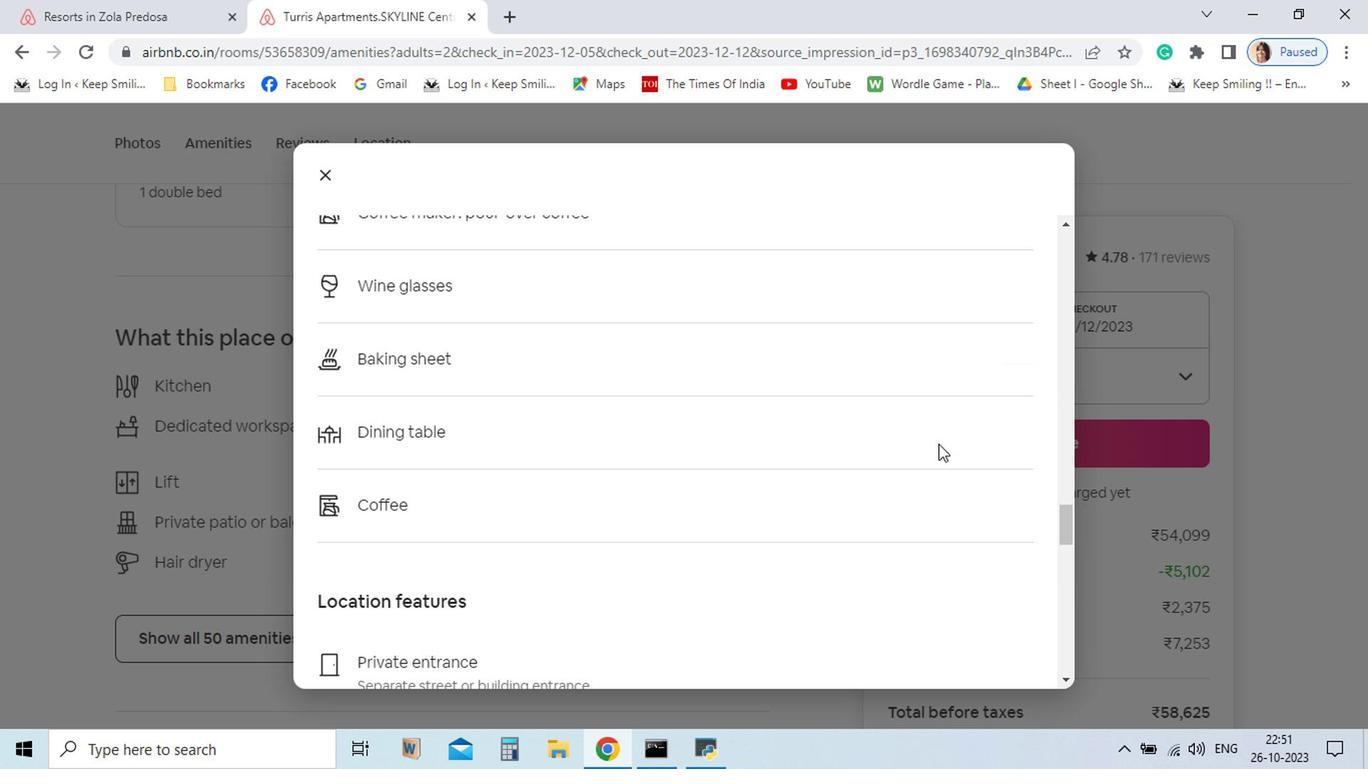 
Action: Mouse scrolled (1050, 552) with delta (0, 0)
Screenshot: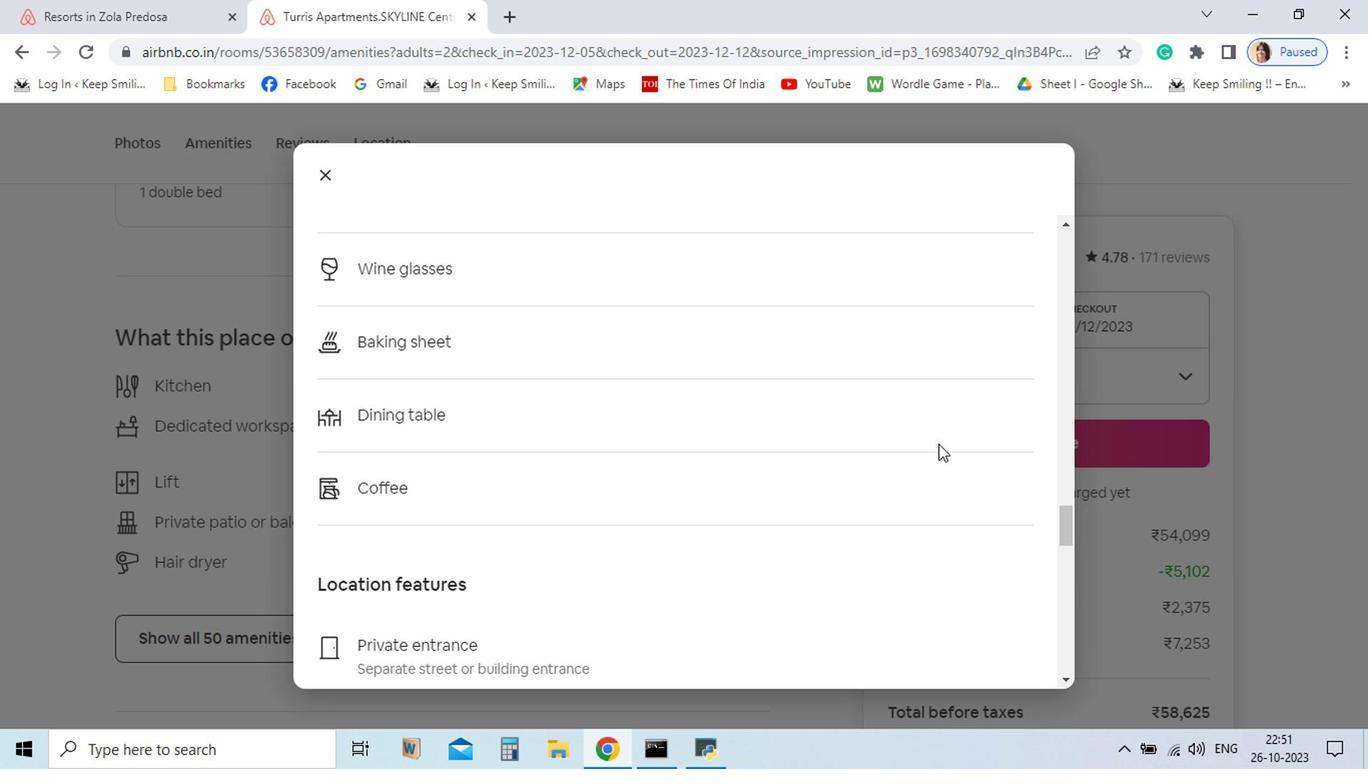 
Action: Mouse scrolled (1050, 552) with delta (0, 0)
Screenshot: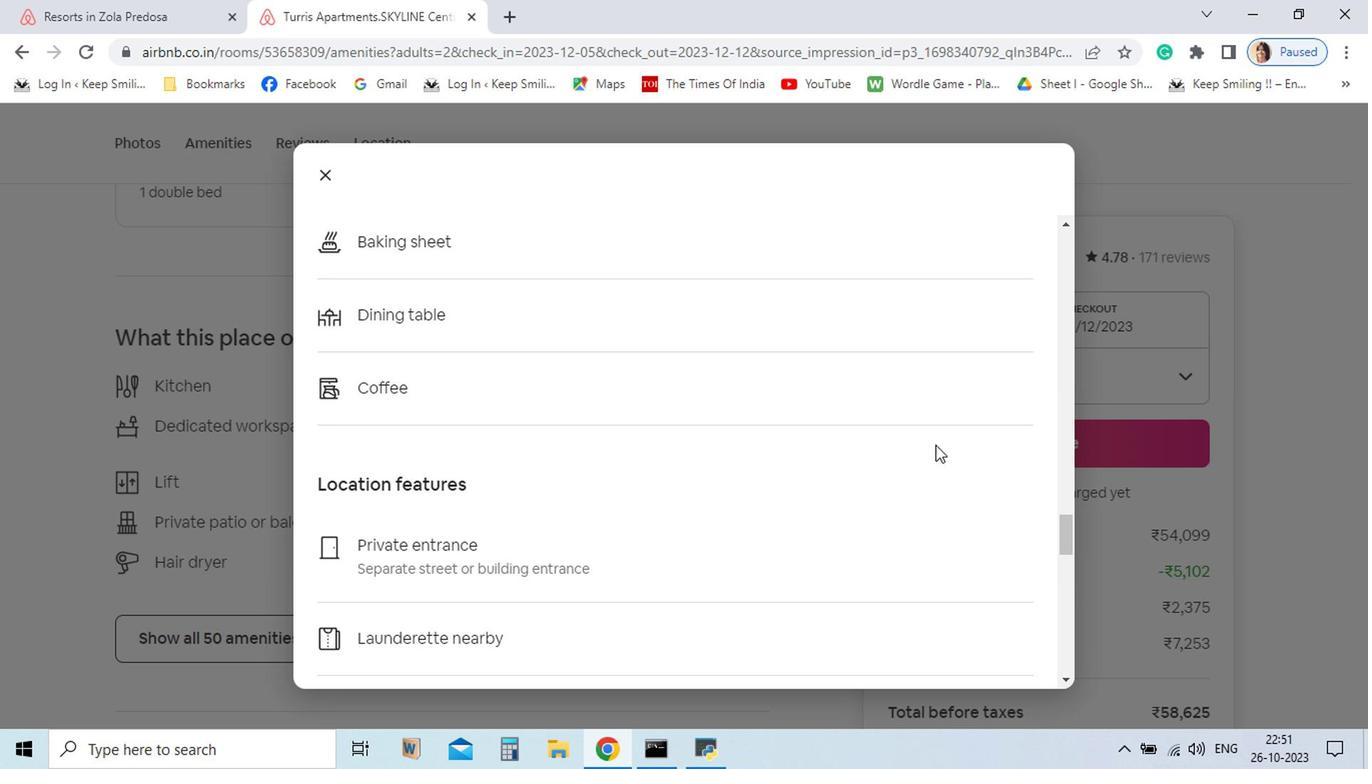 
Action: Mouse scrolled (1050, 552) with delta (0, 0)
Screenshot: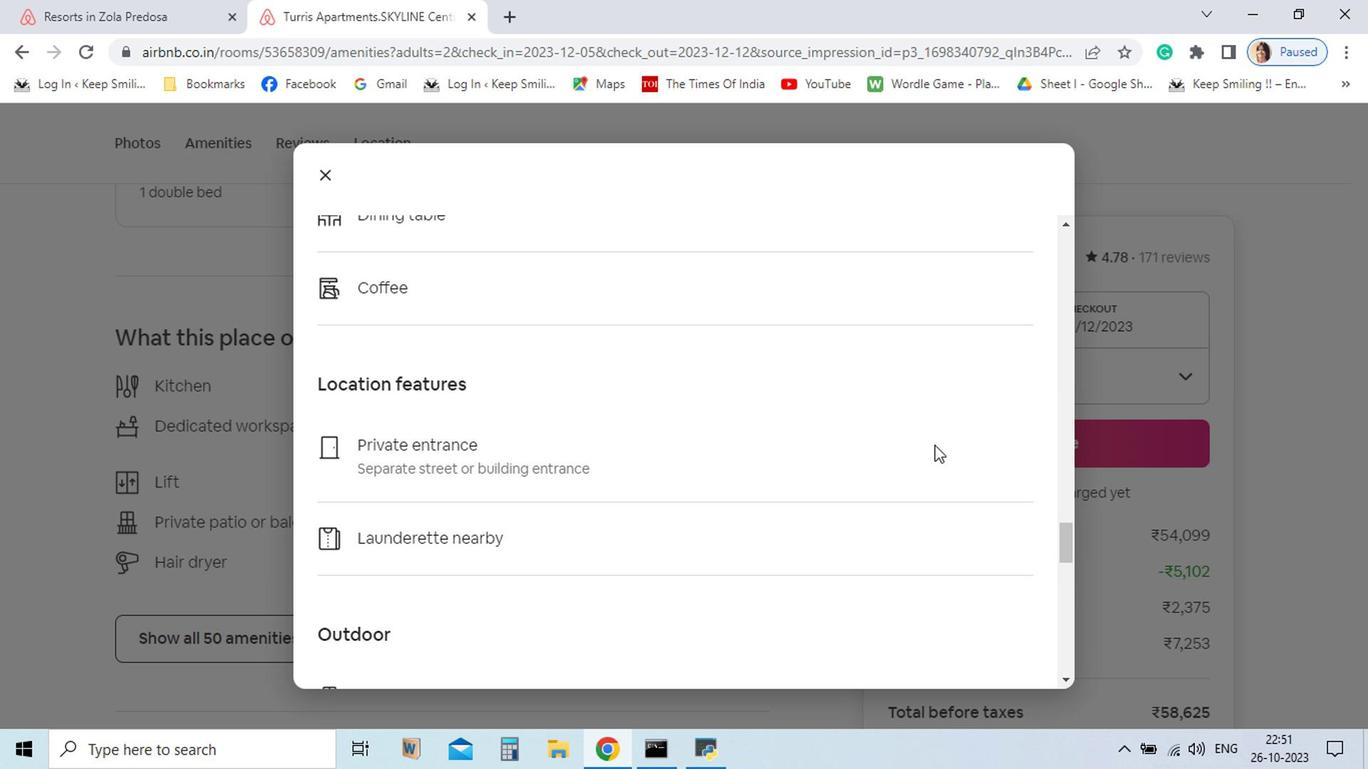 
Action: Mouse moved to (1050, 552)
Screenshot: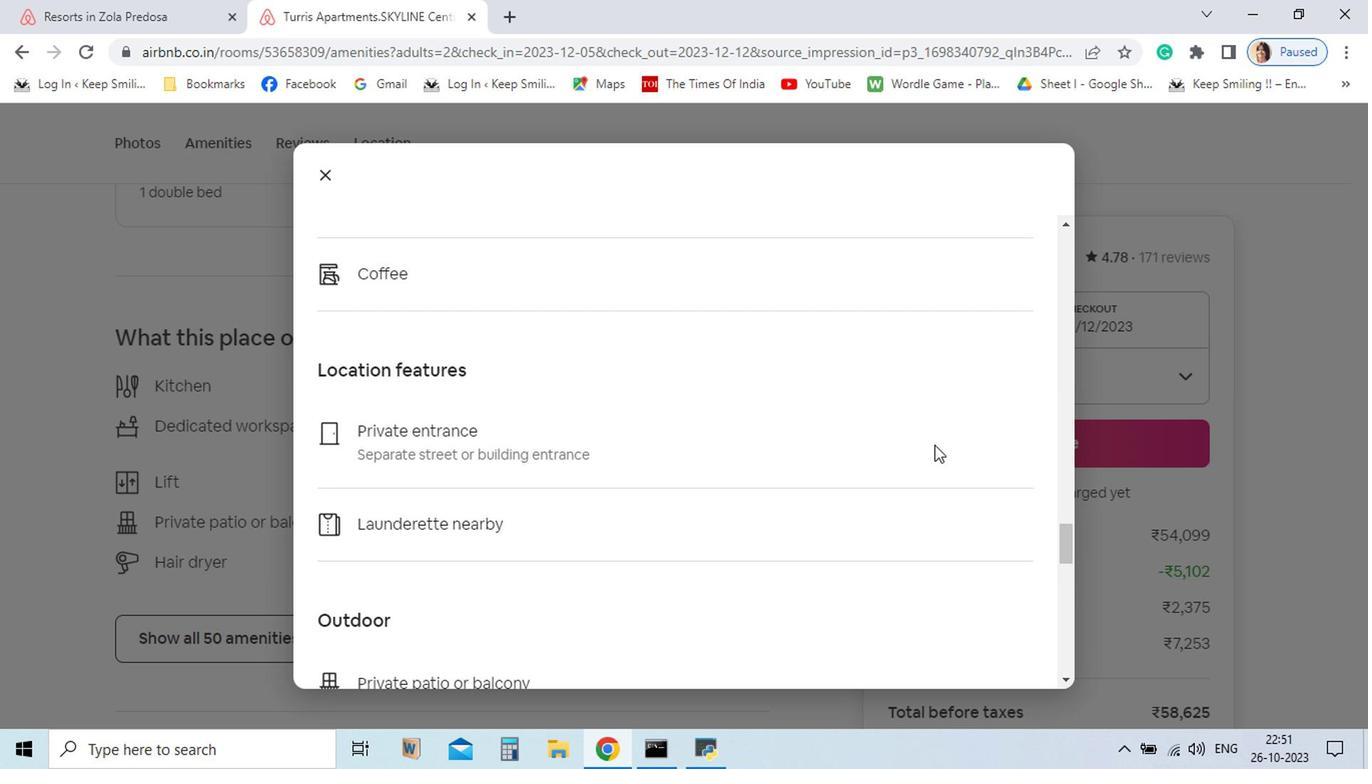 
Action: Mouse scrolled (1050, 552) with delta (0, 0)
Screenshot: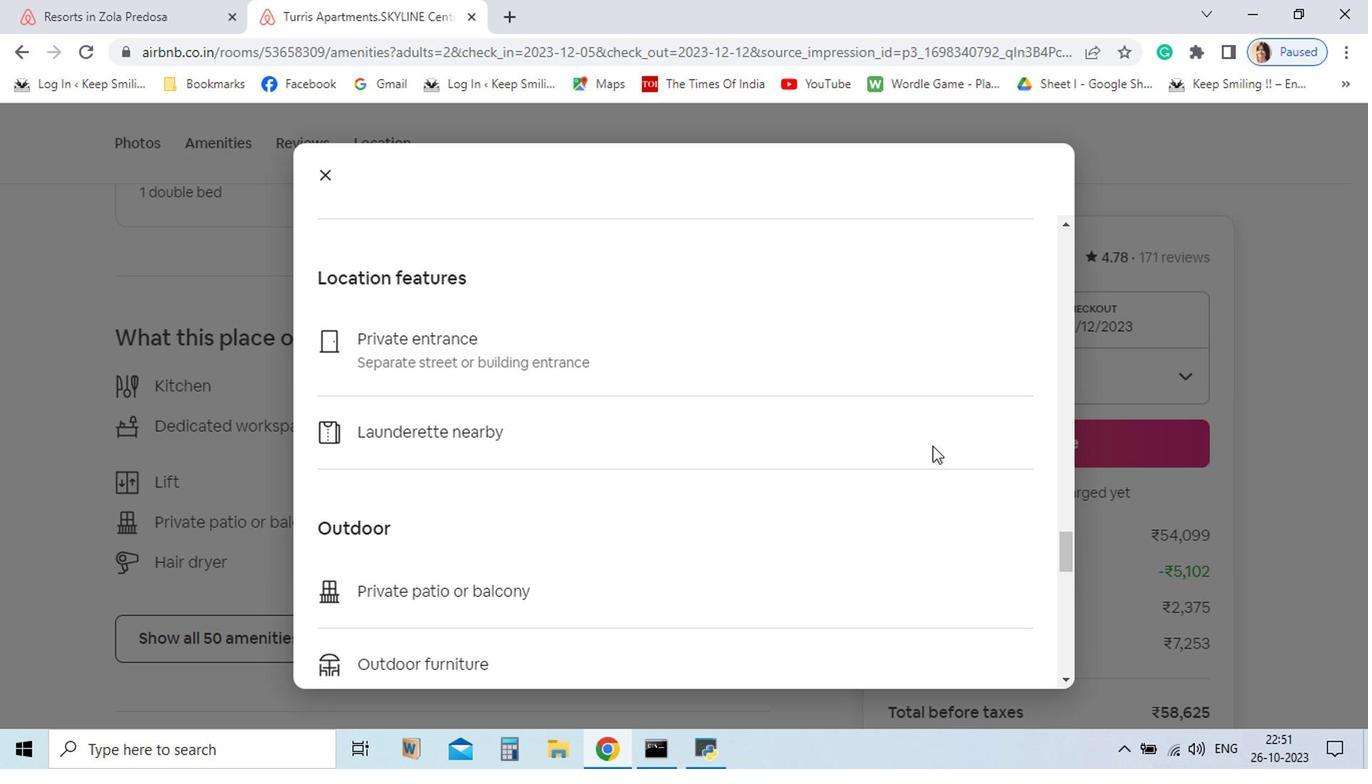 
Action: Mouse moved to (1050, 552)
Screenshot: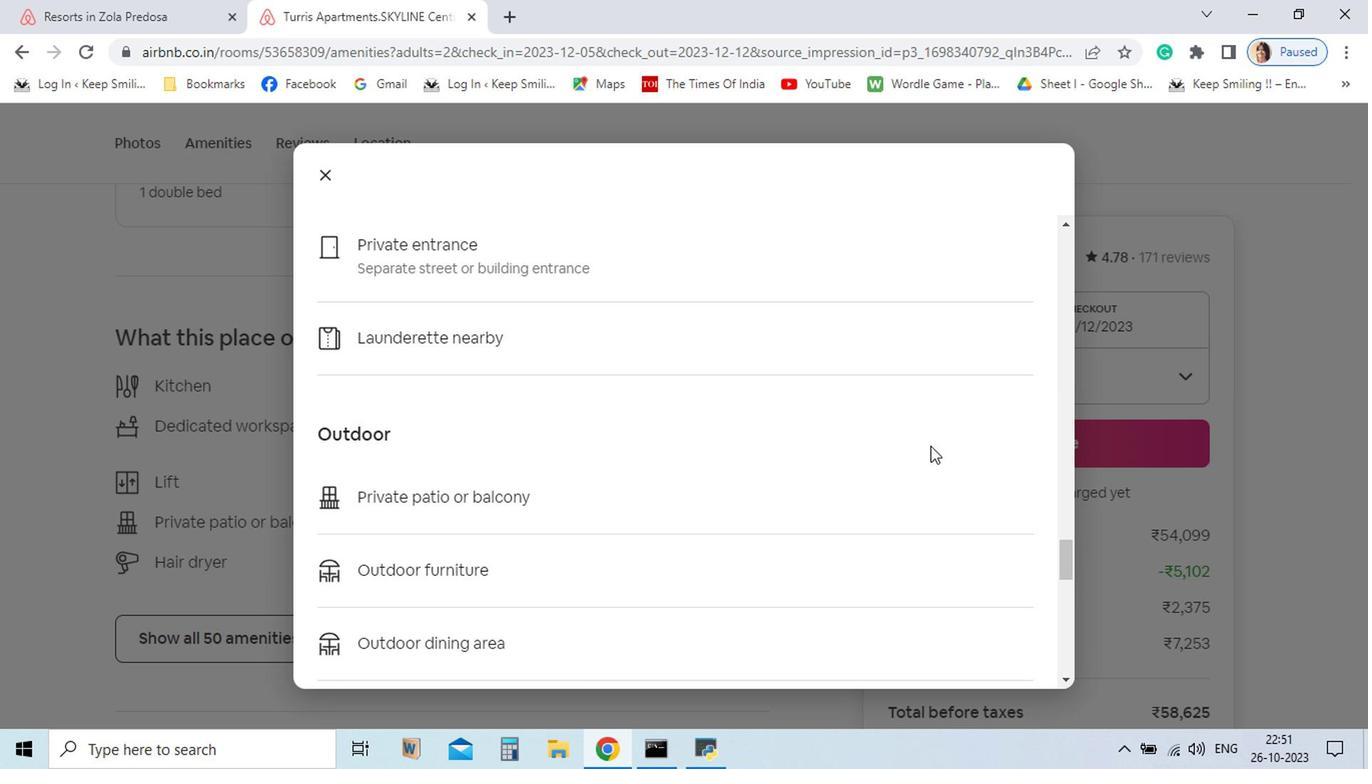 
Action: Mouse scrolled (1050, 552) with delta (0, 0)
Screenshot: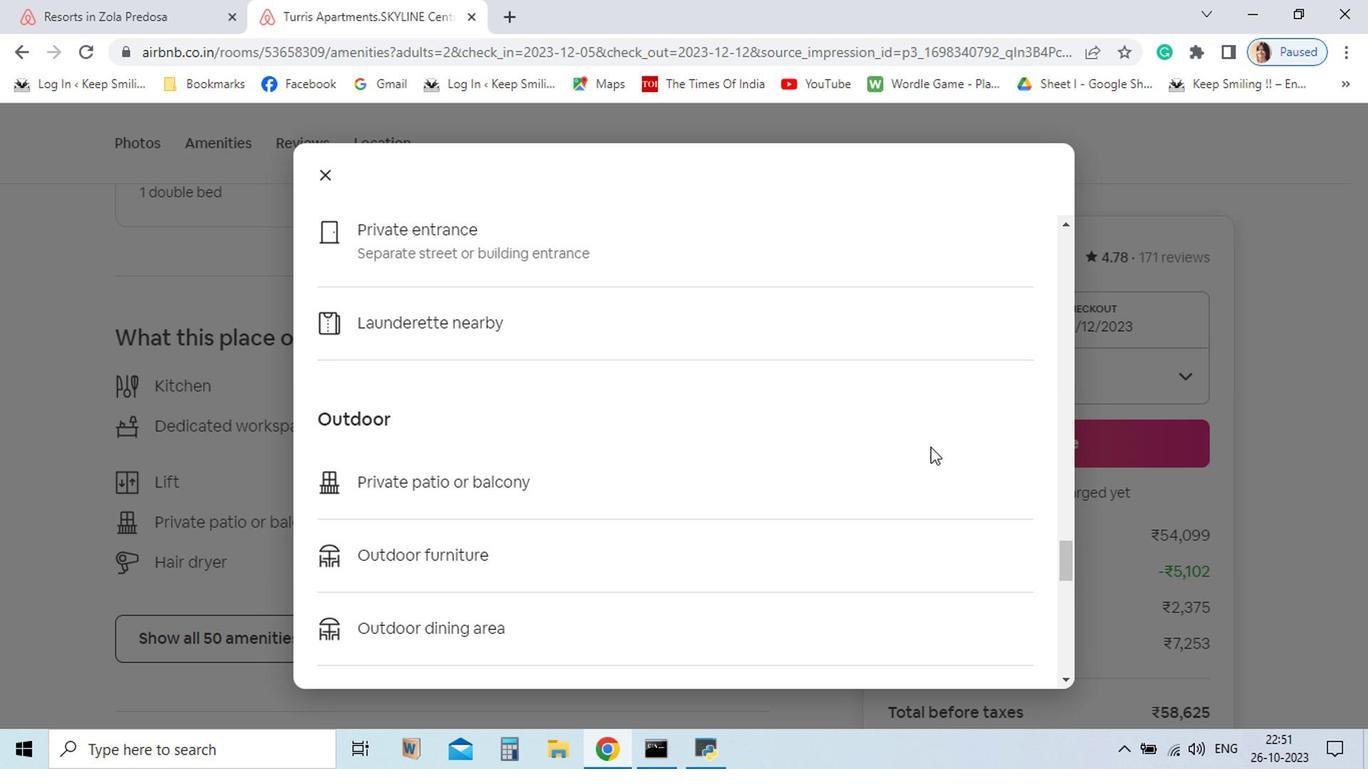 
Action: Mouse moved to (1050, 552)
Screenshot: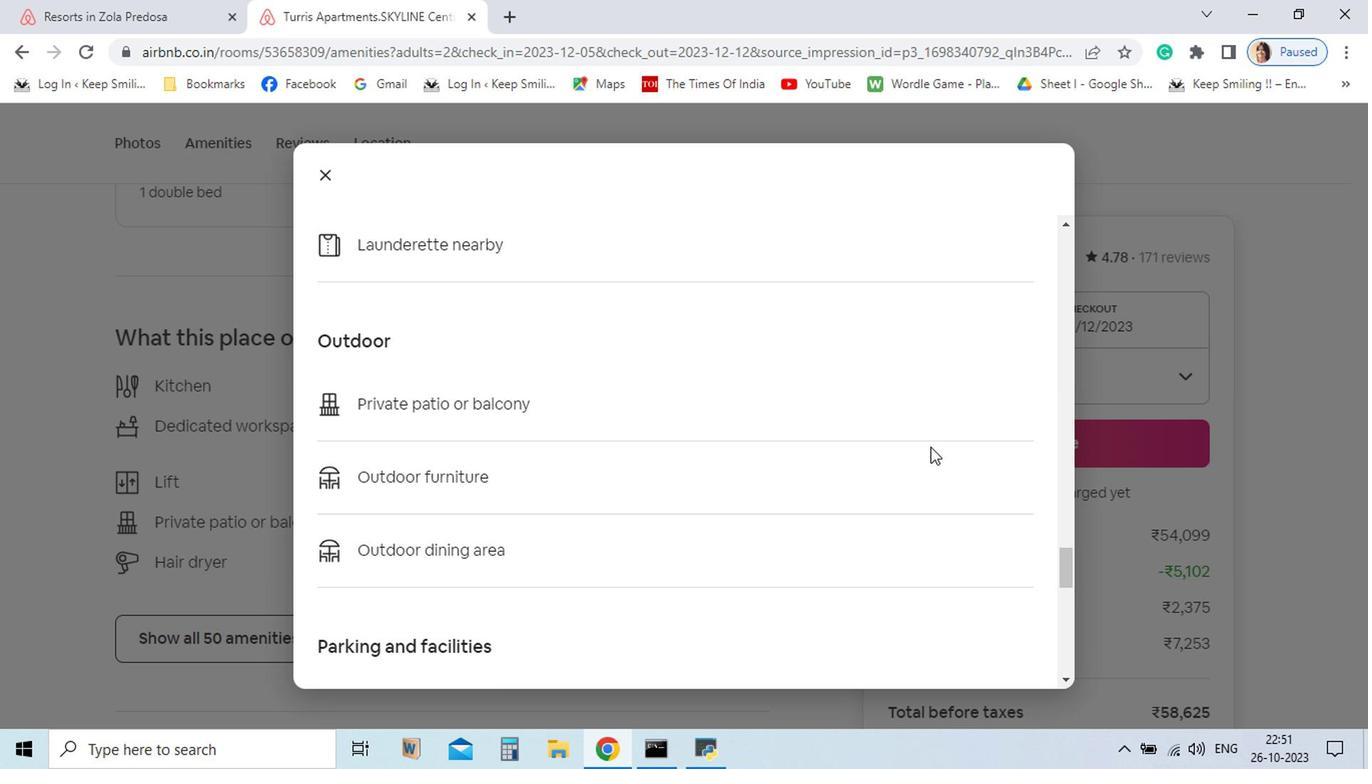 
Action: Mouse scrolled (1050, 552) with delta (0, 0)
Screenshot: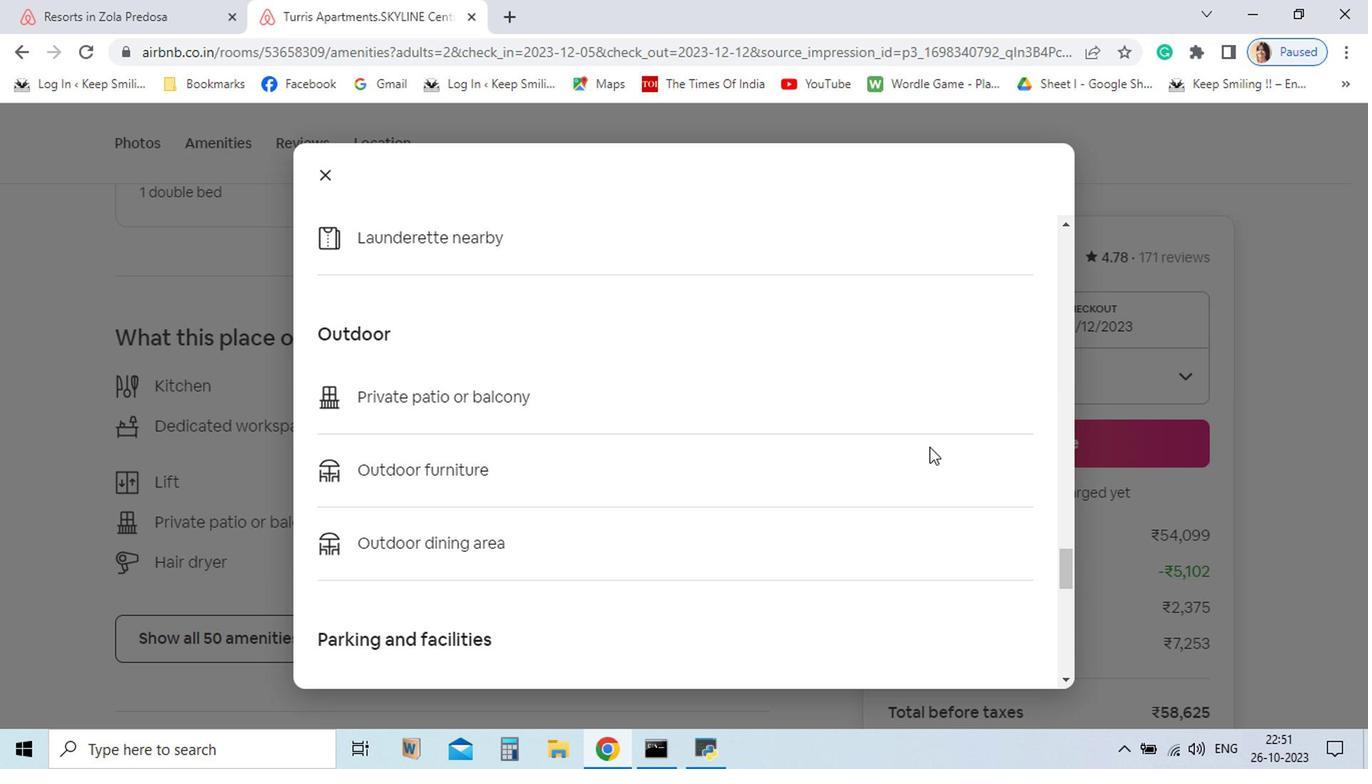 
Action: Mouse moved to (1050, 551)
Screenshot: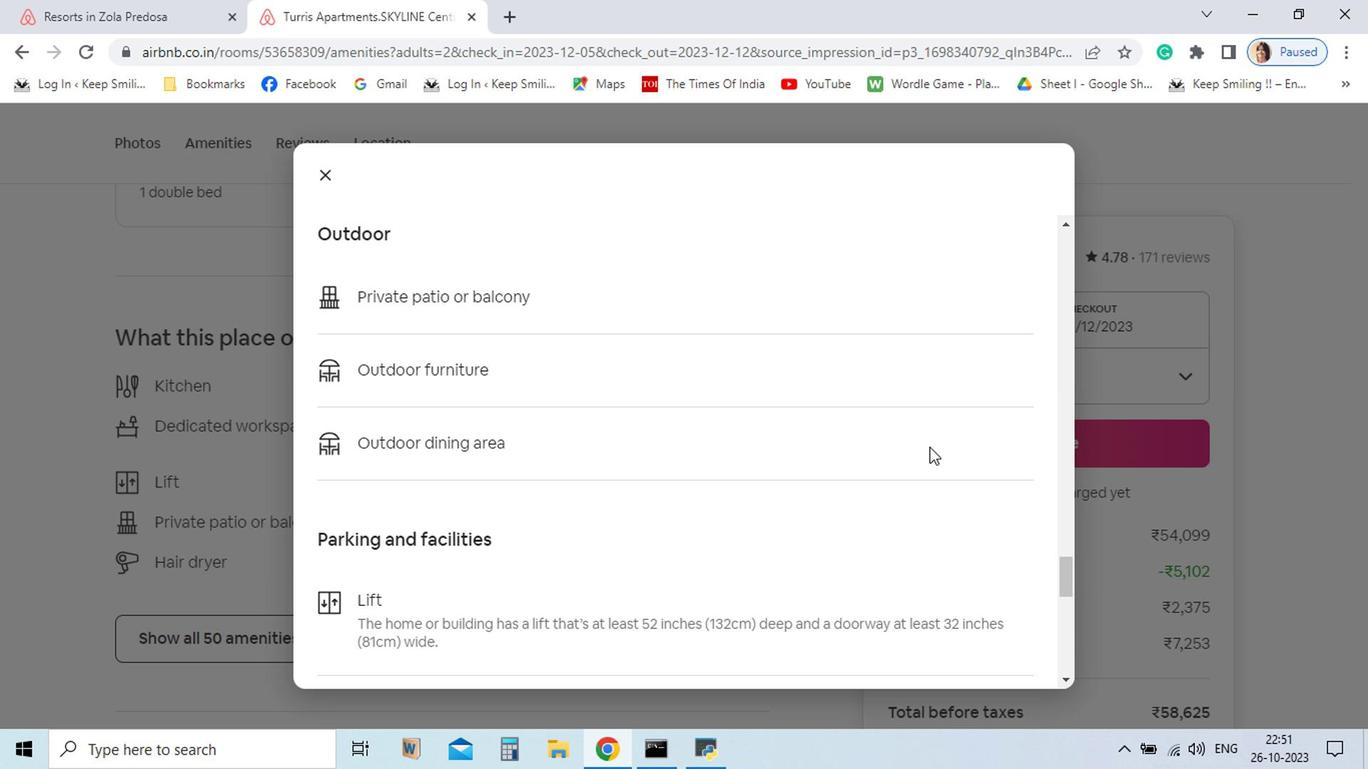 
Action: Mouse scrolled (1050, 552) with delta (0, 0)
Screenshot: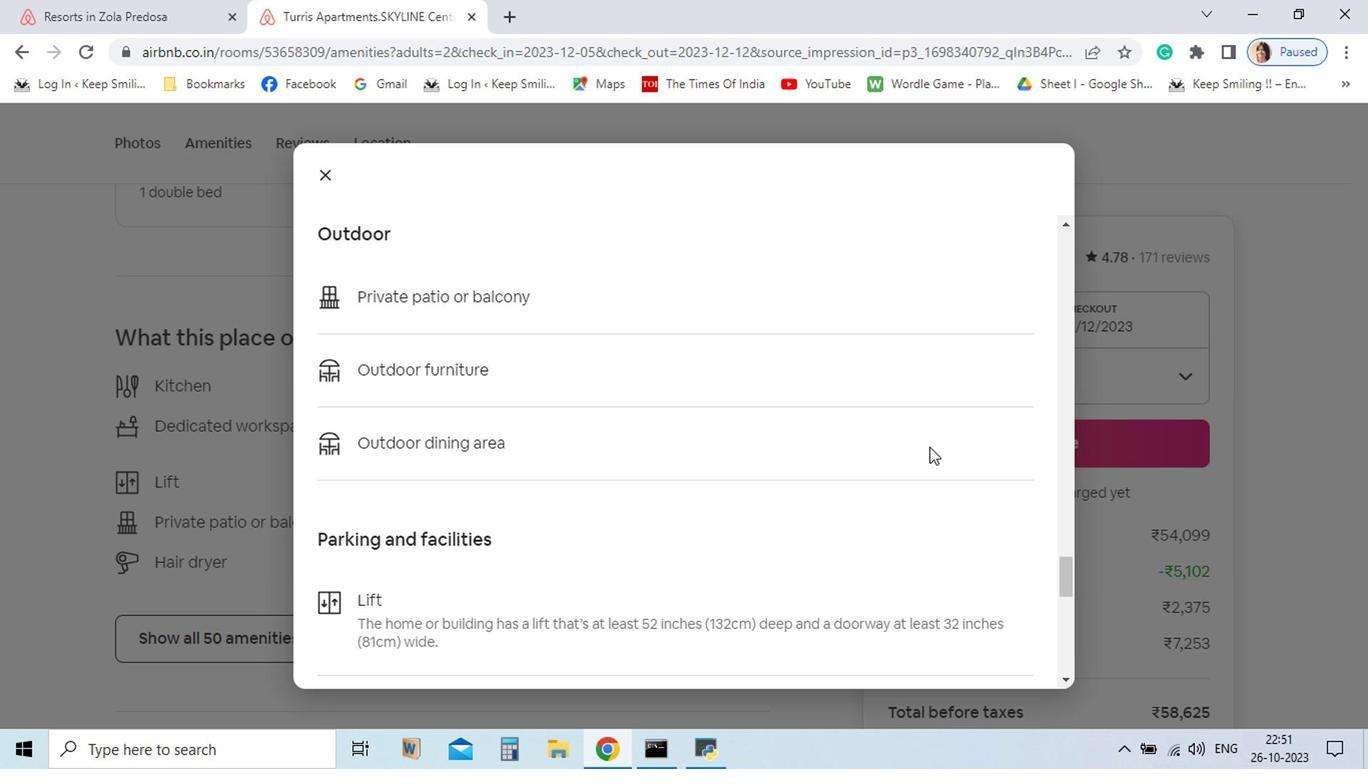 
Action: Mouse moved to (1050, 551)
Screenshot: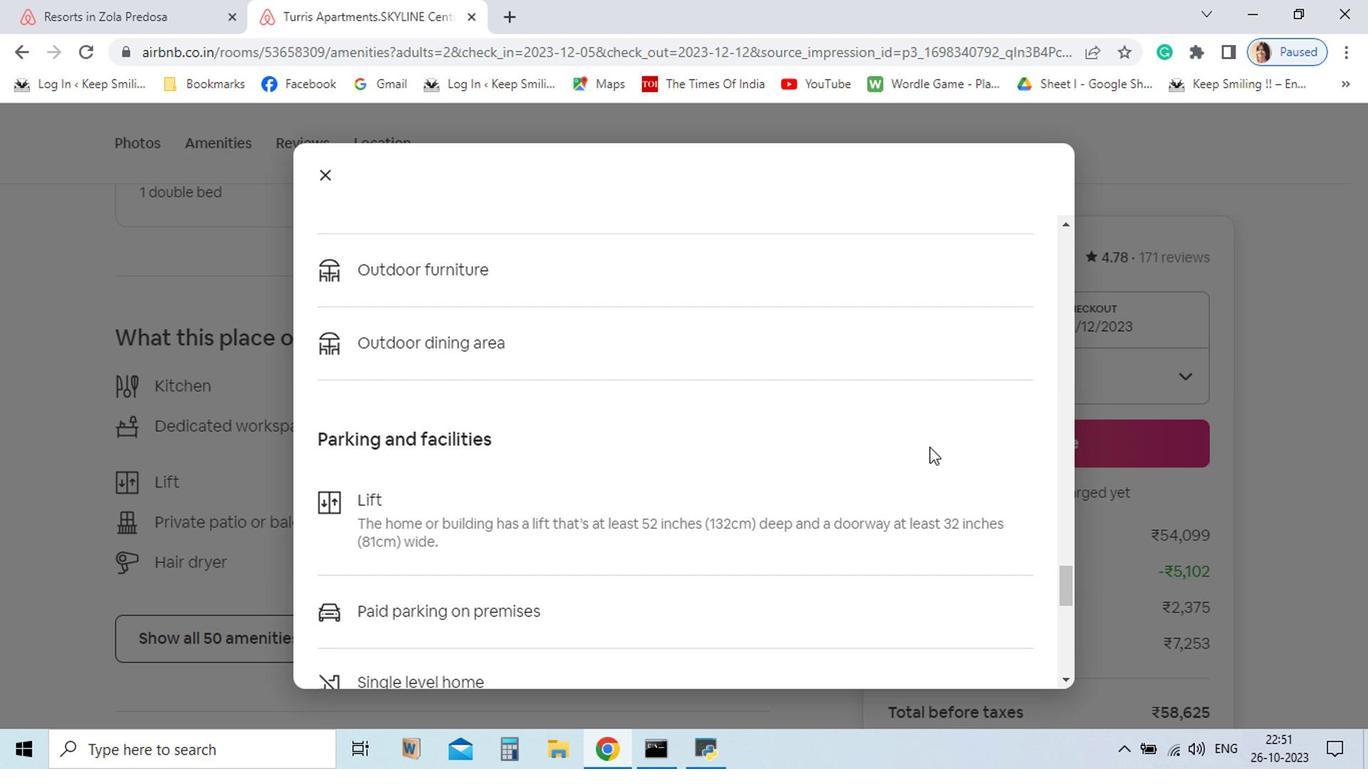 
Action: Mouse scrolled (1050, 551) with delta (0, 0)
Screenshot: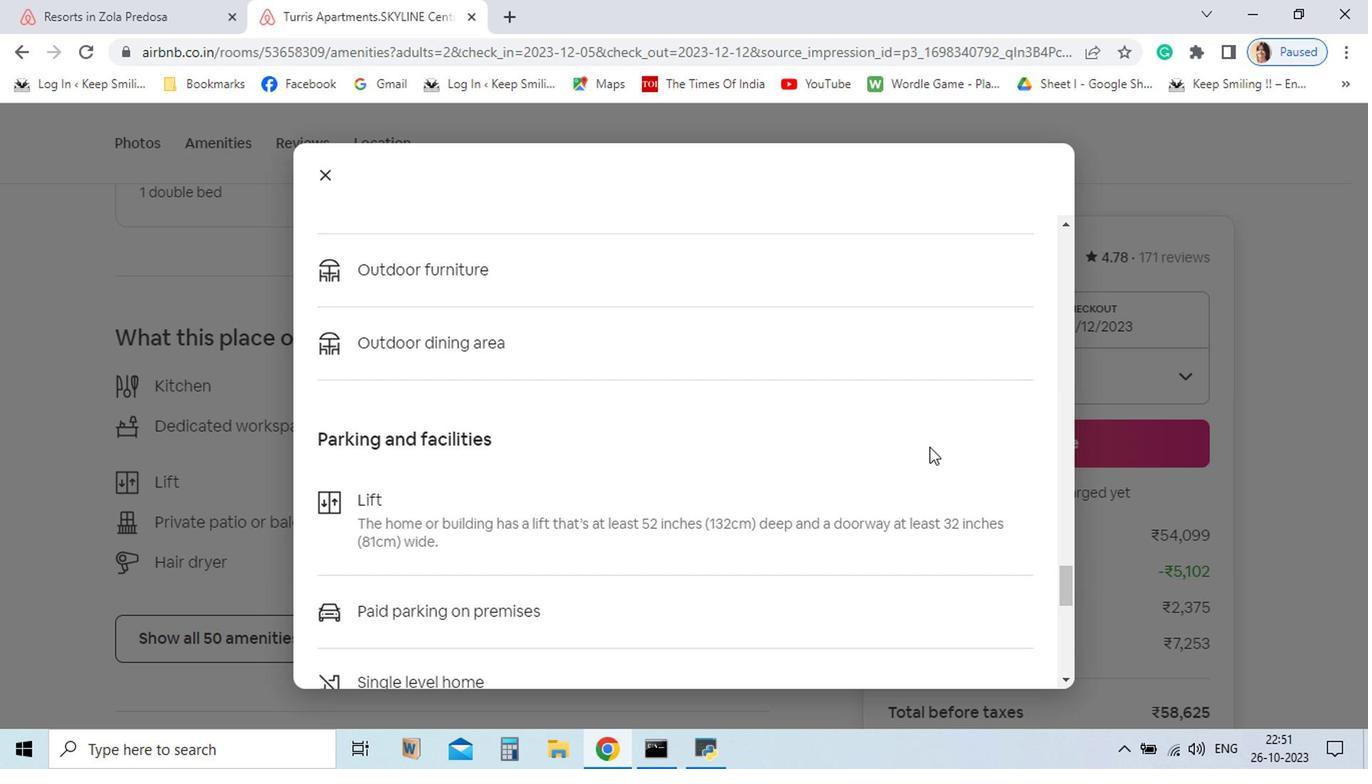
Action: Mouse moved to (1050, 551)
Screenshot: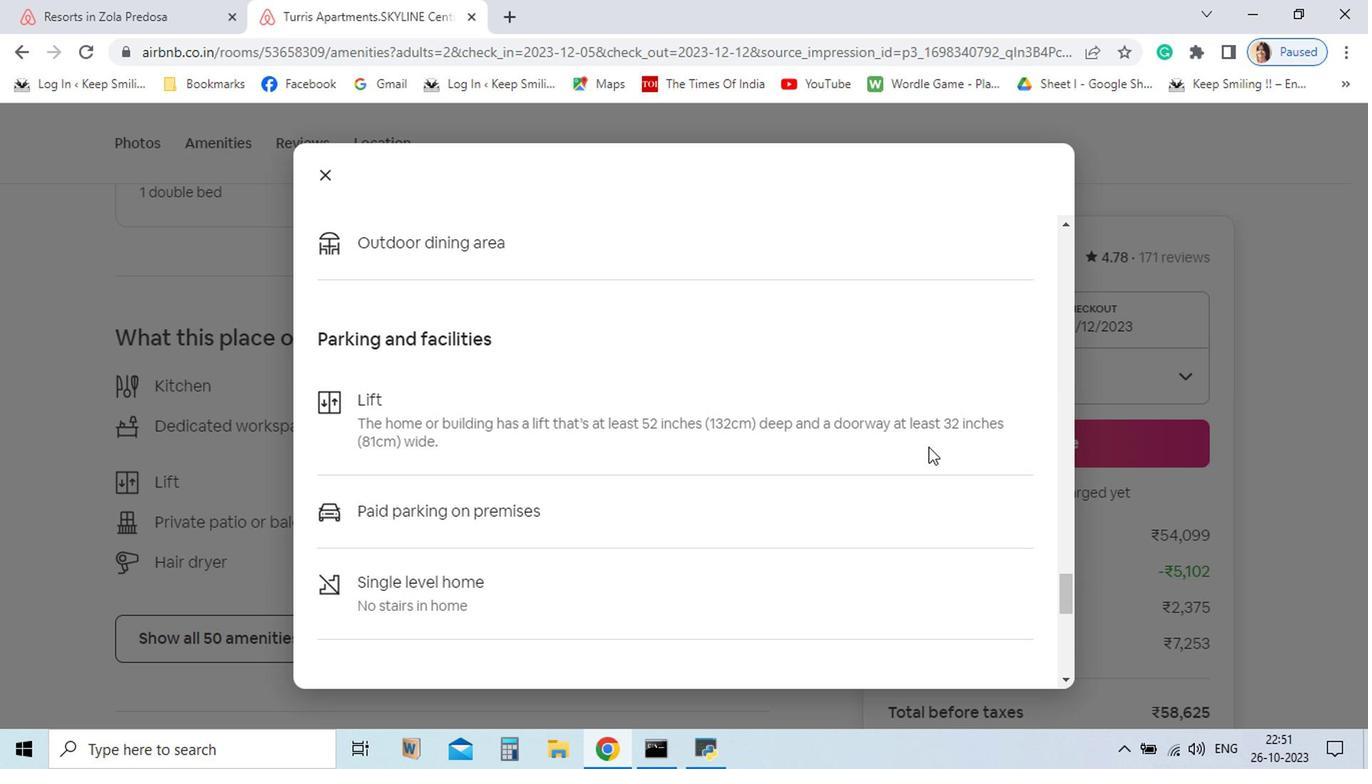 
Action: Mouse scrolled (1050, 551) with delta (0, 0)
Screenshot: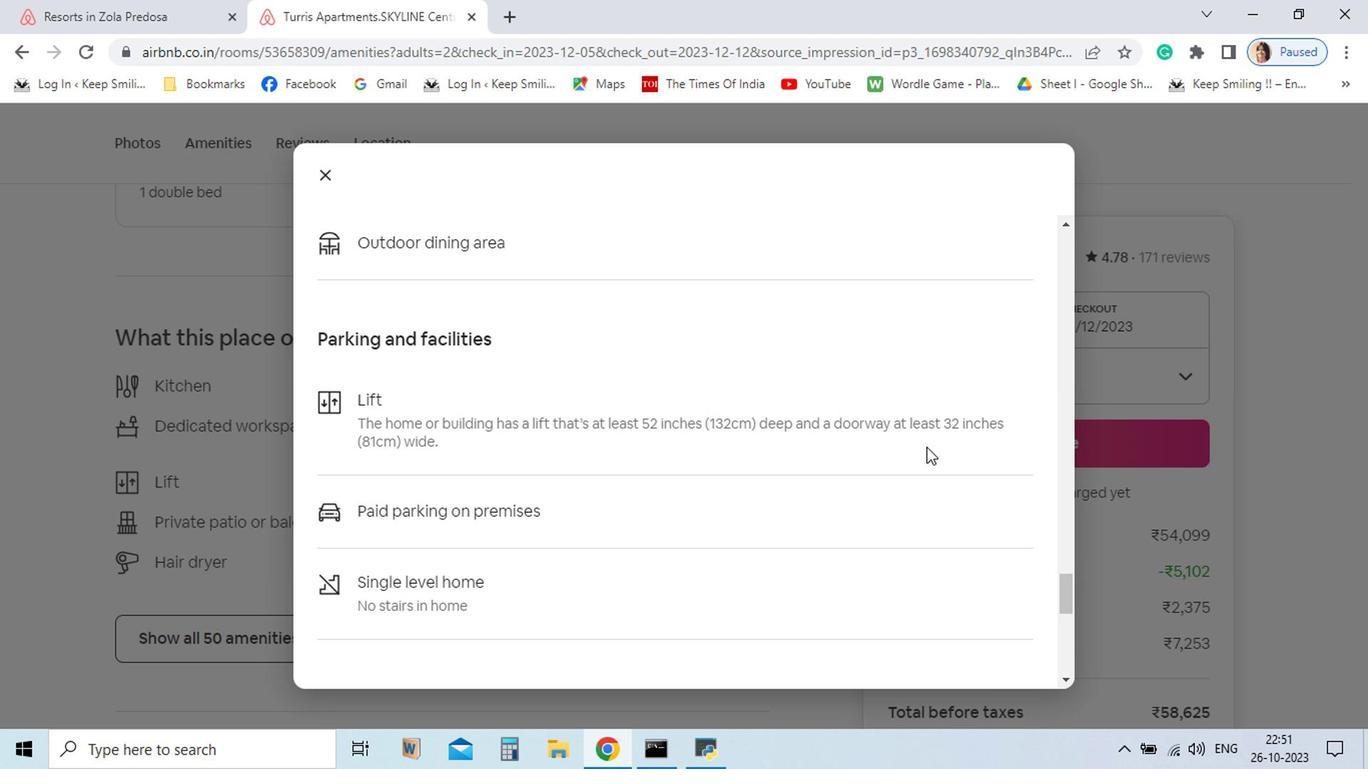 
Action: Mouse scrolled (1050, 551) with delta (0, 0)
Screenshot: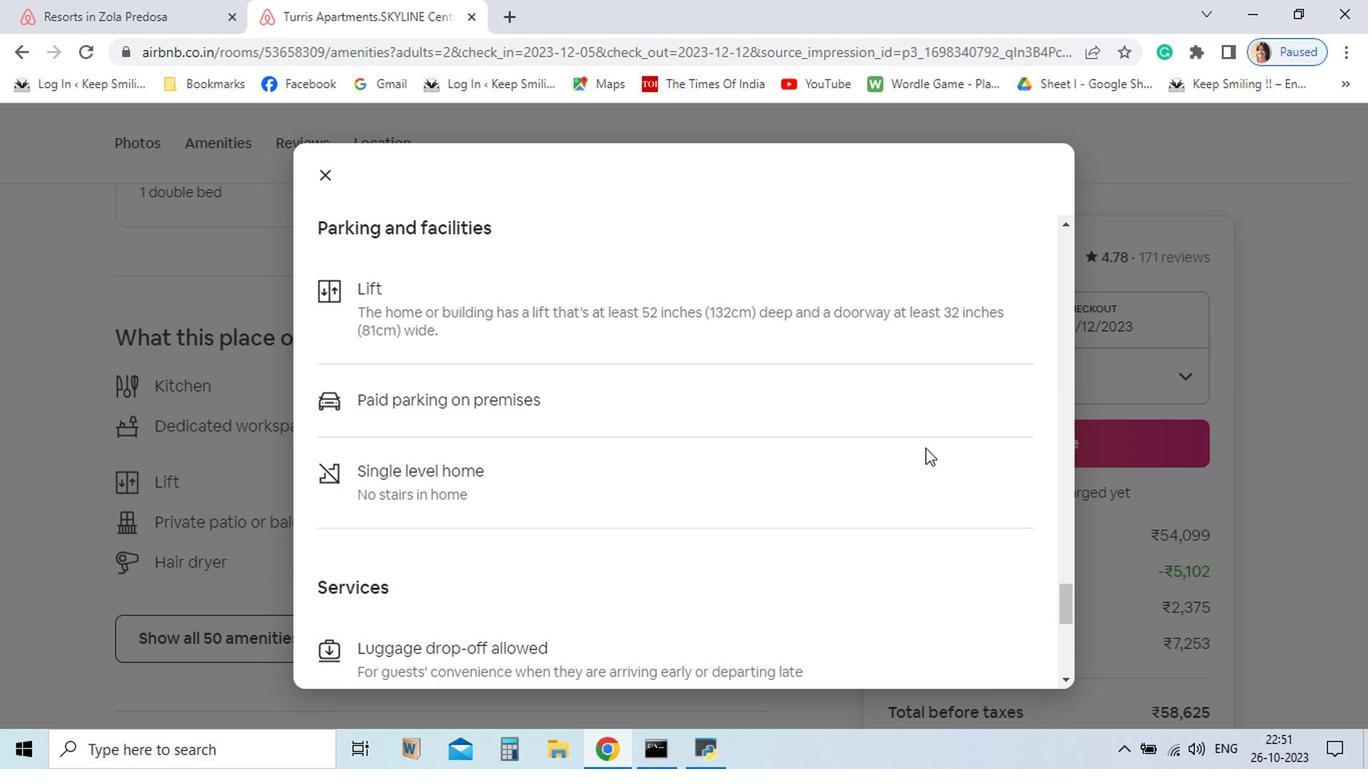 
Action: Mouse scrolled (1050, 551) with delta (0, 0)
Screenshot: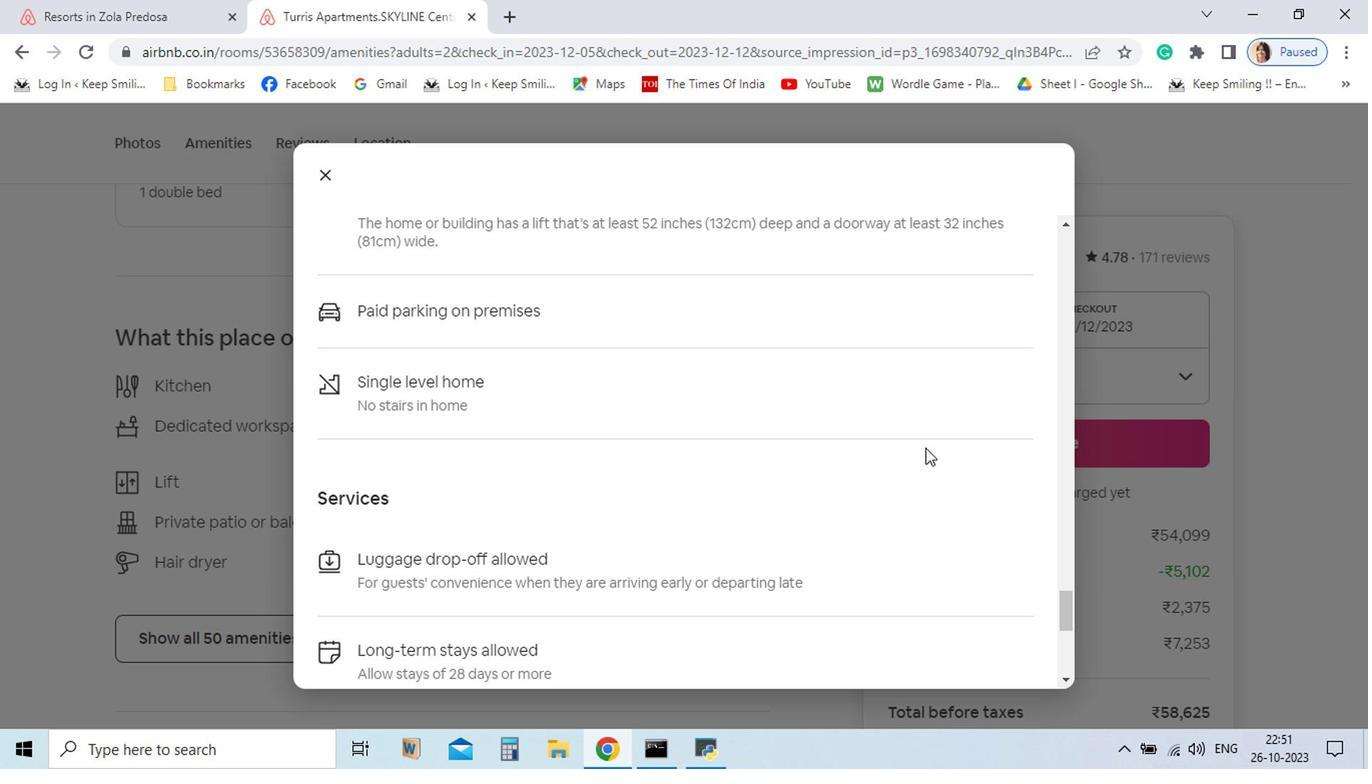 
Action: Mouse moved to (1050, 551)
Screenshot: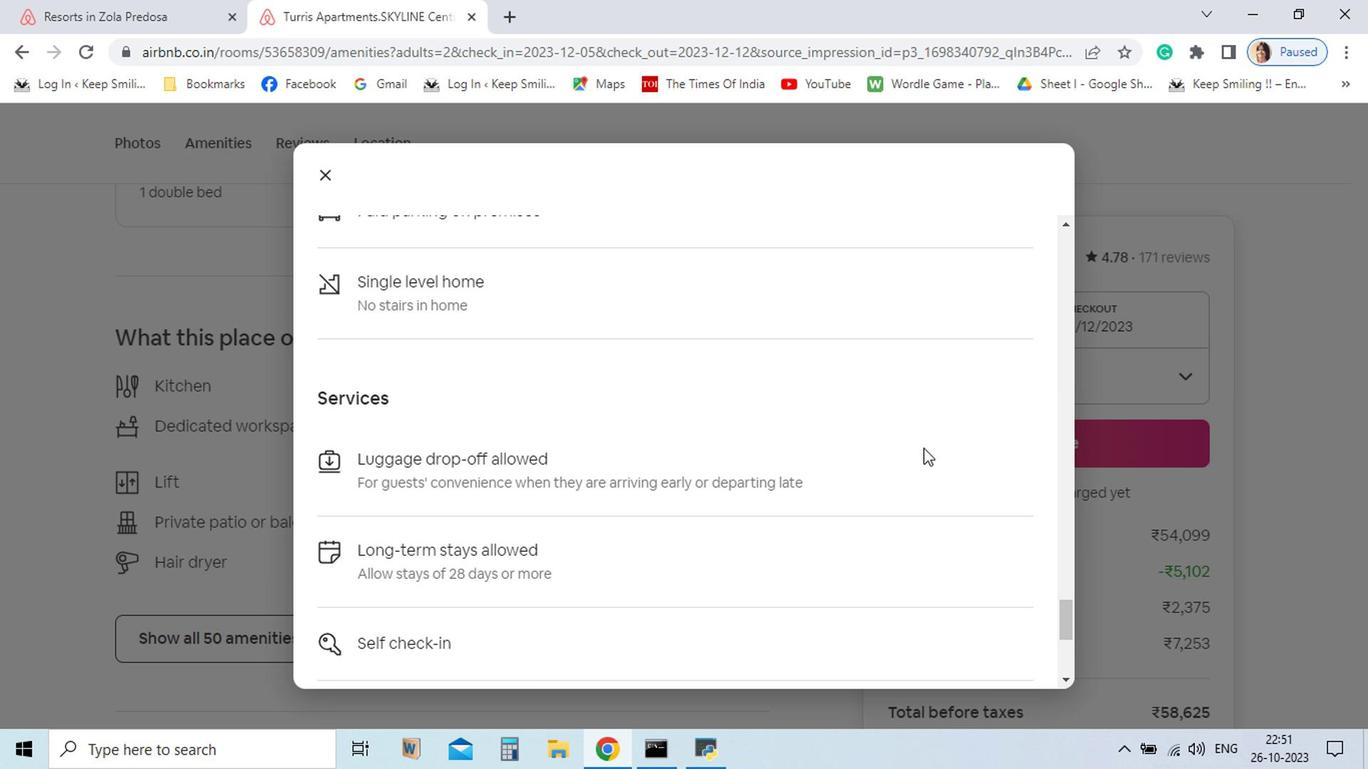 
Action: Mouse scrolled (1050, 551) with delta (0, 0)
Screenshot: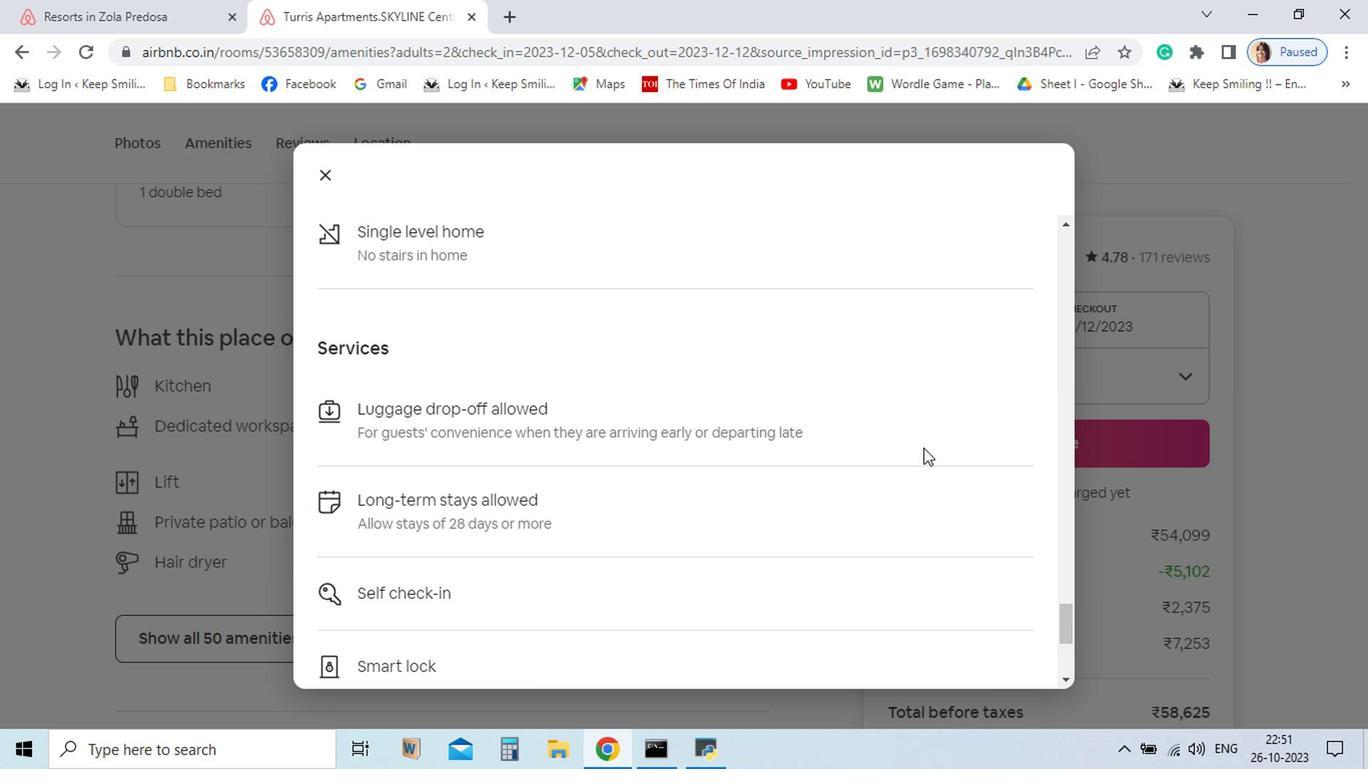 
Action: Mouse scrolled (1050, 551) with delta (0, 0)
Screenshot: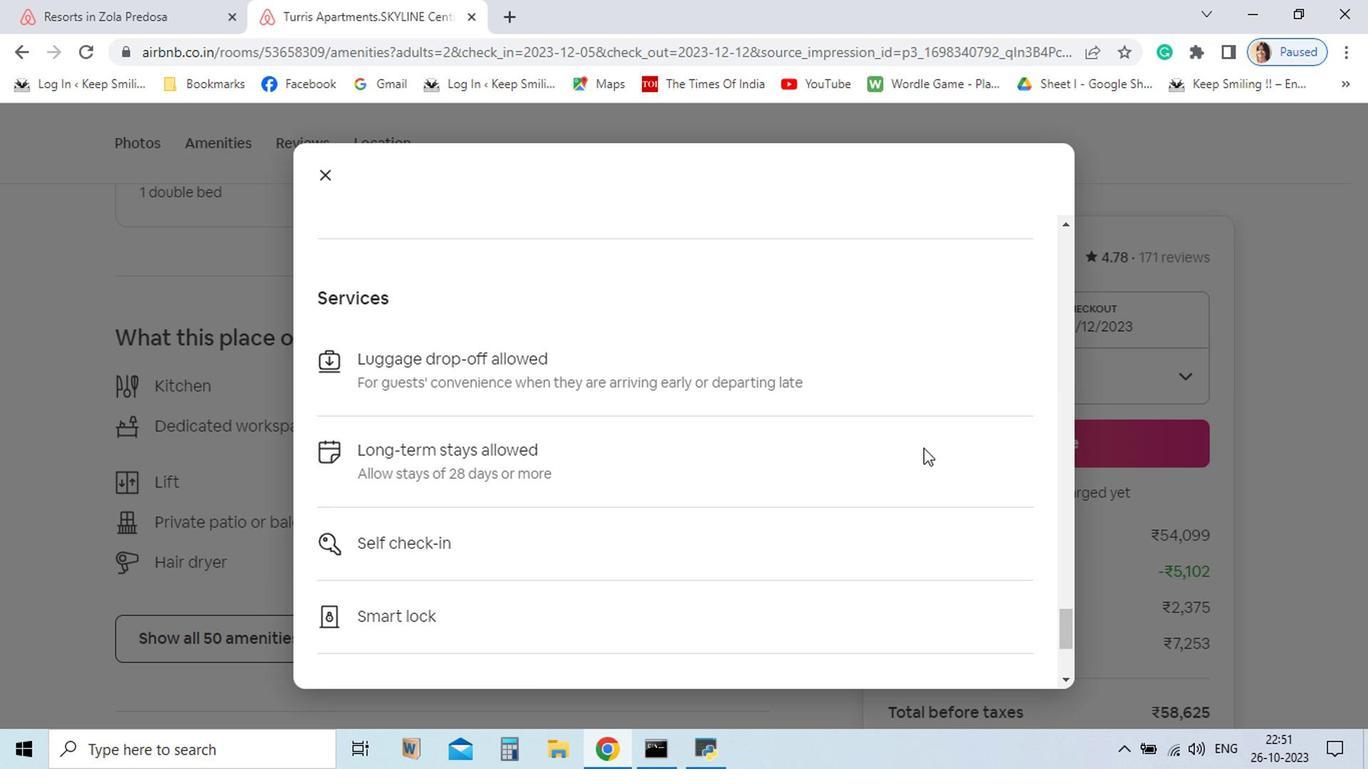 
Action: Mouse moved to (1050, 551)
Screenshot: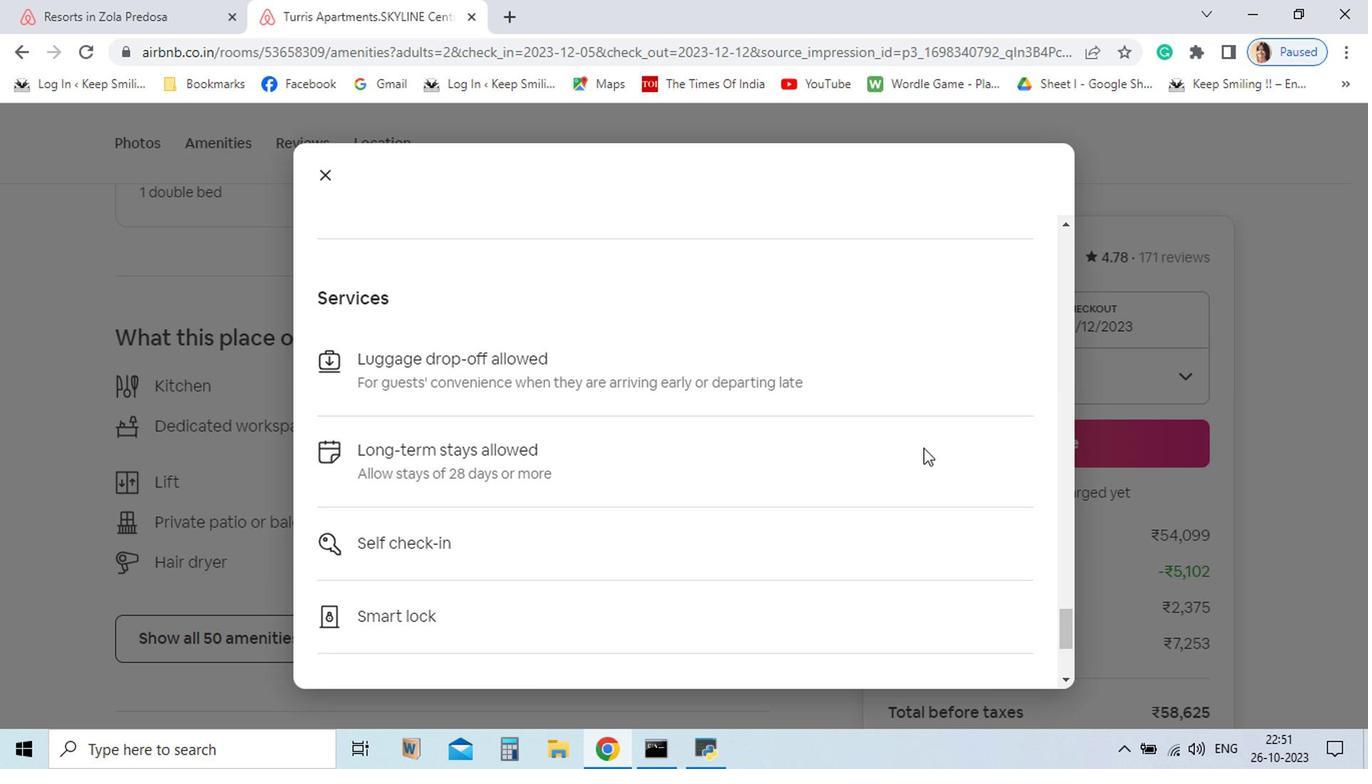 
Action: Mouse scrolled (1050, 551) with delta (0, 0)
Screenshot: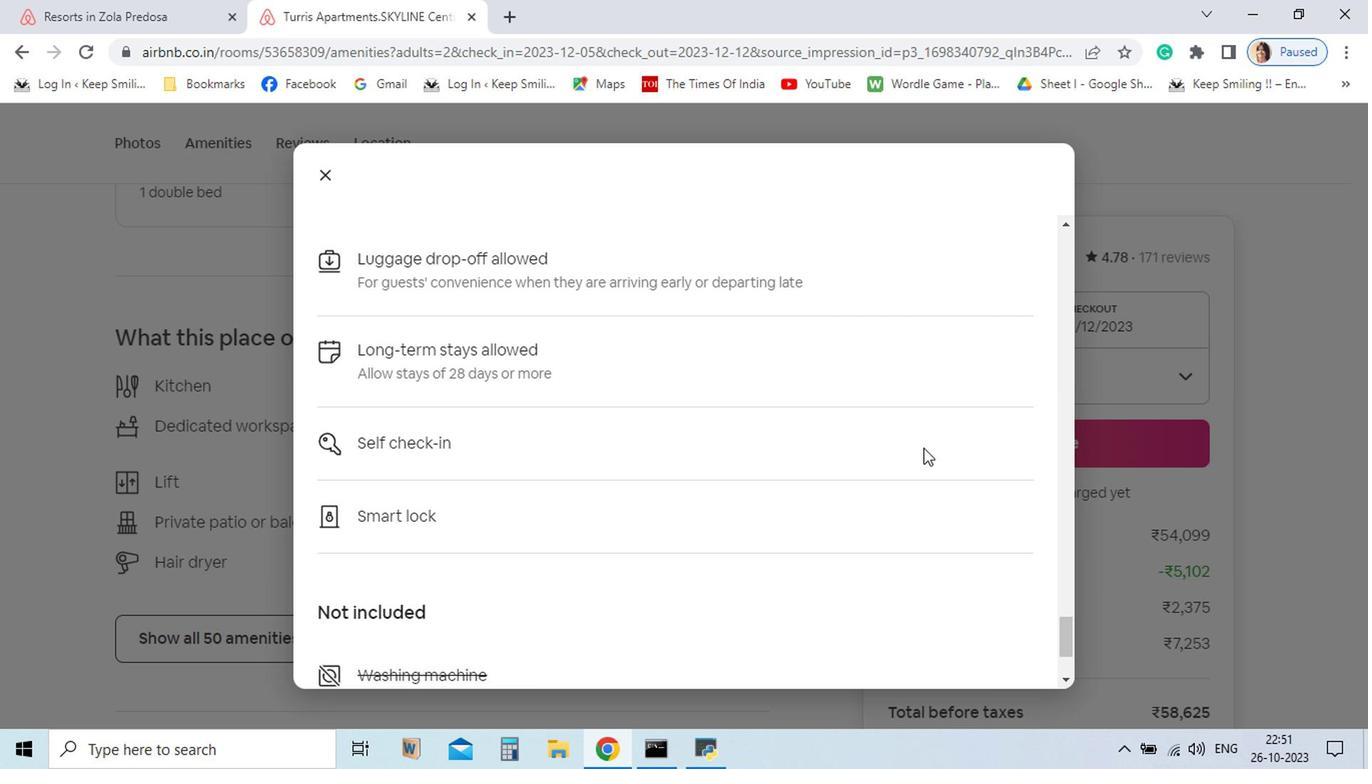 
Action: Mouse moved to (1050, 551)
Screenshot: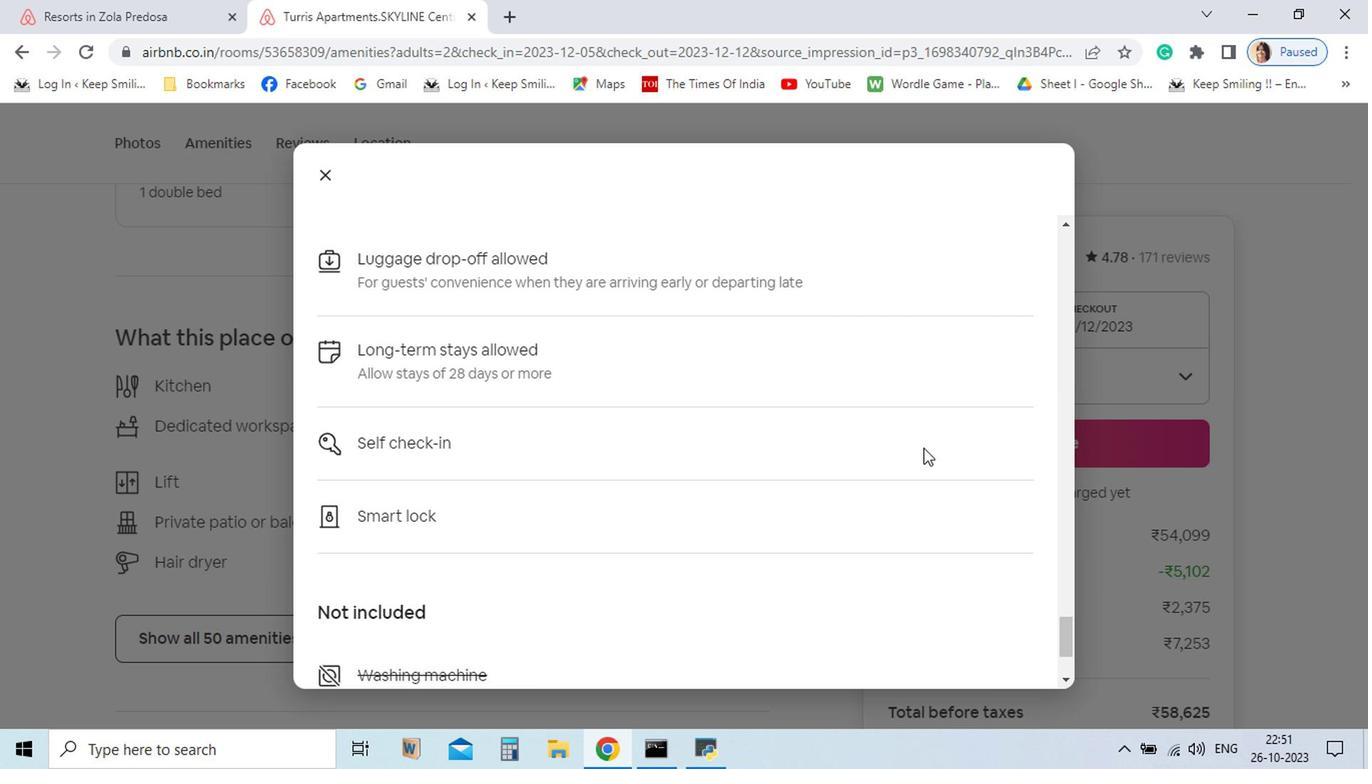 
Action: Mouse scrolled (1050, 551) with delta (0, 0)
Screenshot: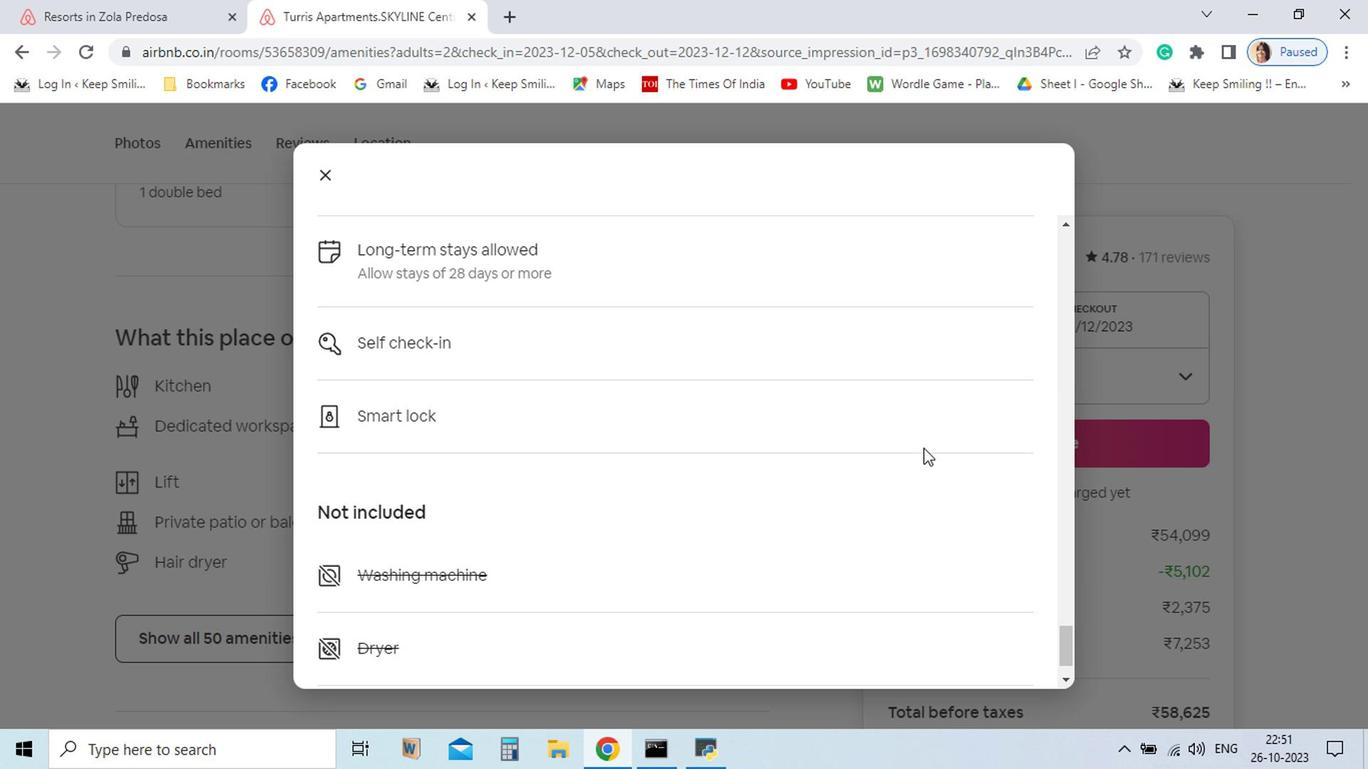 
Action: Mouse scrolled (1050, 551) with delta (0, 0)
Screenshot: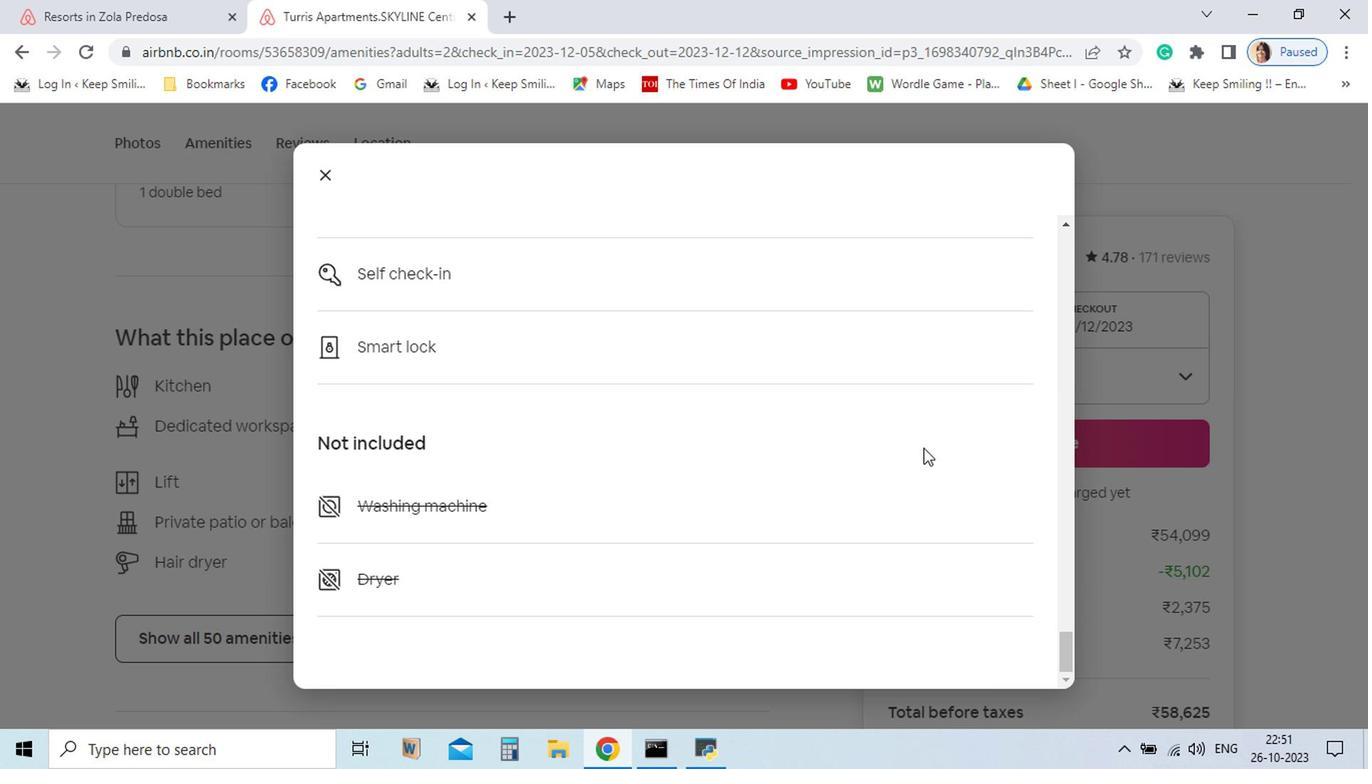 
Action: Mouse scrolled (1050, 551) with delta (0, 0)
Screenshot: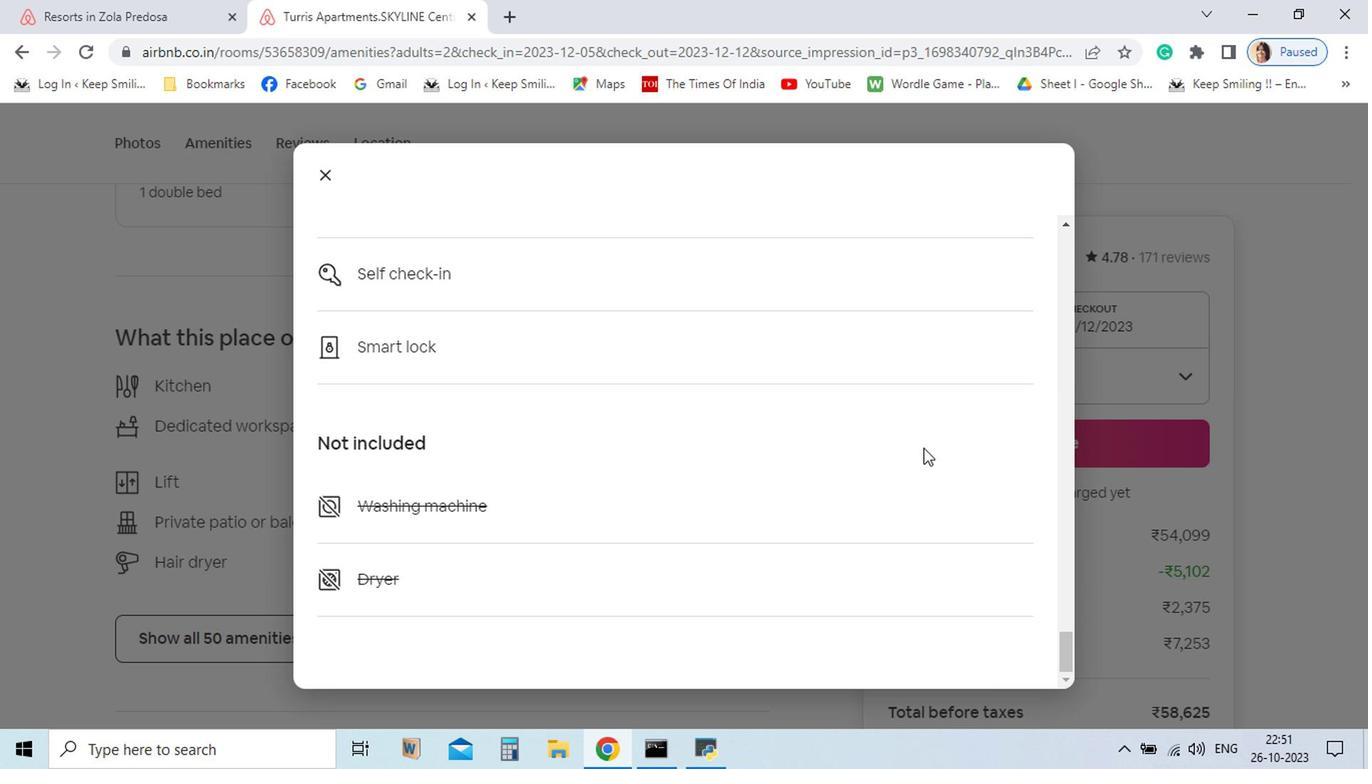 
Action: Mouse scrolled (1050, 551) with delta (0, 0)
Screenshot: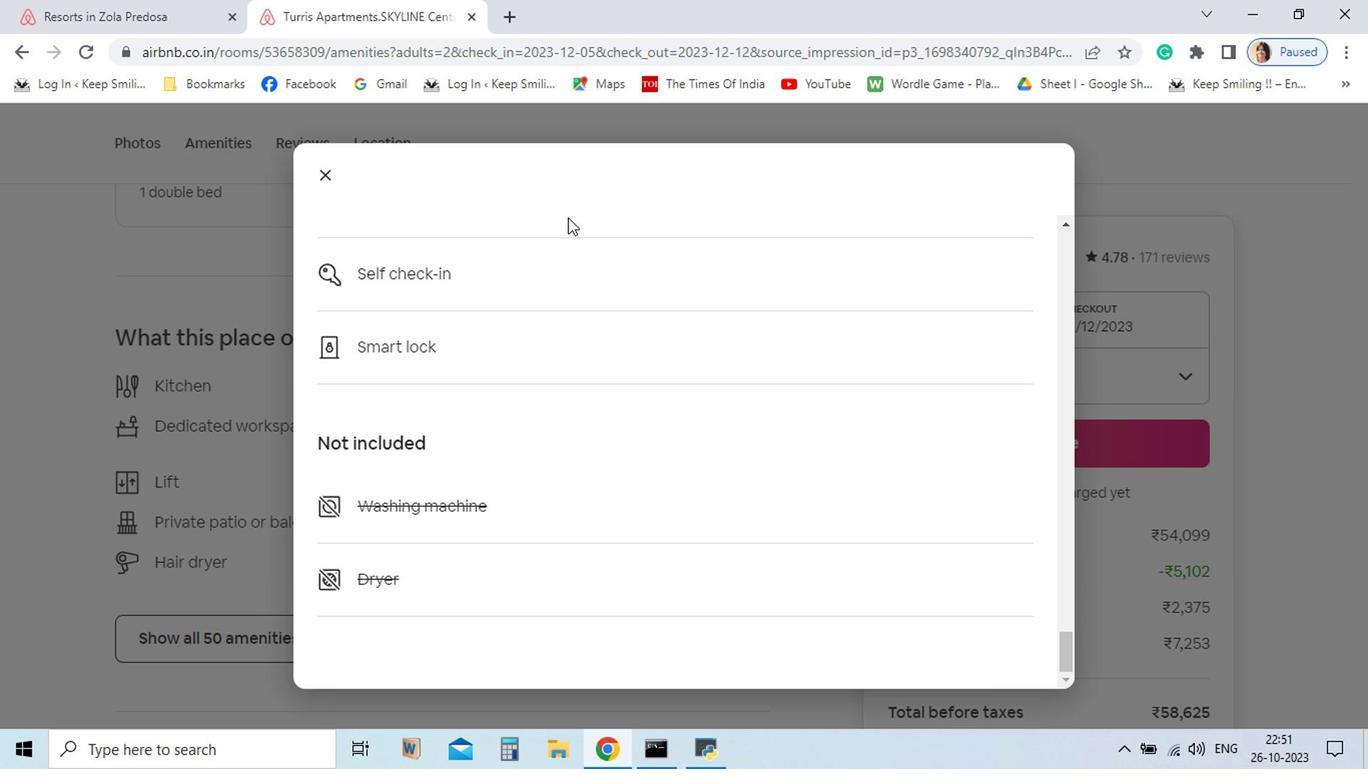 
Action: Mouse scrolled (1050, 551) with delta (0, 0)
Screenshot: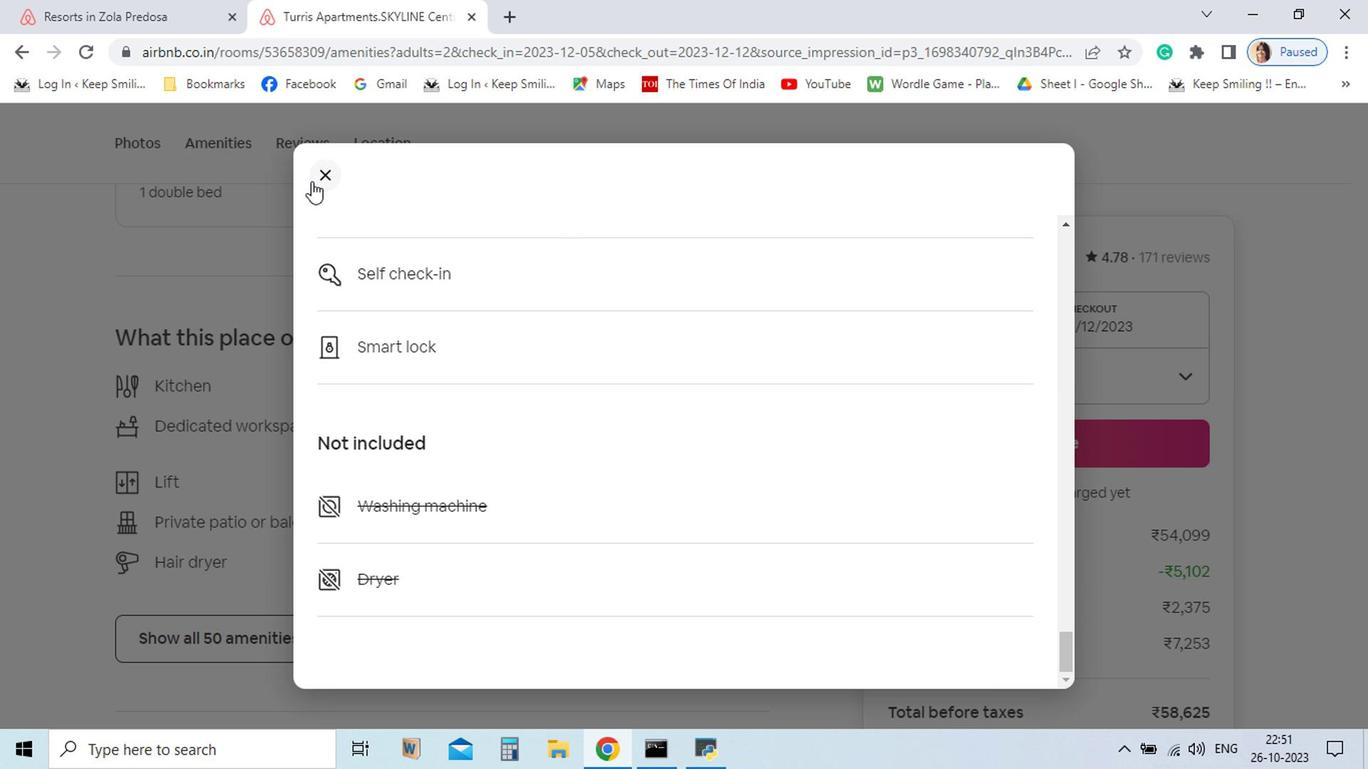 
Action: Mouse moved to (998, 612)
Screenshot: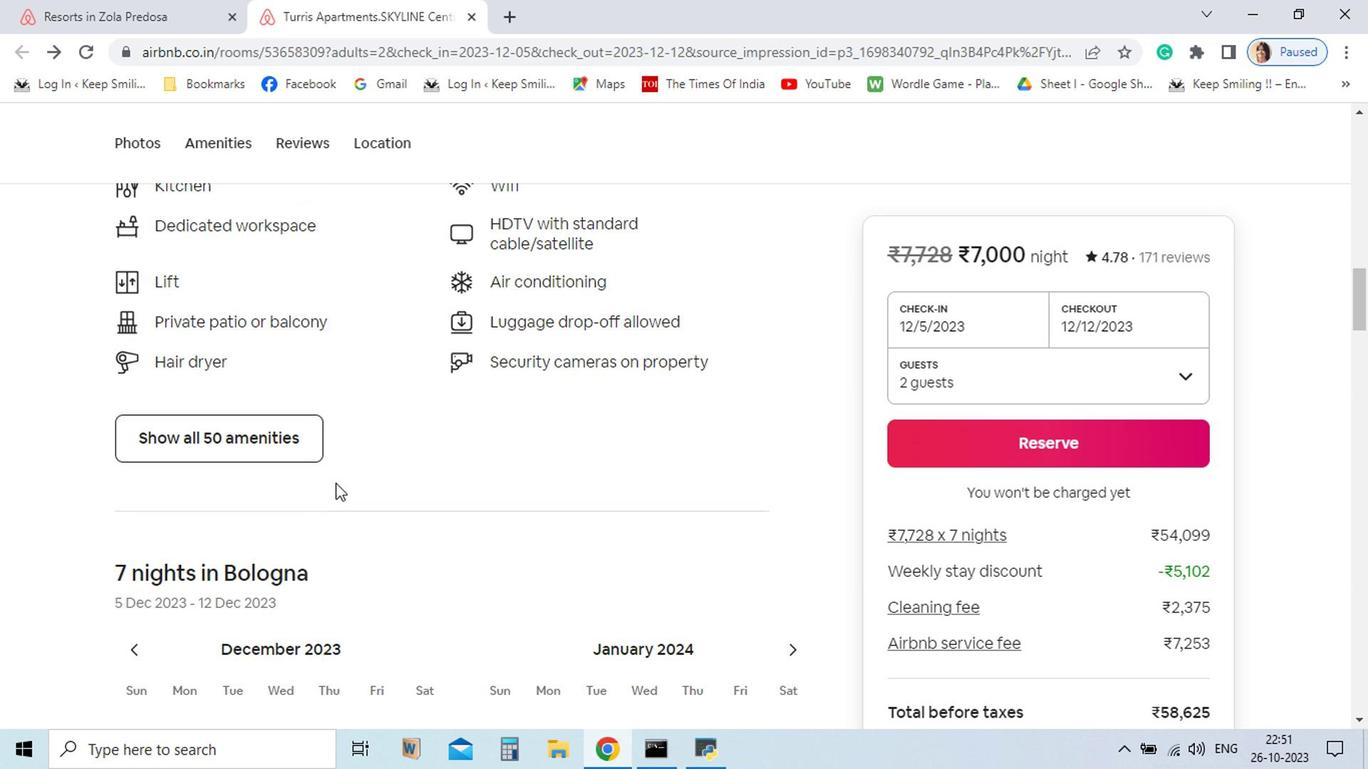 
Action: Mouse pressed left at (998, 612)
Screenshot: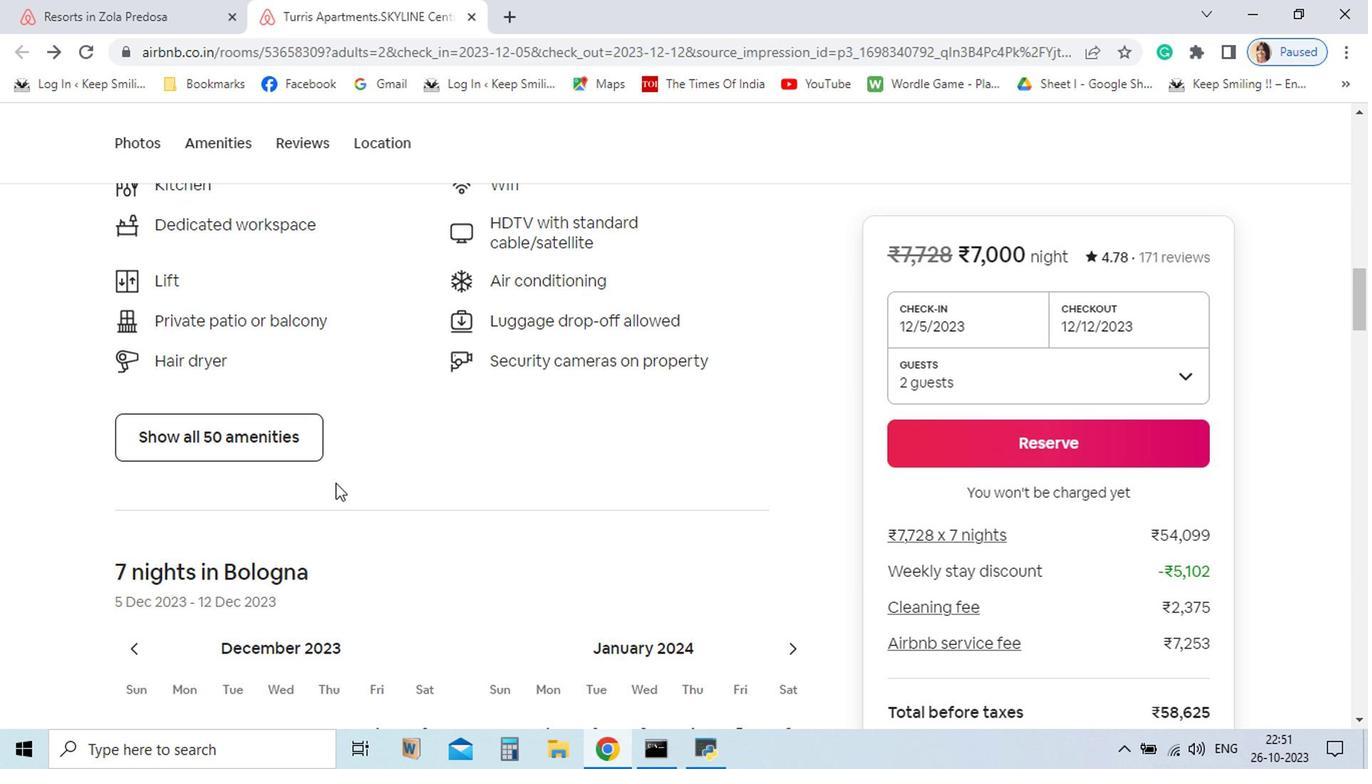 
Action: Mouse moved to (999, 543)
Screenshot: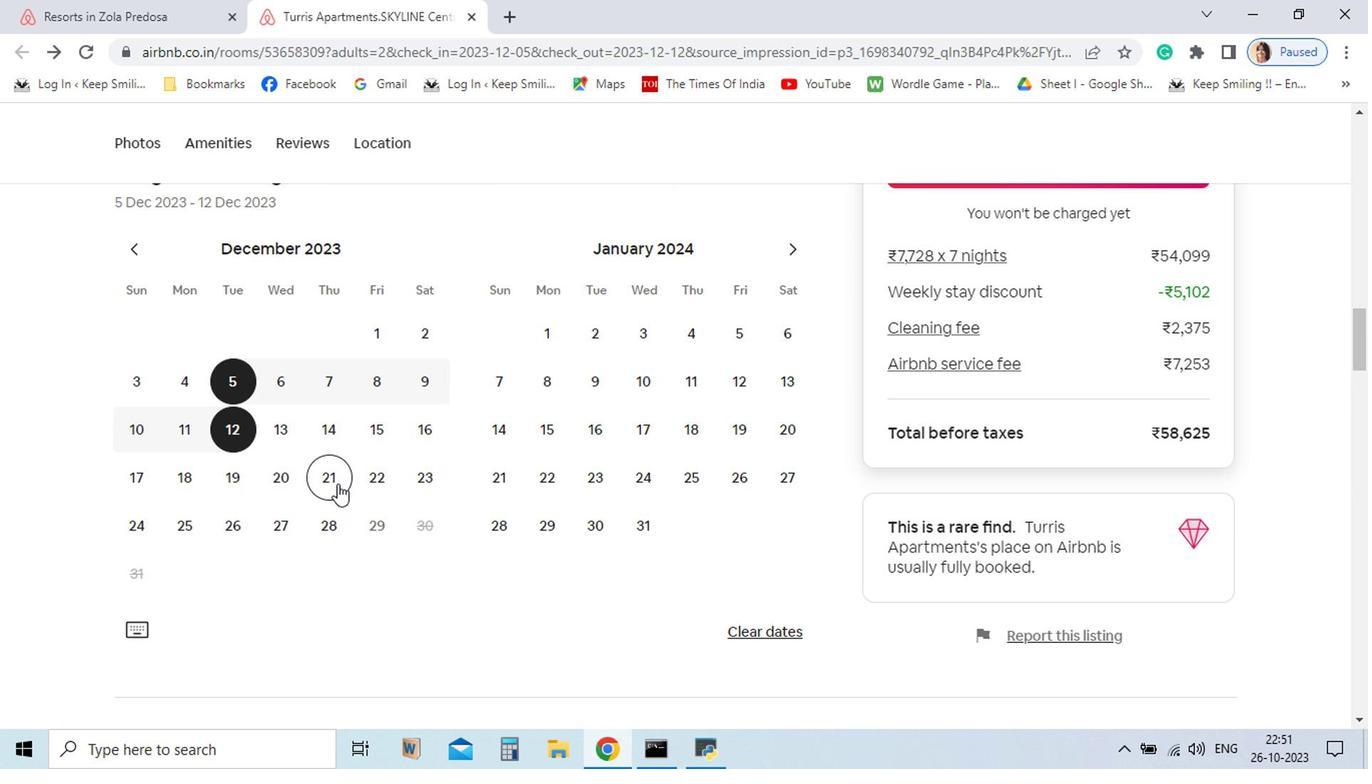 
Action: Mouse scrolled (999, 543) with delta (0, 0)
Screenshot: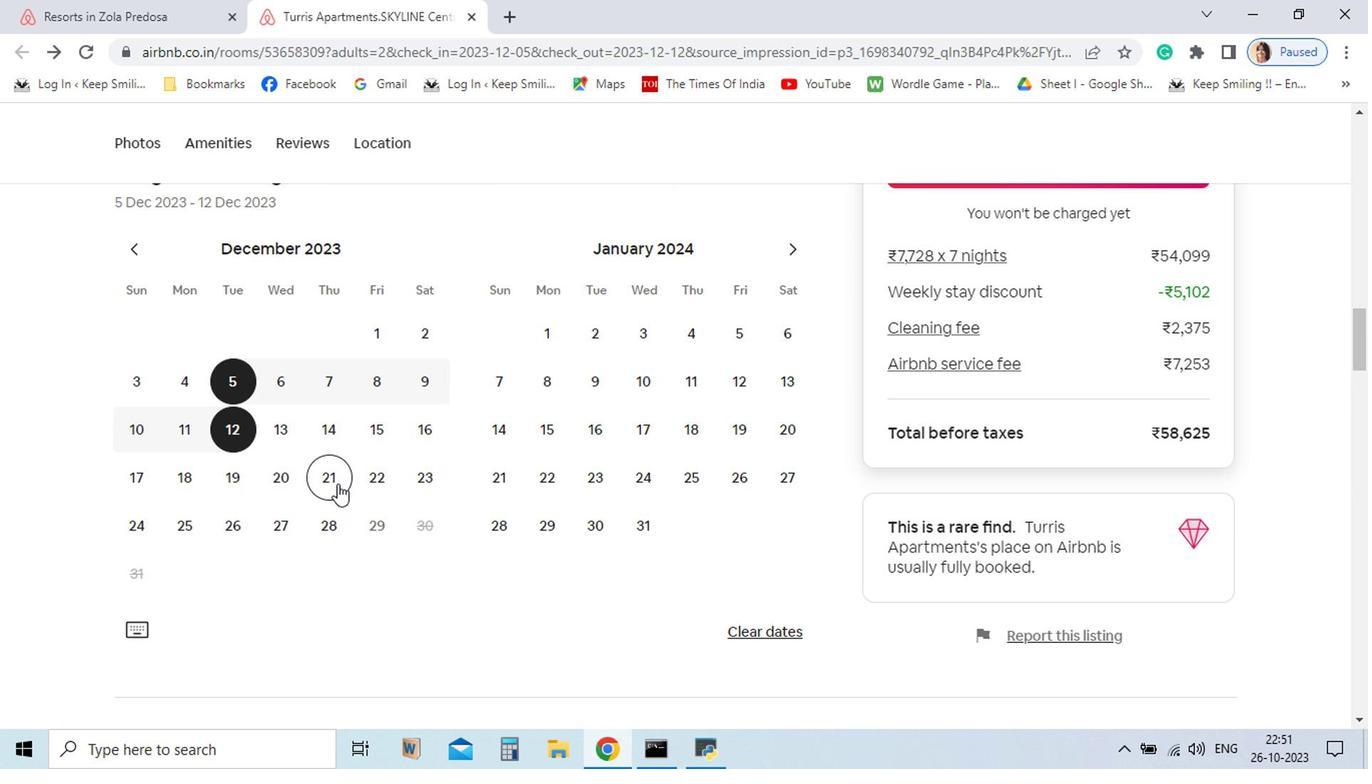 
Action: Mouse scrolled (999, 543) with delta (0, 0)
Screenshot: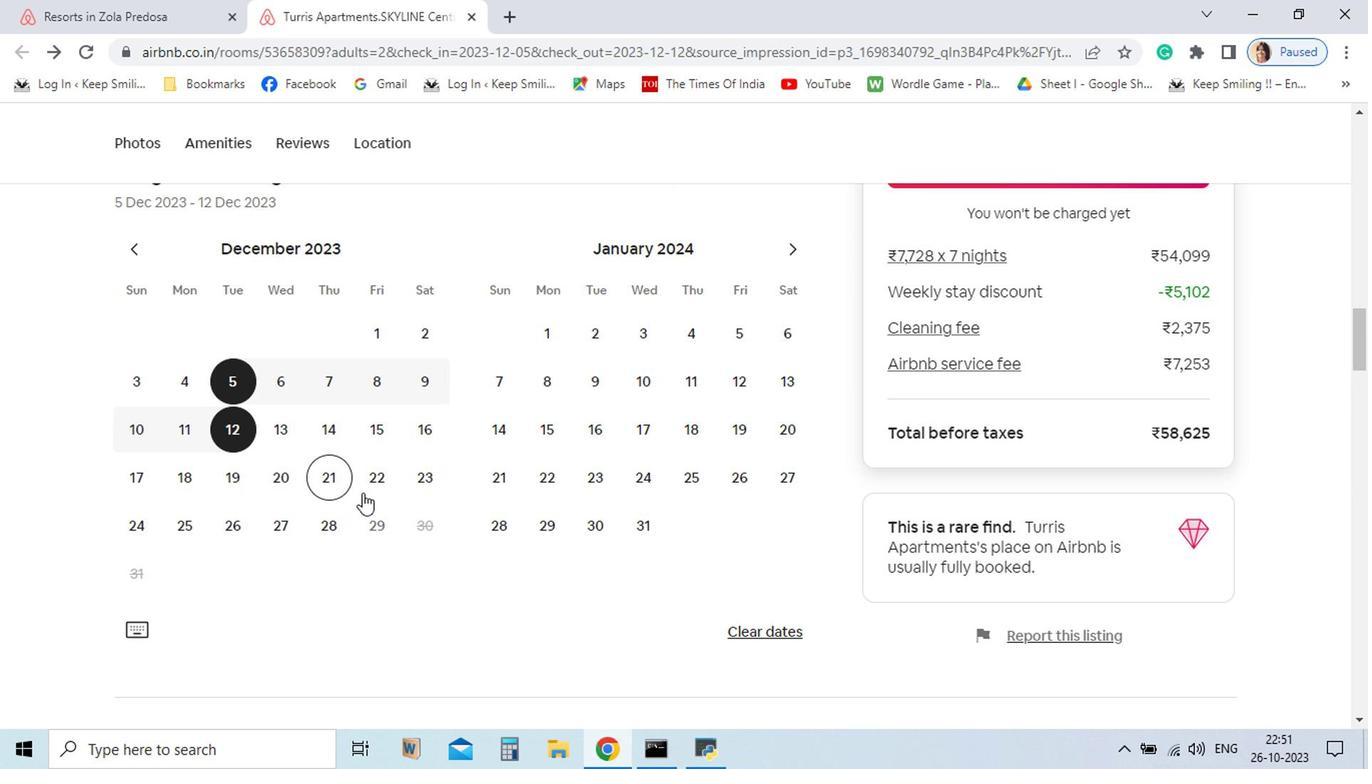 
Action: Mouse scrolled (999, 543) with delta (0, 0)
Screenshot: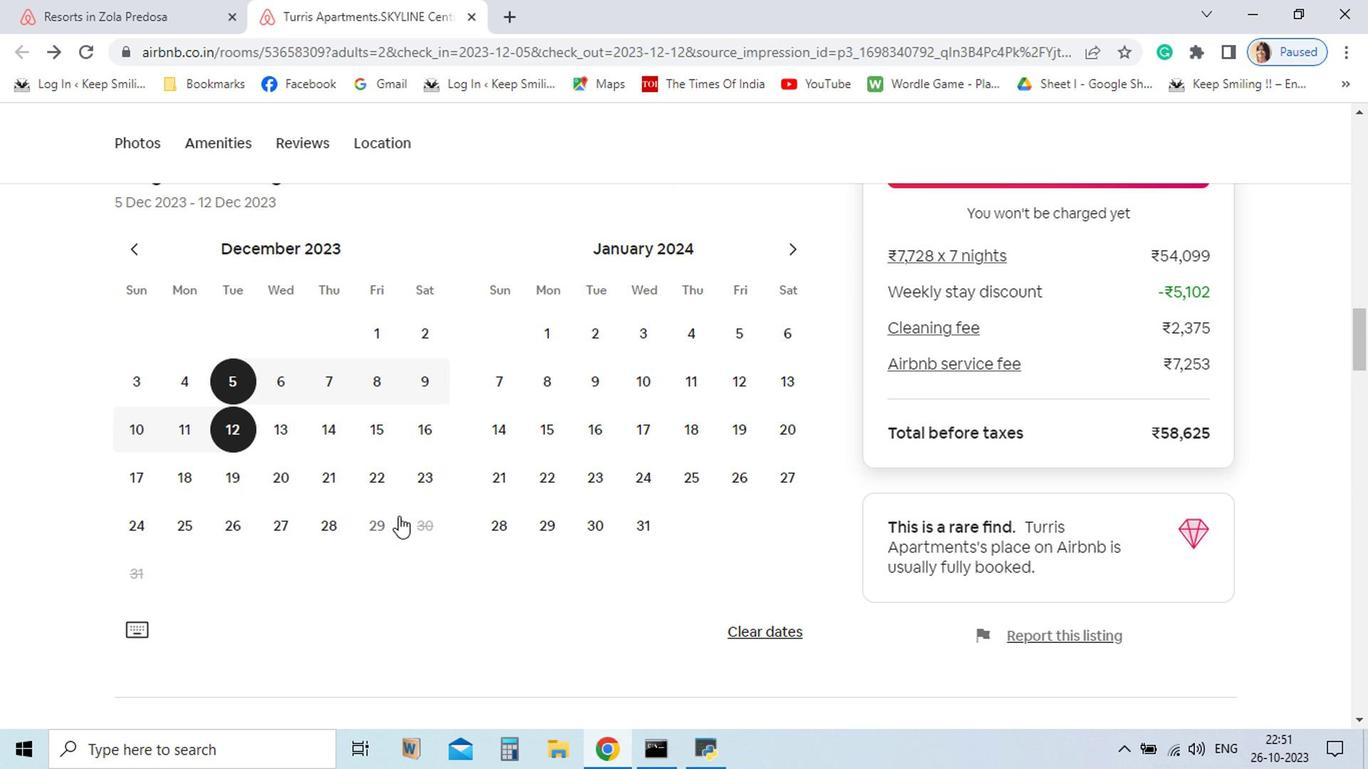 
Action: Mouse scrolled (999, 543) with delta (0, 0)
Screenshot: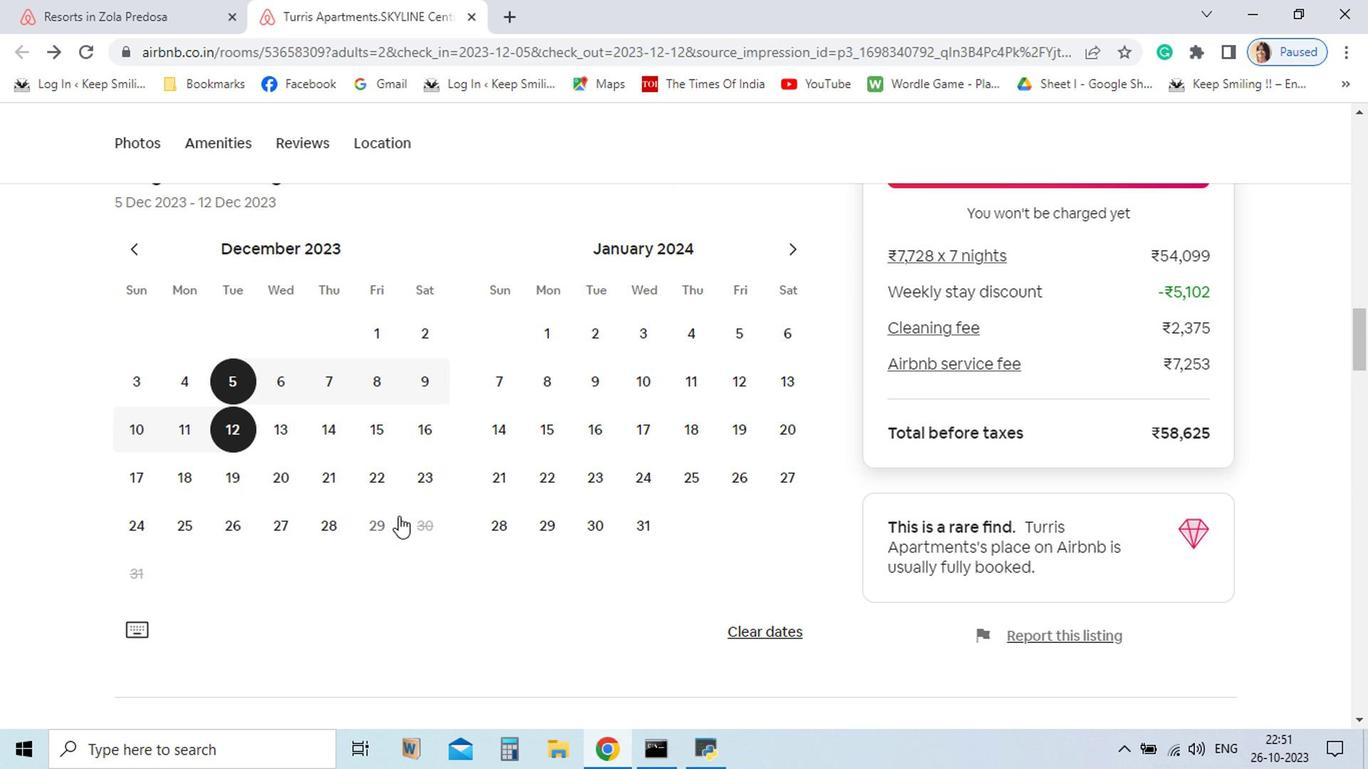 
Action: Mouse scrolled (999, 543) with delta (0, 0)
Screenshot: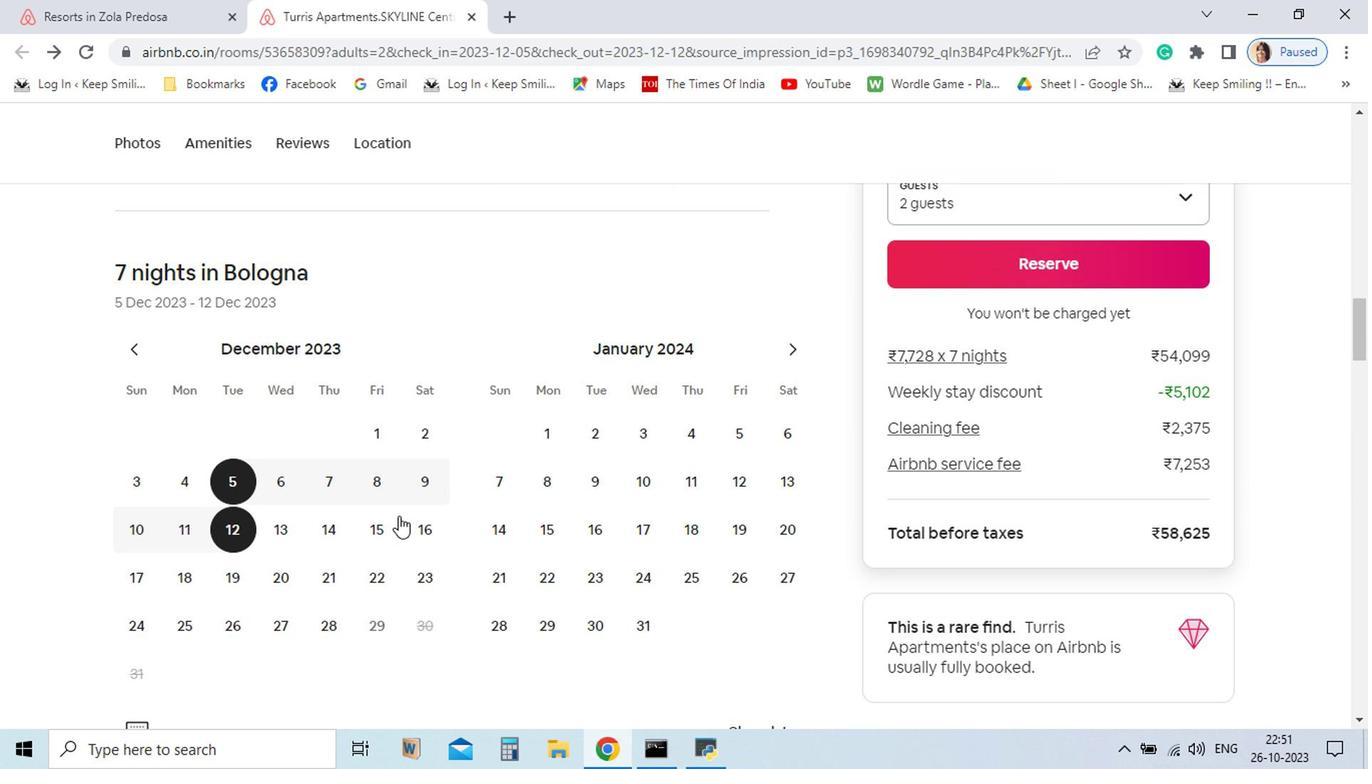 
Action: Mouse scrolled (999, 543) with delta (0, 0)
Screenshot: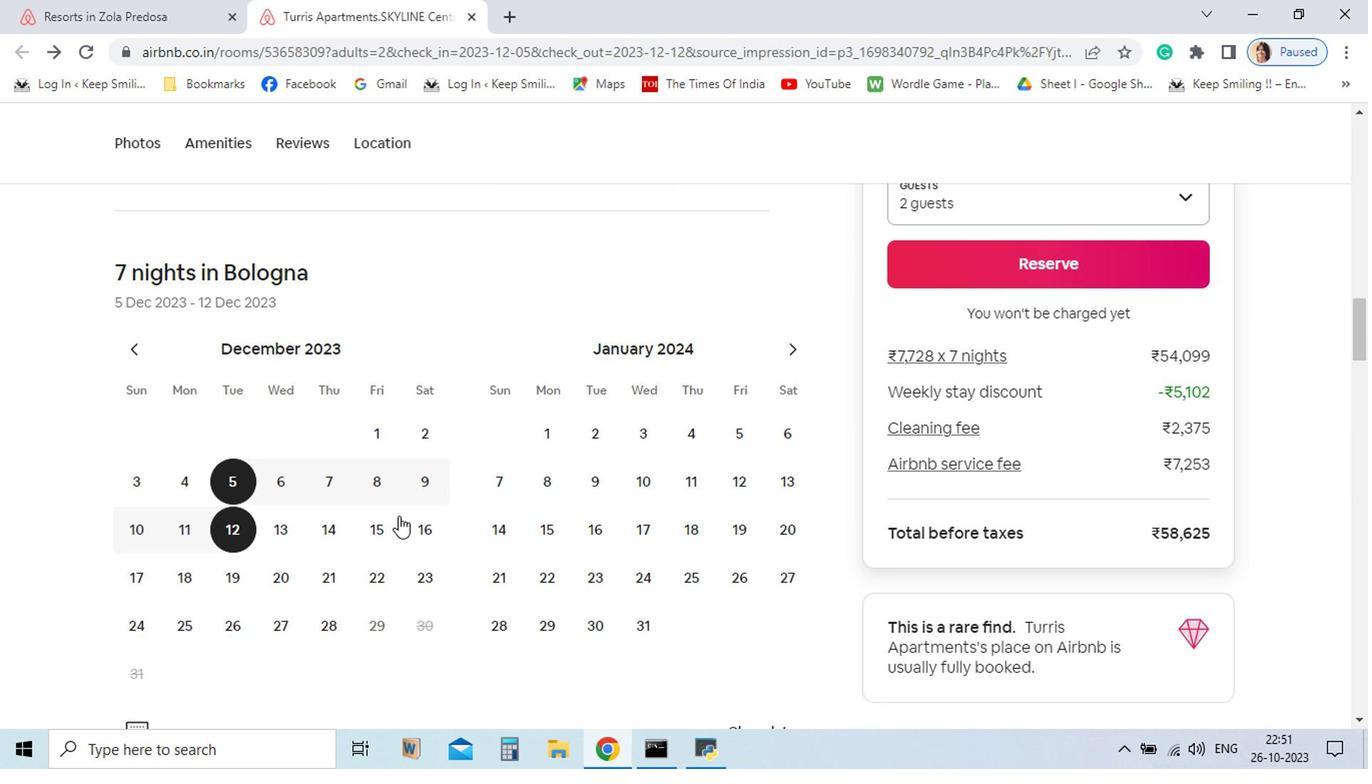 
Action: Mouse moved to (1005, 536)
Screenshot: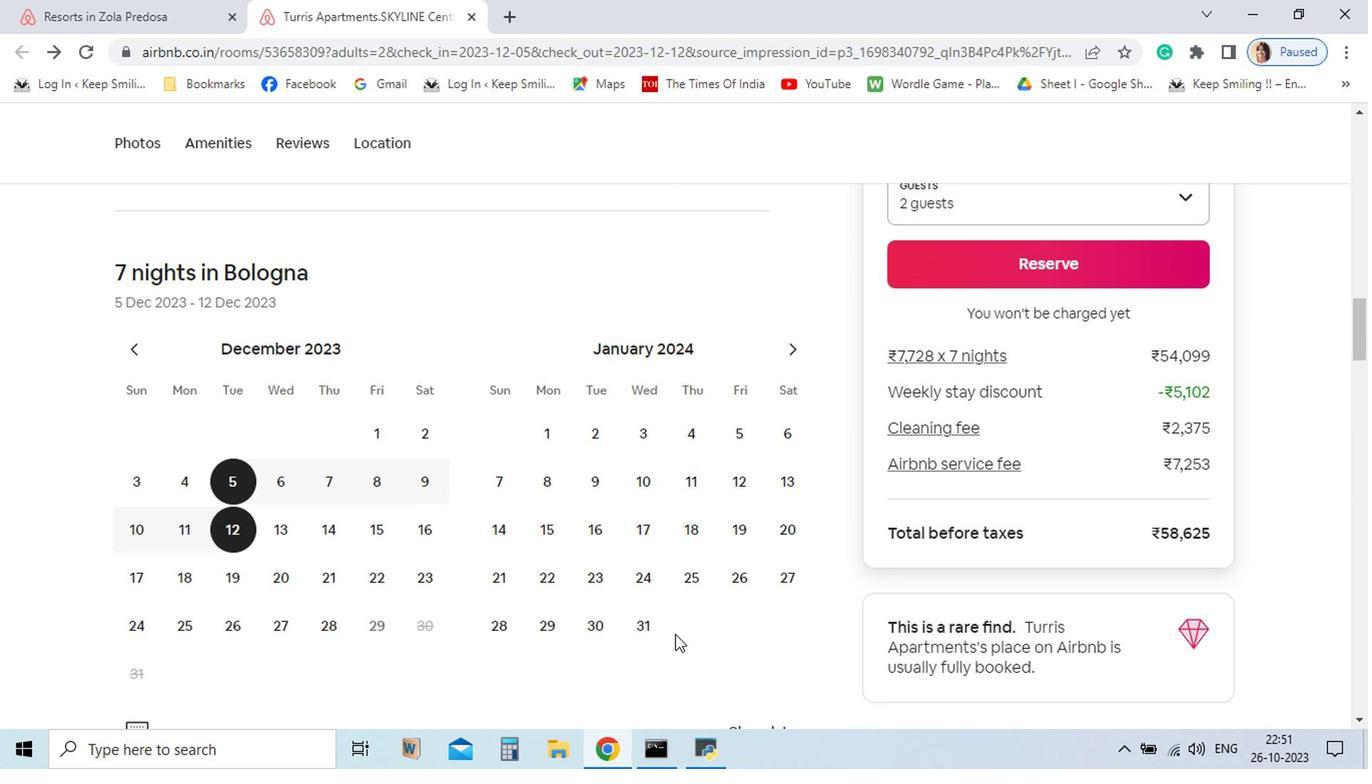 
Action: Mouse scrolled (1005, 535) with delta (0, 0)
Screenshot: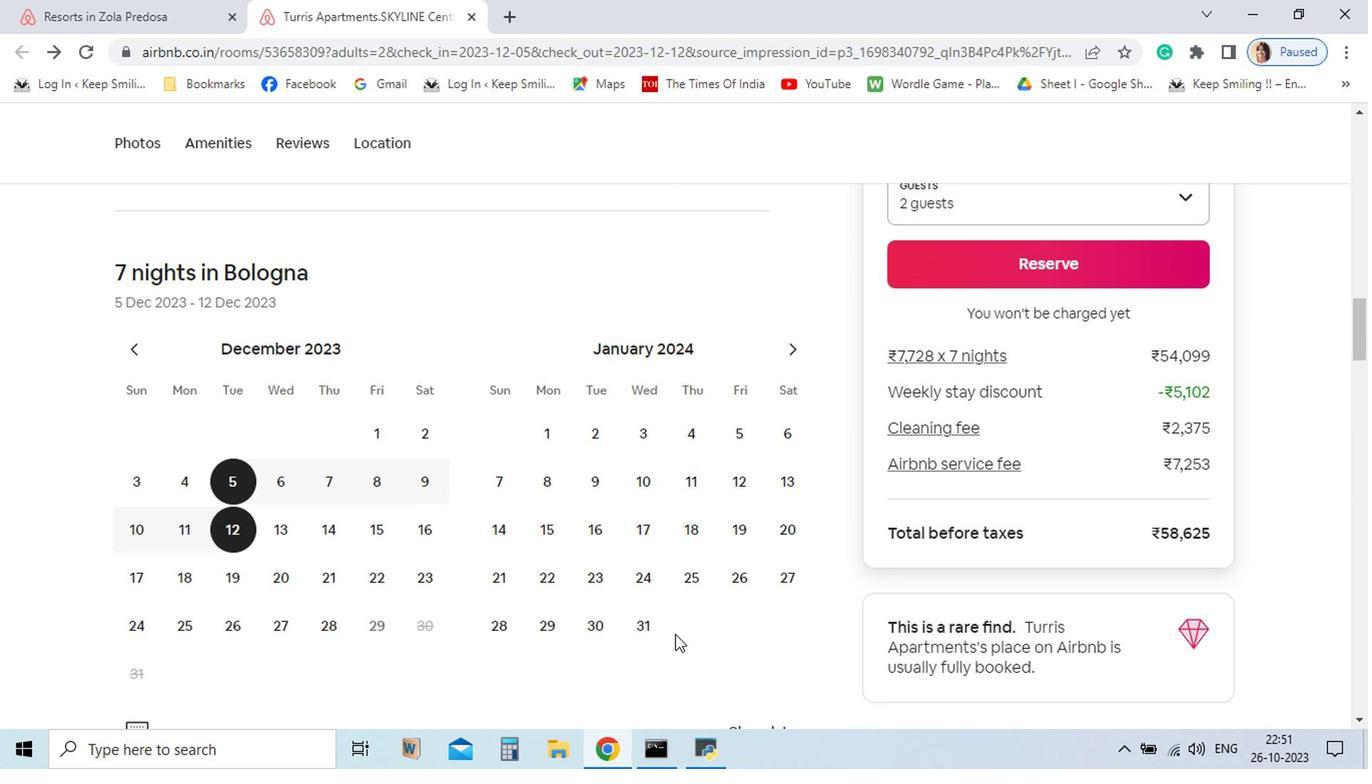 
Action: Mouse moved to (1027, 513)
Screenshot: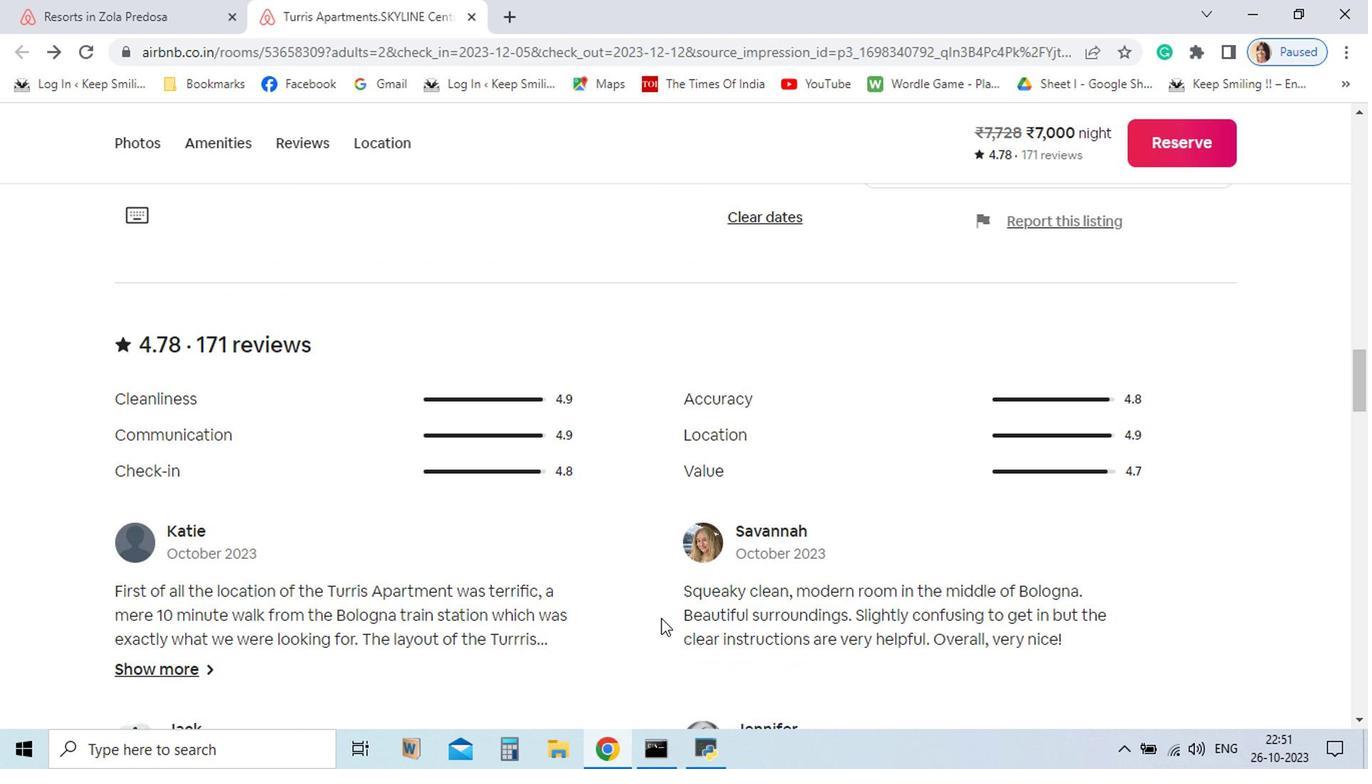 
Action: Mouse scrolled (1027, 513) with delta (0, 0)
Screenshot: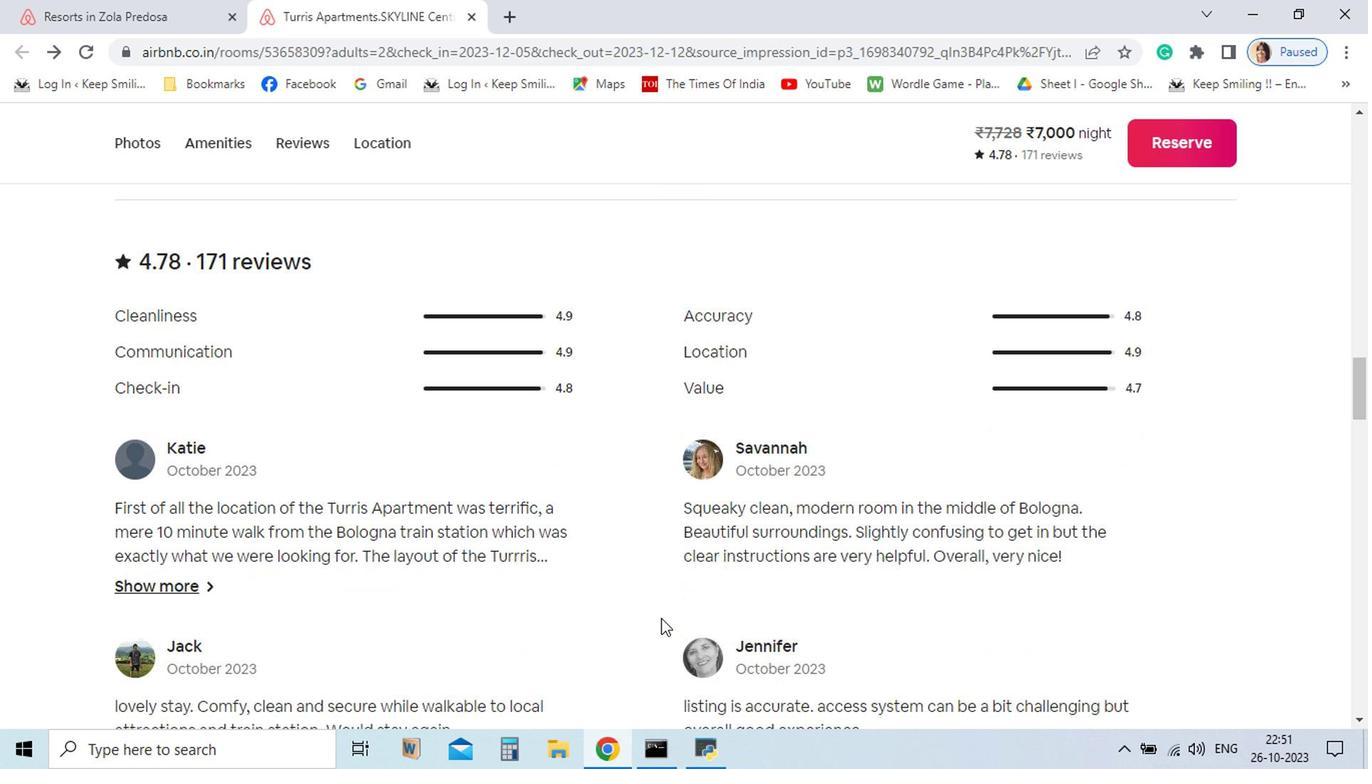 
Action: Mouse scrolled (1027, 513) with delta (0, 0)
Screenshot: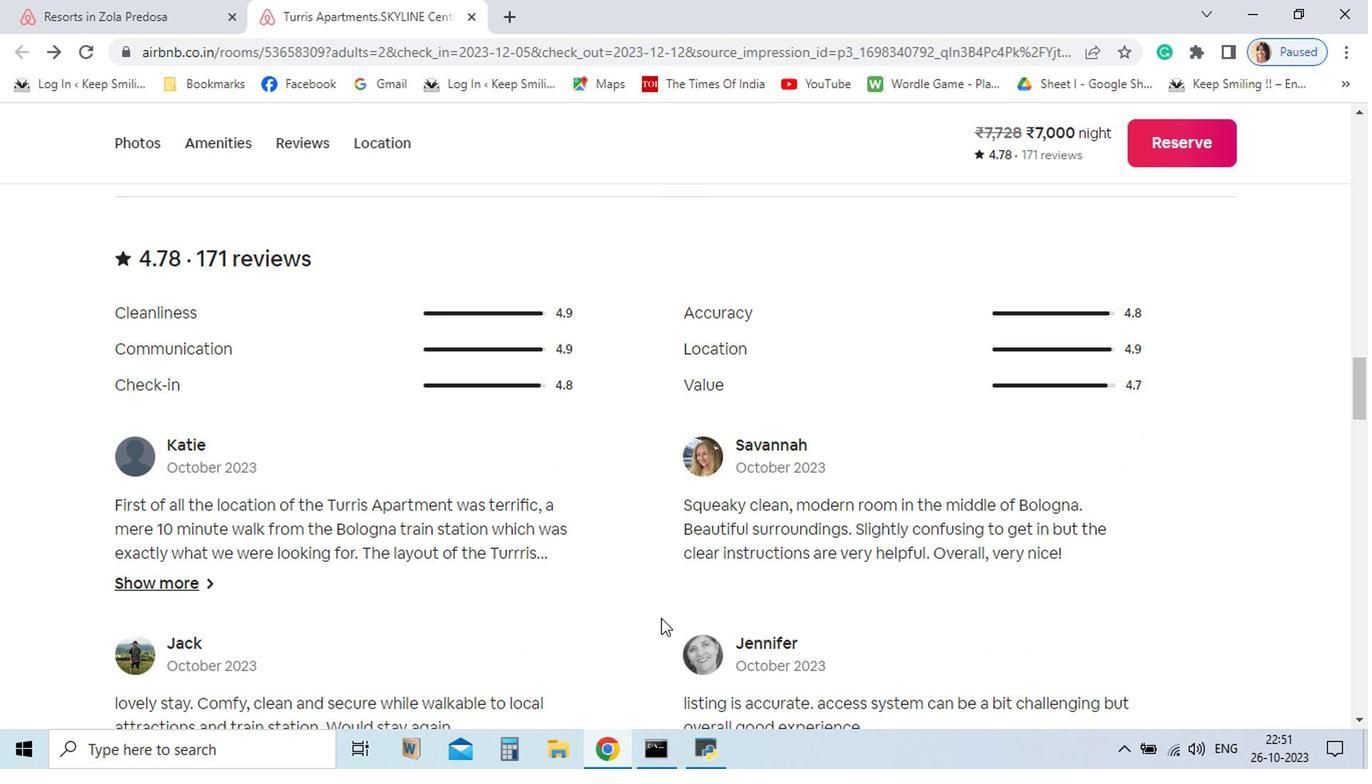 
Action: Mouse moved to (1027, 513)
Screenshot: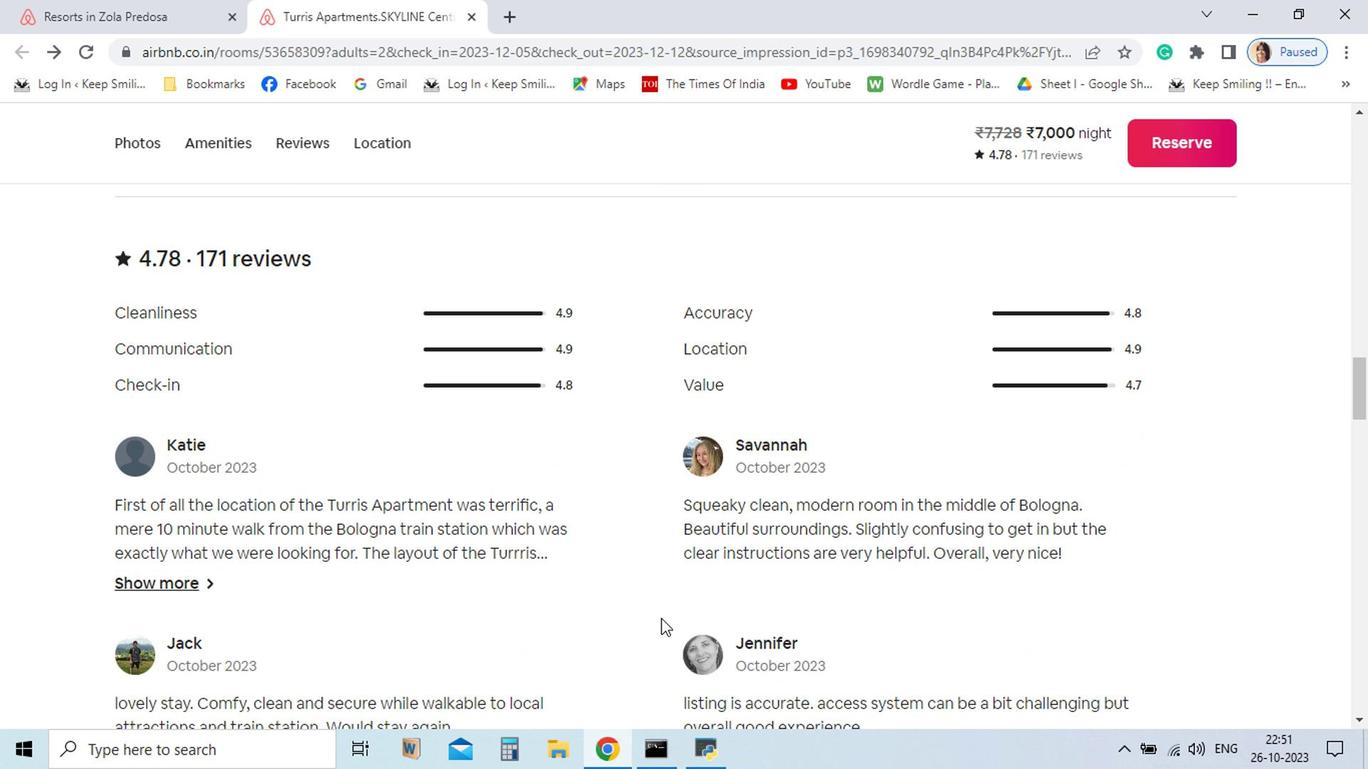 
Action: Mouse scrolled (1027, 513) with delta (0, 0)
Screenshot: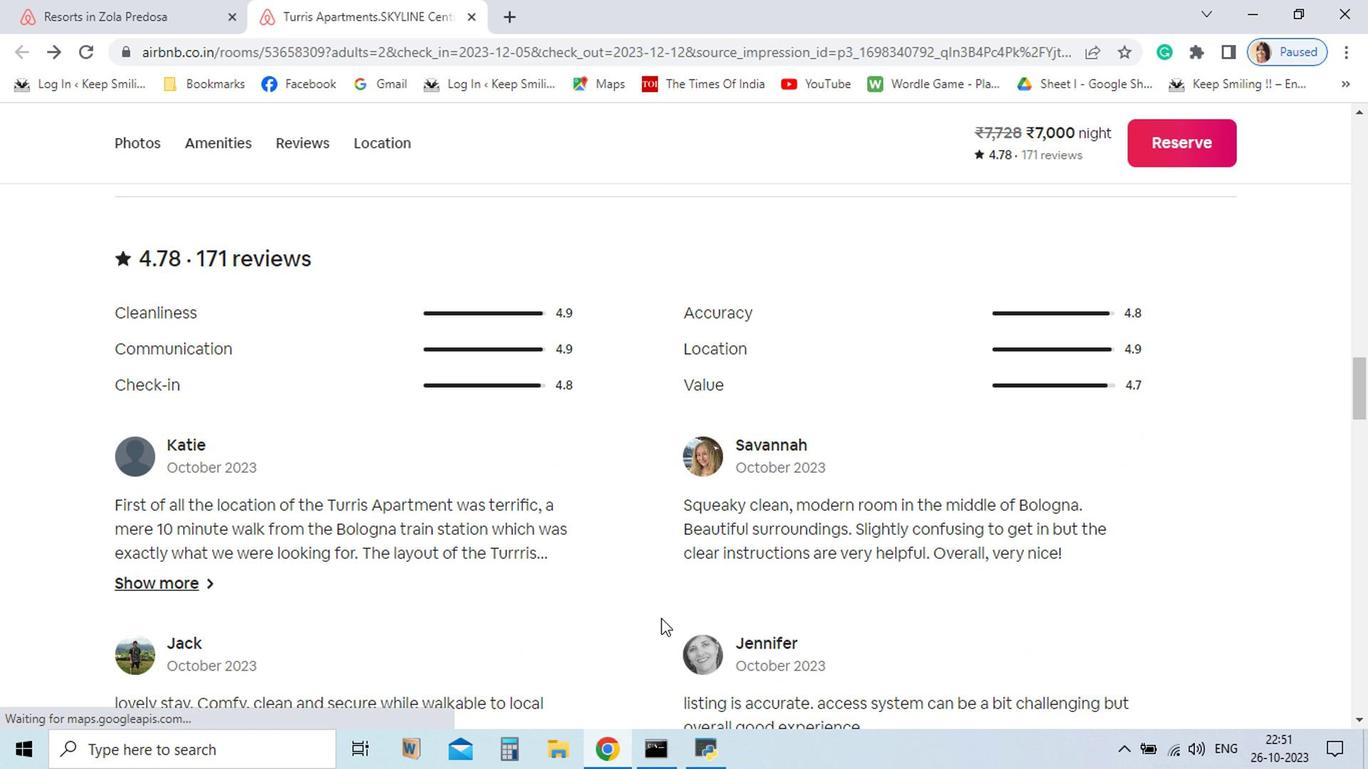 
Action: Mouse scrolled (1027, 513) with delta (0, 0)
Screenshot: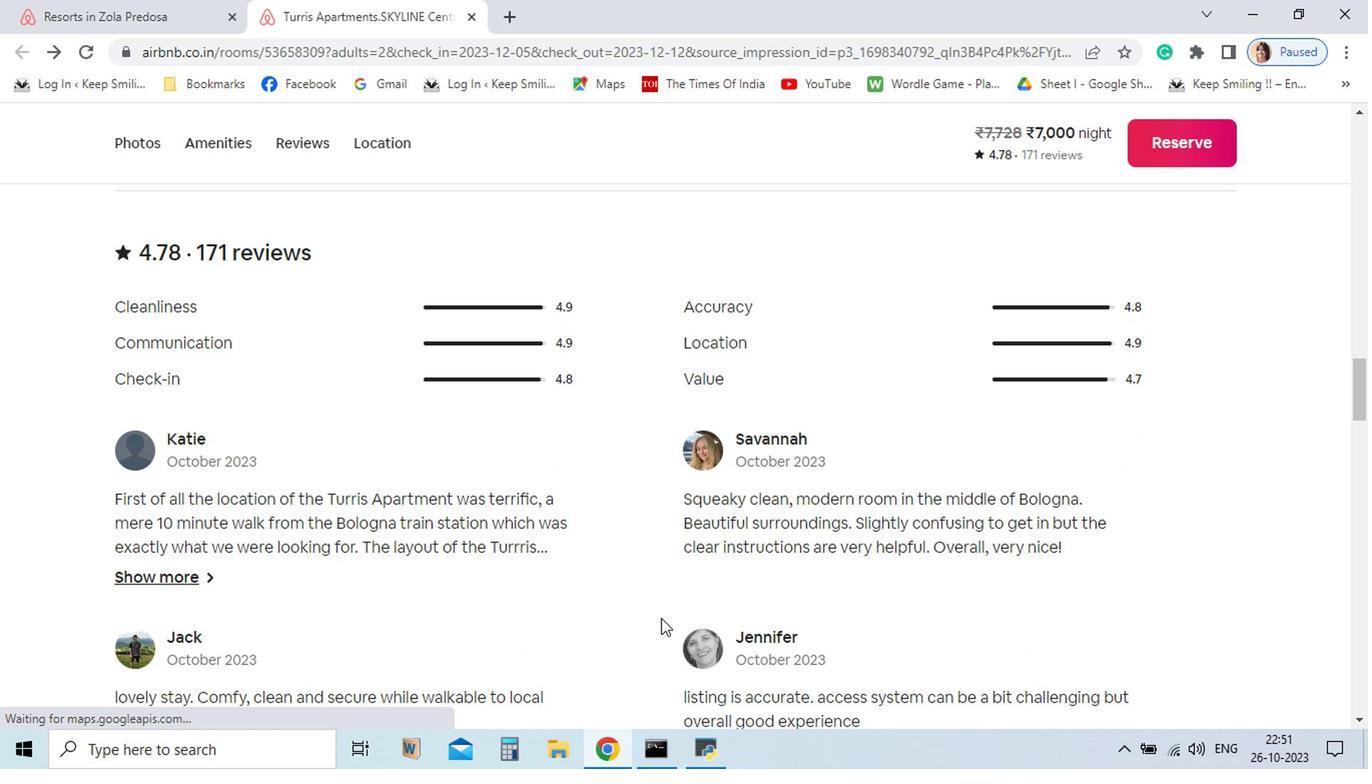 
Action: Mouse scrolled (1027, 513) with delta (0, 0)
Screenshot: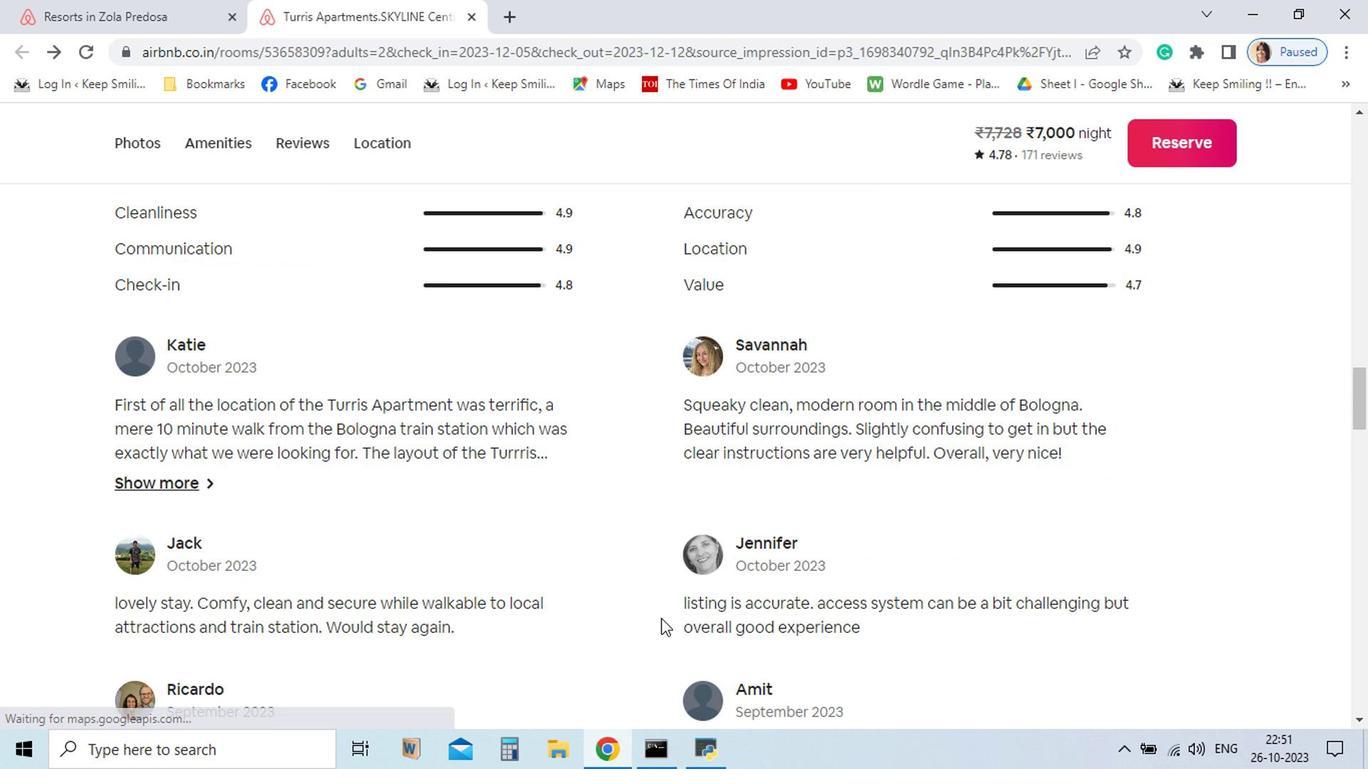 
Action: Mouse scrolled (1027, 513) with delta (0, 0)
Screenshot: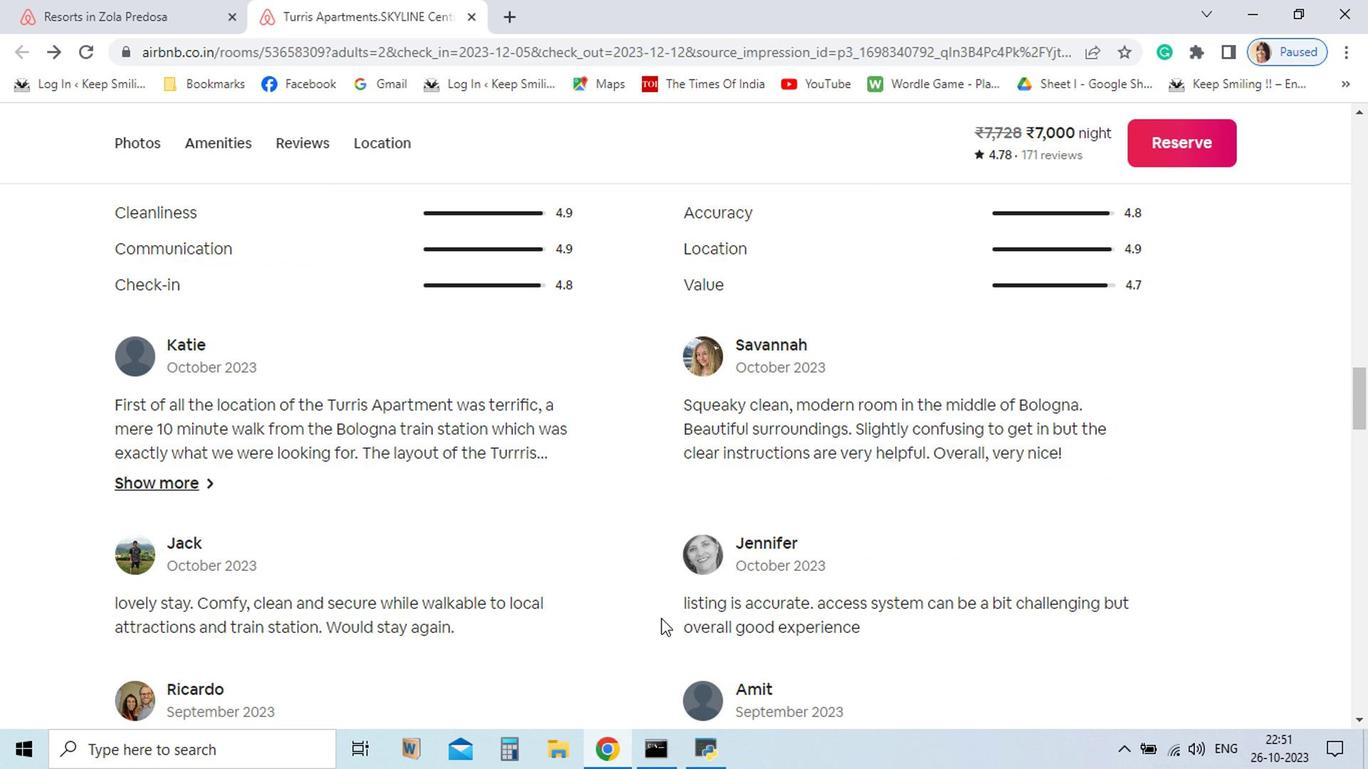 
Action: Mouse scrolled (1027, 513) with delta (0, 0)
Screenshot: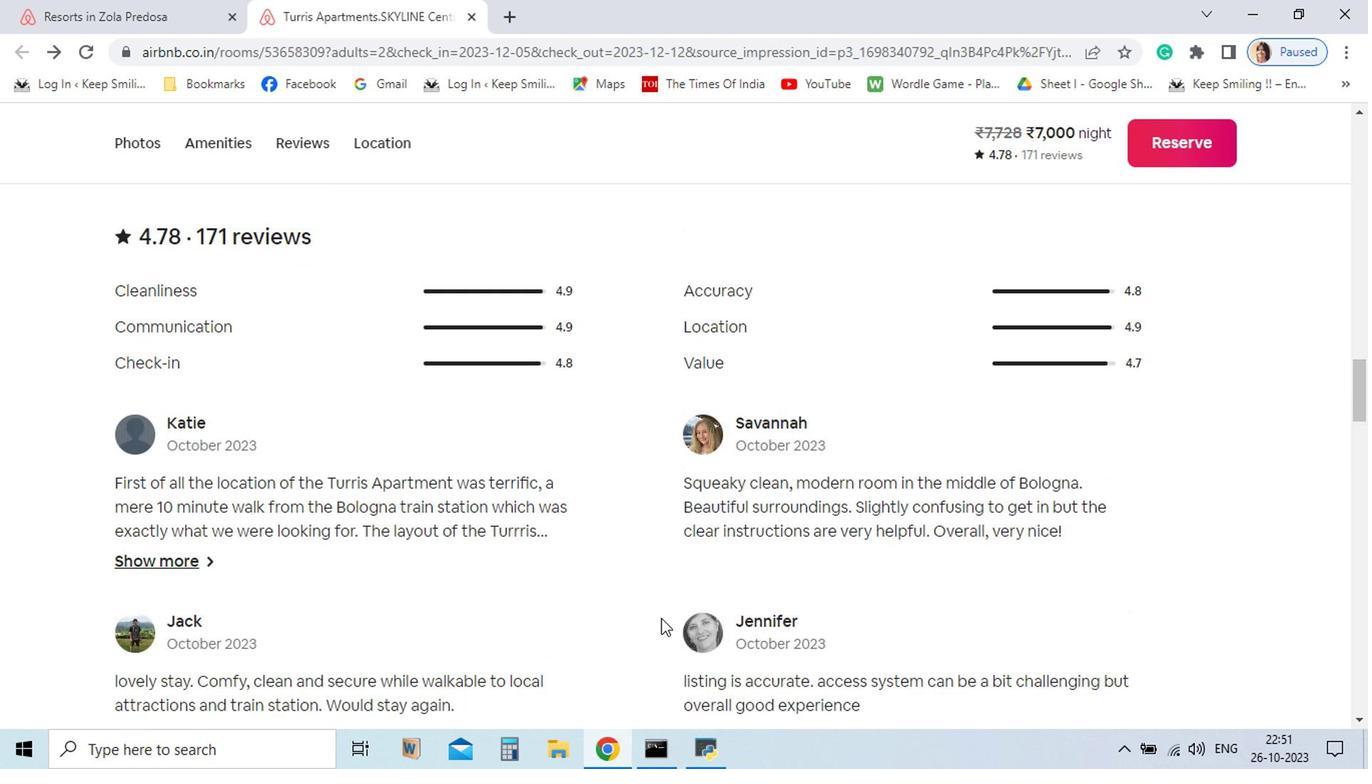 
Action: Mouse scrolled (1027, 513) with delta (0, 0)
Screenshot: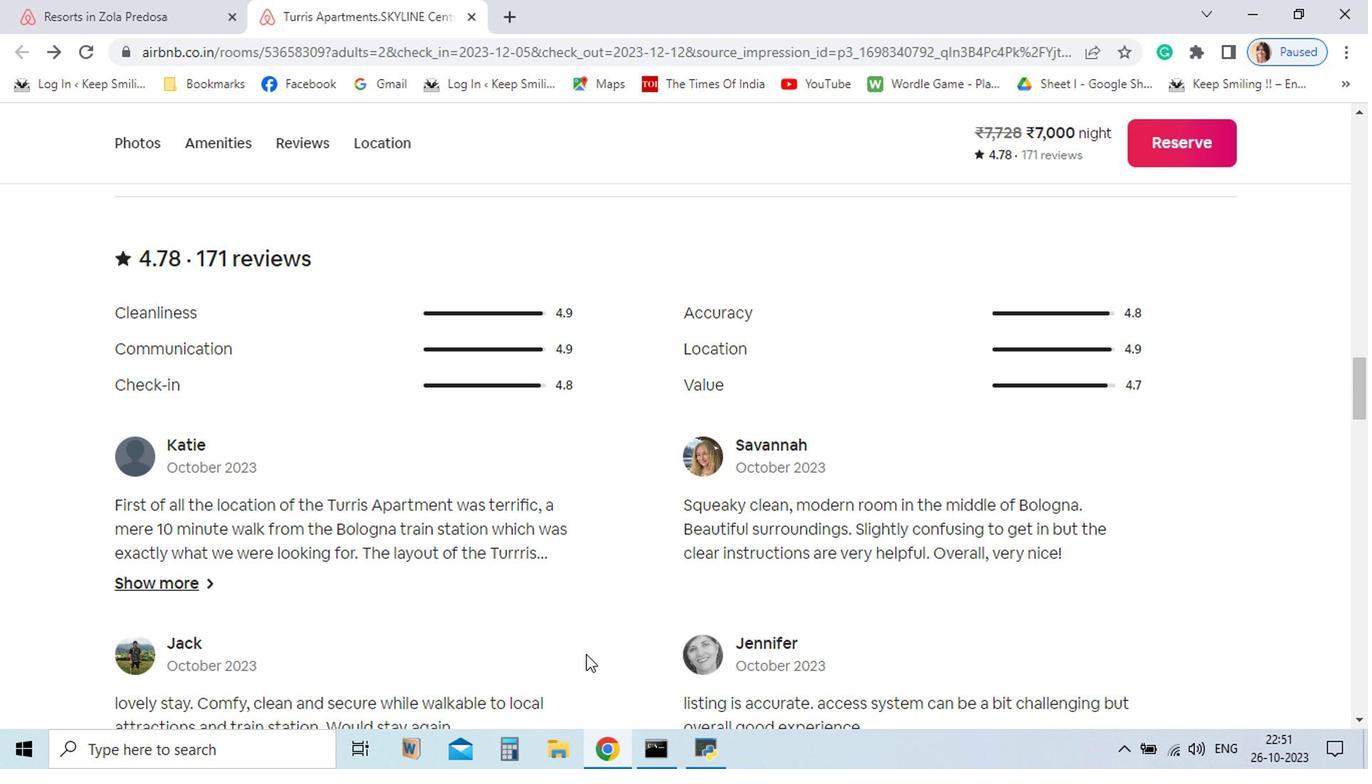
Action: Mouse moved to (1021, 505)
Screenshot: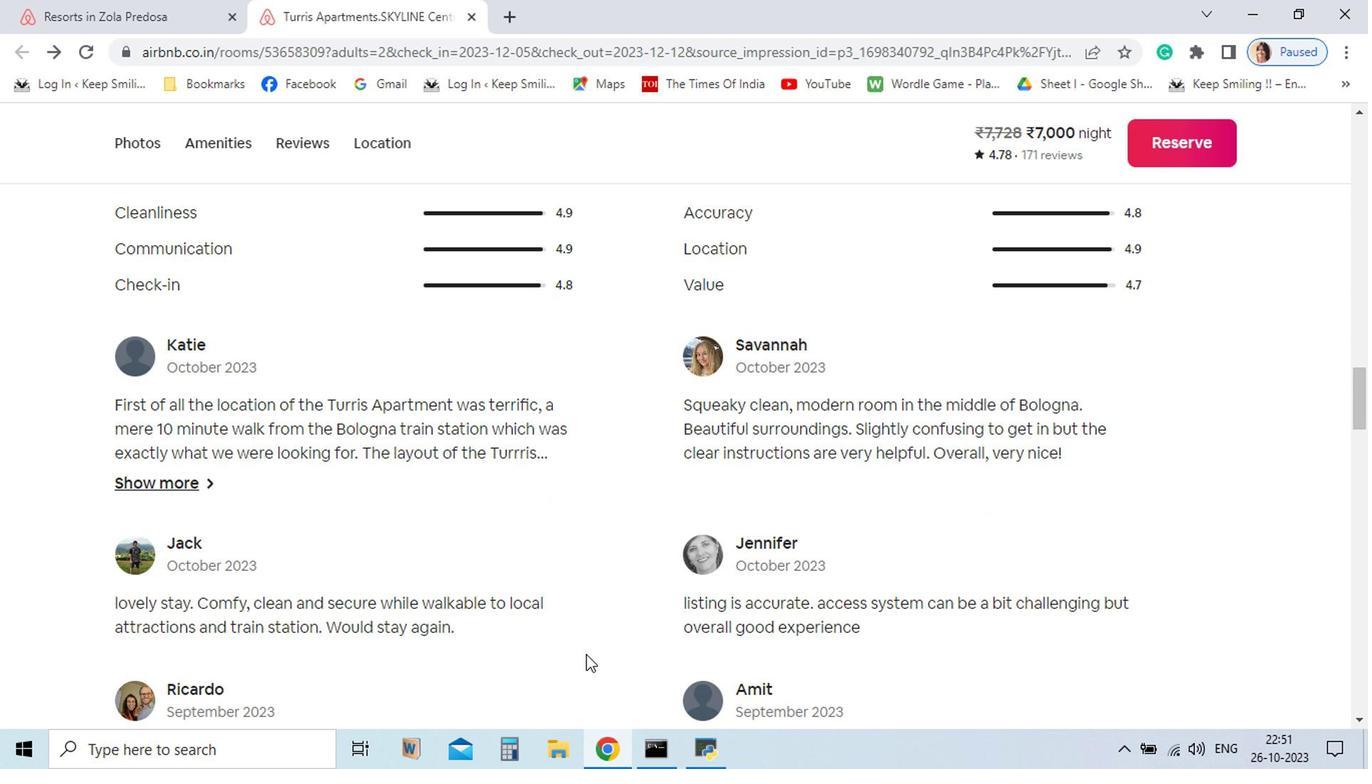 
Action: Mouse scrolled (1021, 505) with delta (0, 0)
Screenshot: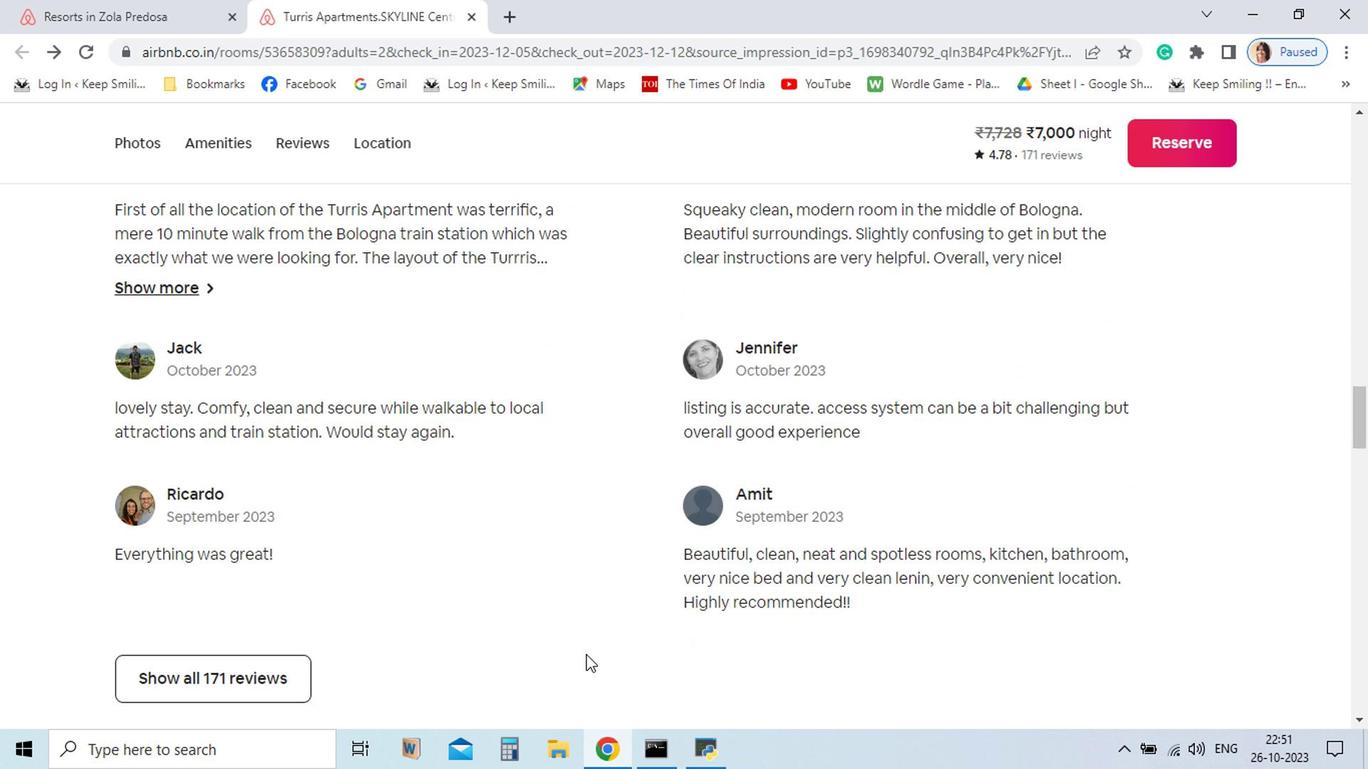 
Action: Mouse scrolled (1021, 505) with delta (0, 0)
Screenshot: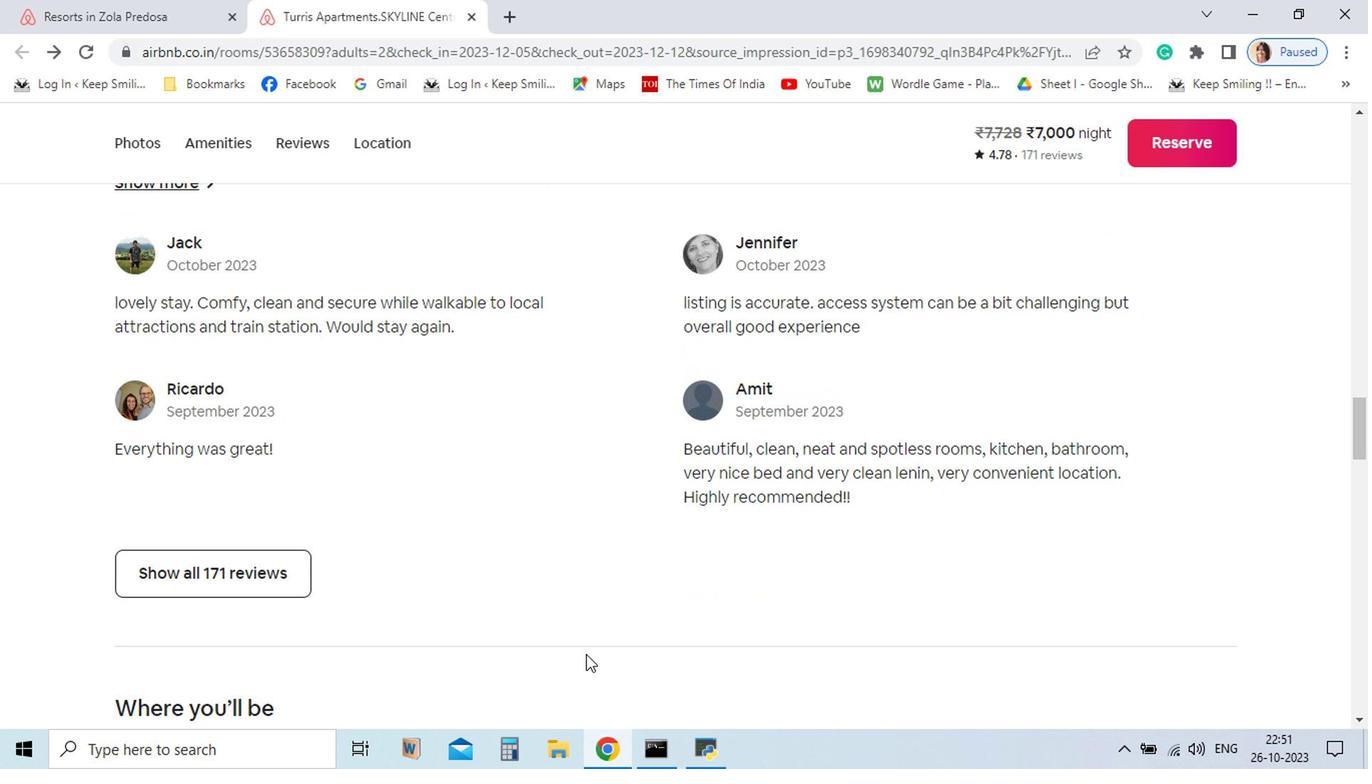 
Action: Mouse scrolled (1021, 505) with delta (0, 0)
Screenshot: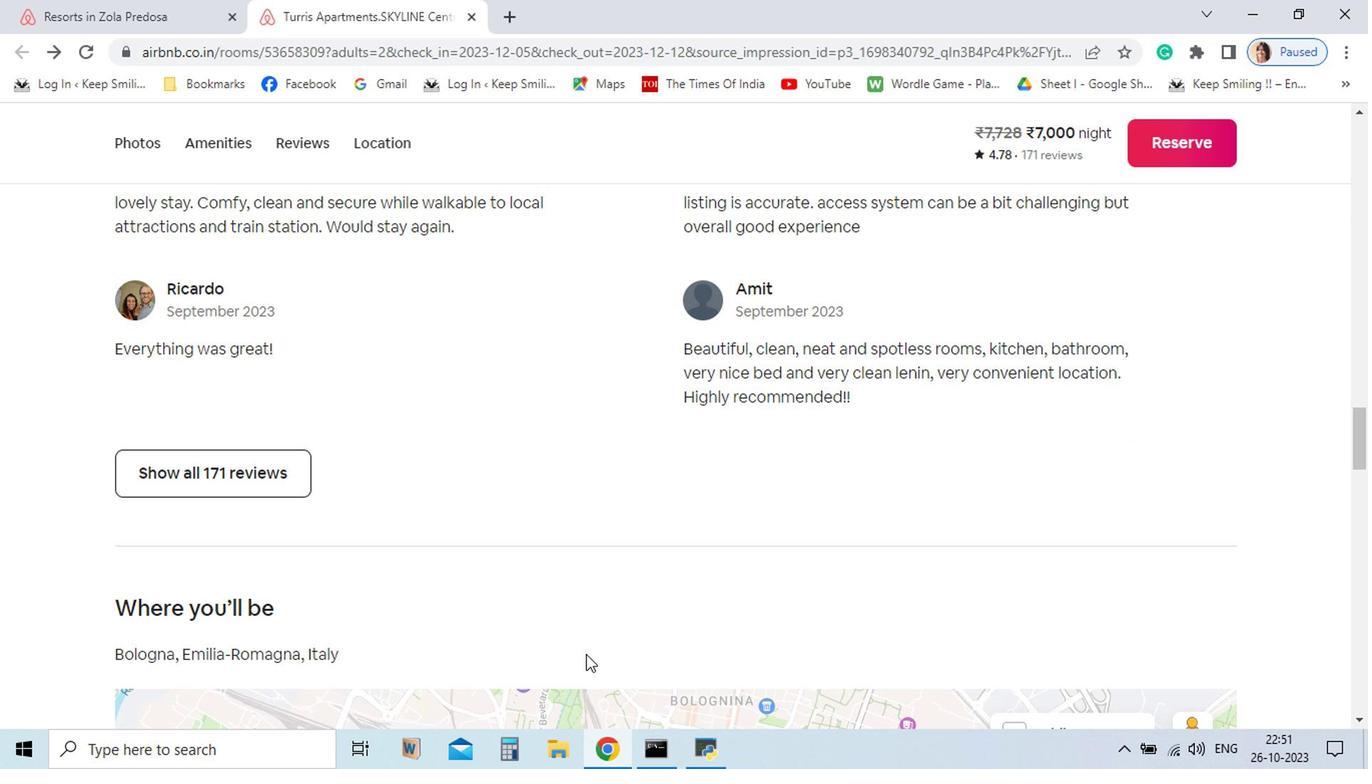 
Action: Mouse scrolled (1021, 505) with delta (0, 0)
Screenshot: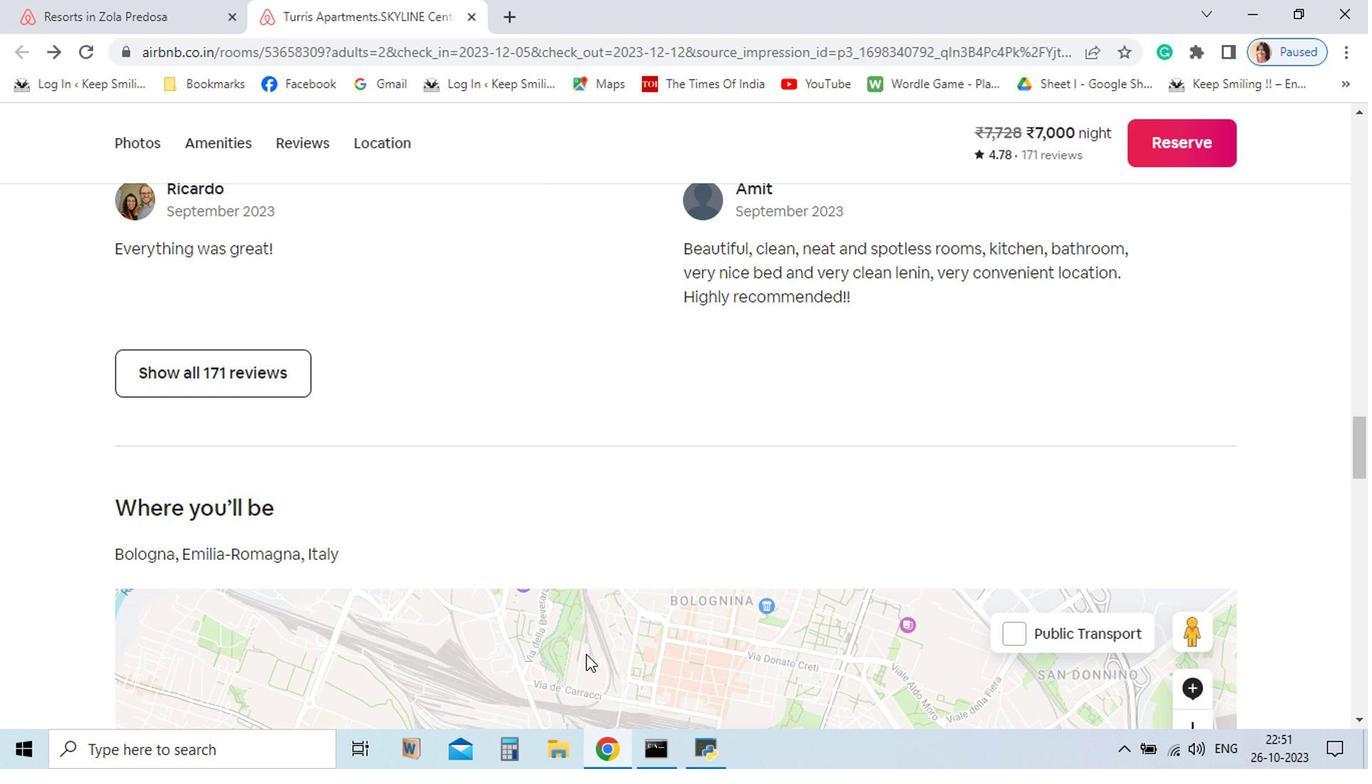 
Action: Mouse scrolled (1021, 505) with delta (0, 0)
Screenshot: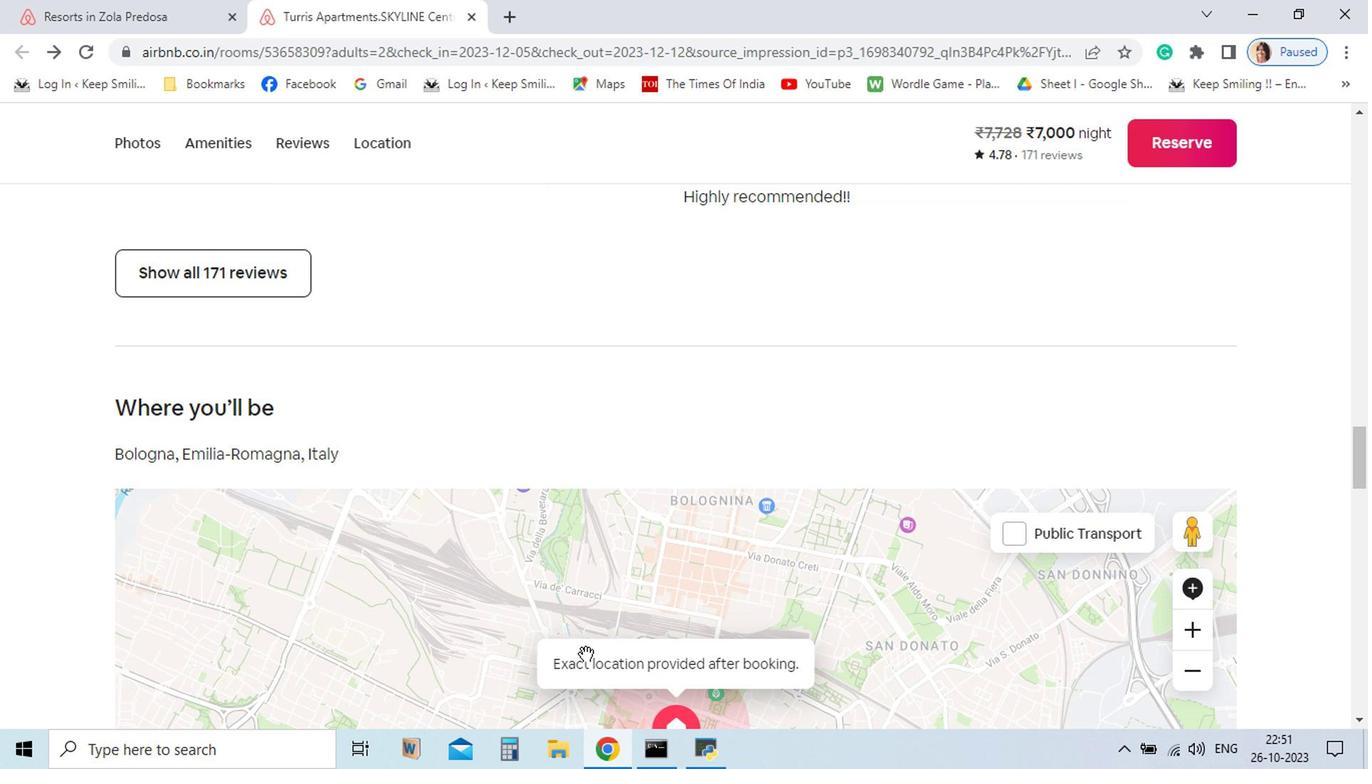 
Action: Mouse scrolled (1021, 505) with delta (0, 0)
Screenshot: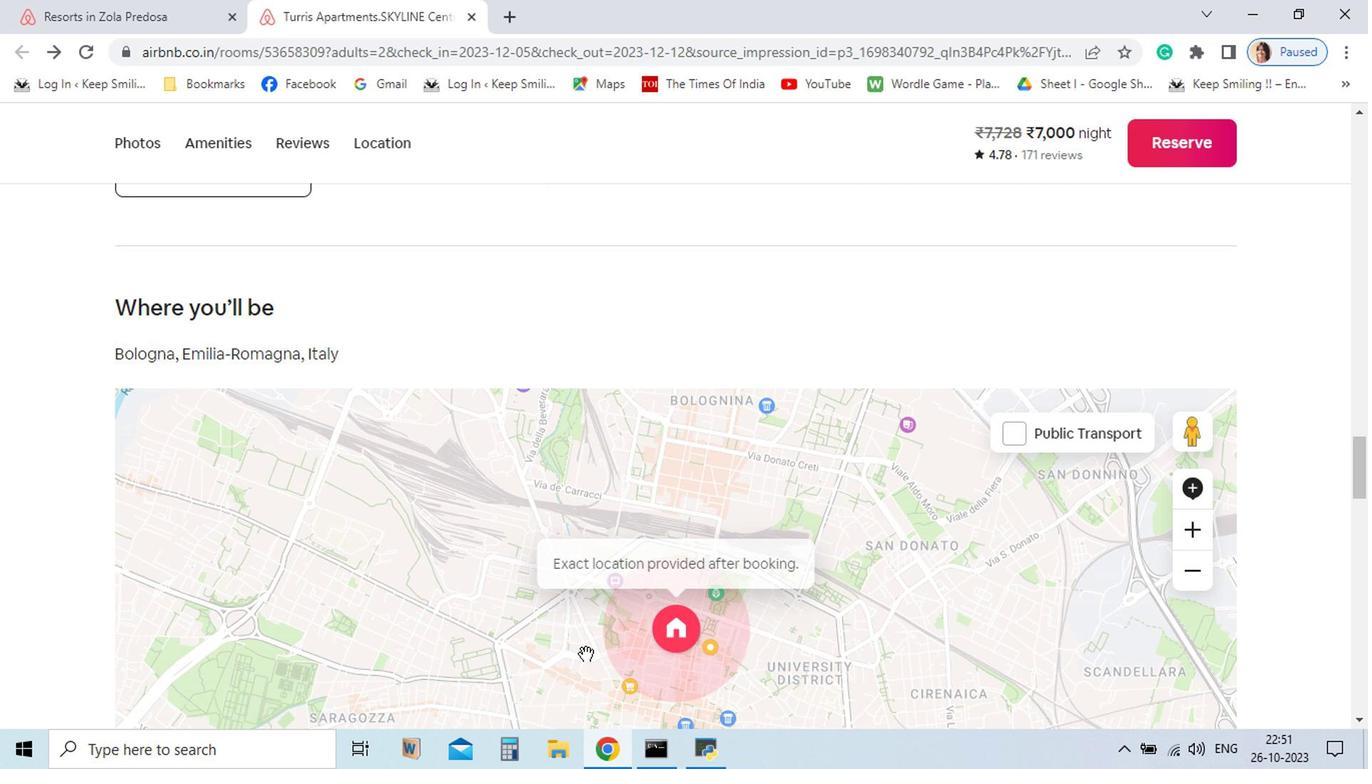 
Action: Mouse scrolled (1021, 505) with delta (0, 0)
Screenshot: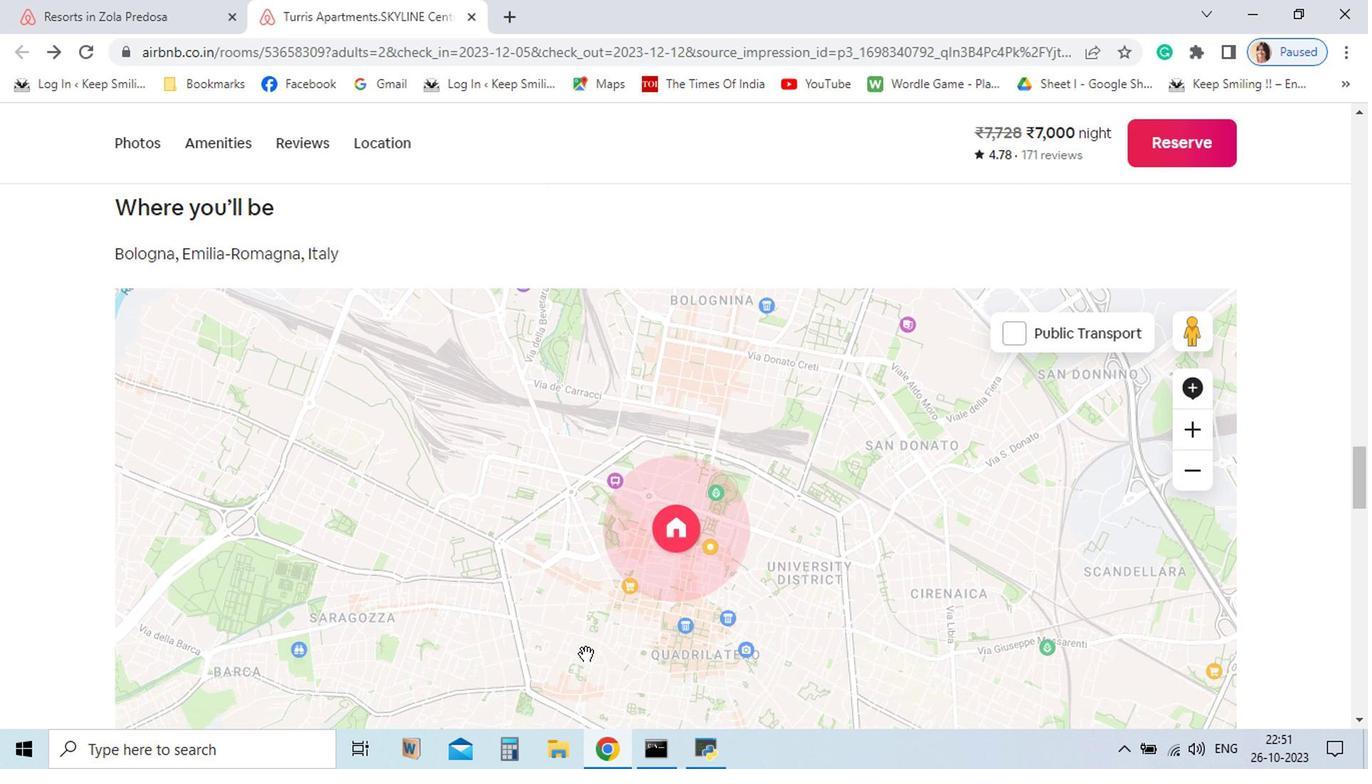 
Action: Mouse scrolled (1021, 505) with delta (0, 0)
Screenshot: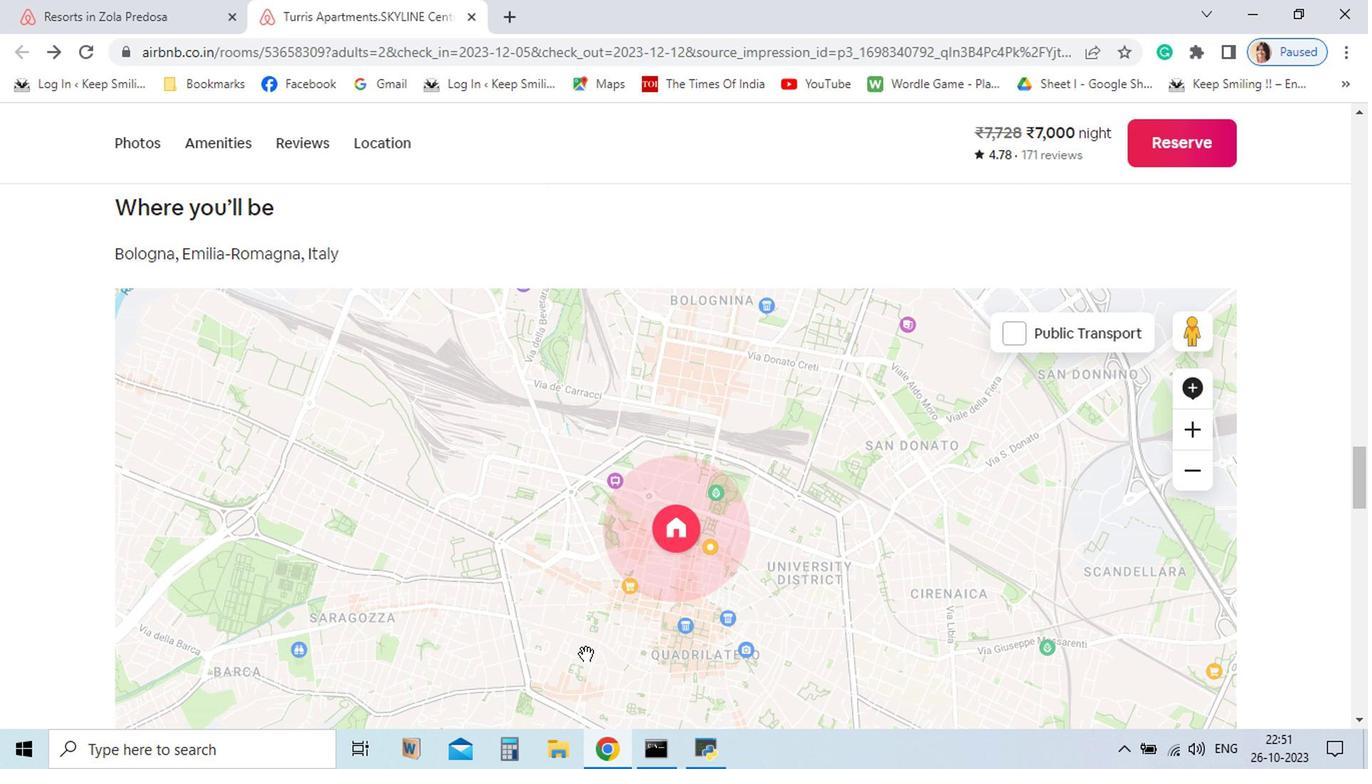 
Action: Mouse scrolled (1021, 505) with delta (0, 0)
Screenshot: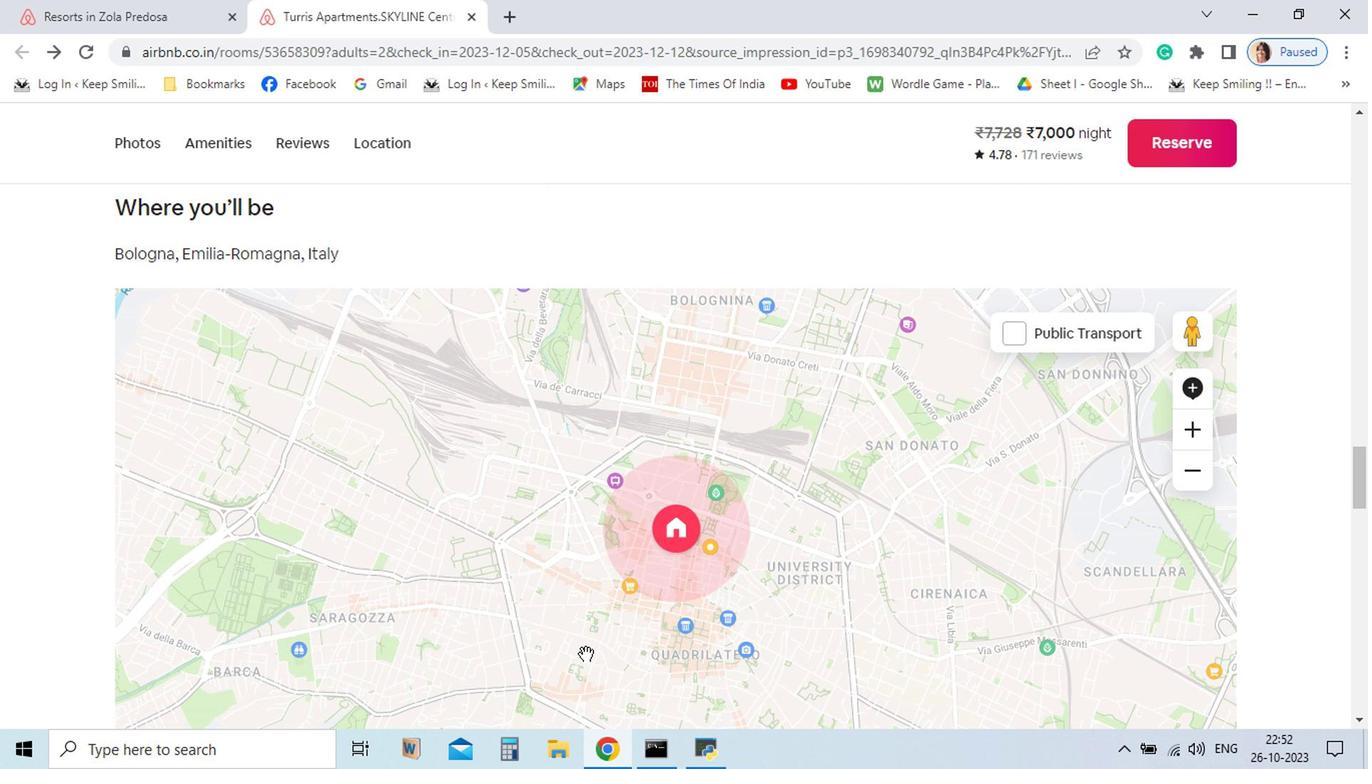 
Action: Mouse scrolled (1021, 505) with delta (0, 0)
Screenshot: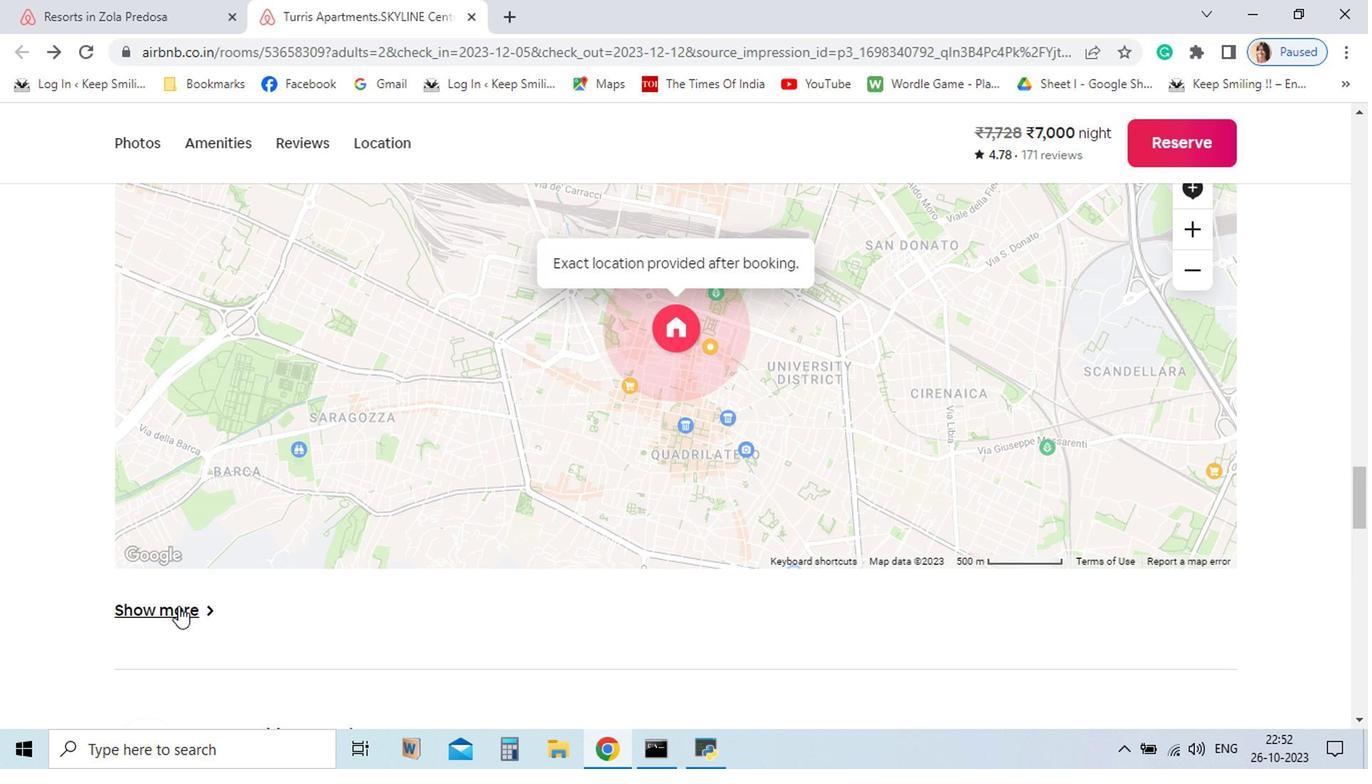 
Action: Mouse scrolled (1021, 505) with delta (0, 0)
Screenshot: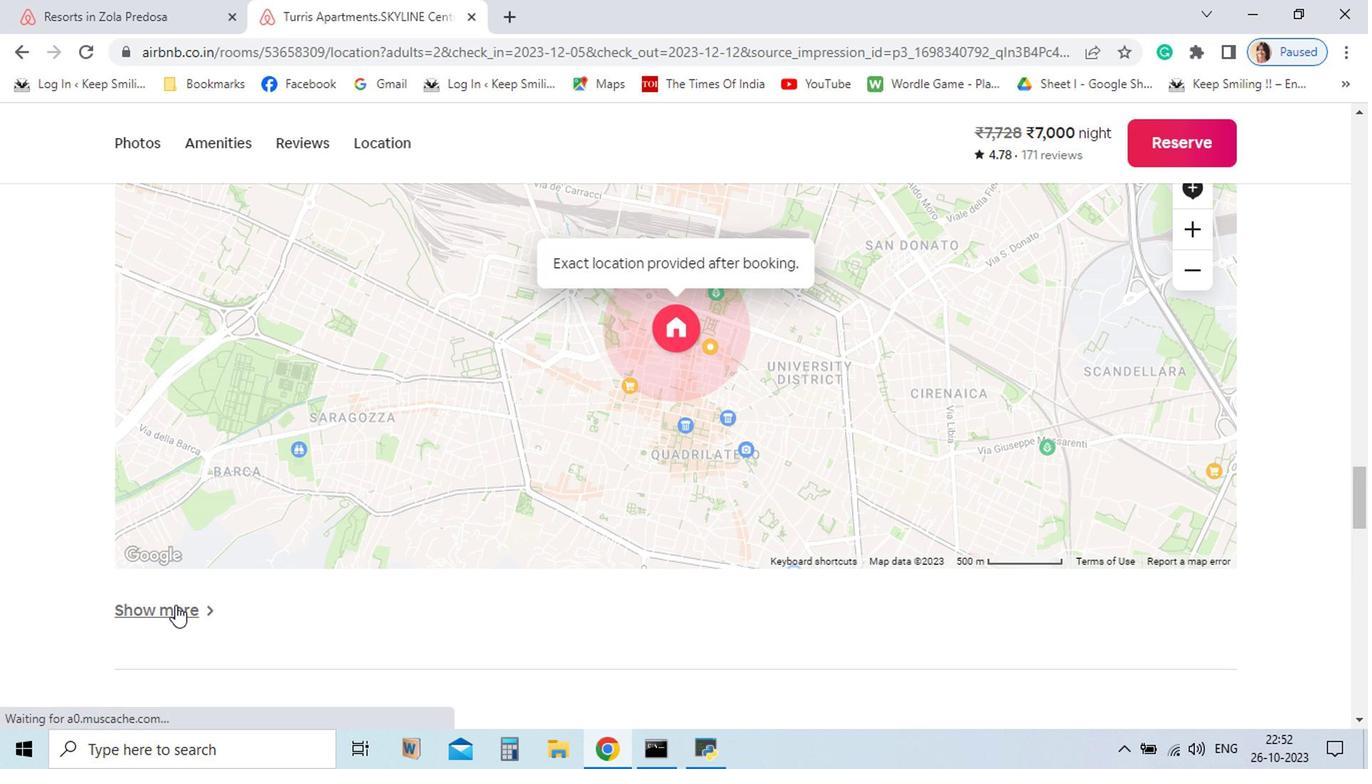 
Action: Mouse moved to (986, 516)
Screenshot: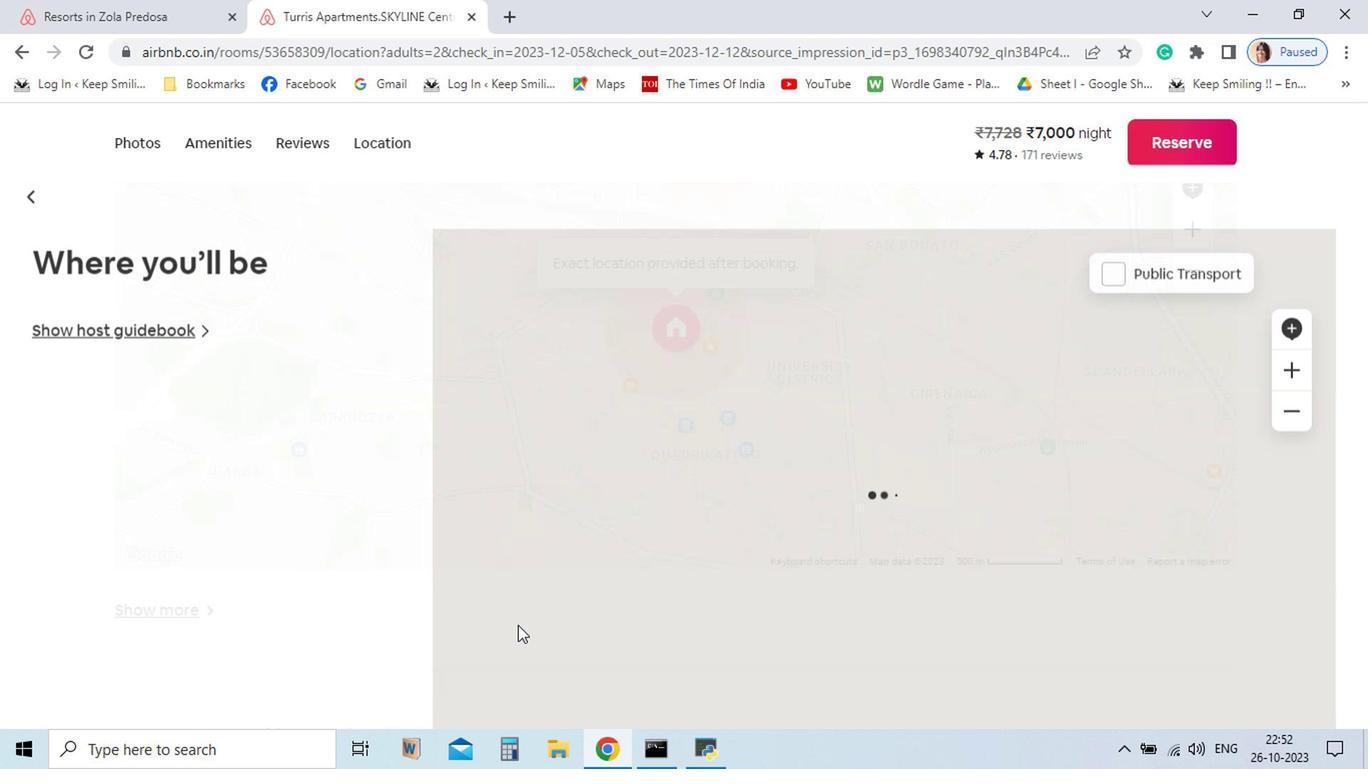 
Action: Mouse pressed left at (986, 516)
Screenshot: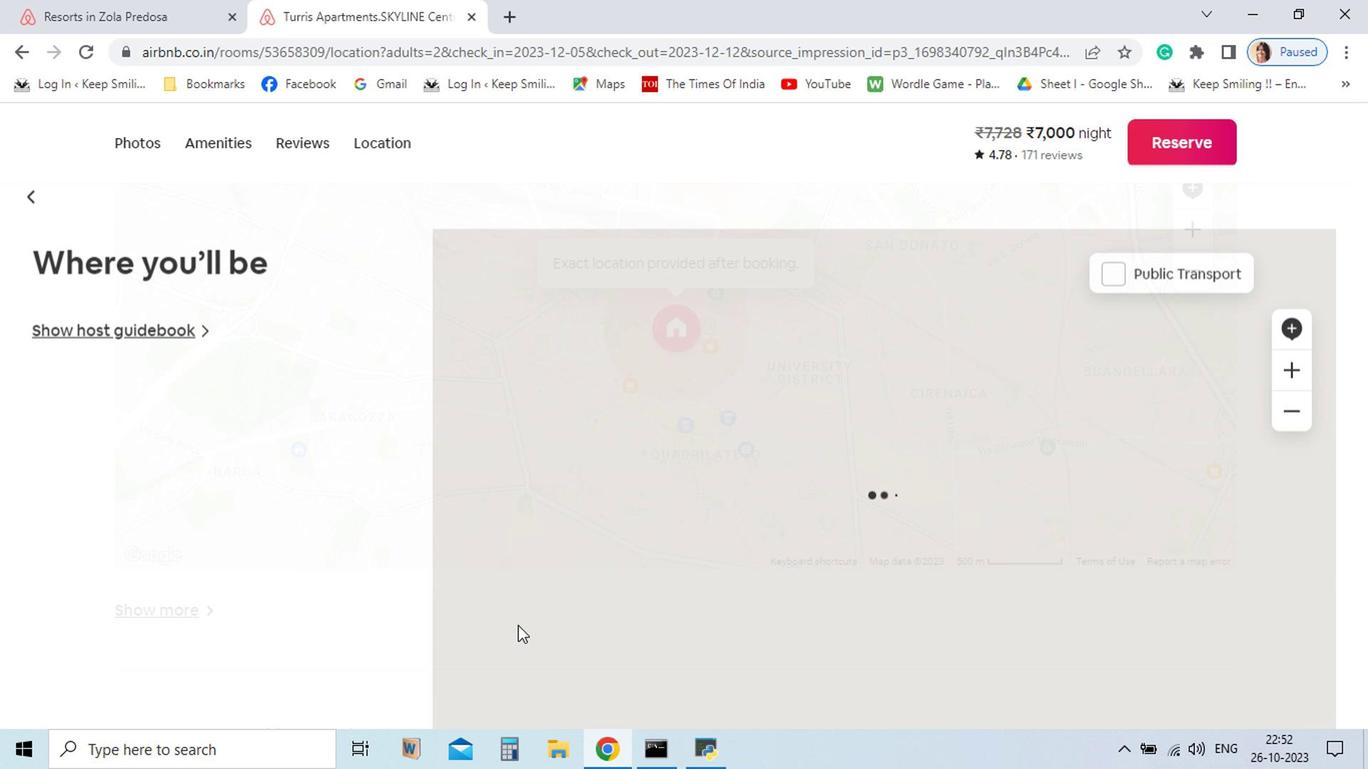 
Action: Mouse moved to (974, 622)
Screenshot: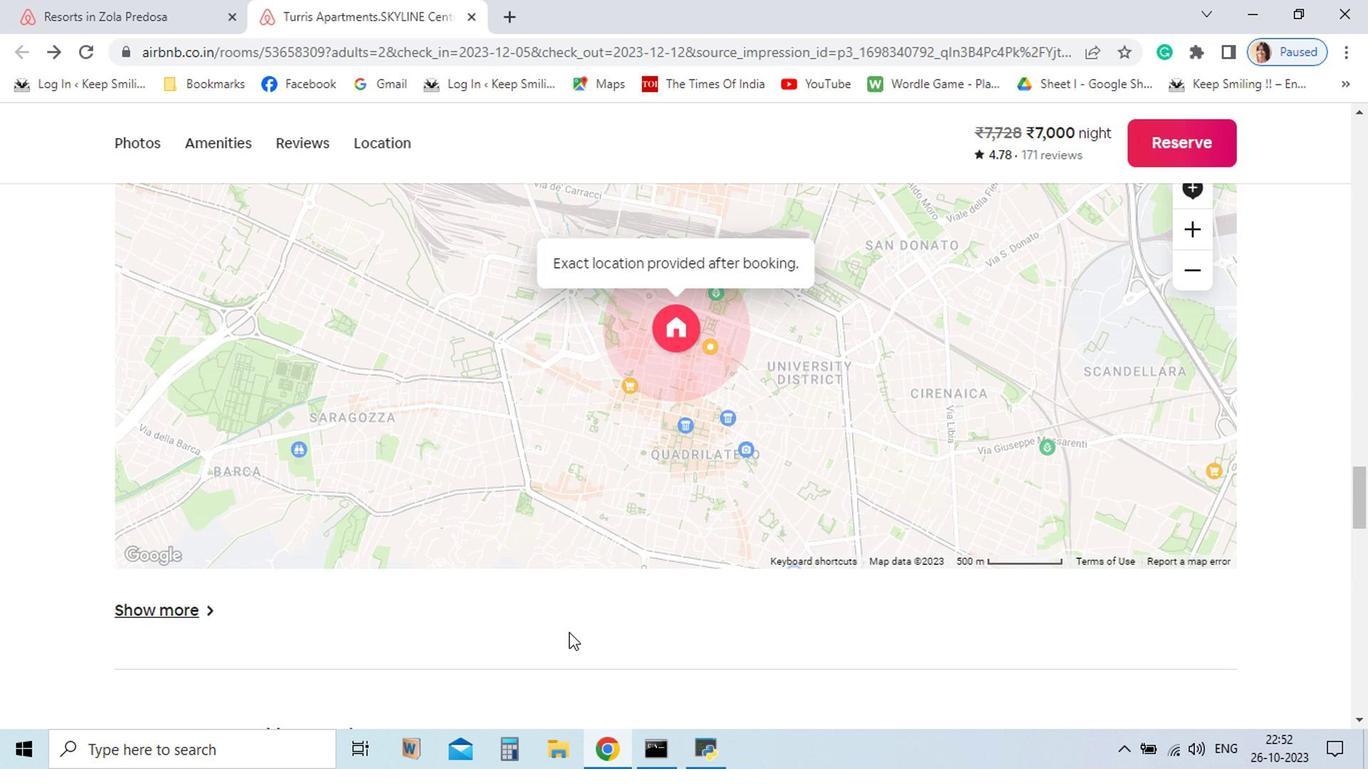 
Action: Mouse pressed left at (974, 622)
Screenshot: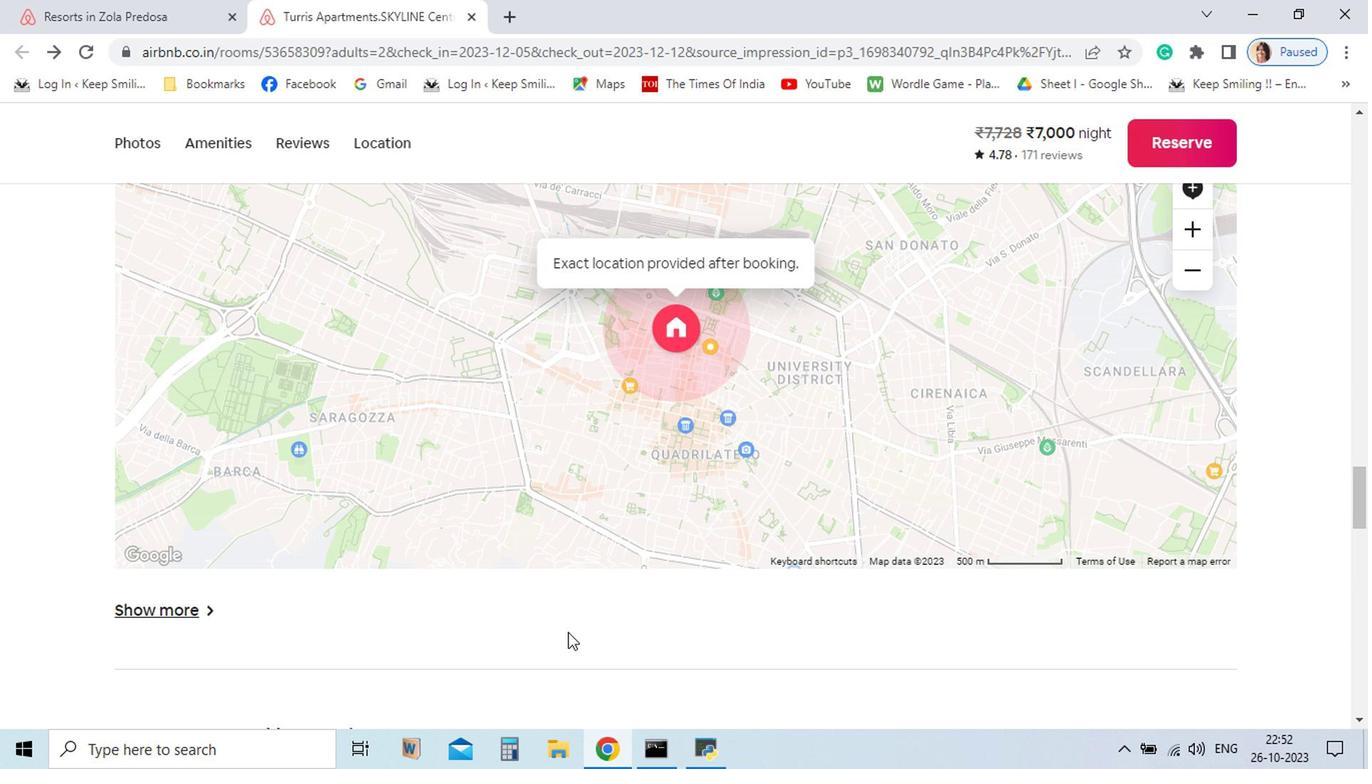
Action: Mouse moved to (1019, 510)
Screenshot: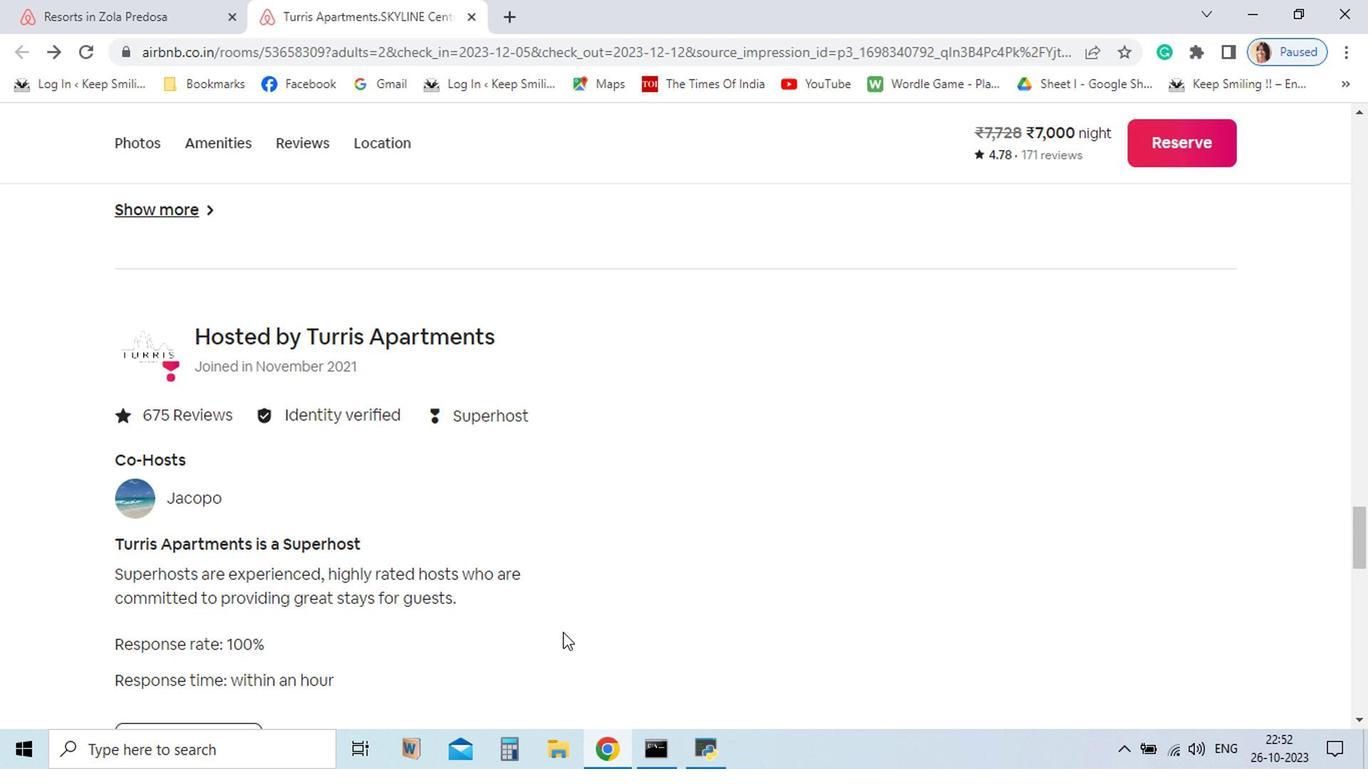 
Action: Mouse scrolled (1019, 510) with delta (0, 0)
Screenshot: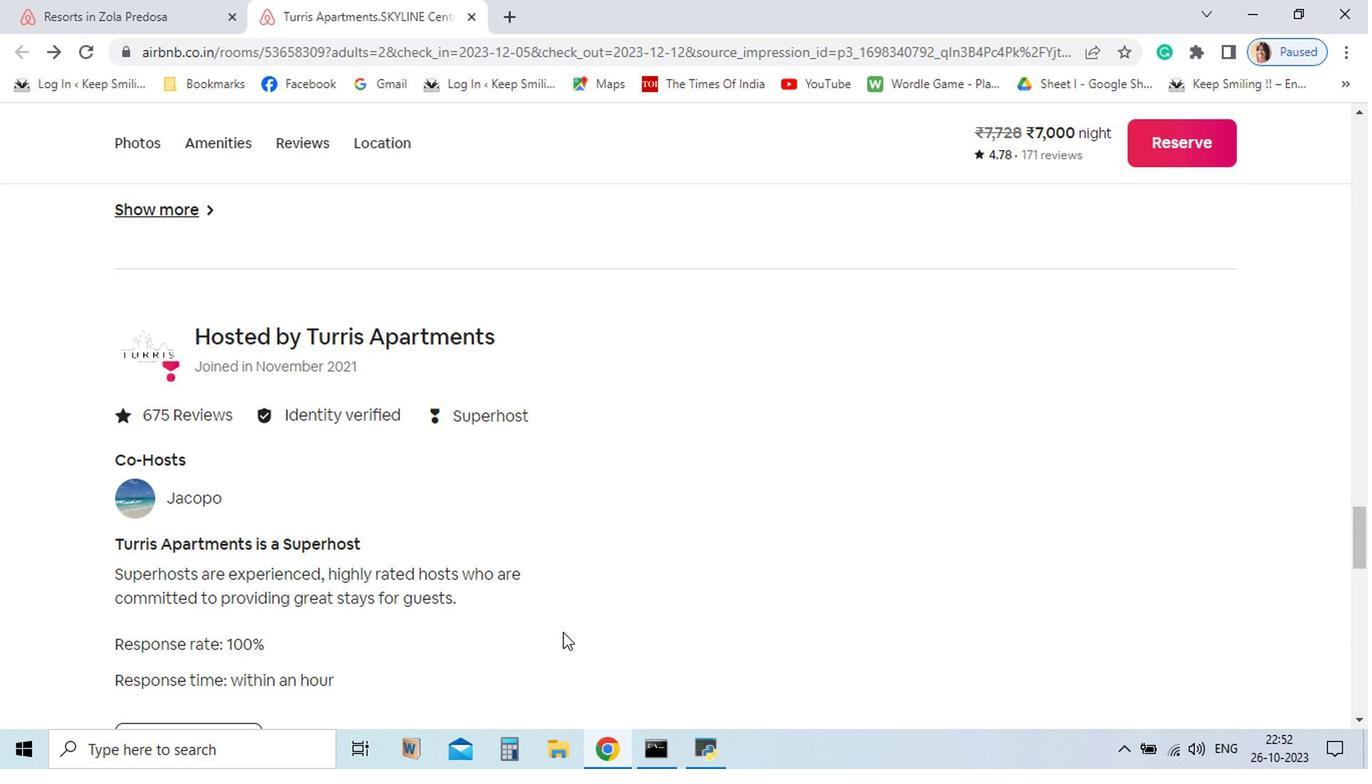 
Action: Mouse moved to (1019, 510)
Screenshot: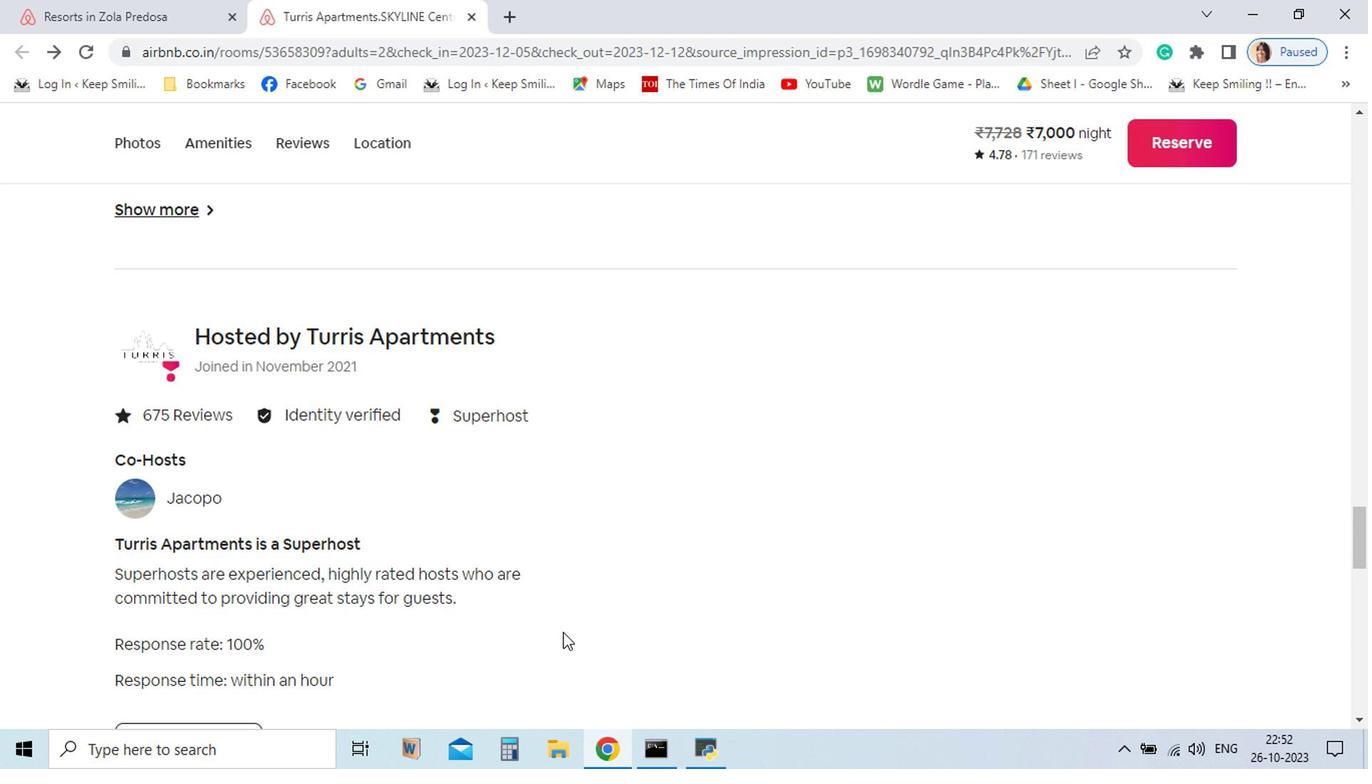 
Action: Mouse scrolled (1019, 510) with delta (0, 0)
Screenshot: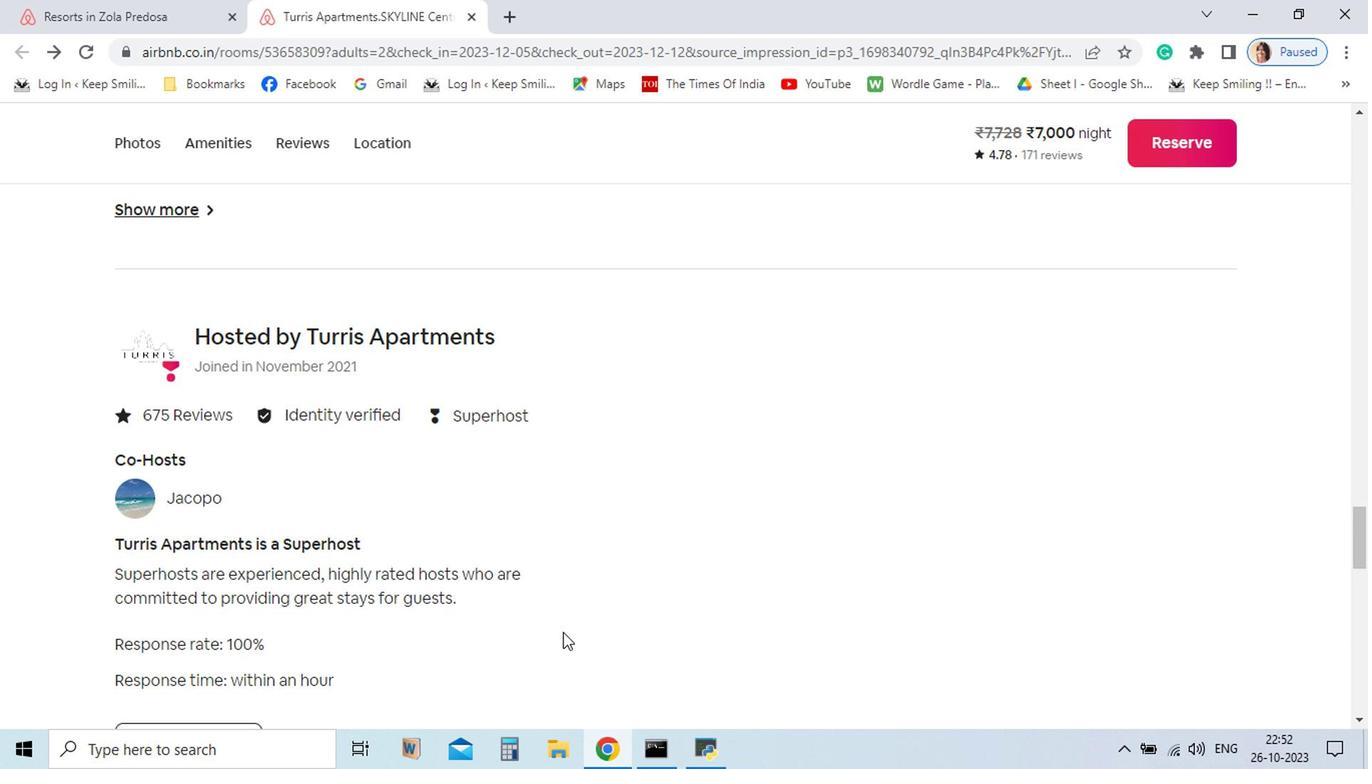 
Action: Mouse scrolled (1019, 510) with delta (0, 0)
Screenshot: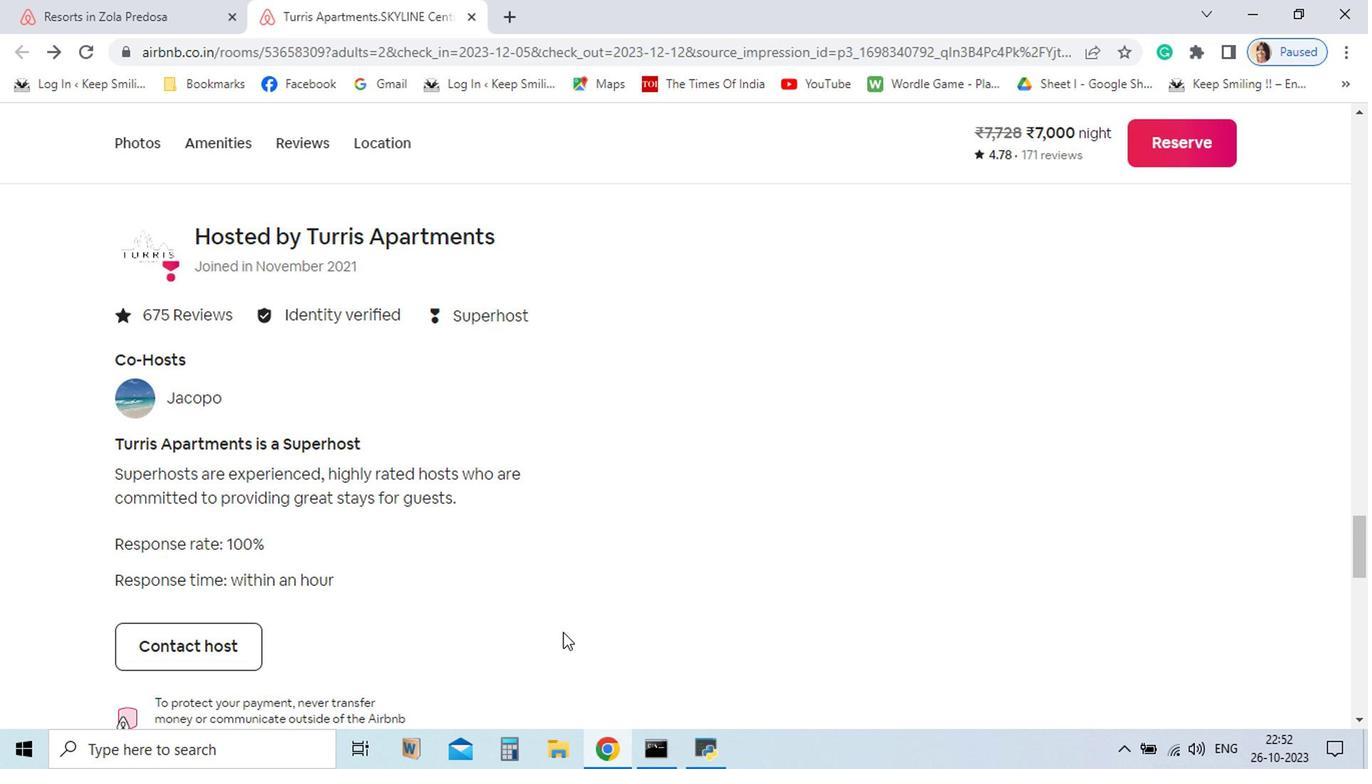 
Action: Mouse scrolled (1019, 510) with delta (0, 0)
Screenshot: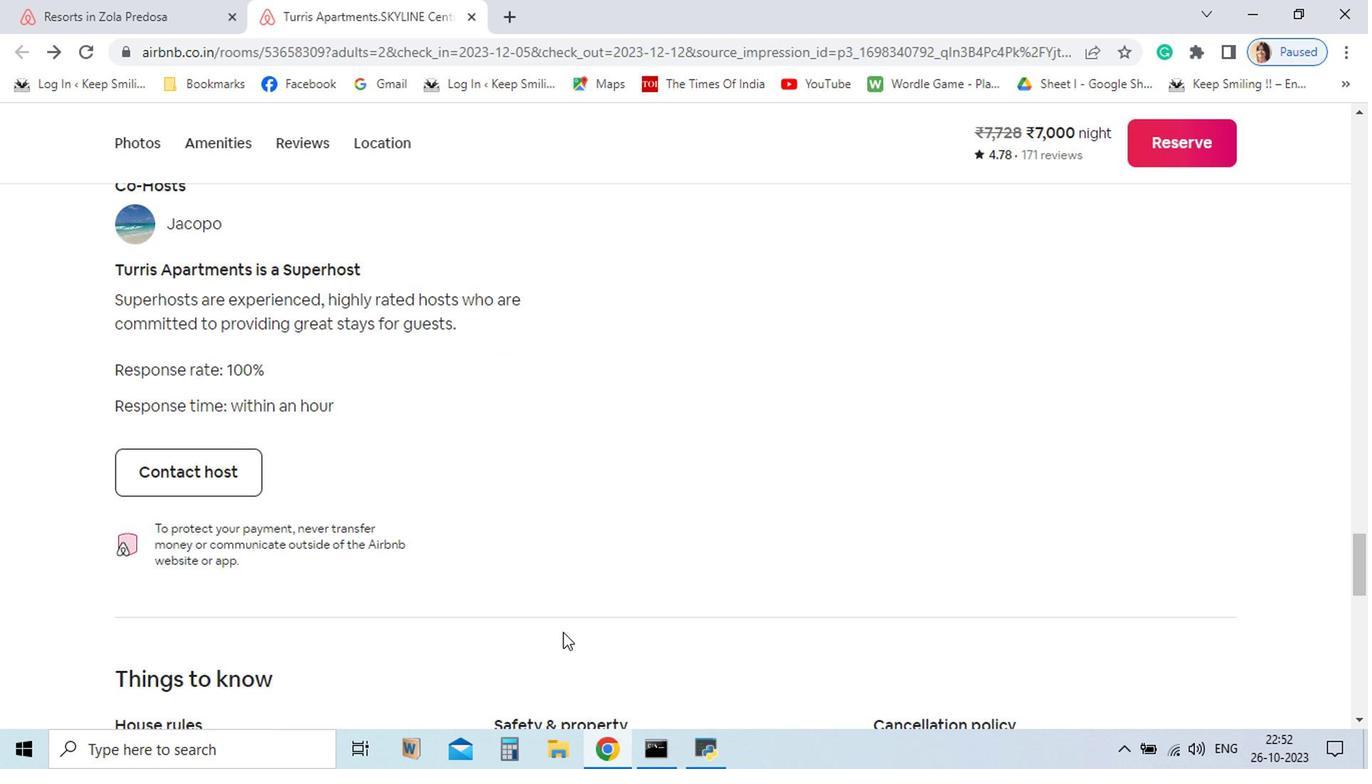 
Action: Mouse scrolled (1019, 510) with delta (0, 0)
Screenshot: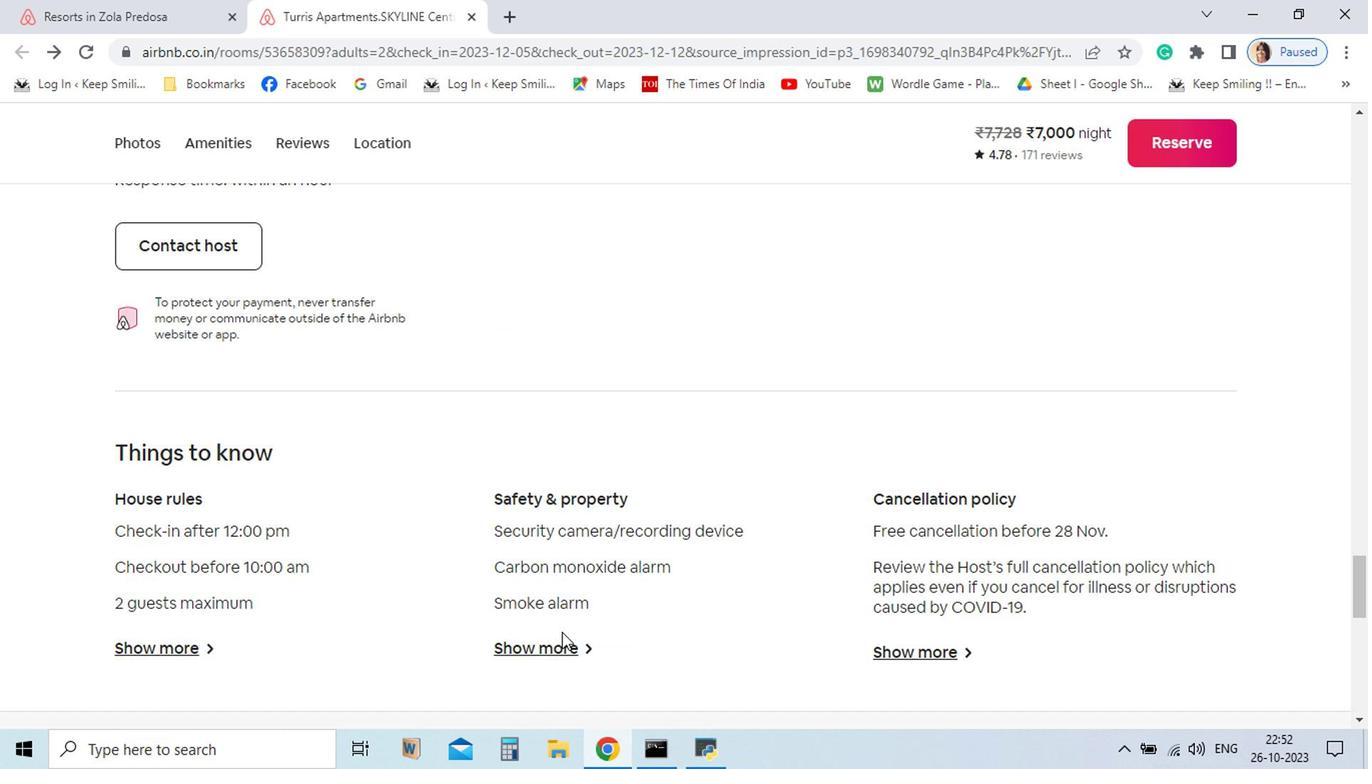 
Action: Mouse scrolled (1019, 510) with delta (0, 0)
Screenshot: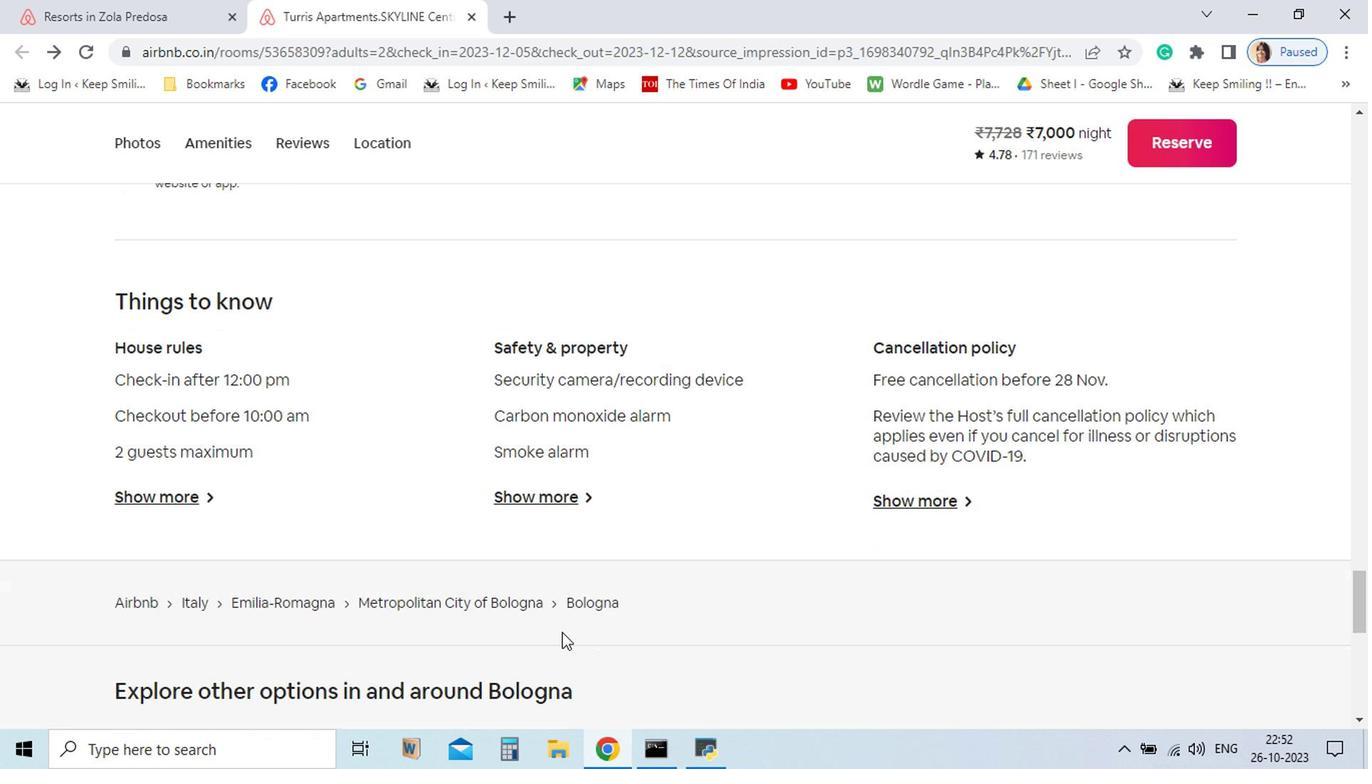 
Action: Mouse moved to (1019, 510)
Screenshot: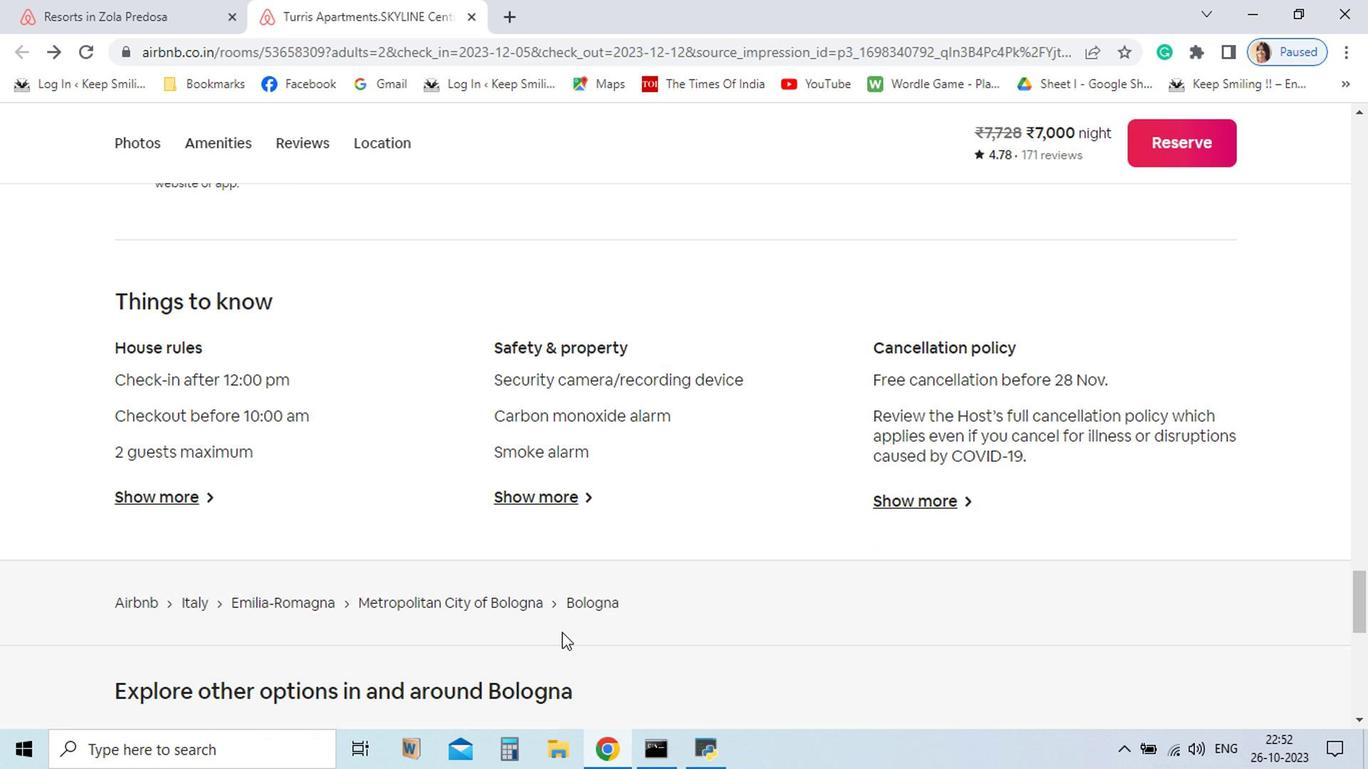 
Action: Mouse scrolled (1019, 510) with delta (0, 0)
Screenshot: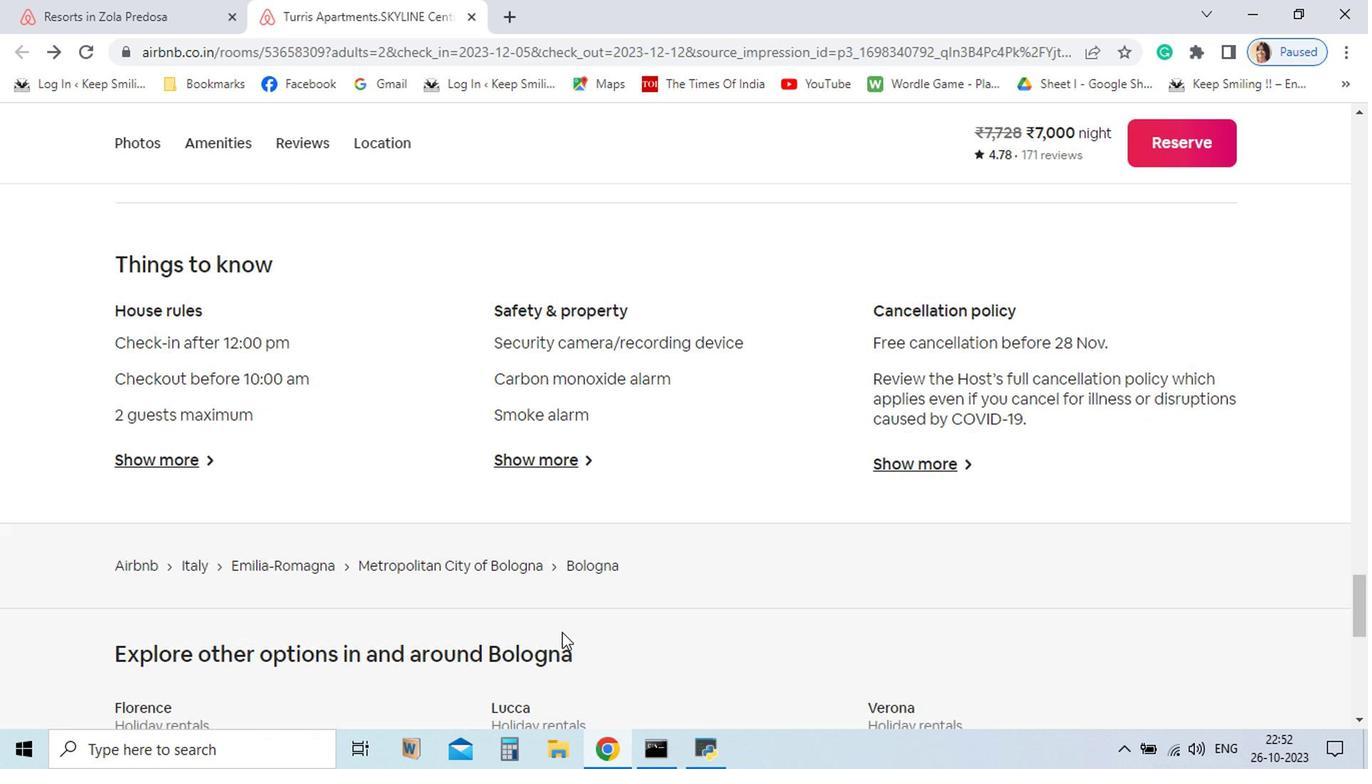 
Action: Mouse scrolled (1019, 510) with delta (0, 0)
Screenshot: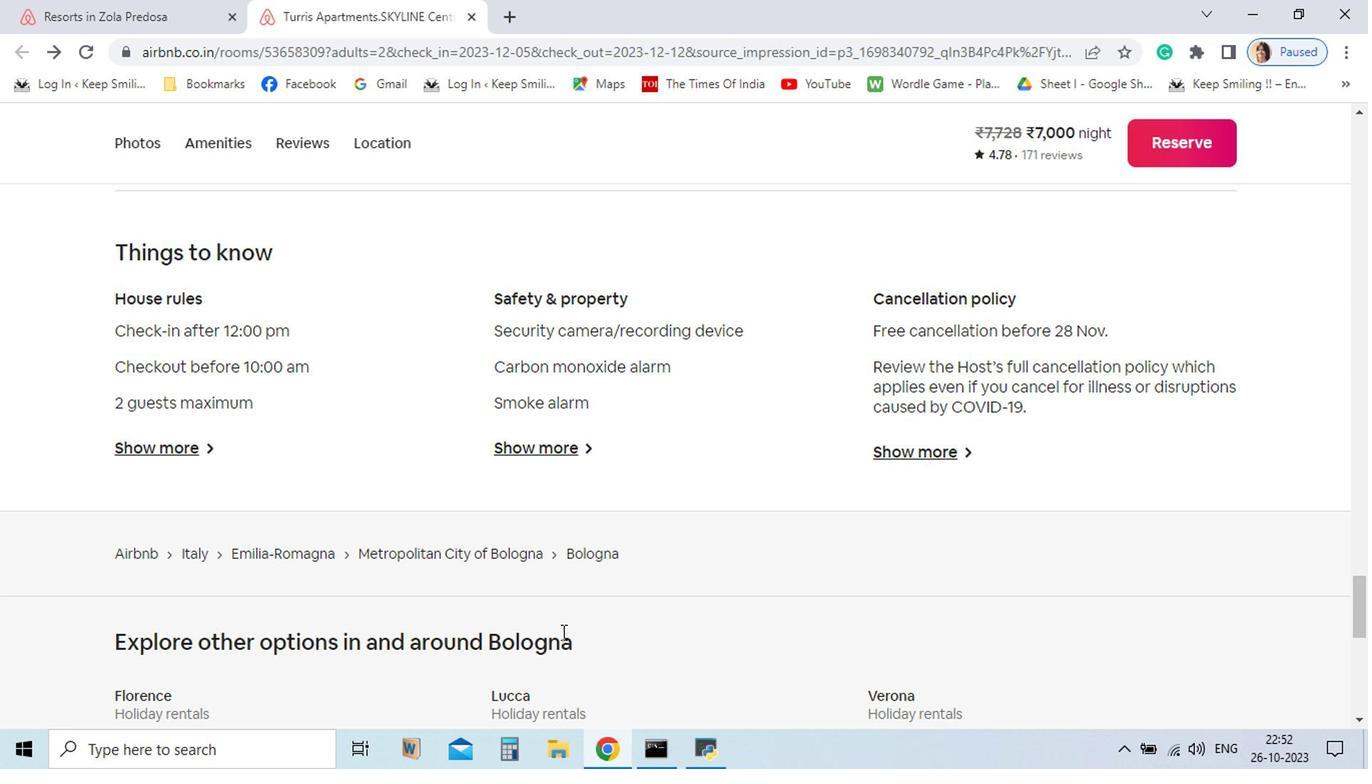 
Action: Mouse scrolled (1019, 510) with delta (0, 0)
Screenshot: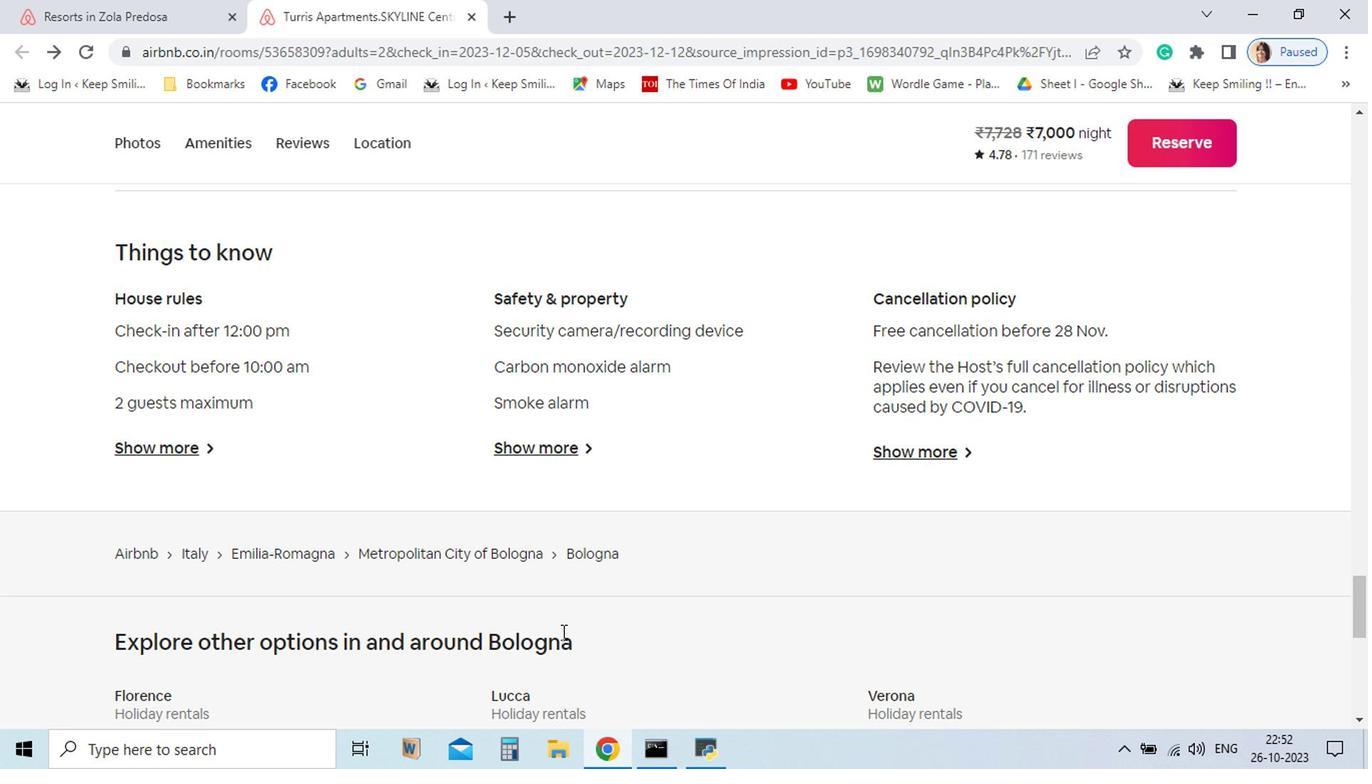 
Action: Mouse moved to (1018, 510)
Screenshot: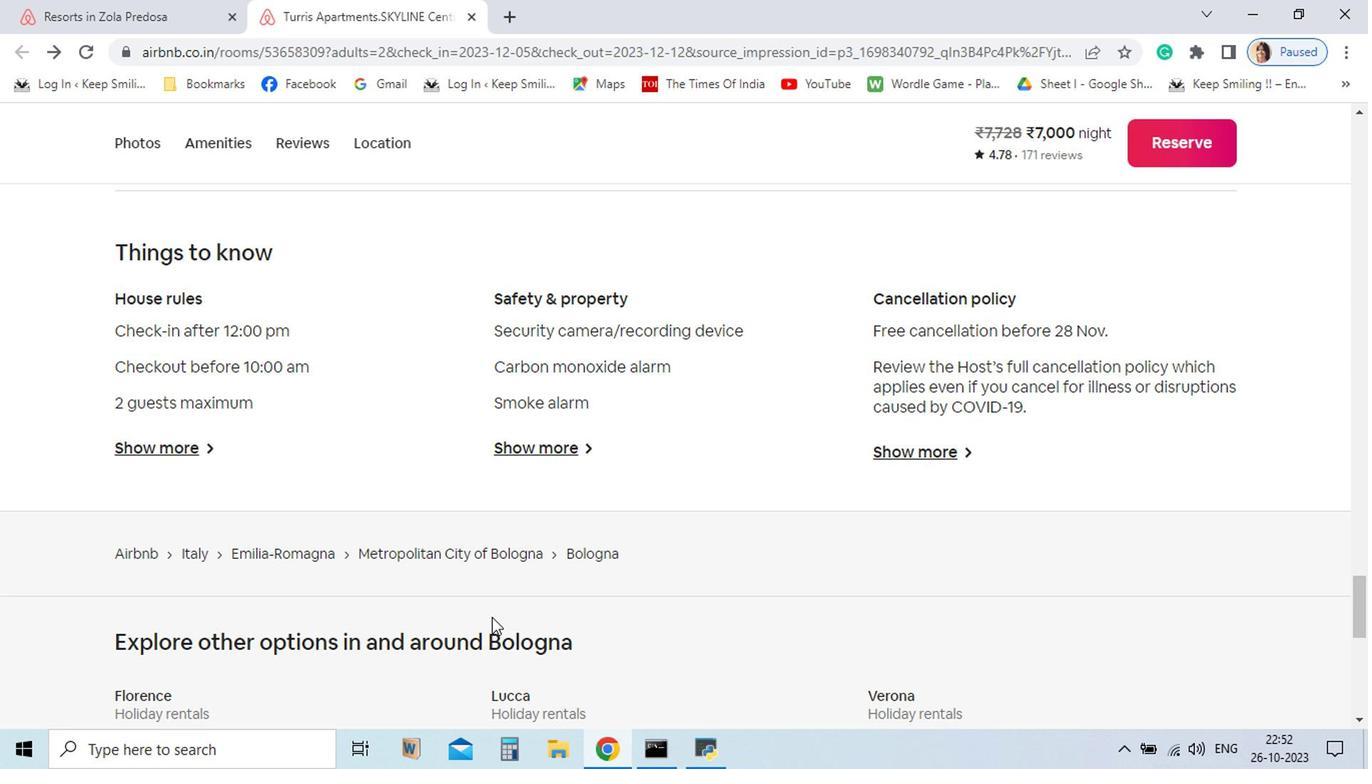 
Action: Mouse scrolled (1018, 510) with delta (0, 0)
Screenshot: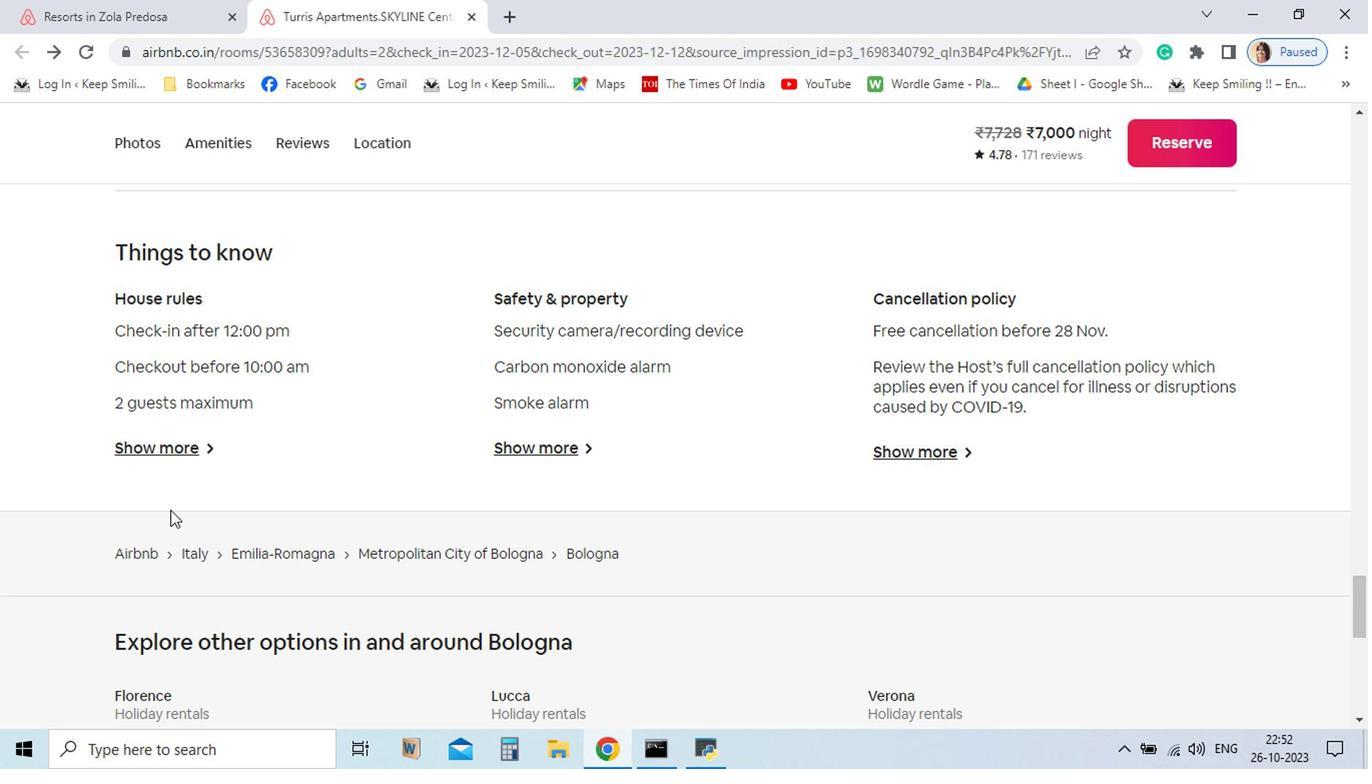 
Action: Mouse scrolled (1018, 510) with delta (0, 0)
Screenshot: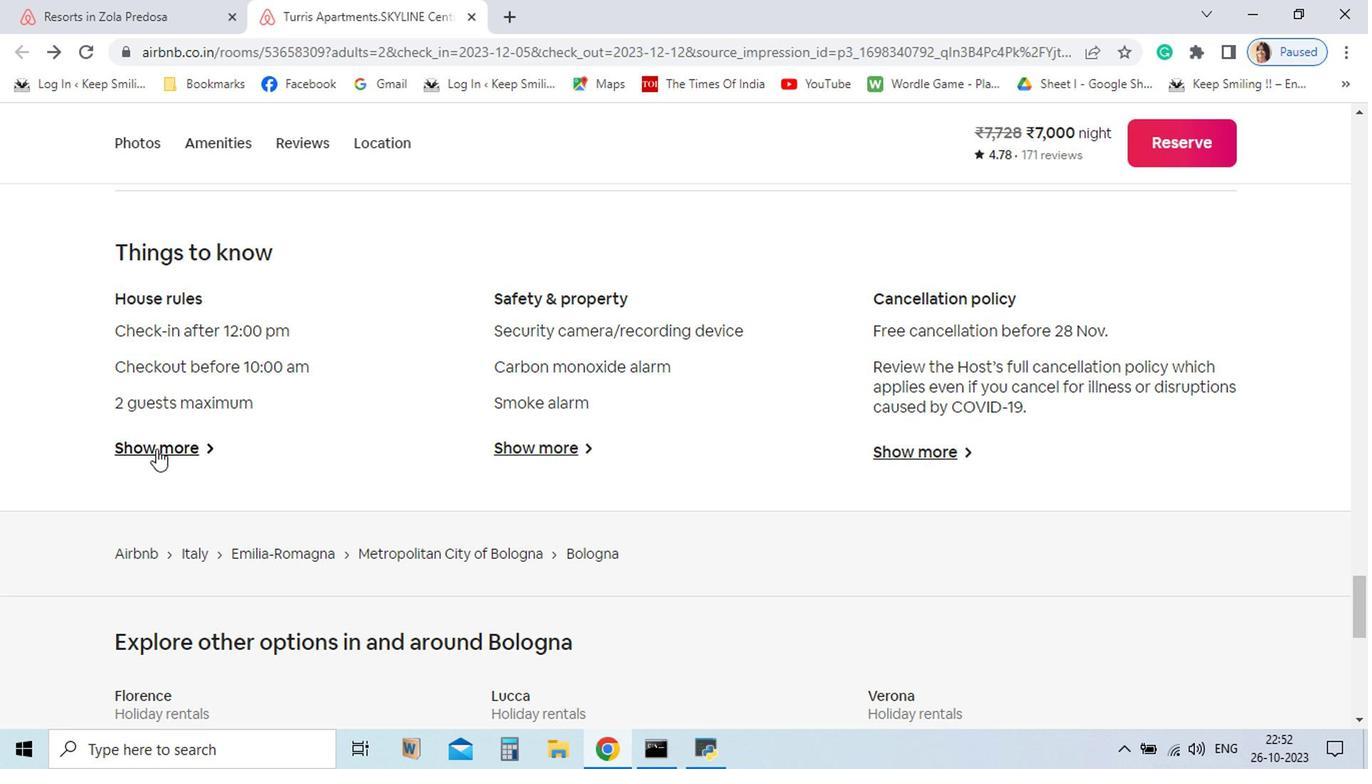 
Action: Mouse moved to (984, 551)
Screenshot: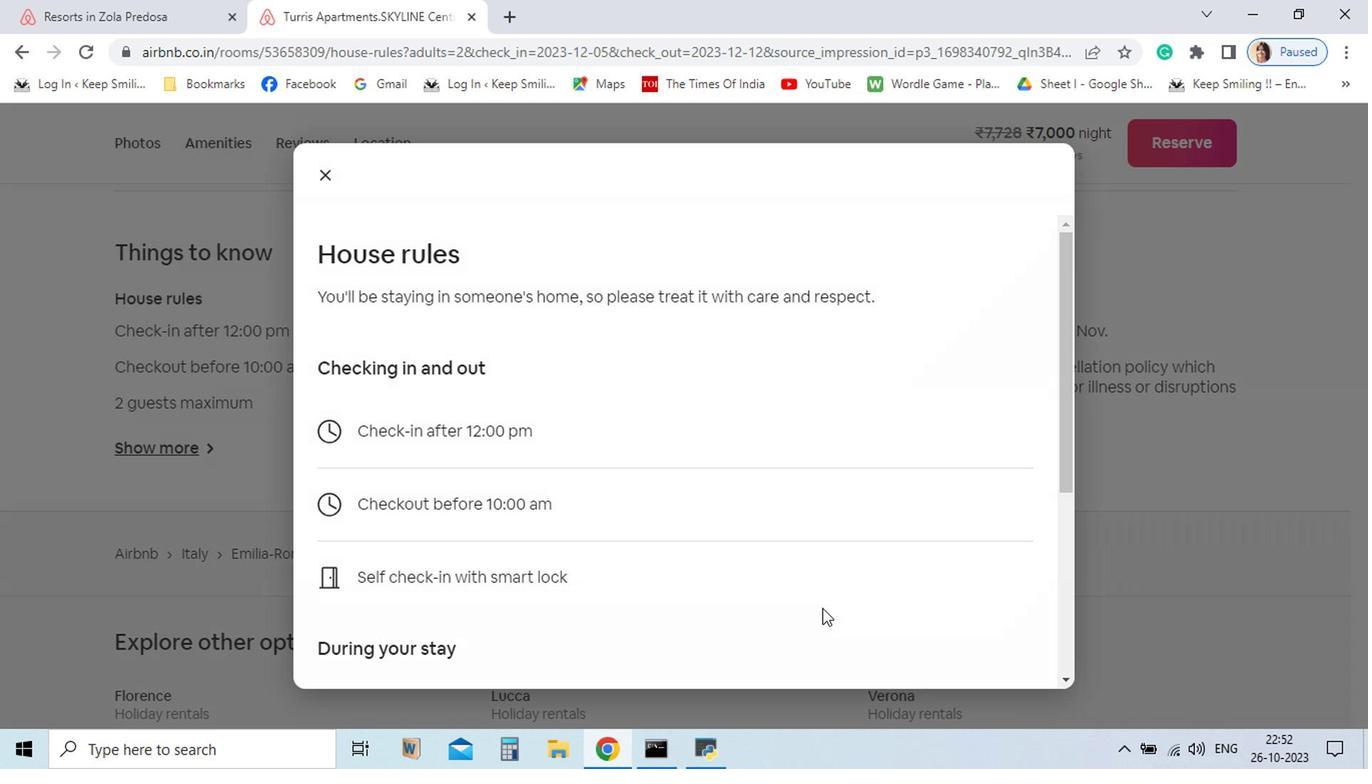 
Action: Mouse pressed left at (984, 551)
Screenshot: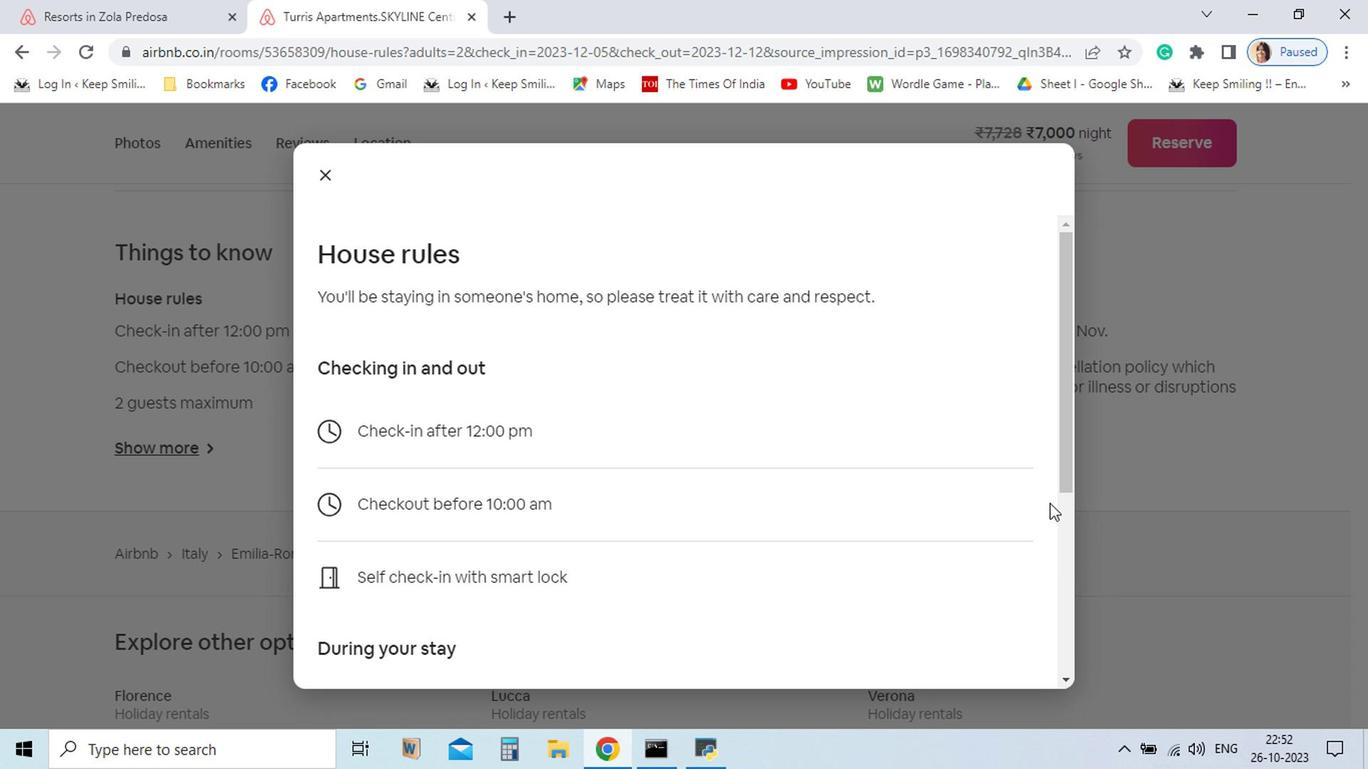 
Action: Mouse moved to (1061, 550)
Screenshot: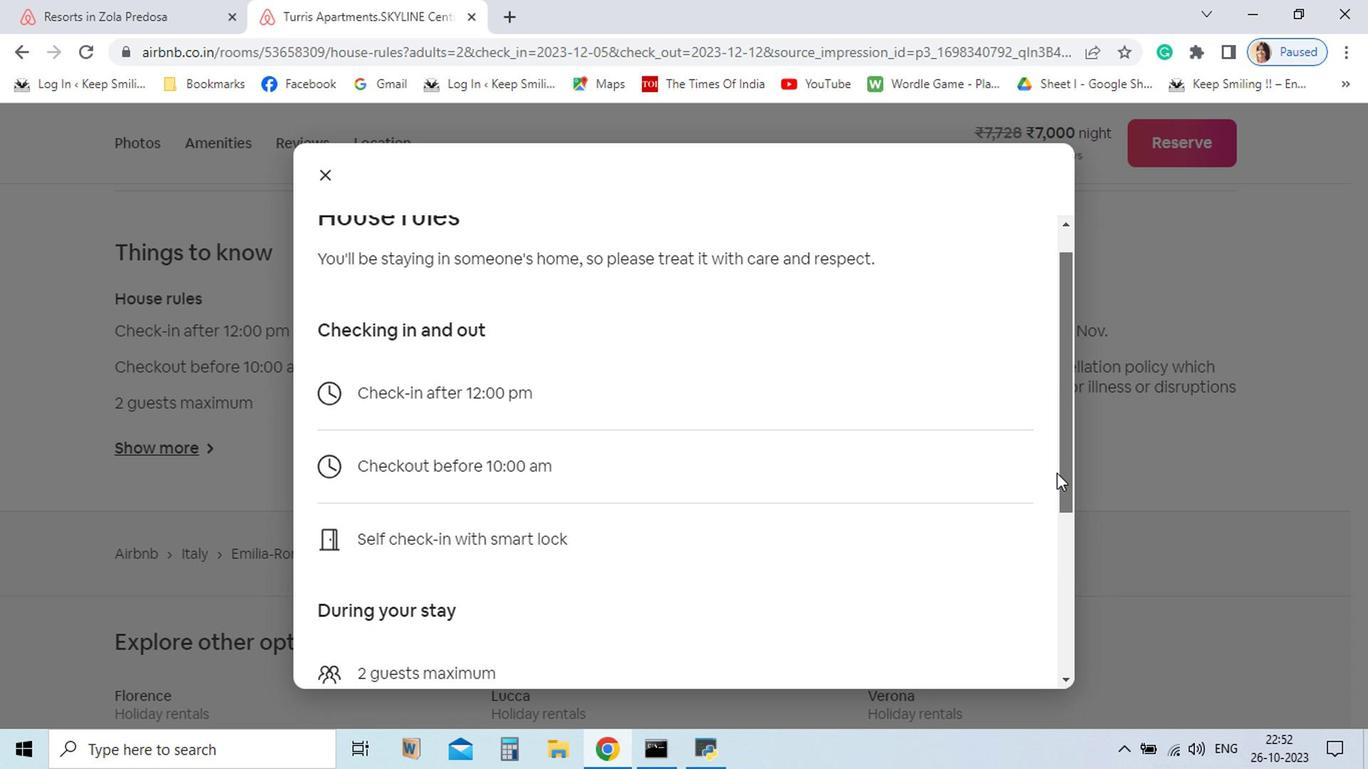 
Action: Mouse pressed left at (1061, 550)
Screenshot: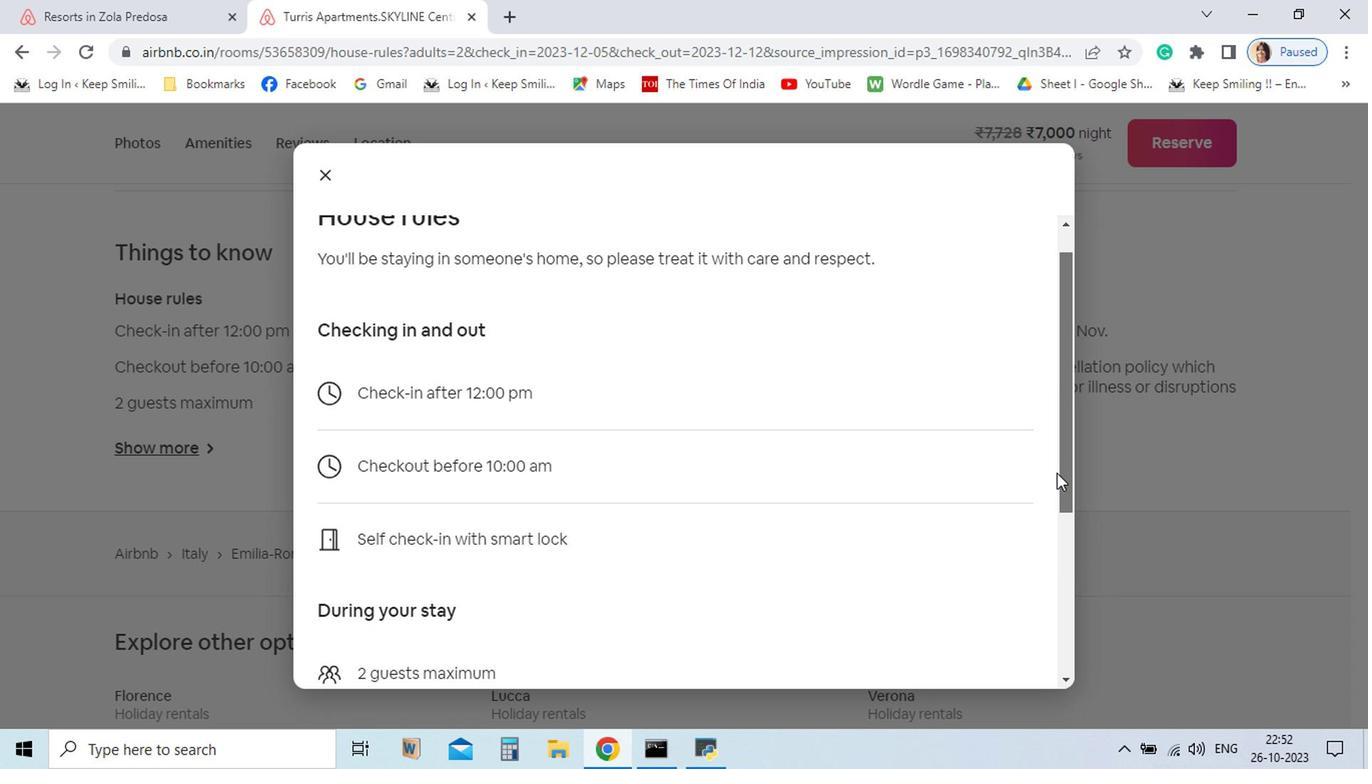 
Action: Mouse moved to (999, 612)
Screenshot: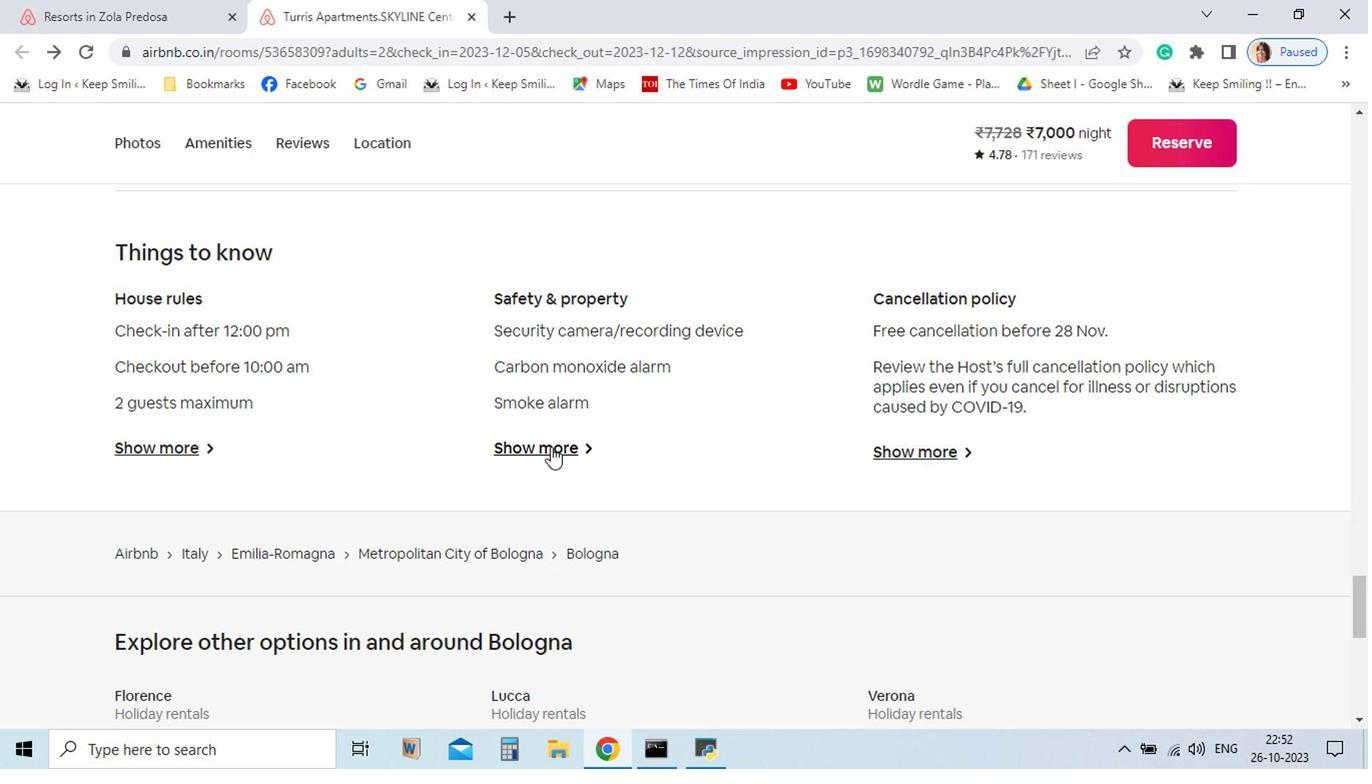
Action: Mouse pressed left at (999, 612)
Screenshot: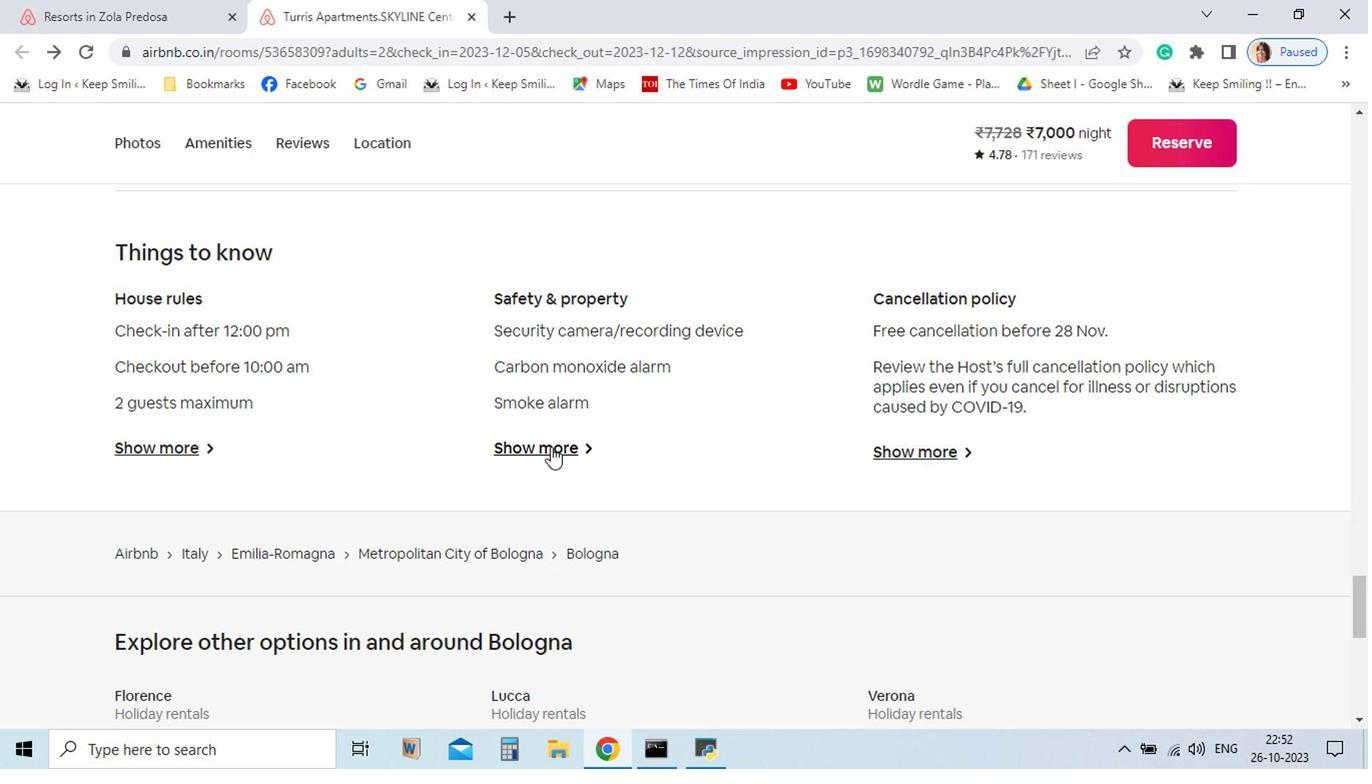 
Action: Mouse moved to (1018, 551)
Screenshot: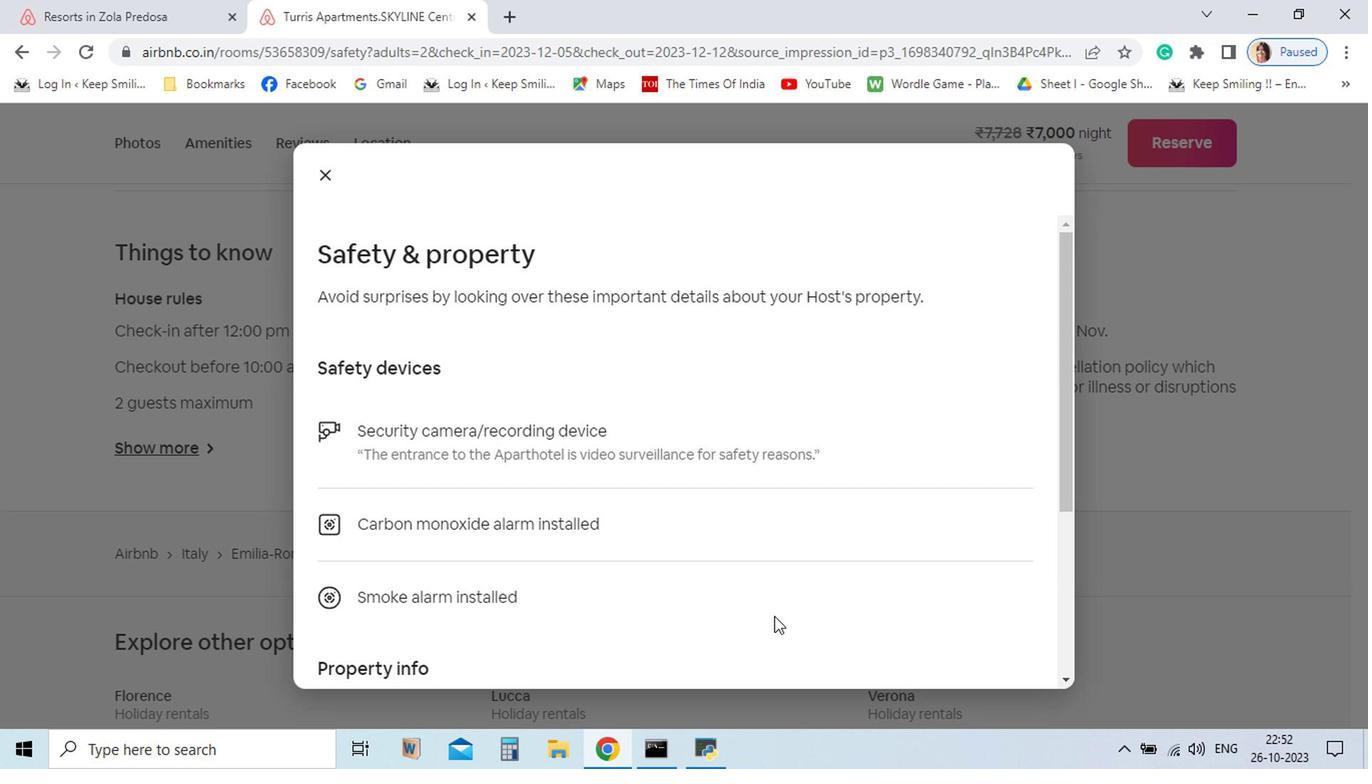 
Action: Mouse pressed left at (1018, 551)
Screenshot: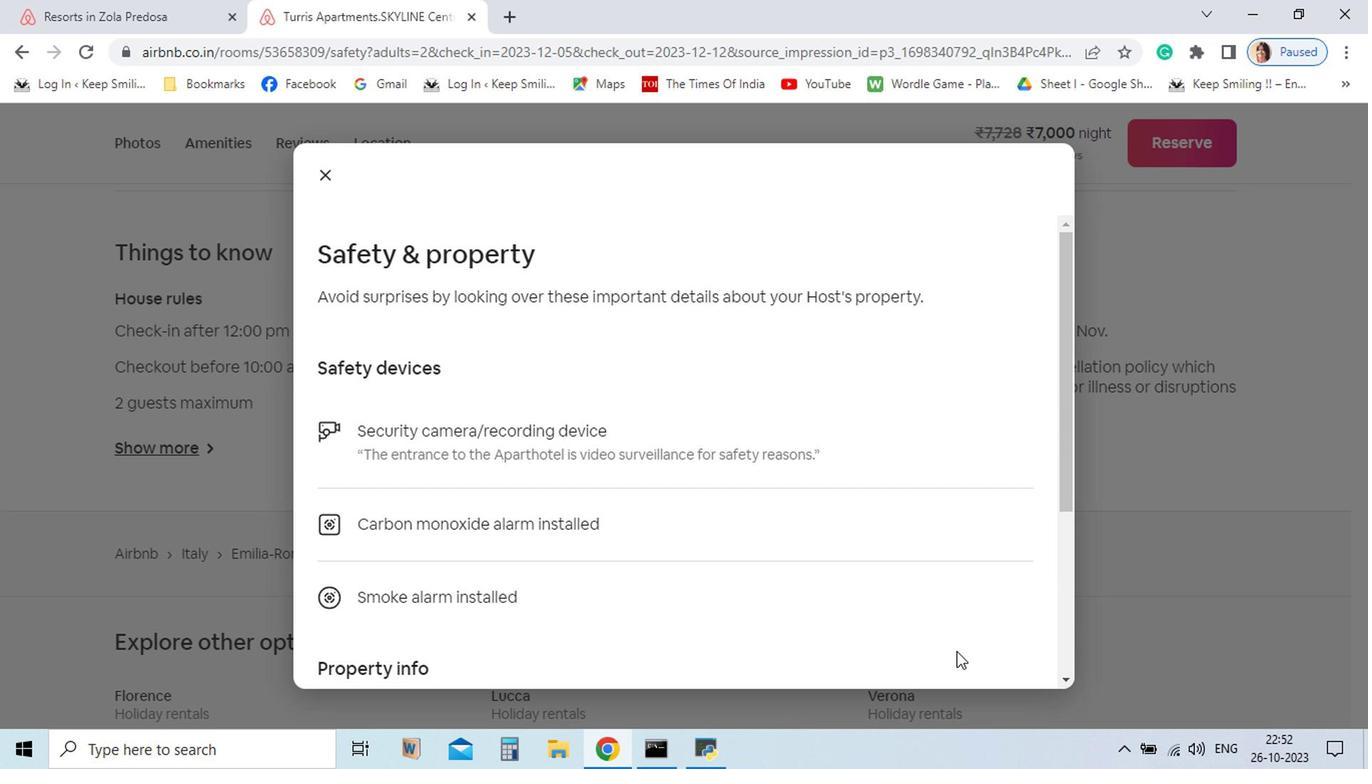 
Action: Mouse moved to (1062, 540)
Screenshot: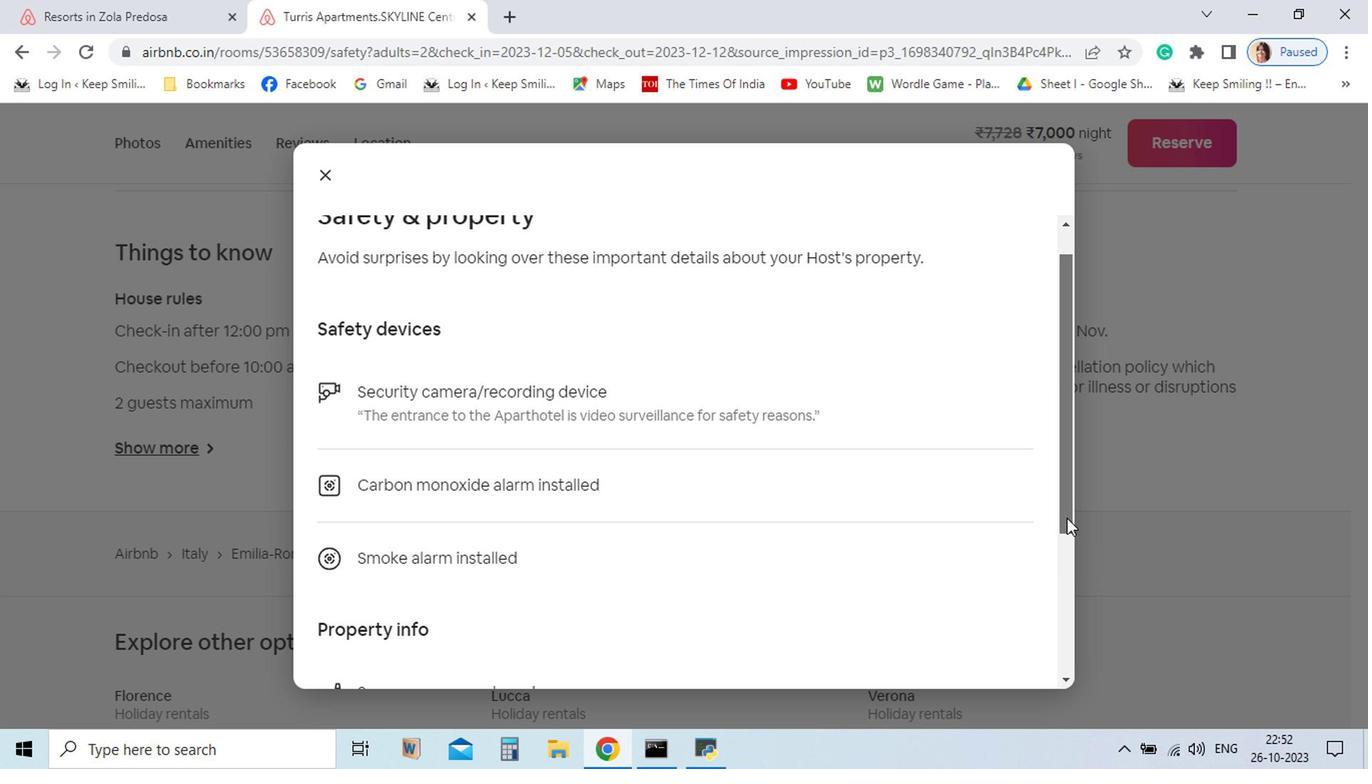
Action: Mouse pressed left at (1062, 540)
Screenshot: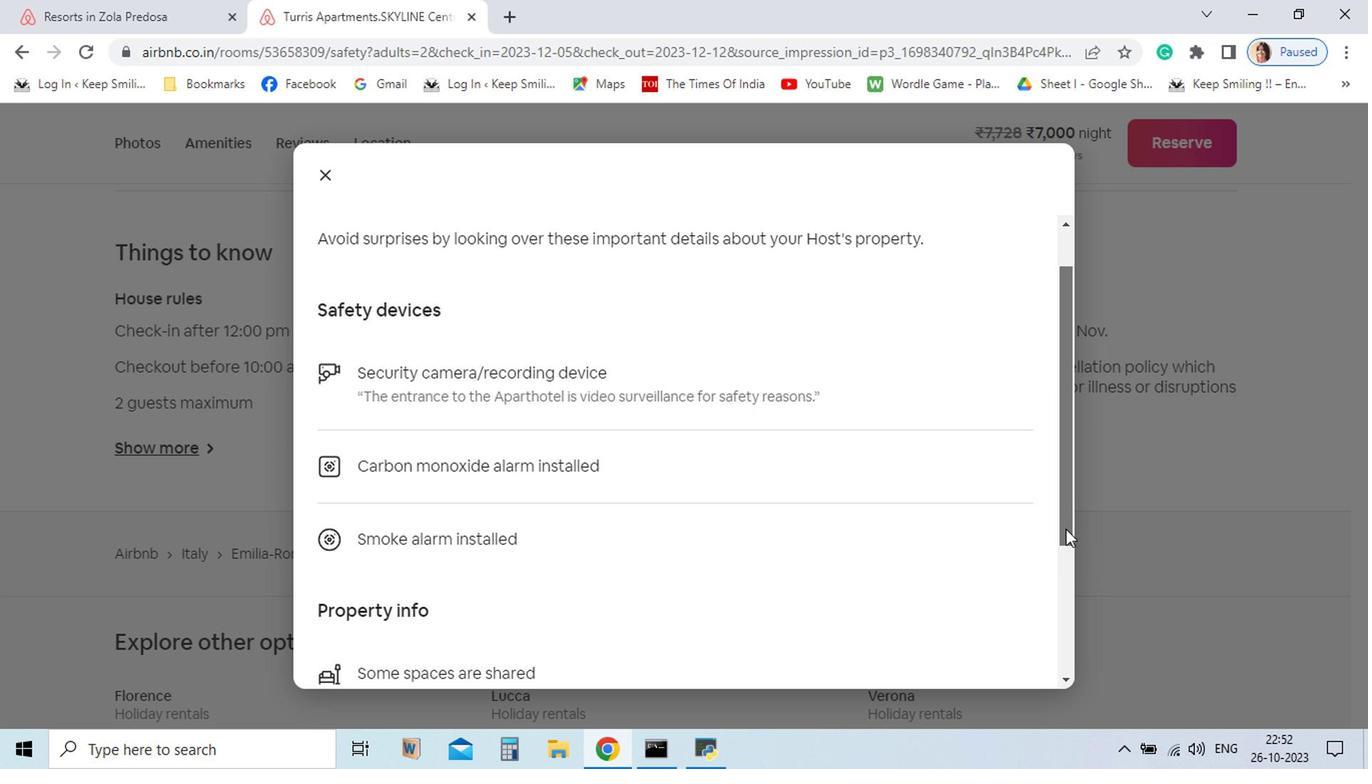 
Action: Mouse moved to (998, 612)
Screenshot: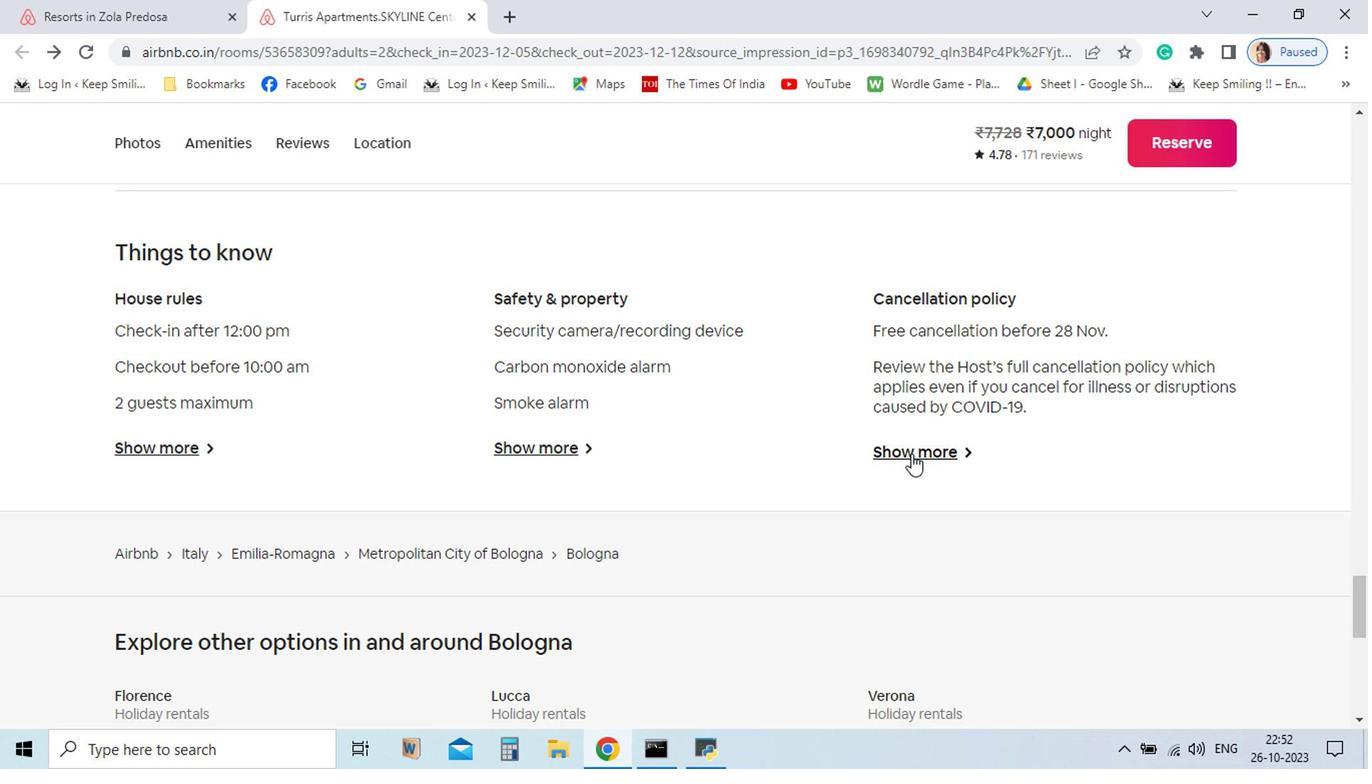 
Action: Mouse pressed left at (998, 612)
Screenshot: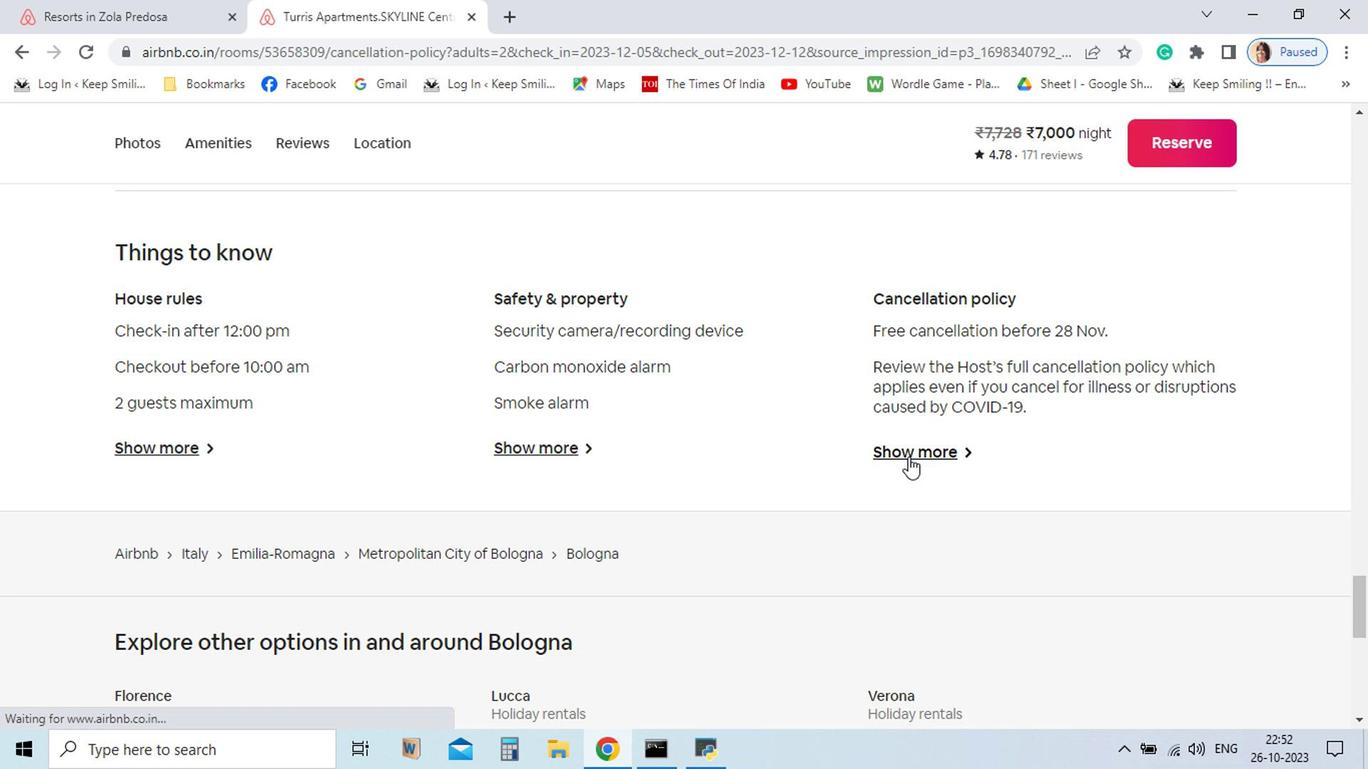 
Action: Mouse moved to (1048, 550)
Screenshot: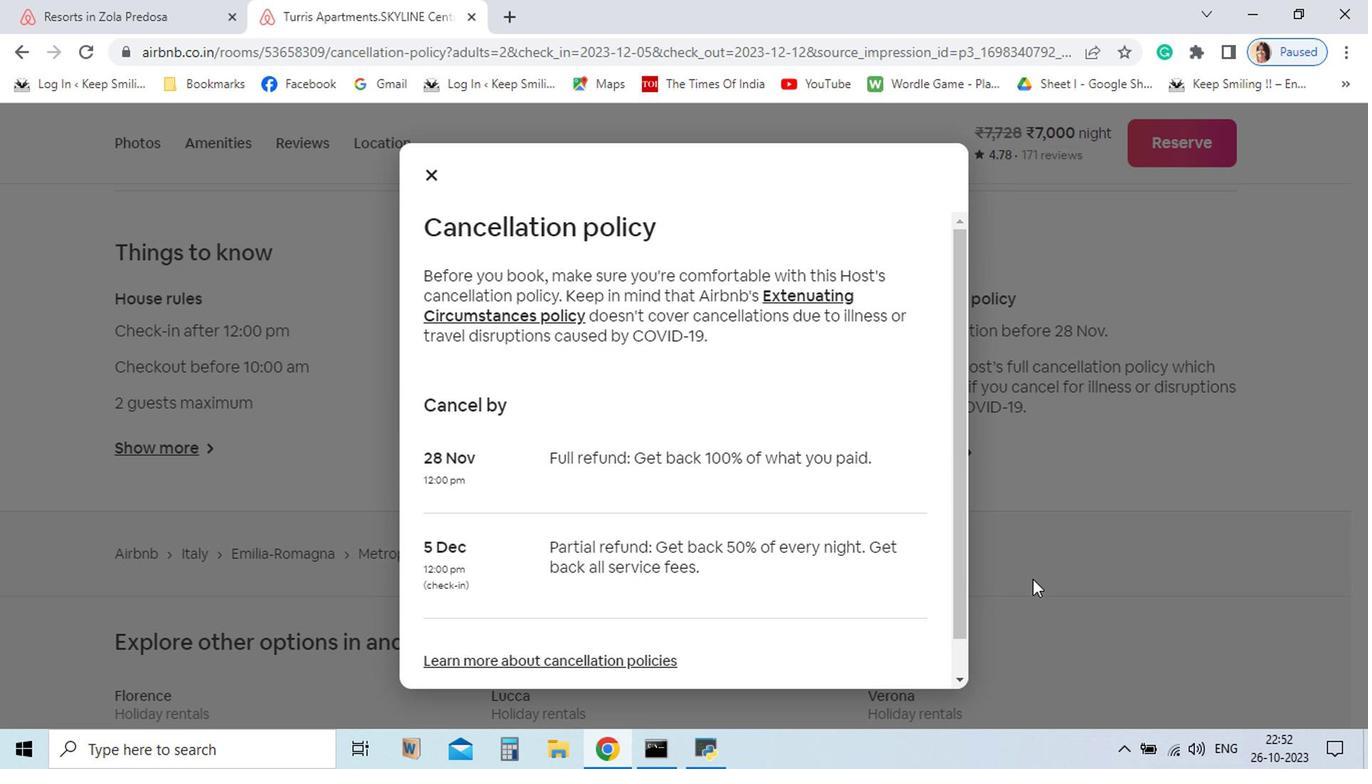 
Action: Mouse pressed left at (1048, 550)
Screenshot: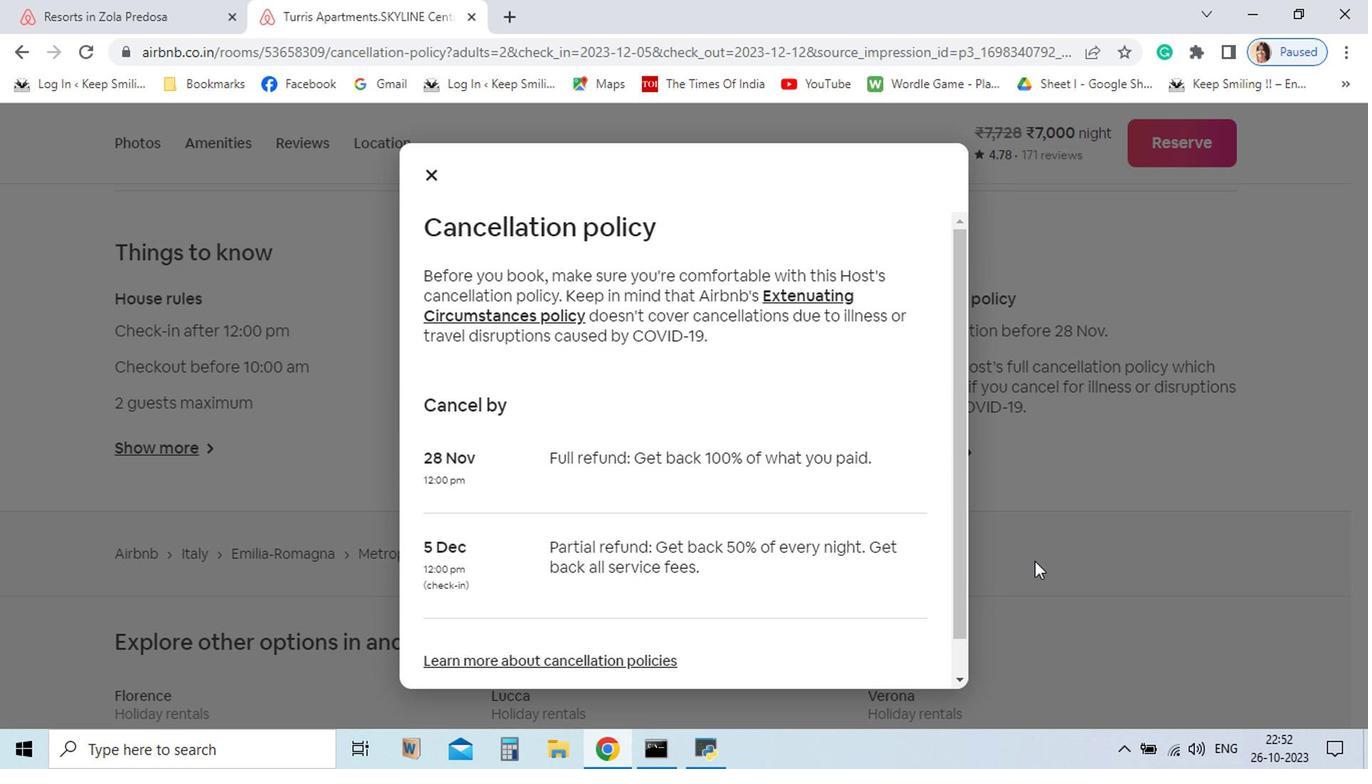 
Action: Mouse moved to (1053, 520)
Screenshot: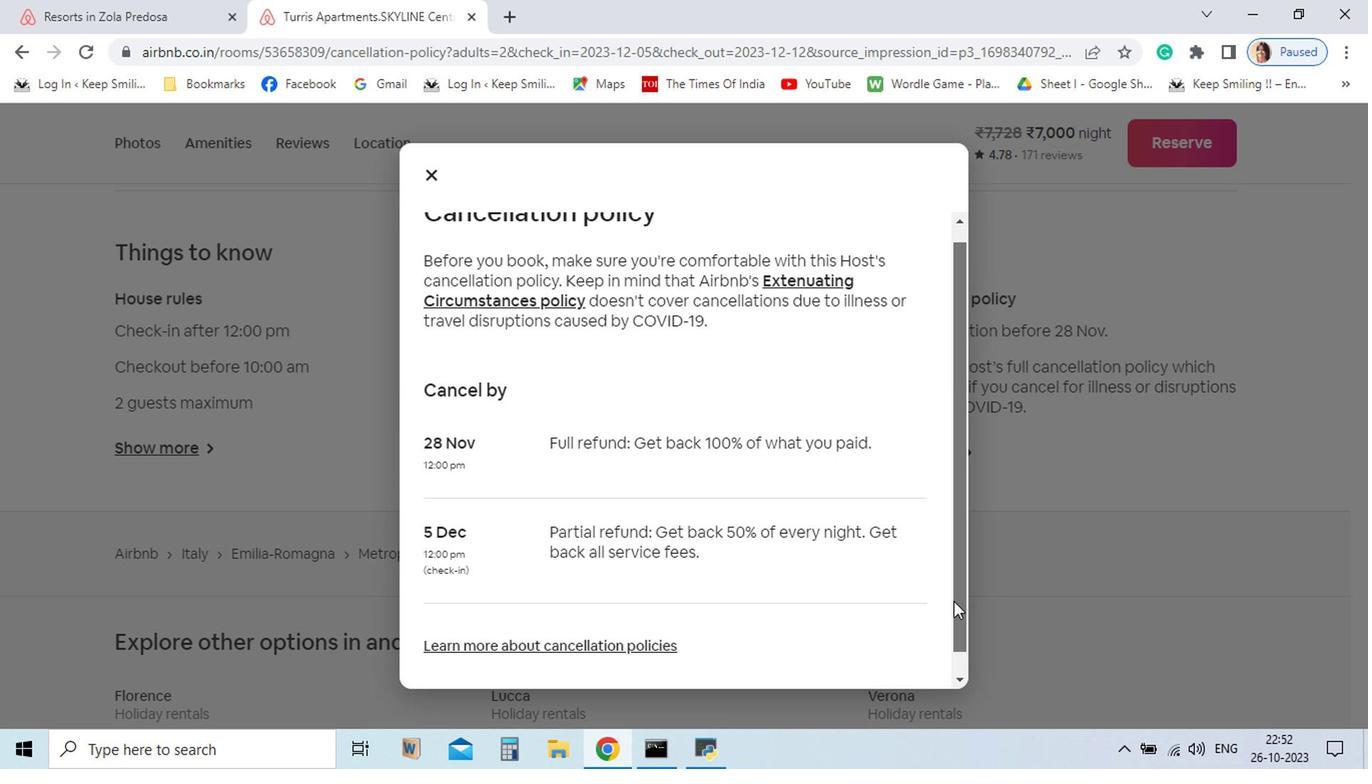 
Action: Mouse pressed left at (1053, 520)
Screenshot: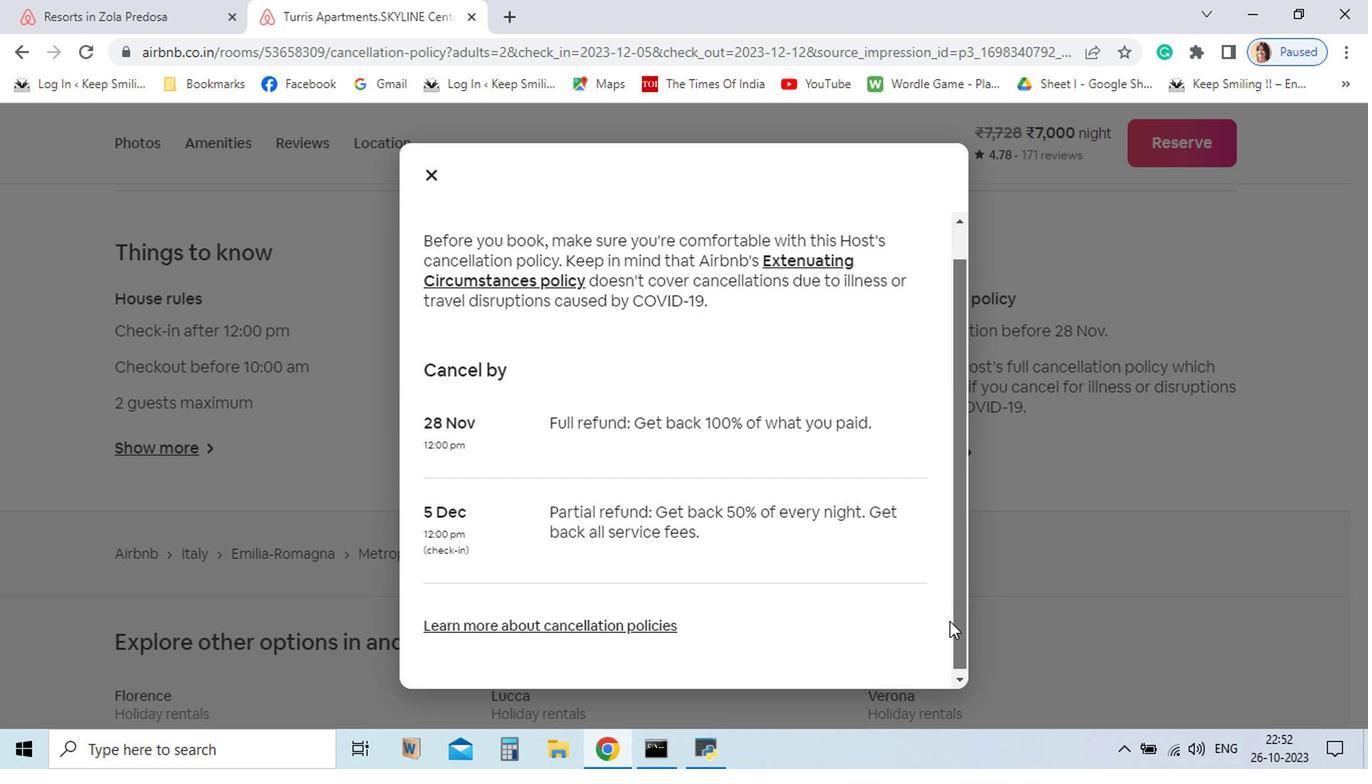 
Action: Mouse moved to (1008, 610)
Screenshot: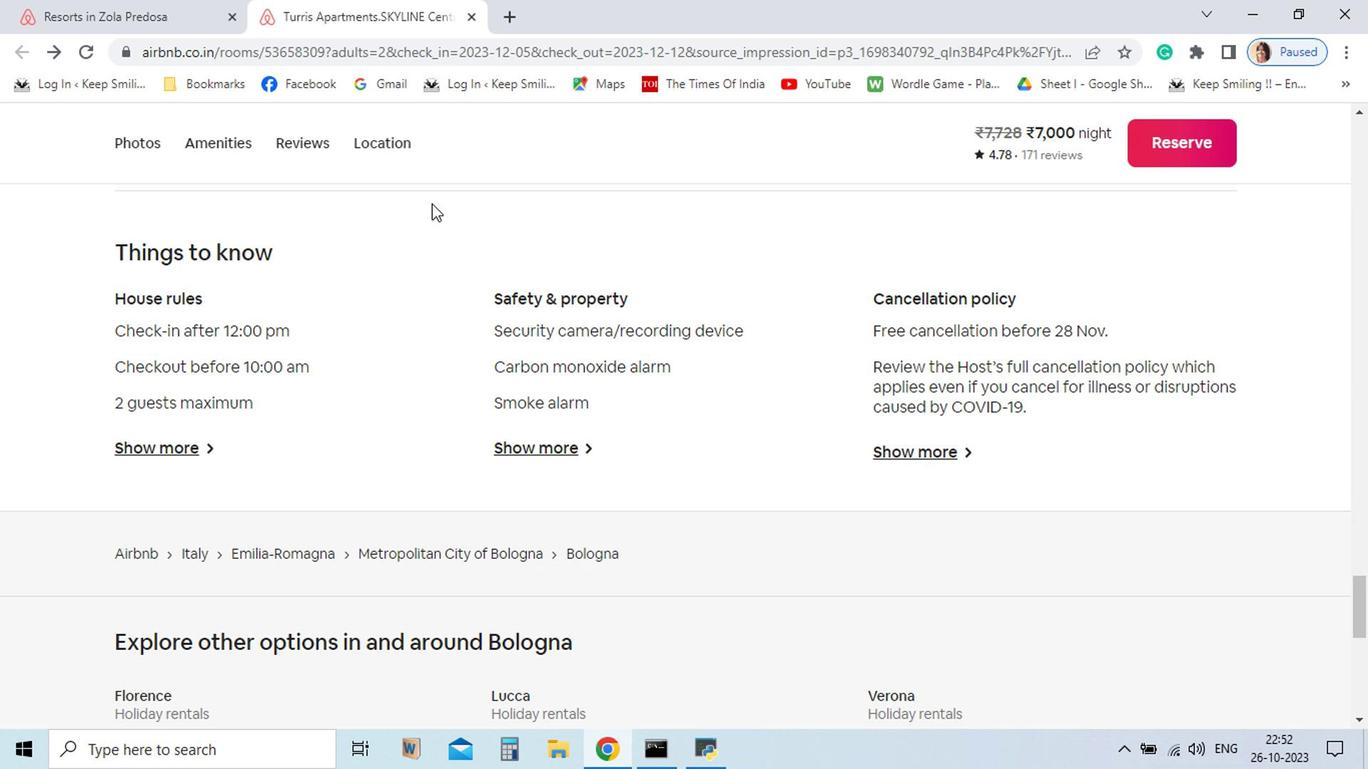 
Action: Mouse pressed left at (1008, 610)
Screenshot: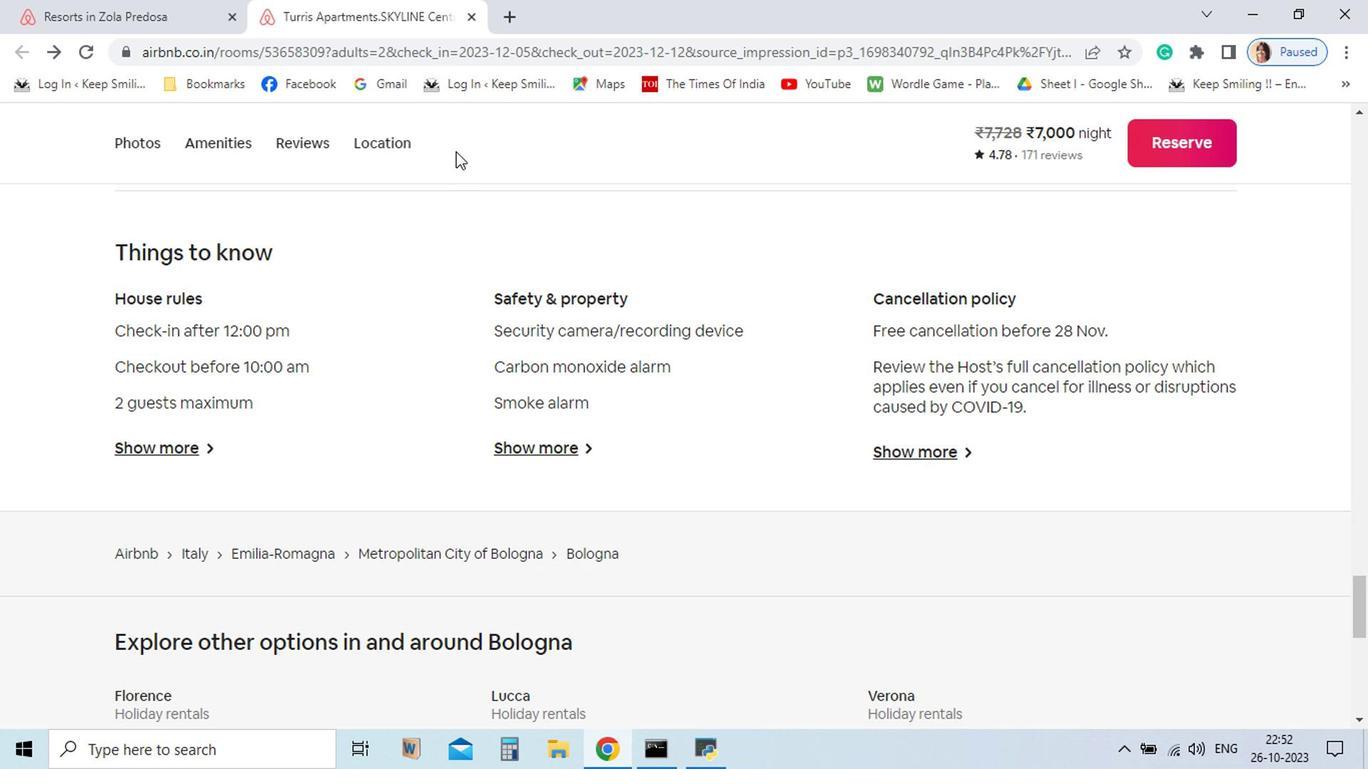 
Action: Mouse moved to (1011, 648)
